 Task: Buy 1 Control Units from Ignition Parts section under best seller category for shipping address: Jon Parker, 4213 Skips Lane, Phoenix, Arizona 85012, Cell Number 9285042162. Pay from credit card ending with 2005, CVV 3321
Action: Mouse moved to (26, 100)
Screenshot: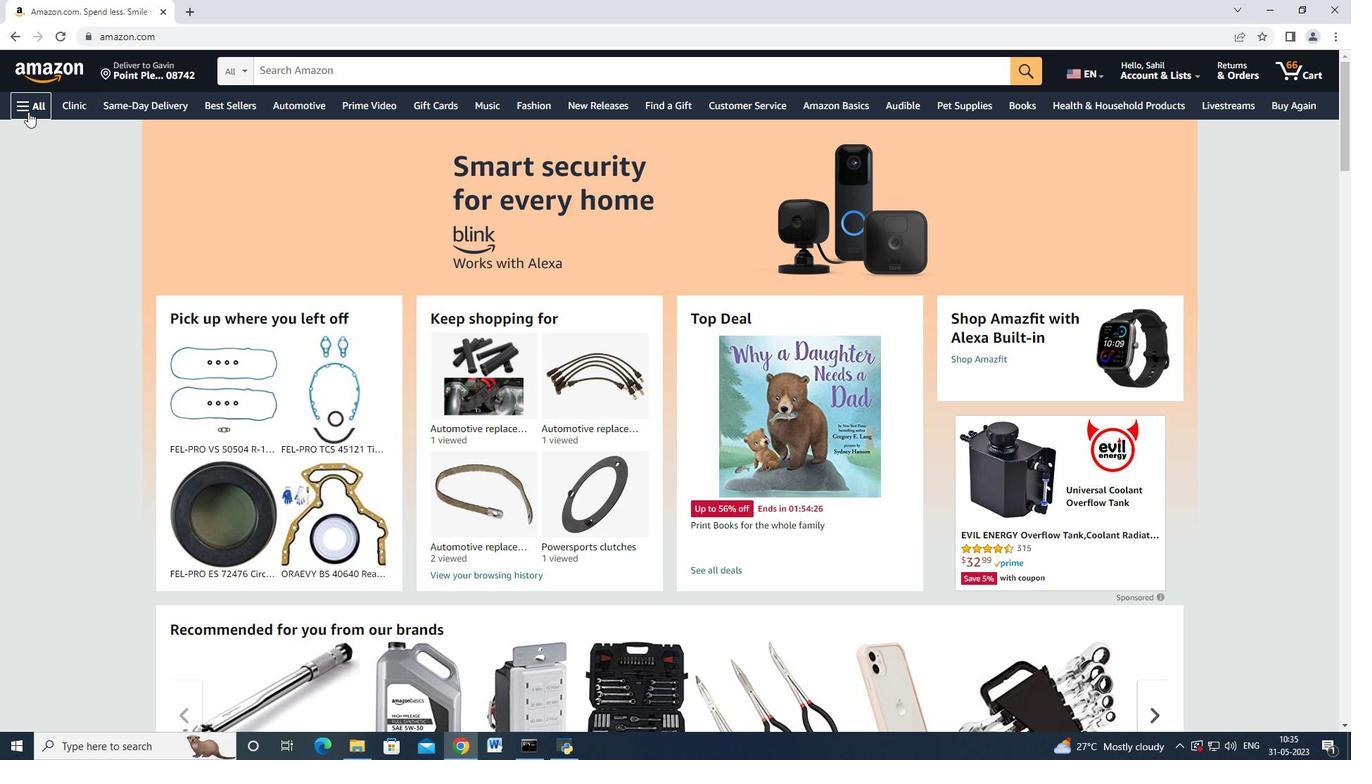 
Action: Mouse pressed left at (26, 100)
Screenshot: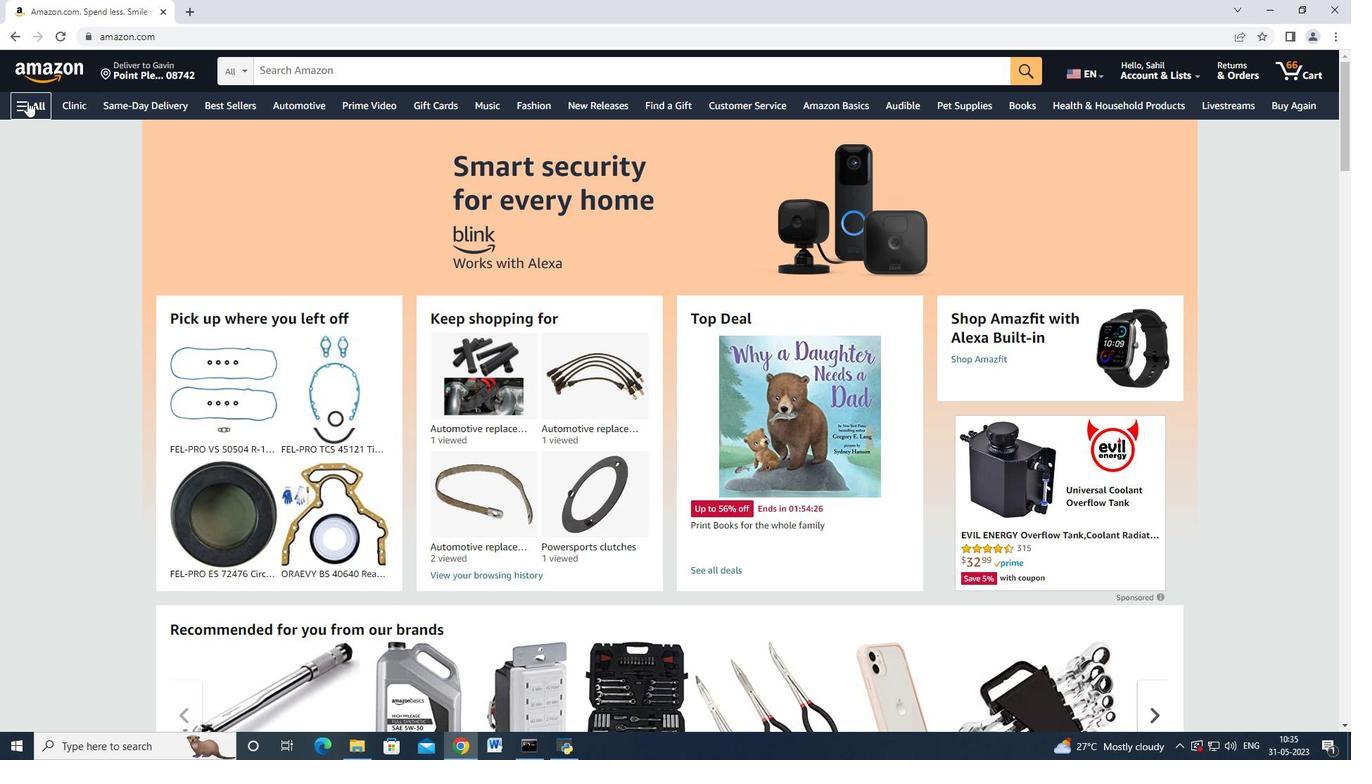 
Action: Mouse moved to (63, 228)
Screenshot: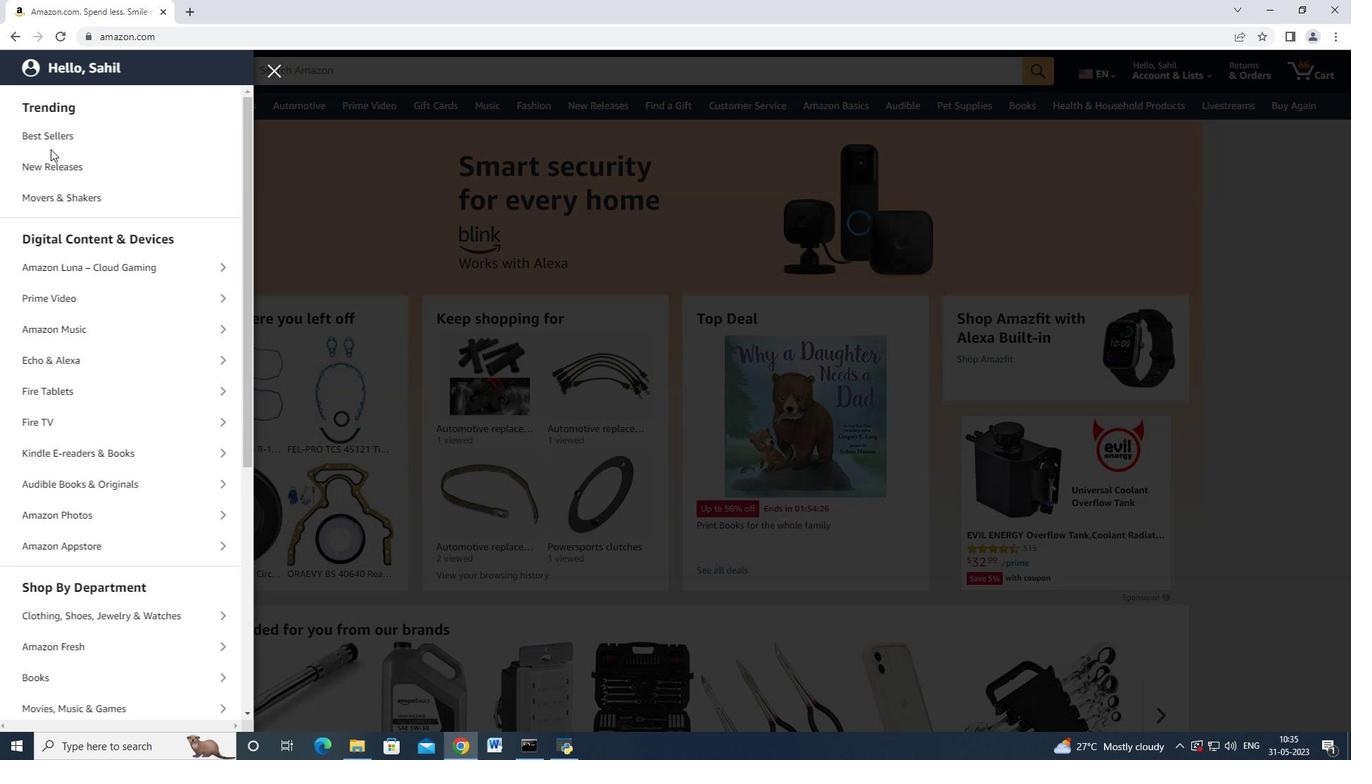 
Action: Mouse scrolled (60, 213) with delta (0, 0)
Screenshot: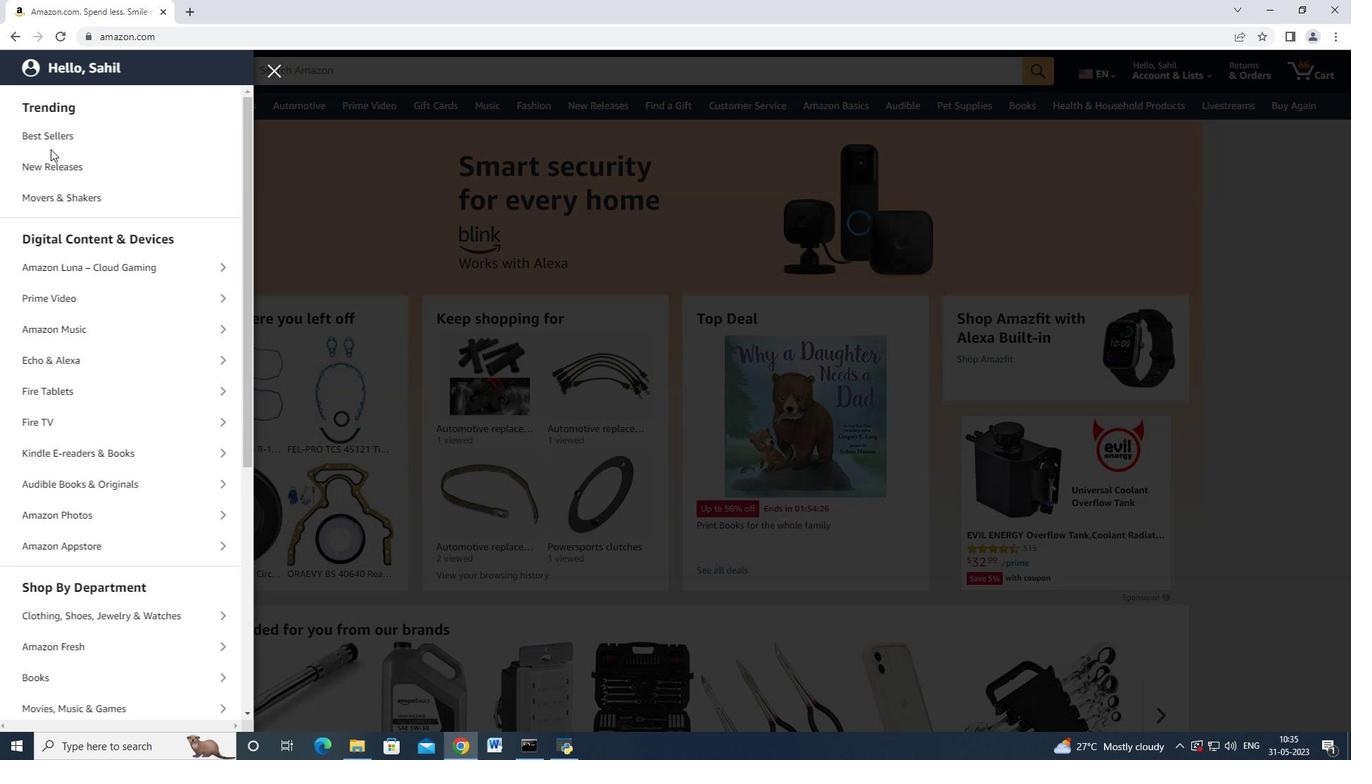 
Action: Mouse moved to (65, 235)
Screenshot: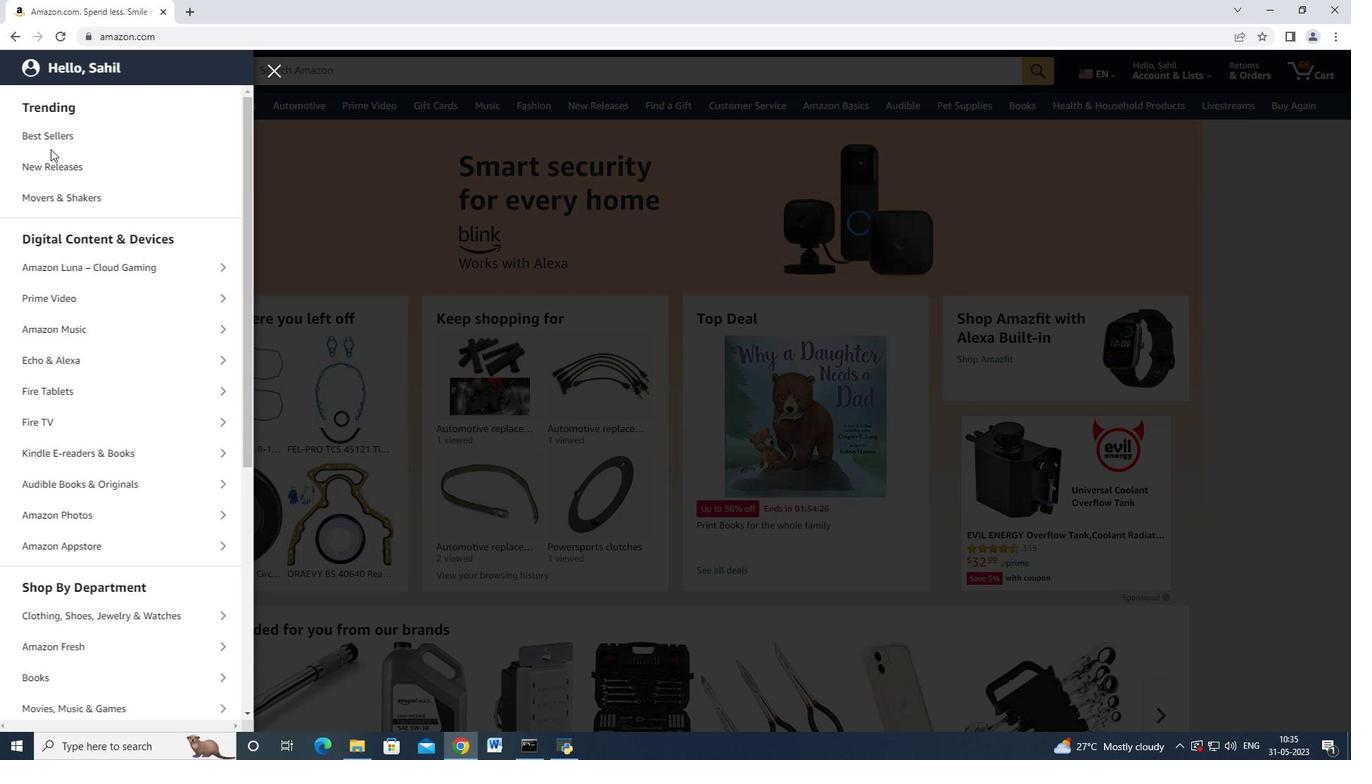 
Action: Mouse scrolled (65, 234) with delta (0, 0)
Screenshot: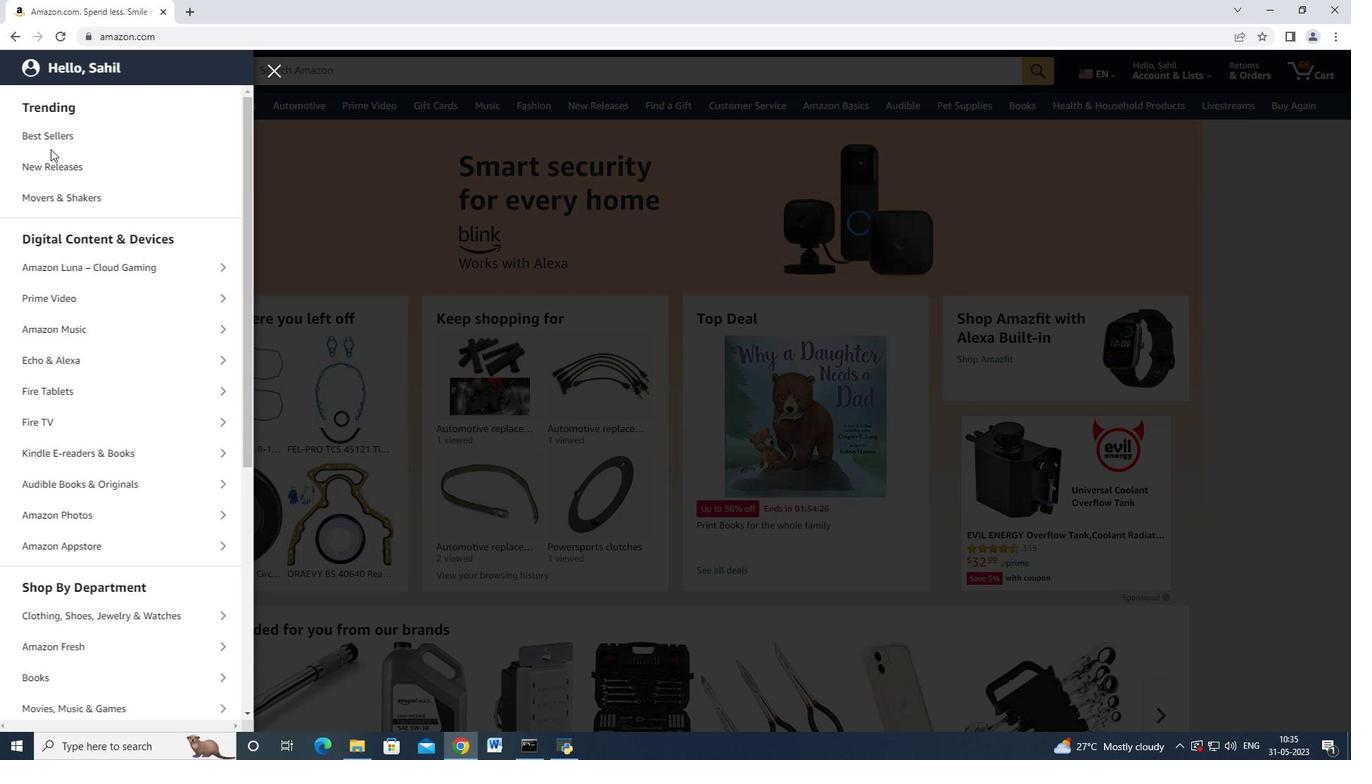 
Action: Mouse moved to (80, 591)
Screenshot: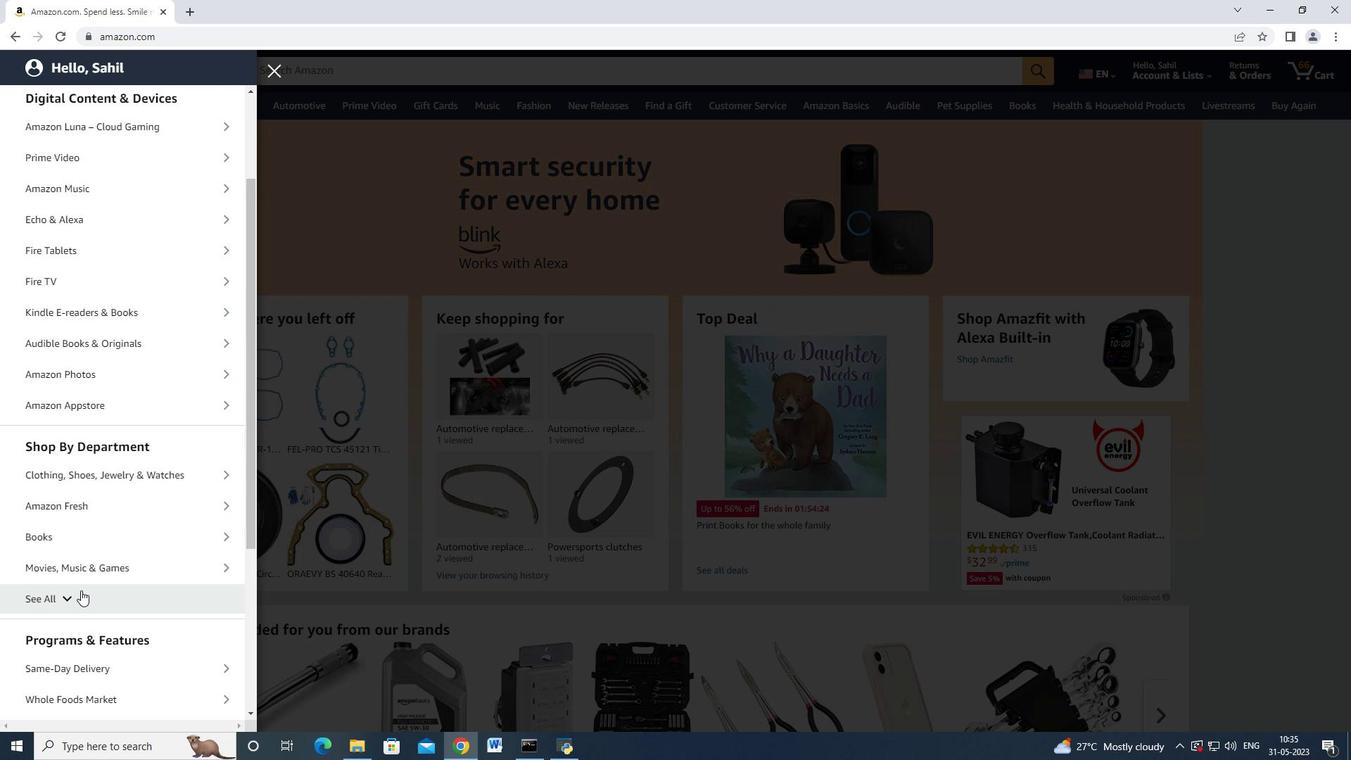 
Action: Mouse pressed left at (80, 591)
Screenshot: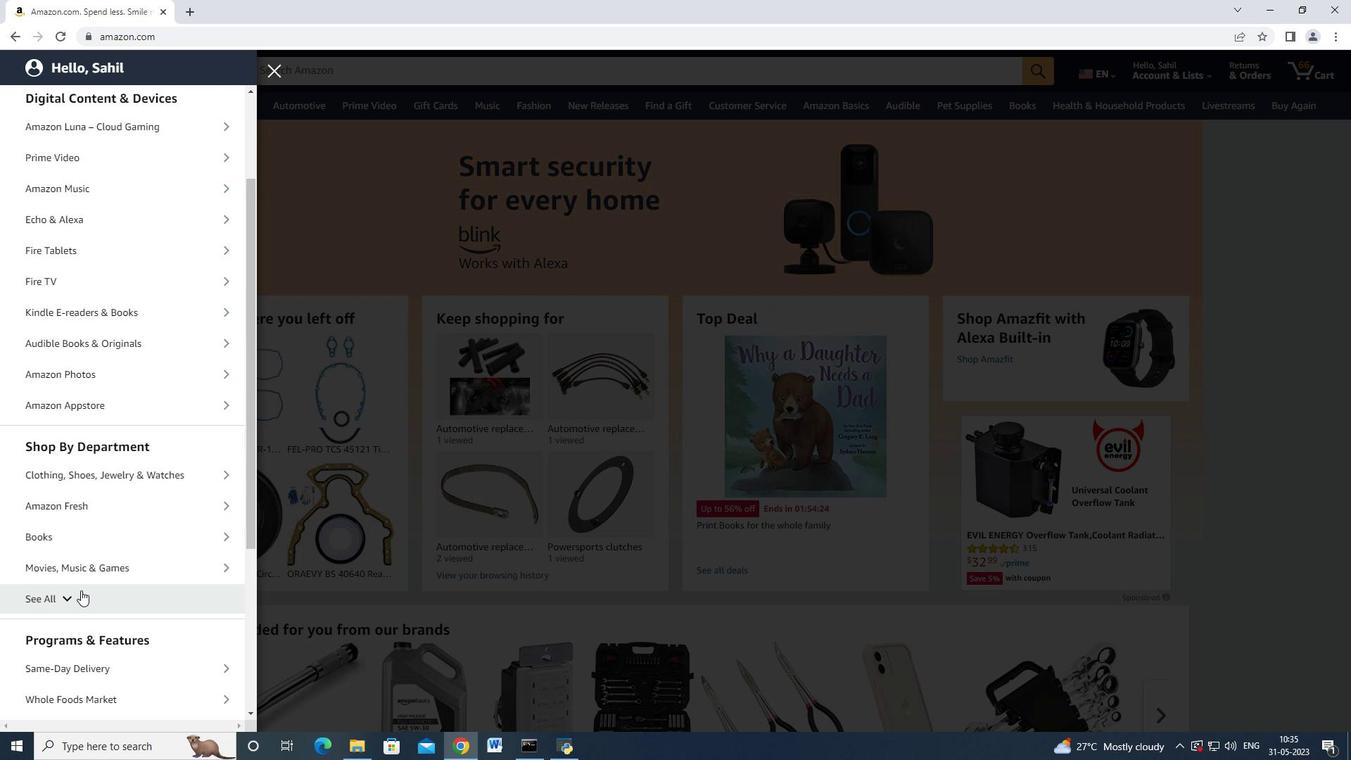 
Action: Mouse moved to (114, 518)
Screenshot: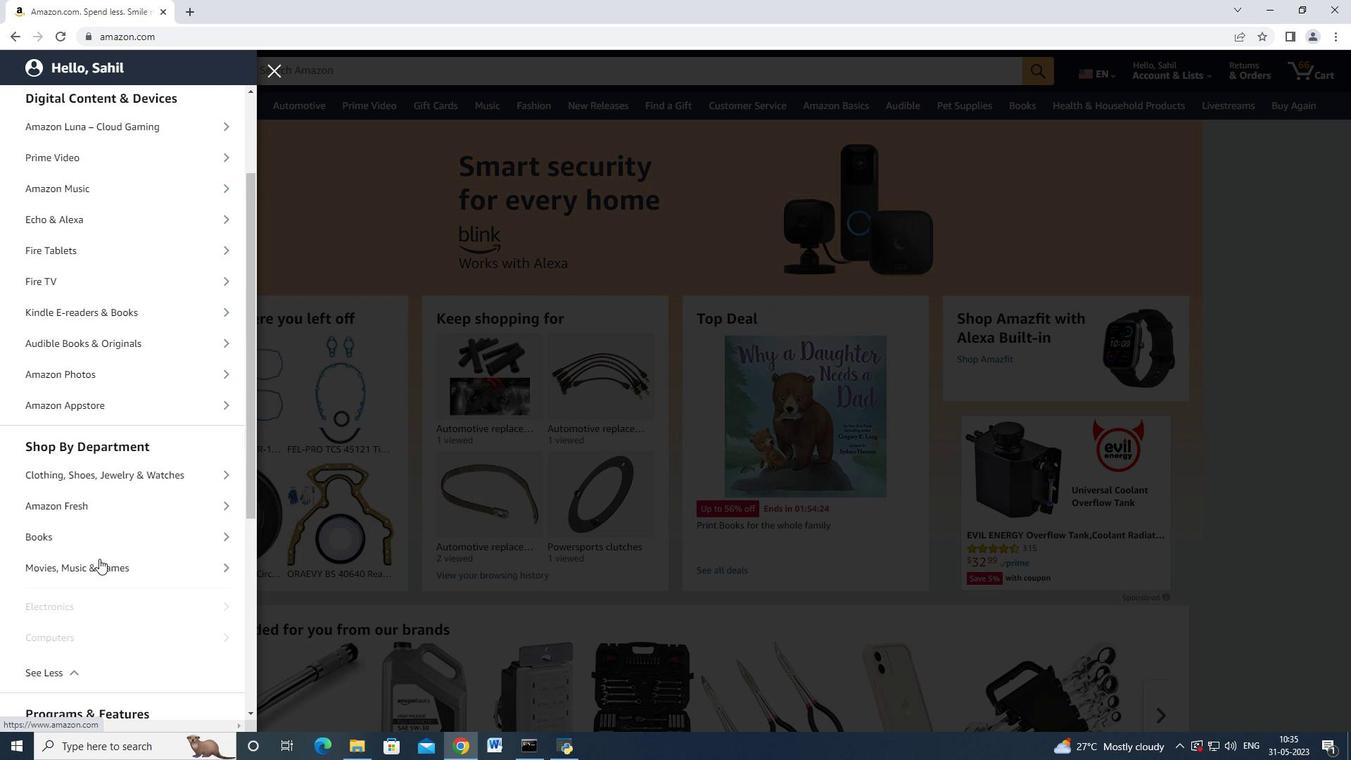 
Action: Mouse scrolled (114, 518) with delta (0, 0)
Screenshot: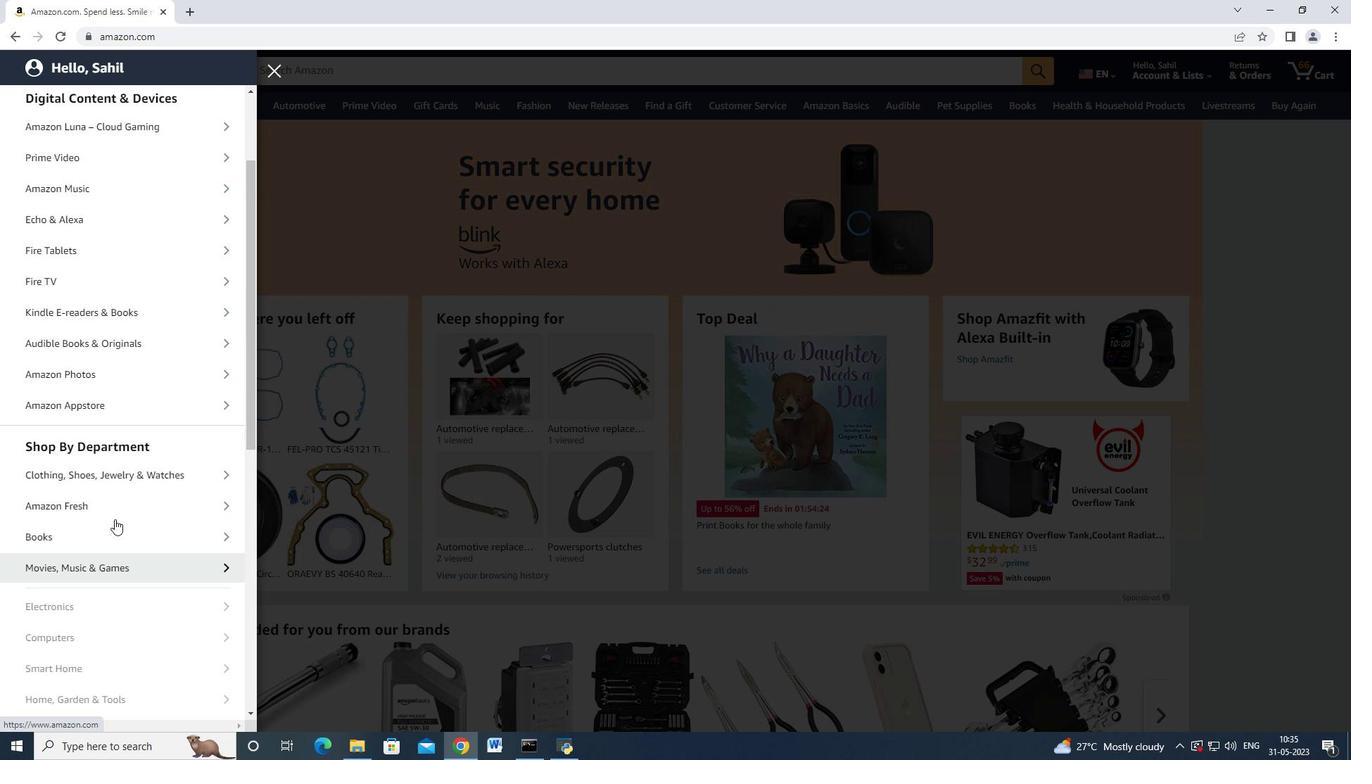 
Action: Mouse scrolled (114, 518) with delta (0, 0)
Screenshot: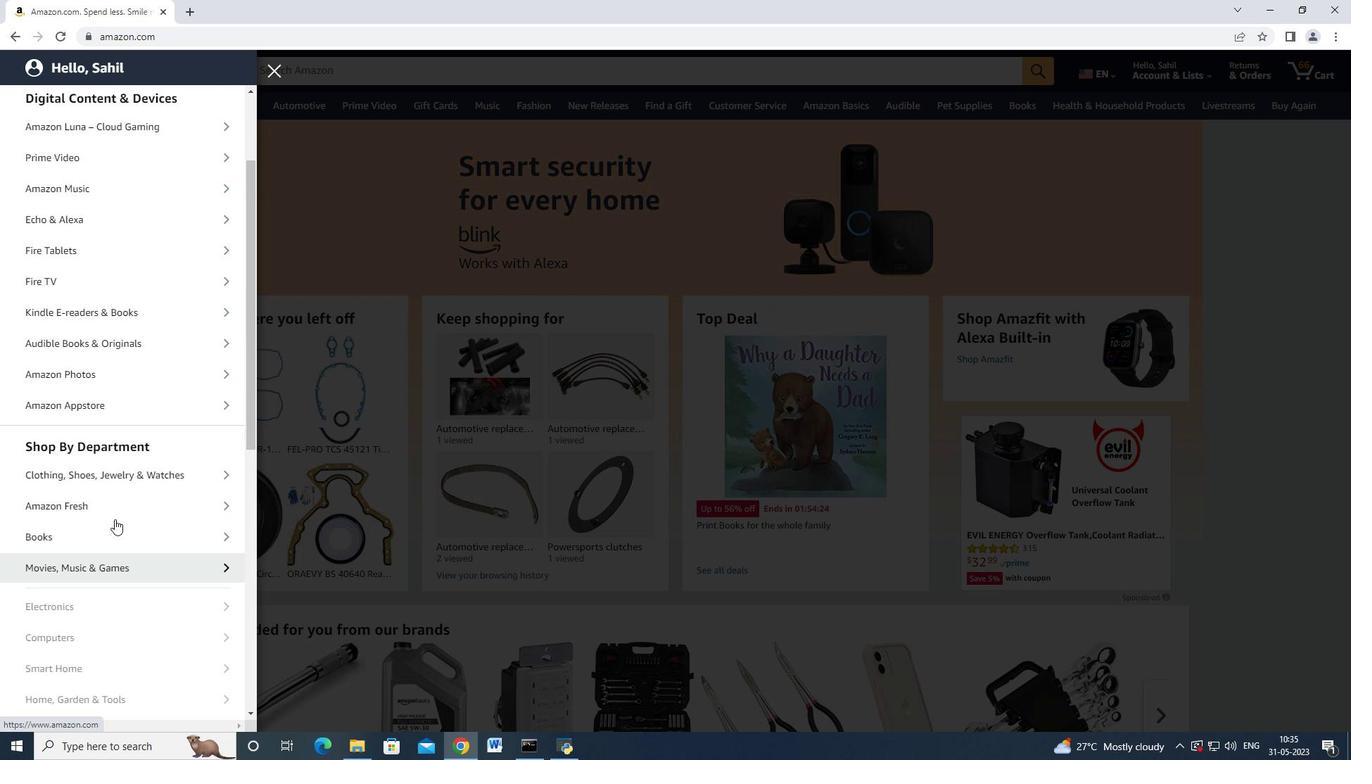
Action: Mouse scrolled (114, 518) with delta (0, 0)
Screenshot: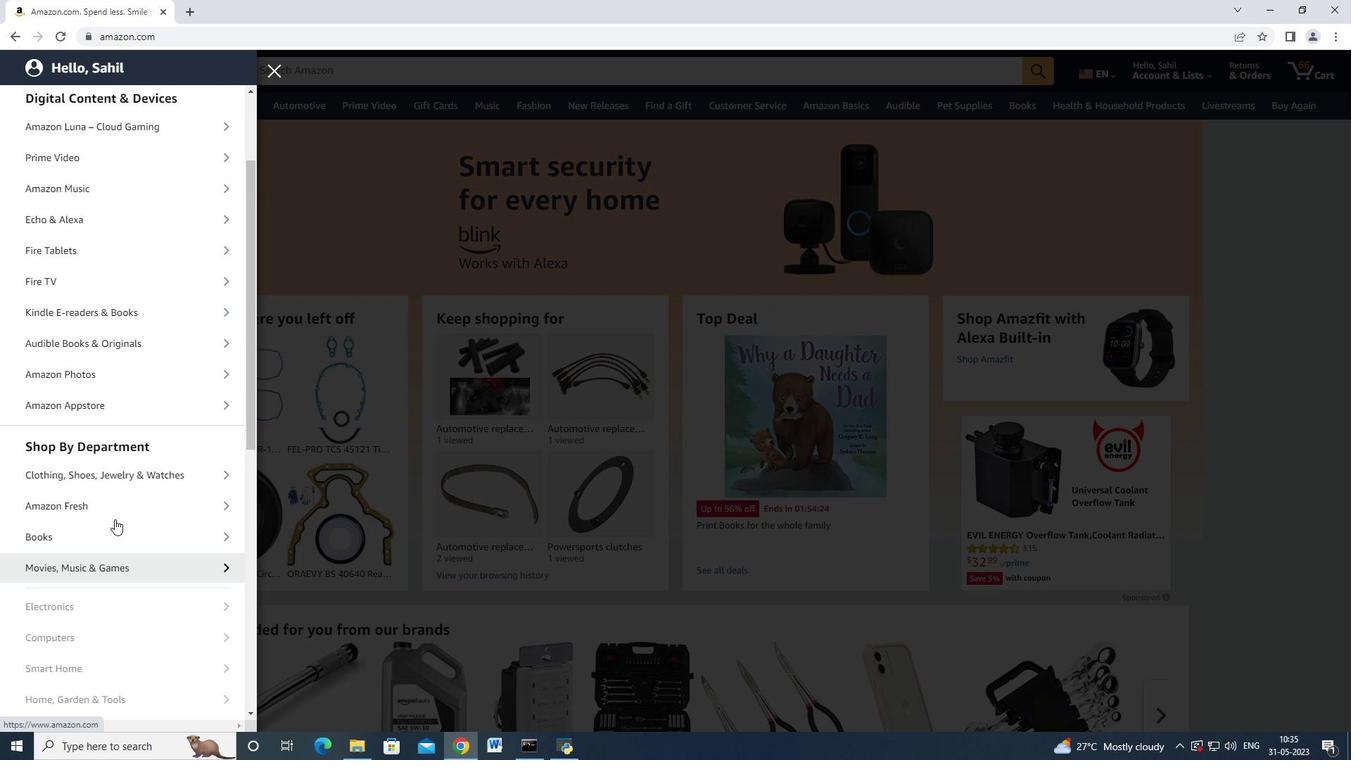 
Action: Mouse scrolled (114, 518) with delta (0, 0)
Screenshot: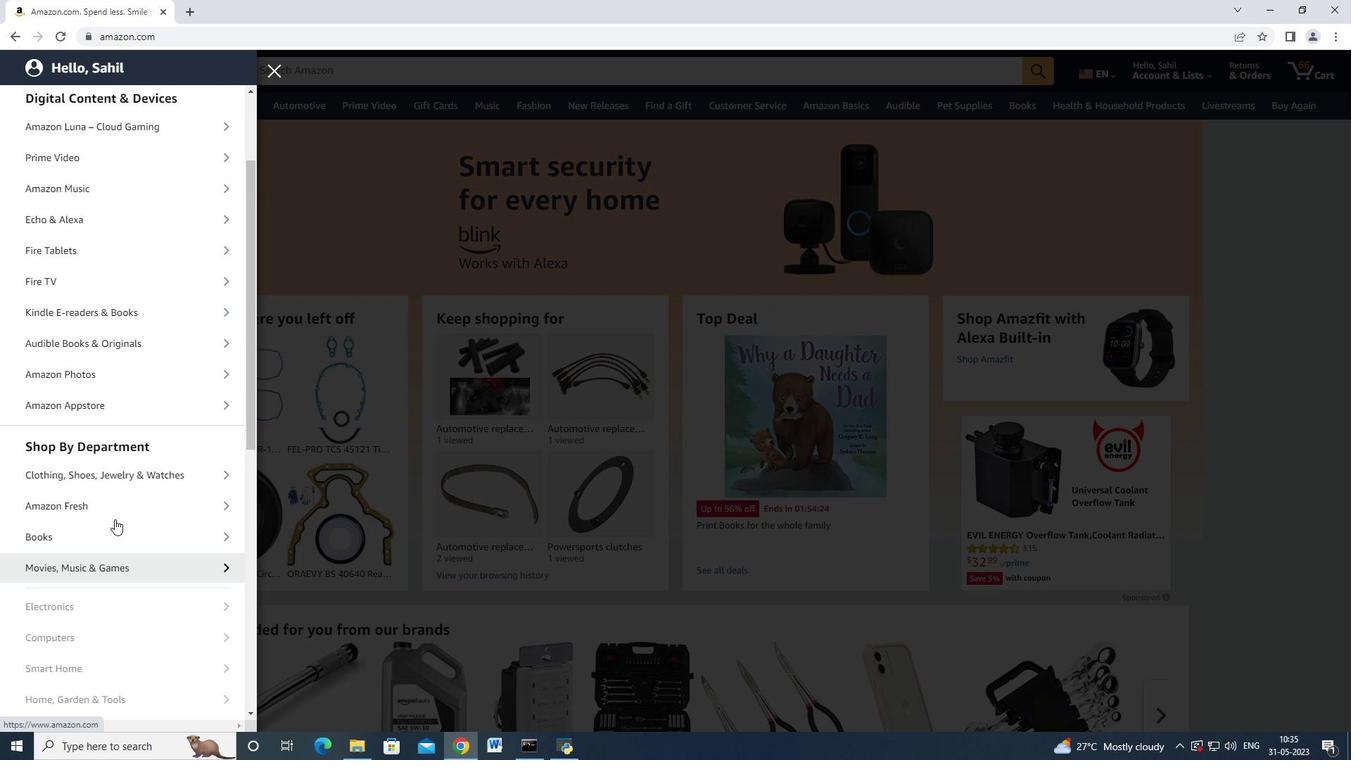 
Action: Mouse scrolled (114, 518) with delta (0, 0)
Screenshot: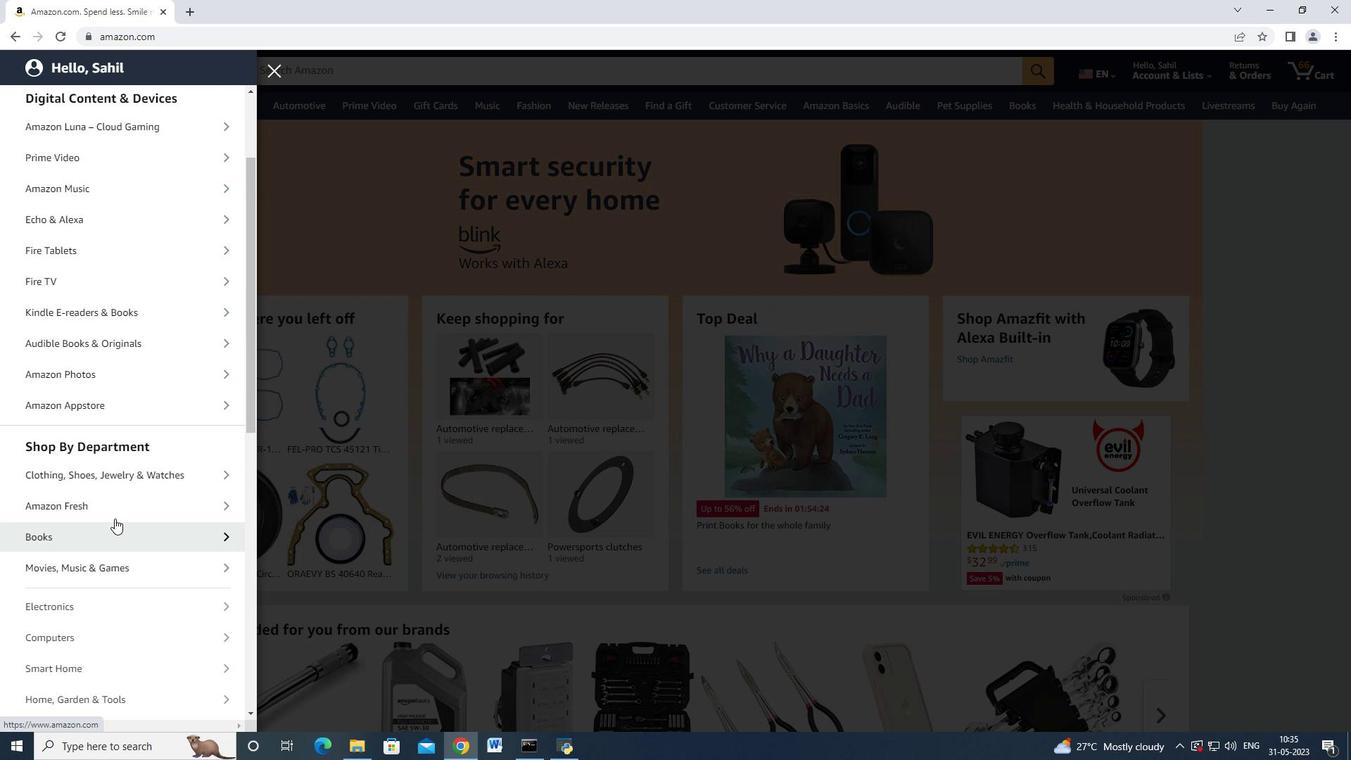 
Action: Mouse scrolled (114, 518) with delta (0, 0)
Screenshot: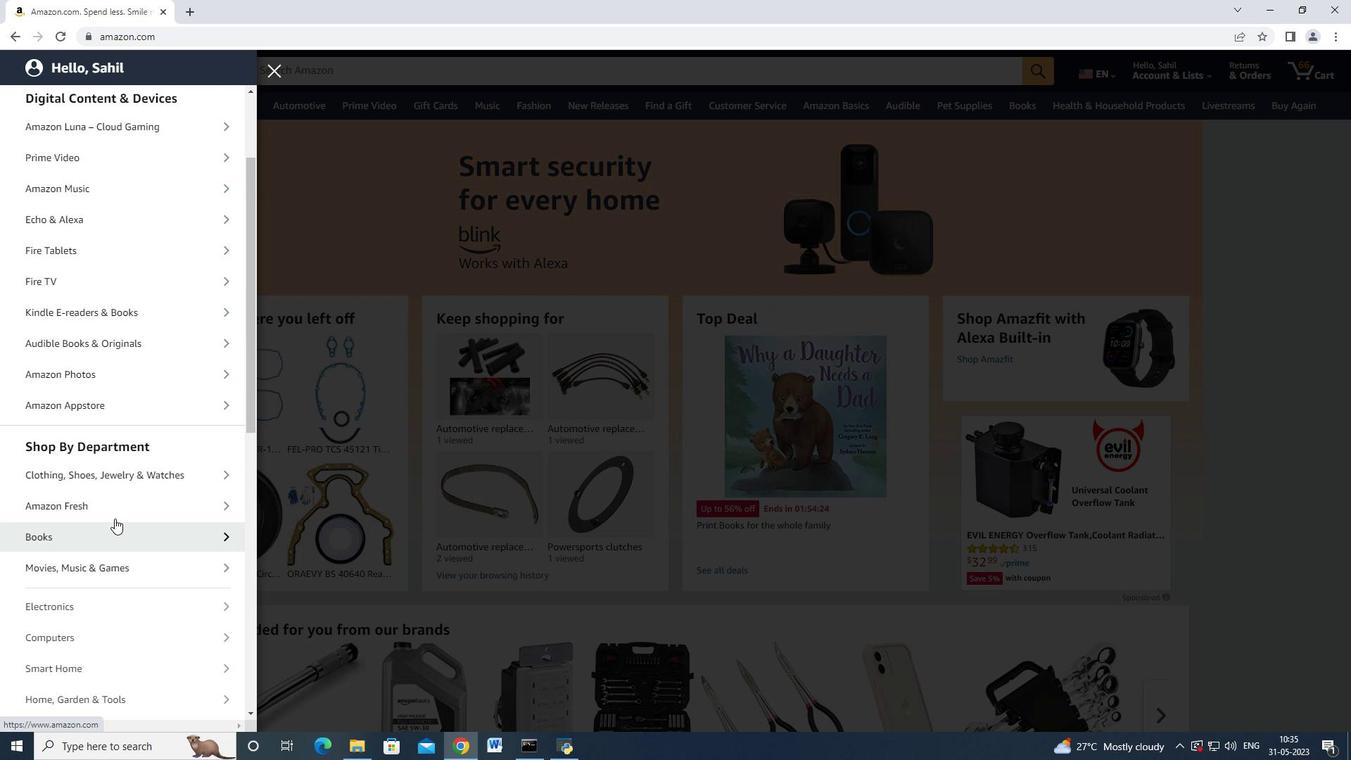 
Action: Mouse moved to (111, 524)
Screenshot: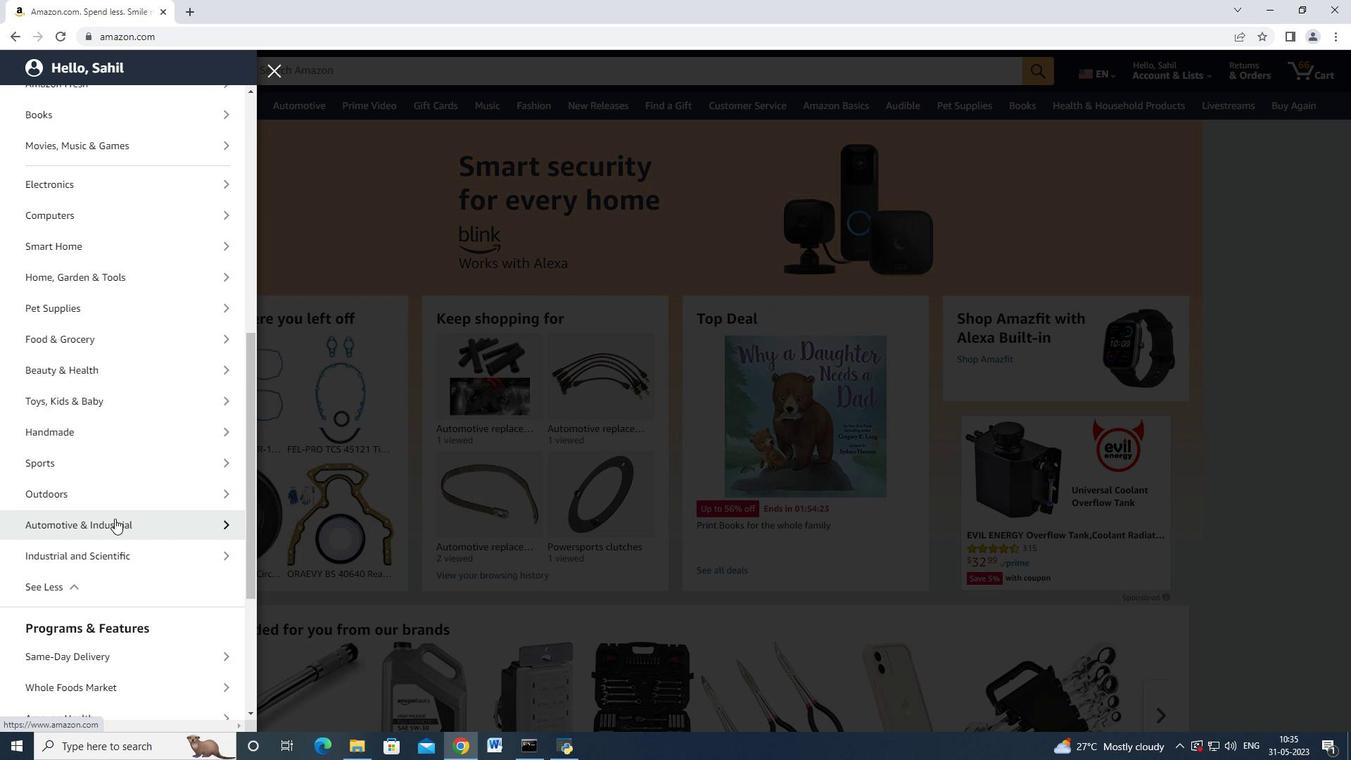 
Action: Mouse pressed left at (111, 524)
Screenshot: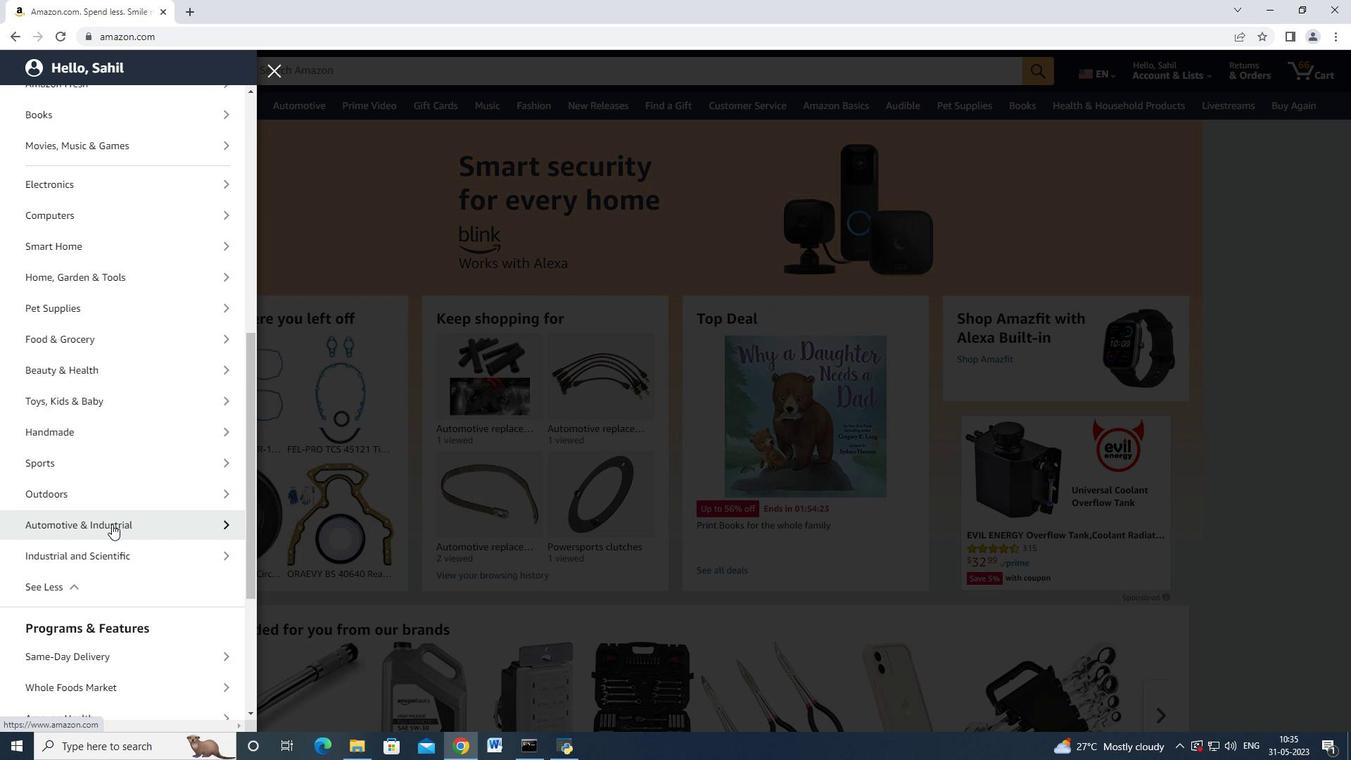 
Action: Mouse moved to (76, 166)
Screenshot: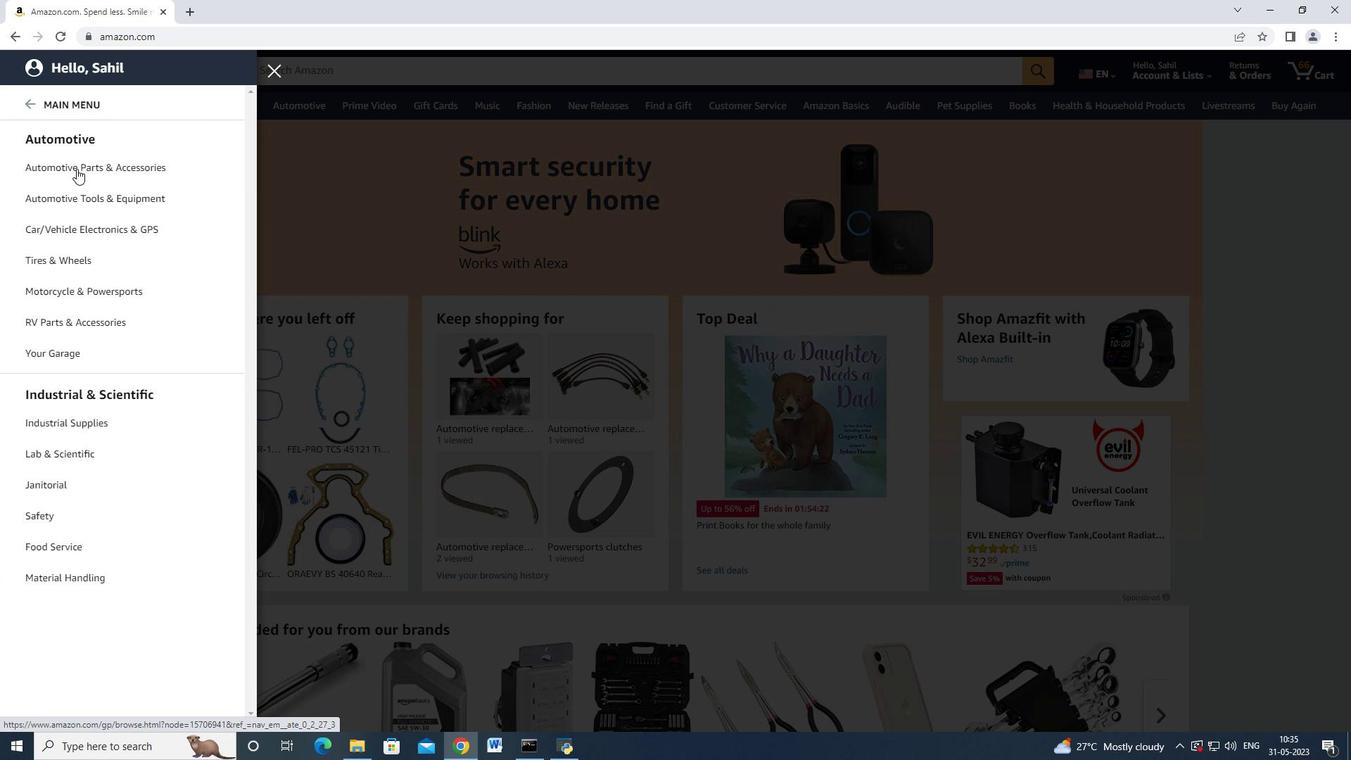 
Action: Mouse pressed left at (76, 166)
Screenshot: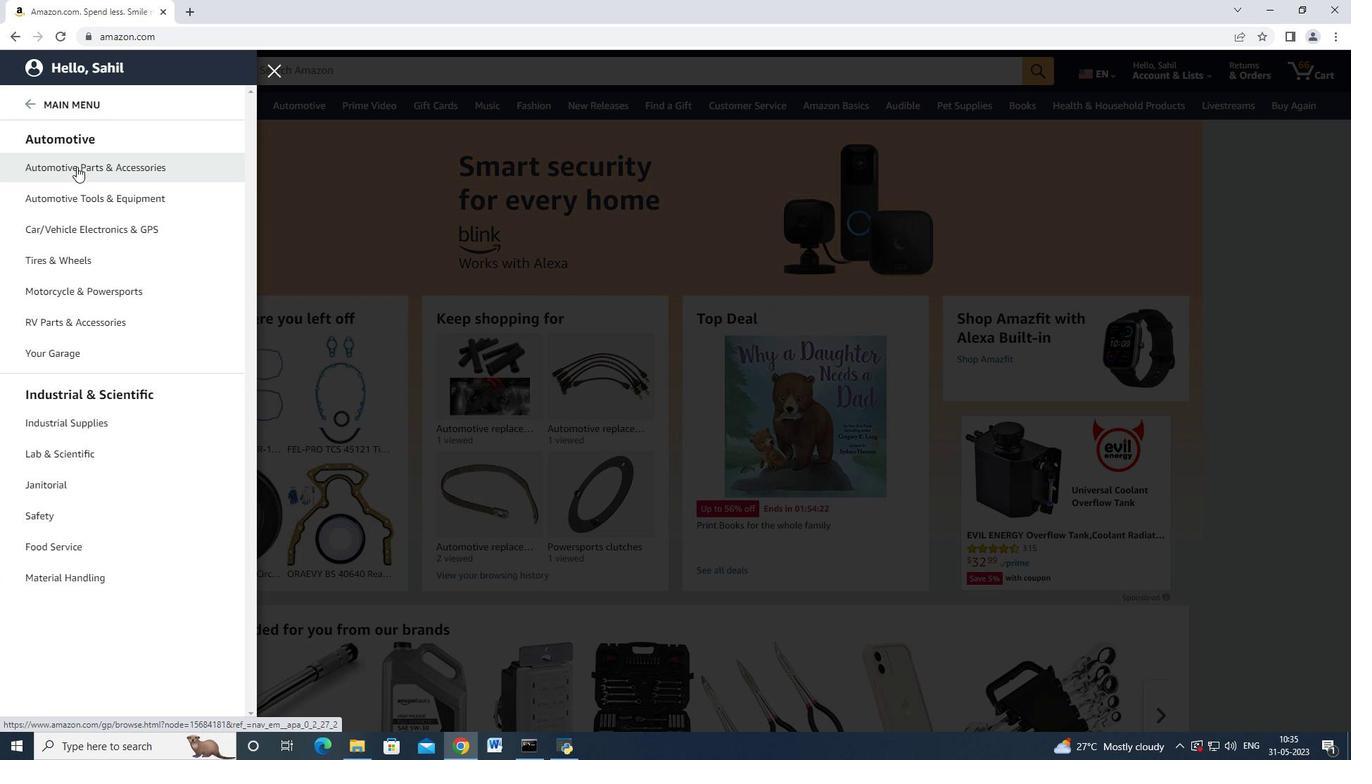 
Action: Mouse moved to (213, 133)
Screenshot: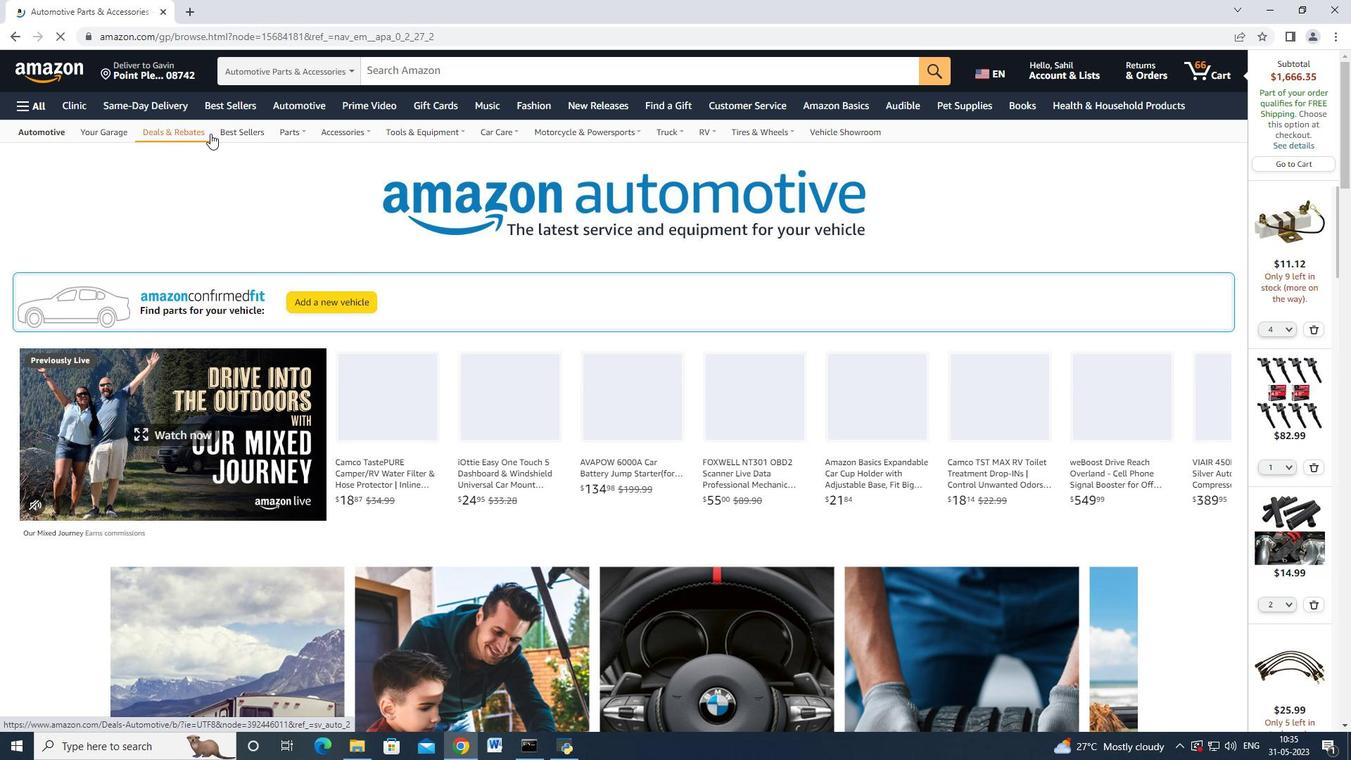 
Action: Mouse pressed left at (213, 133)
Screenshot: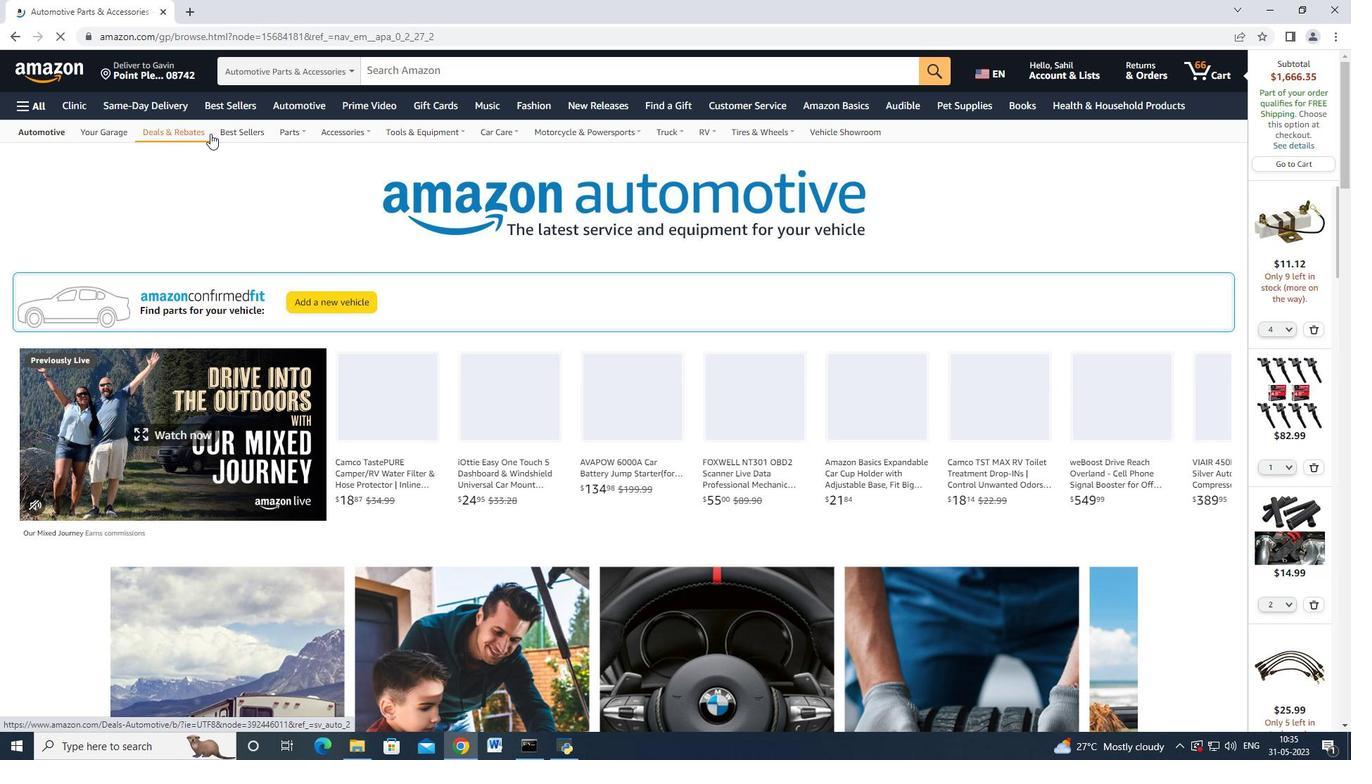 
Action: Mouse moved to (83, 264)
Screenshot: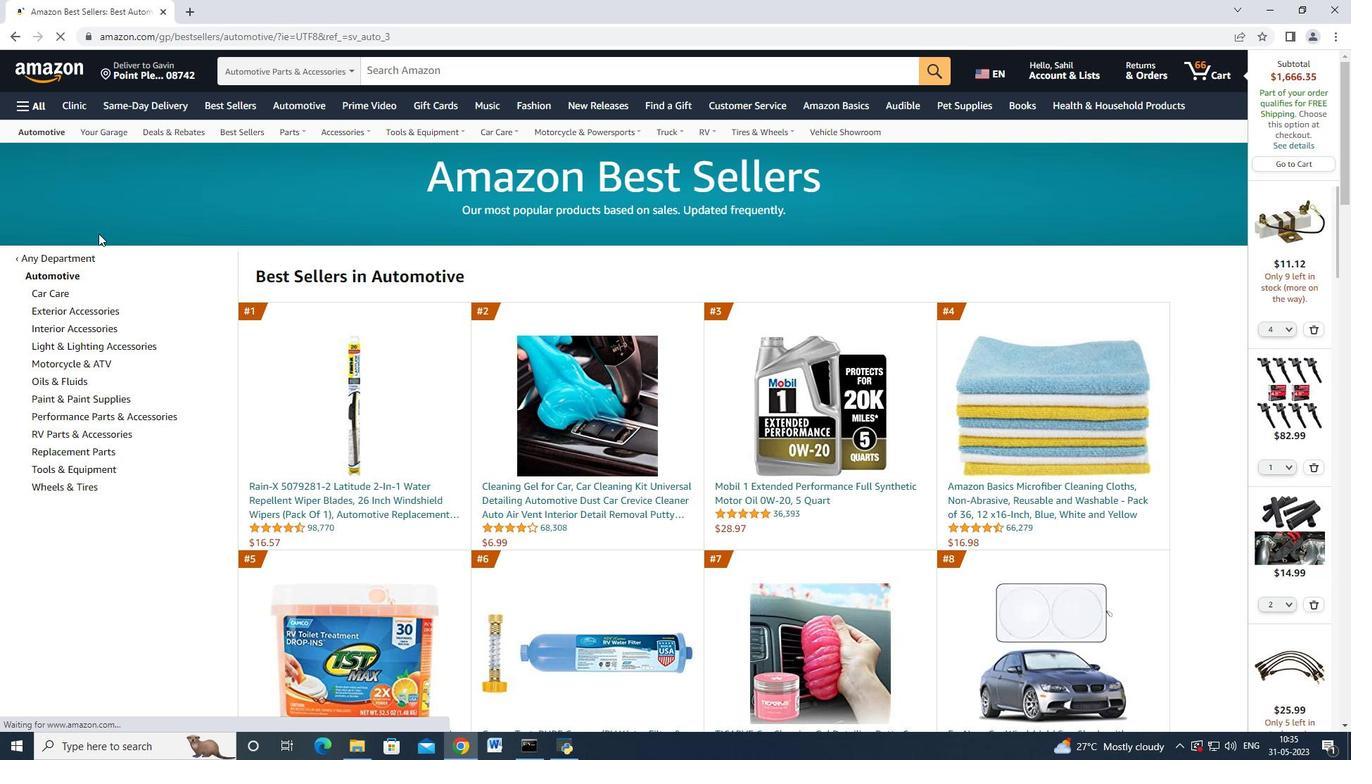 
Action: Mouse scrolled (83, 263) with delta (0, 0)
Screenshot: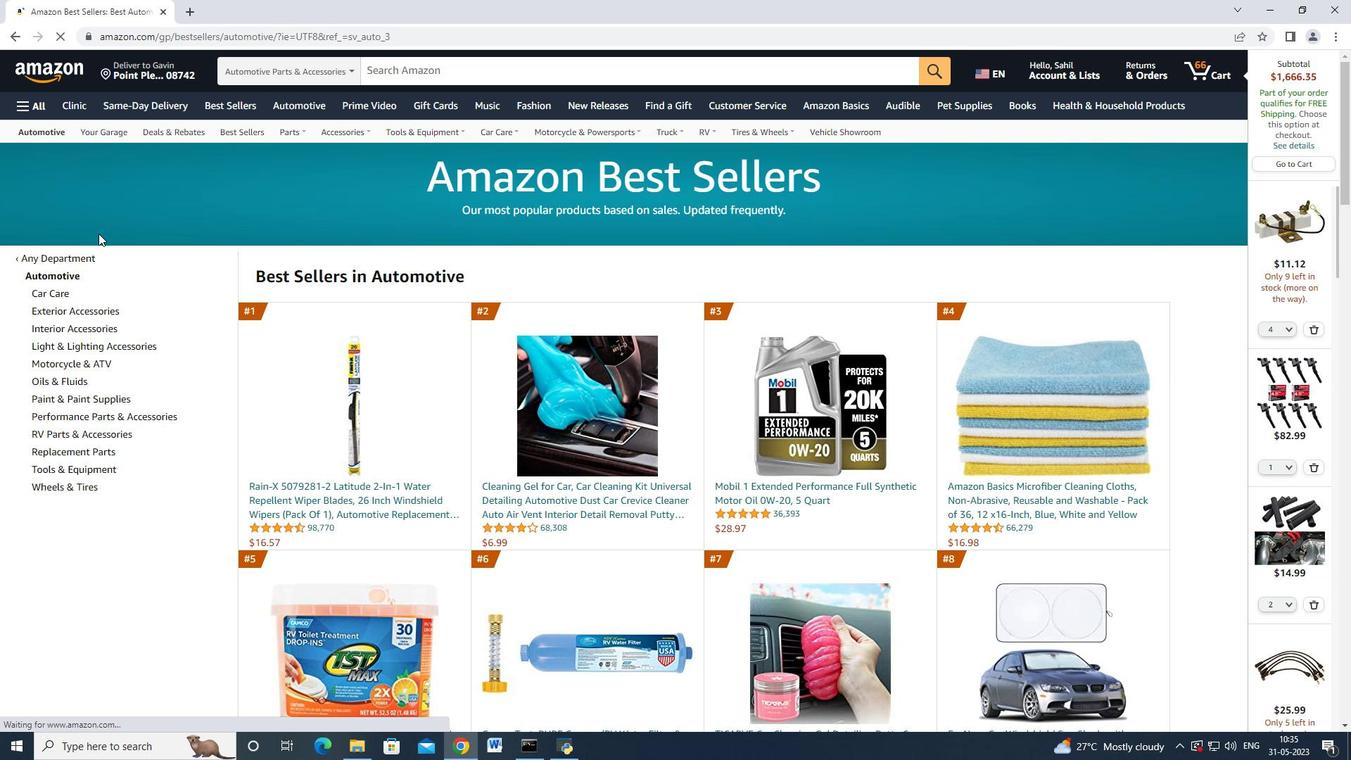 
Action: Mouse moved to (80, 275)
Screenshot: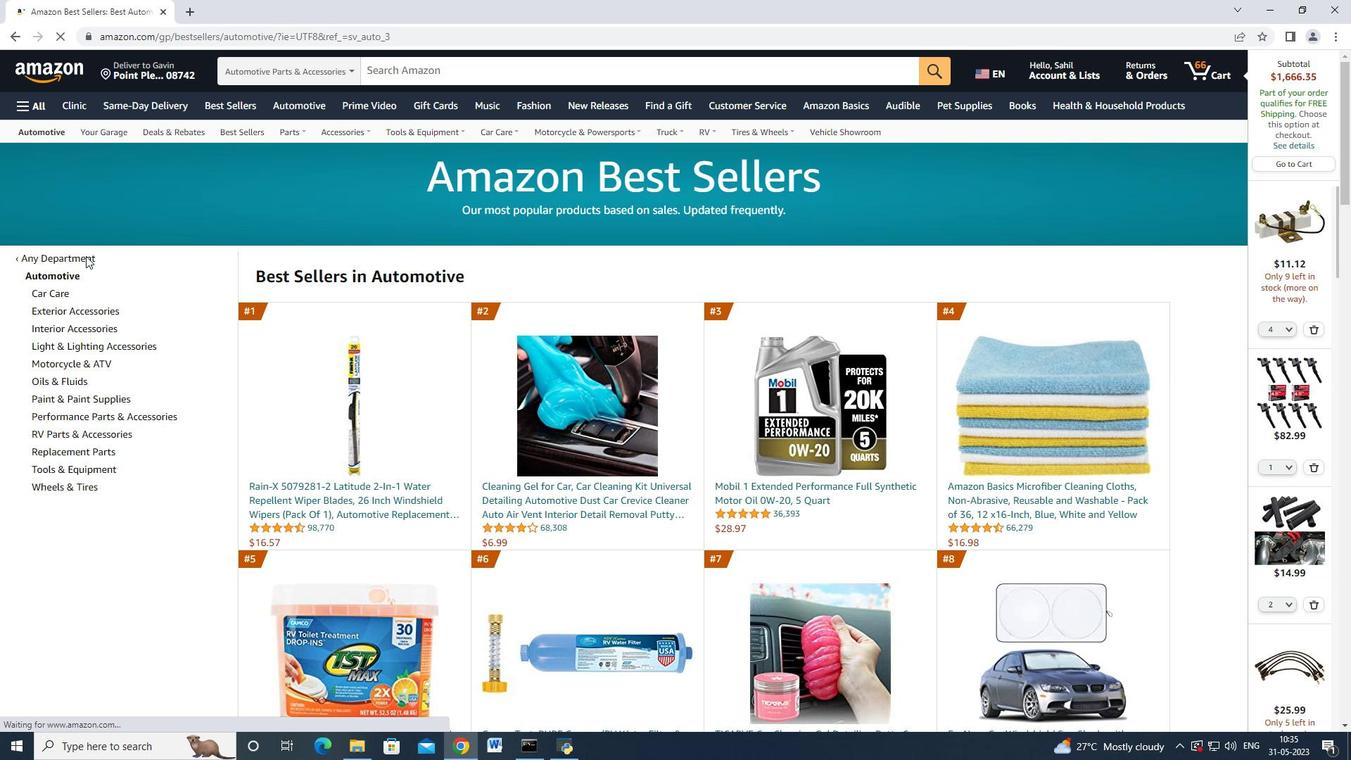 
Action: Mouse scrolled (80, 275) with delta (0, 0)
Screenshot: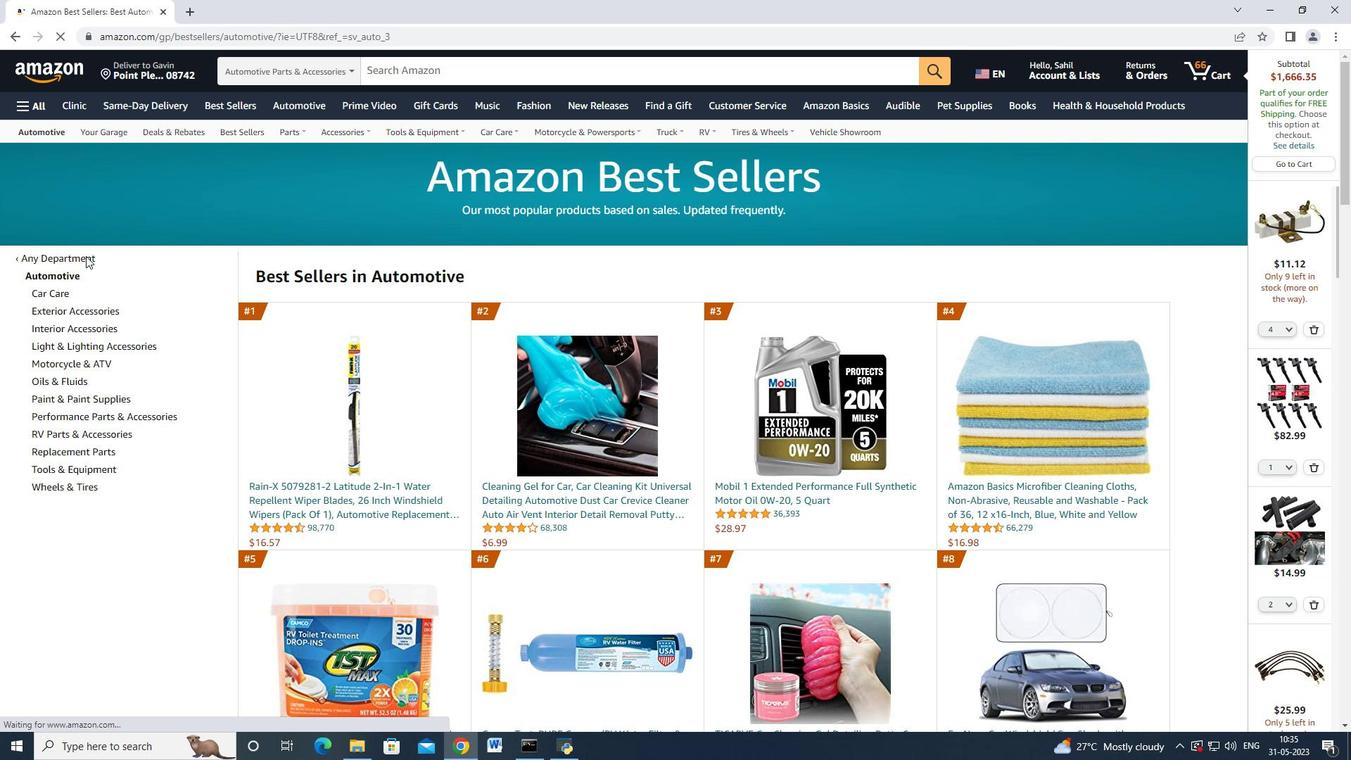 
Action: Mouse moved to (91, 314)
Screenshot: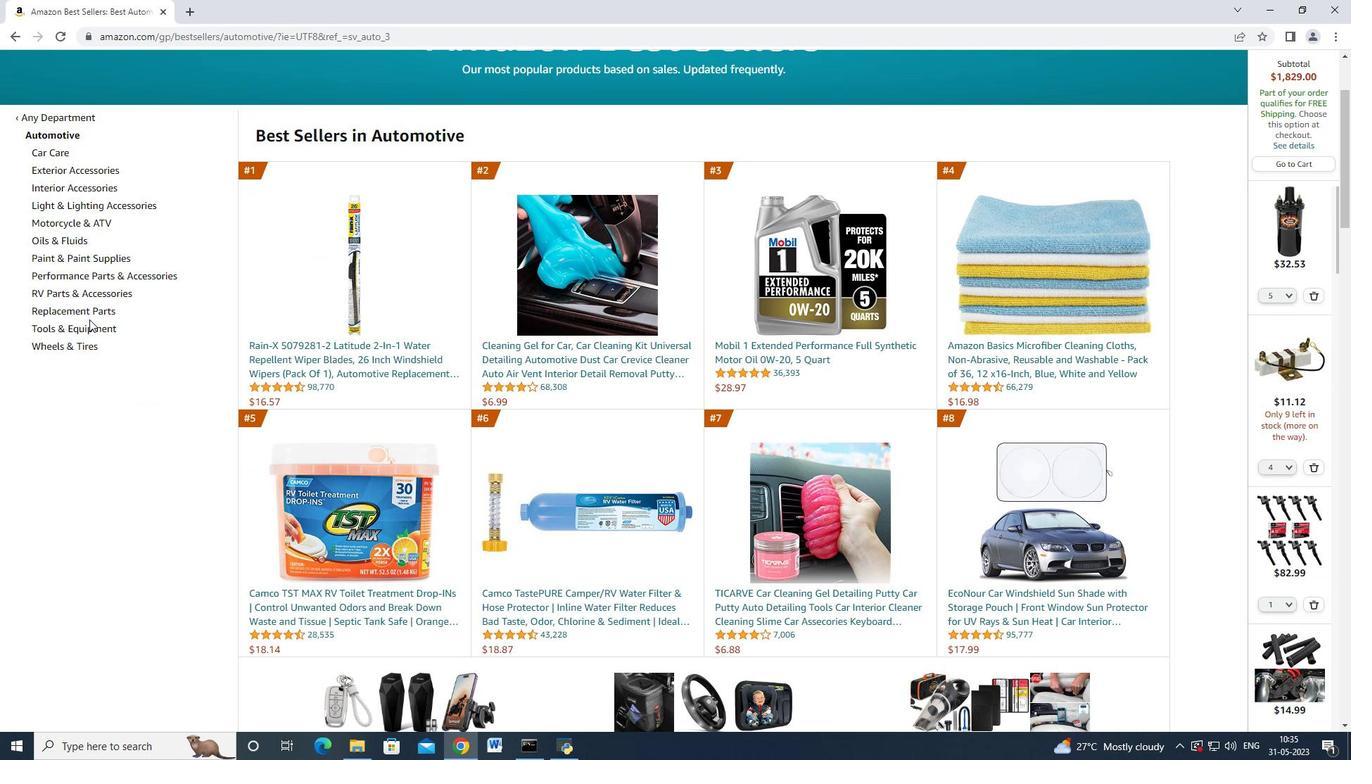 
Action: Mouse pressed left at (91, 314)
Screenshot: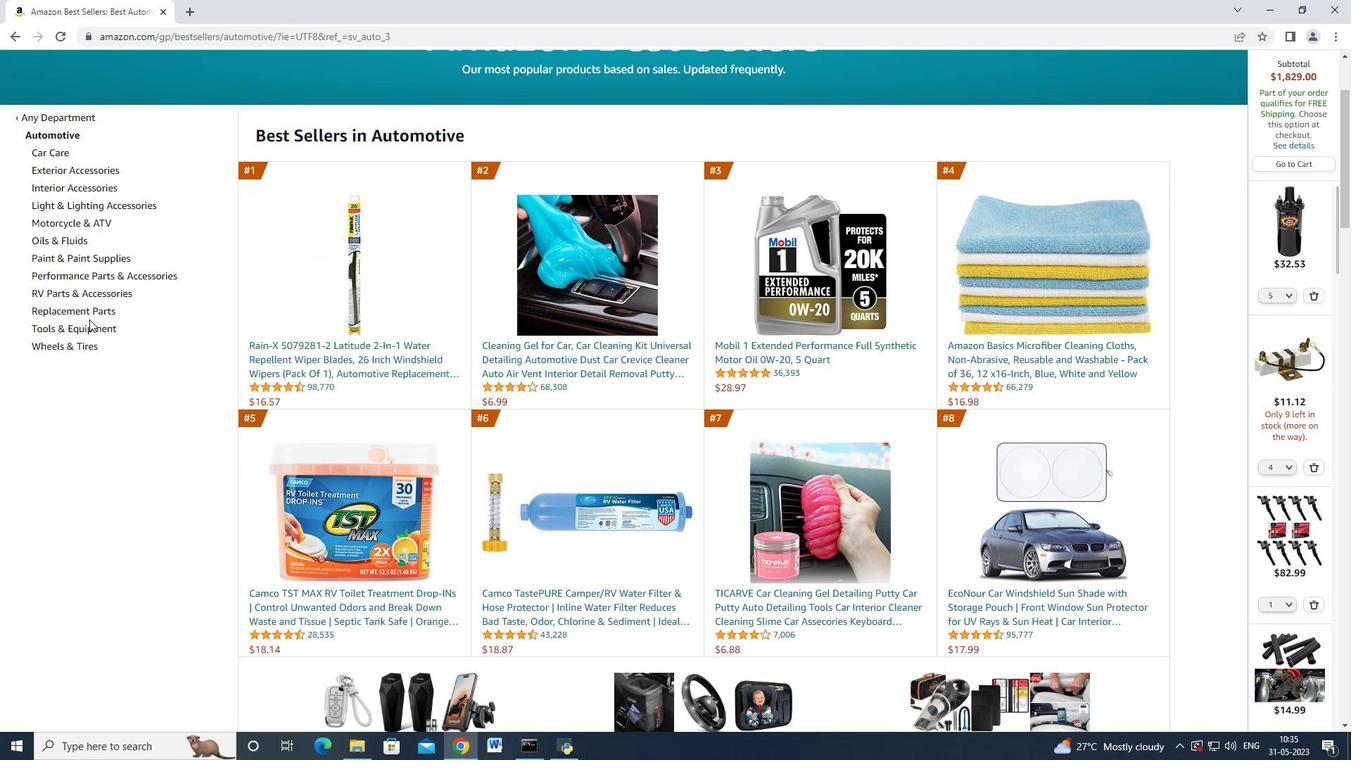 
Action: Mouse moved to (92, 309)
Screenshot: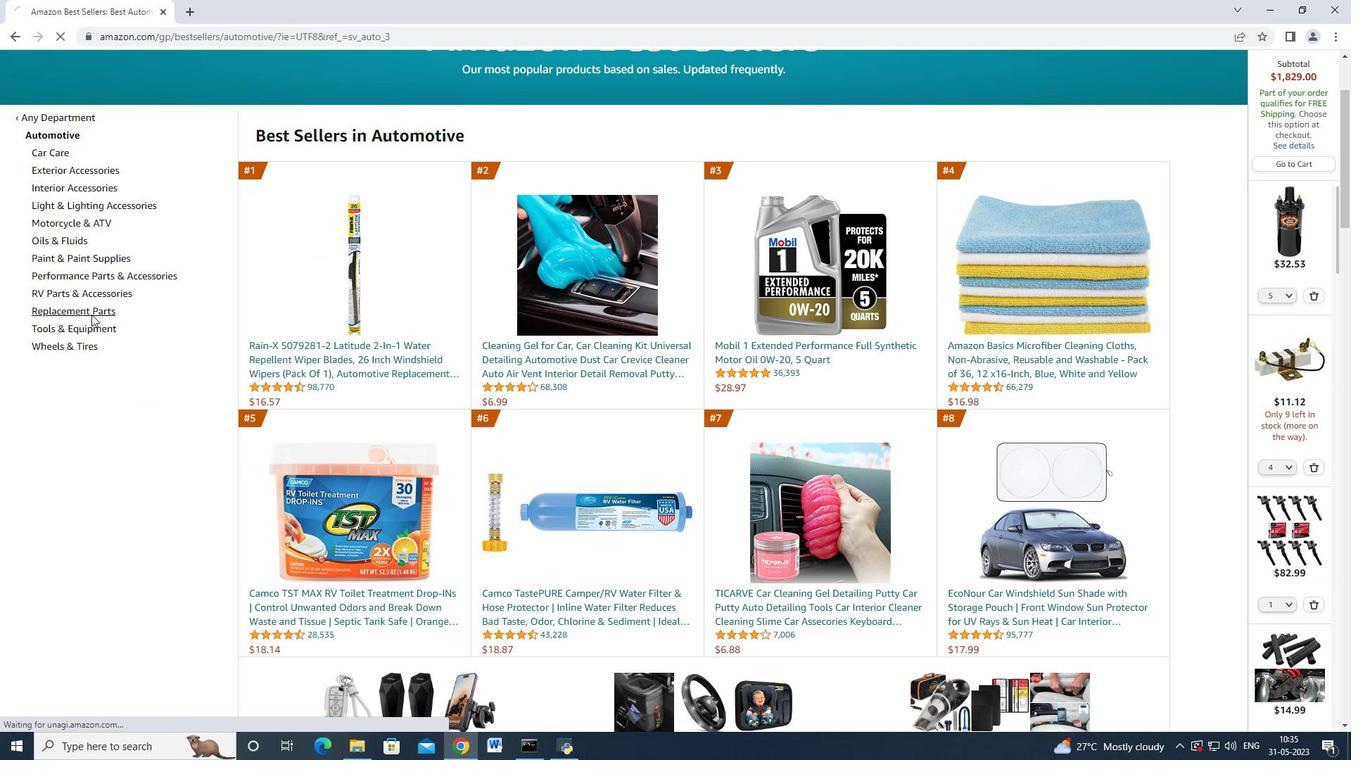 
Action: Mouse pressed left at (92, 309)
Screenshot: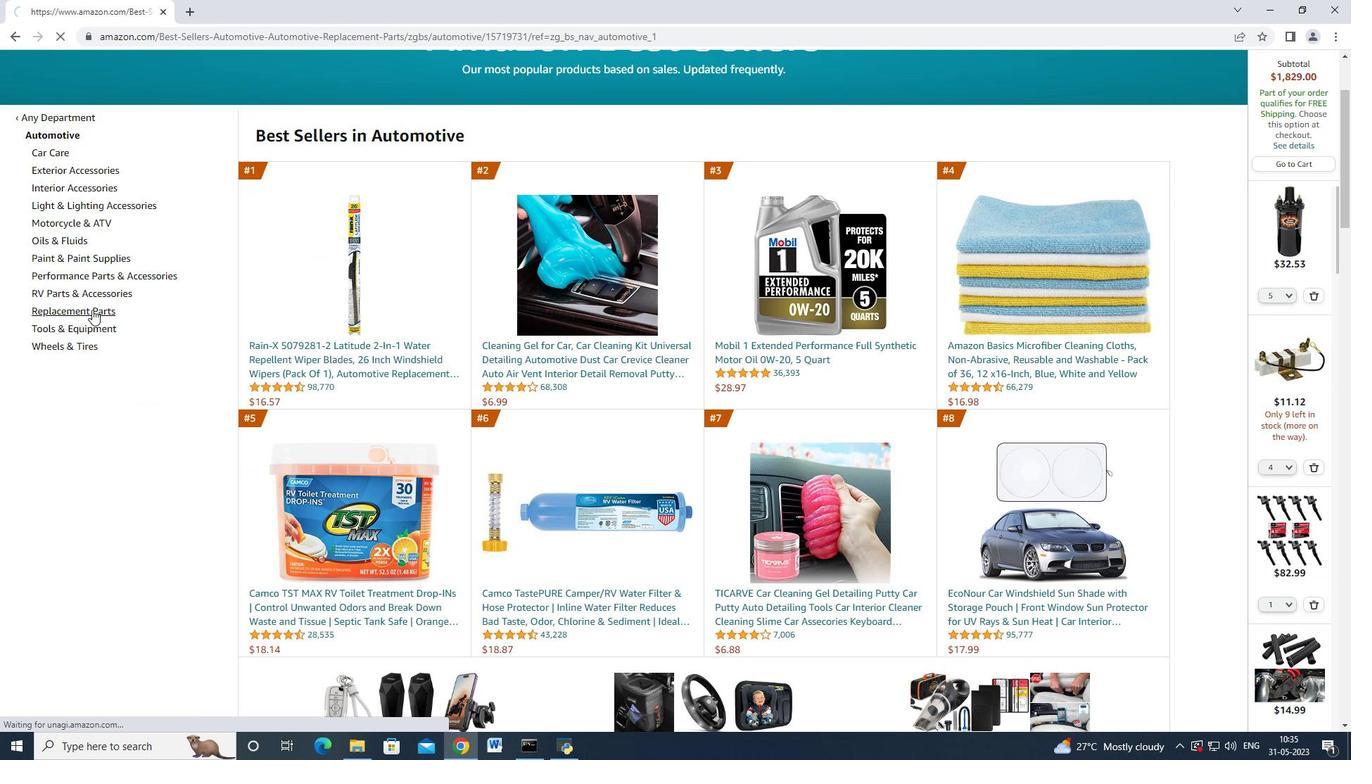 
Action: Mouse moved to (120, 326)
Screenshot: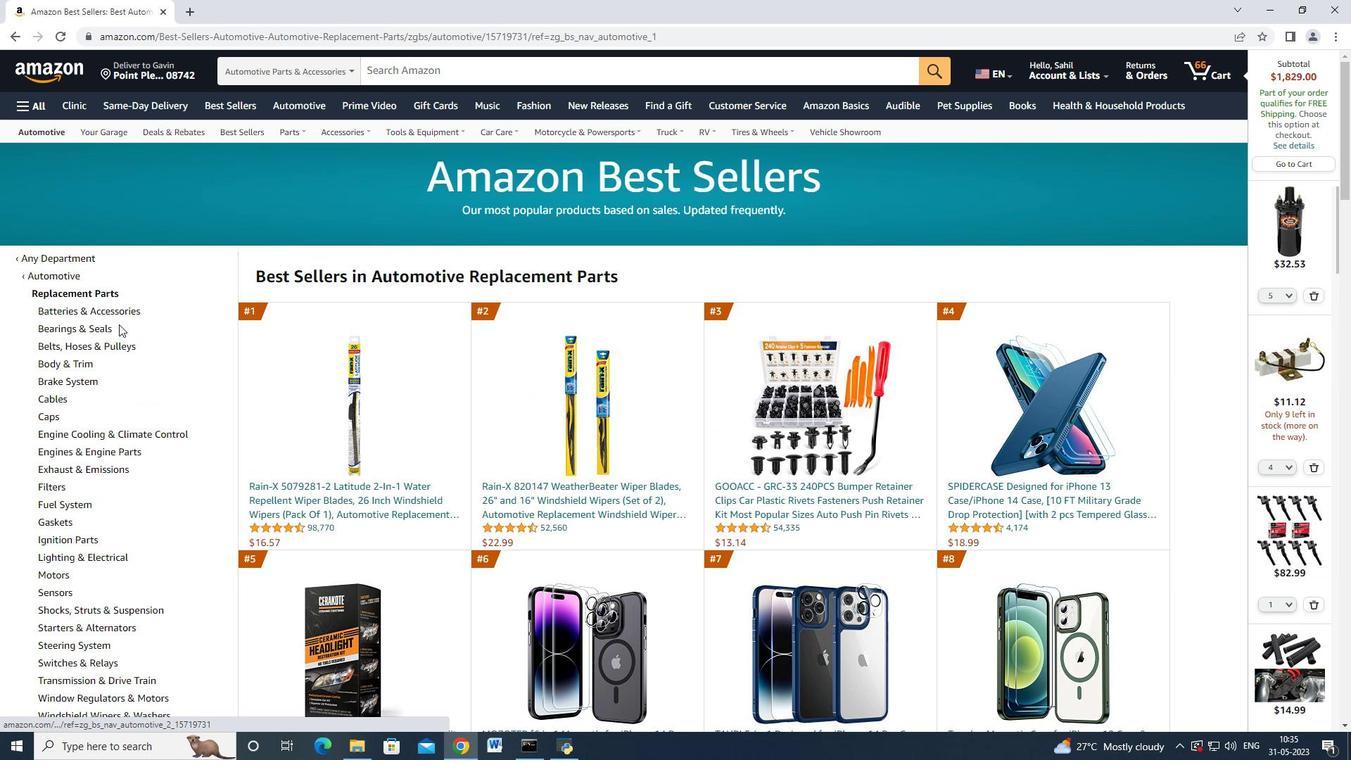 
Action: Mouse scrolled (120, 325) with delta (0, 0)
Screenshot: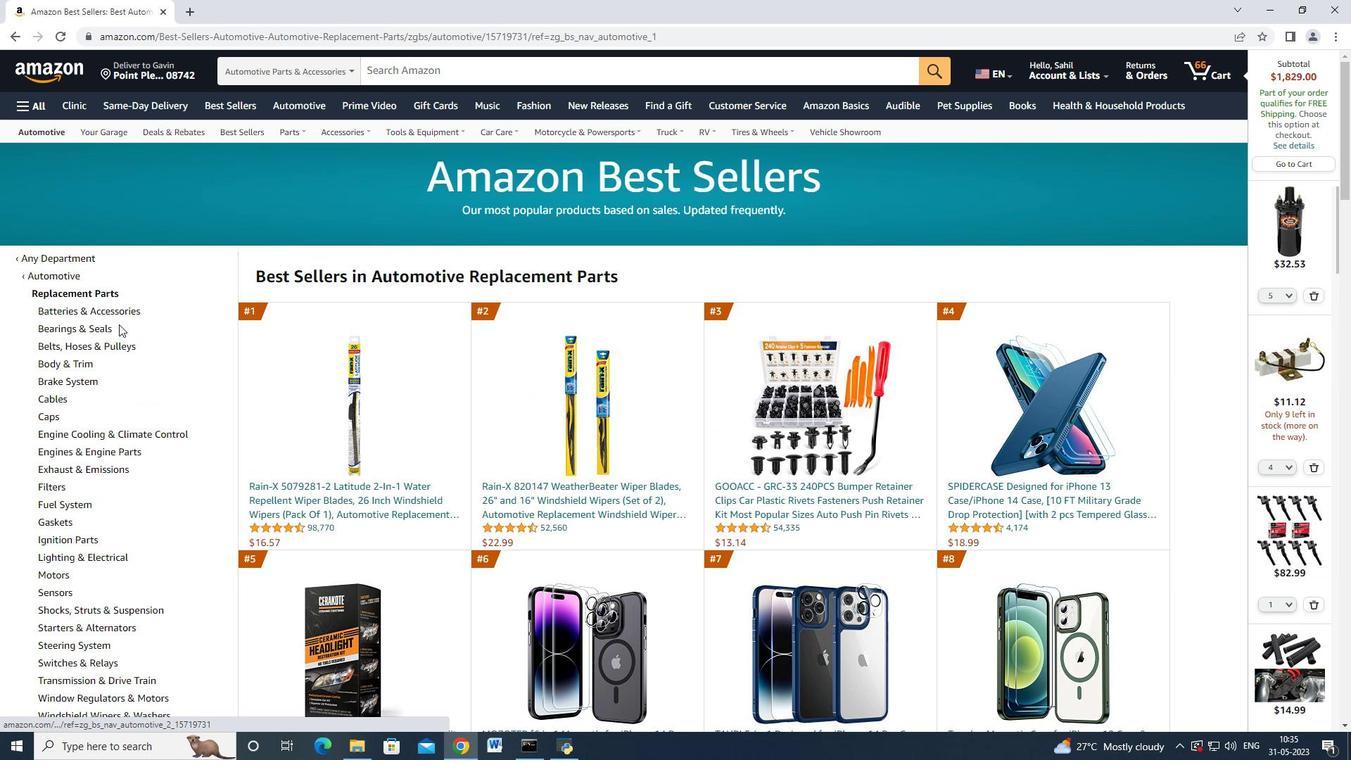 
Action: Mouse moved to (120, 326)
Screenshot: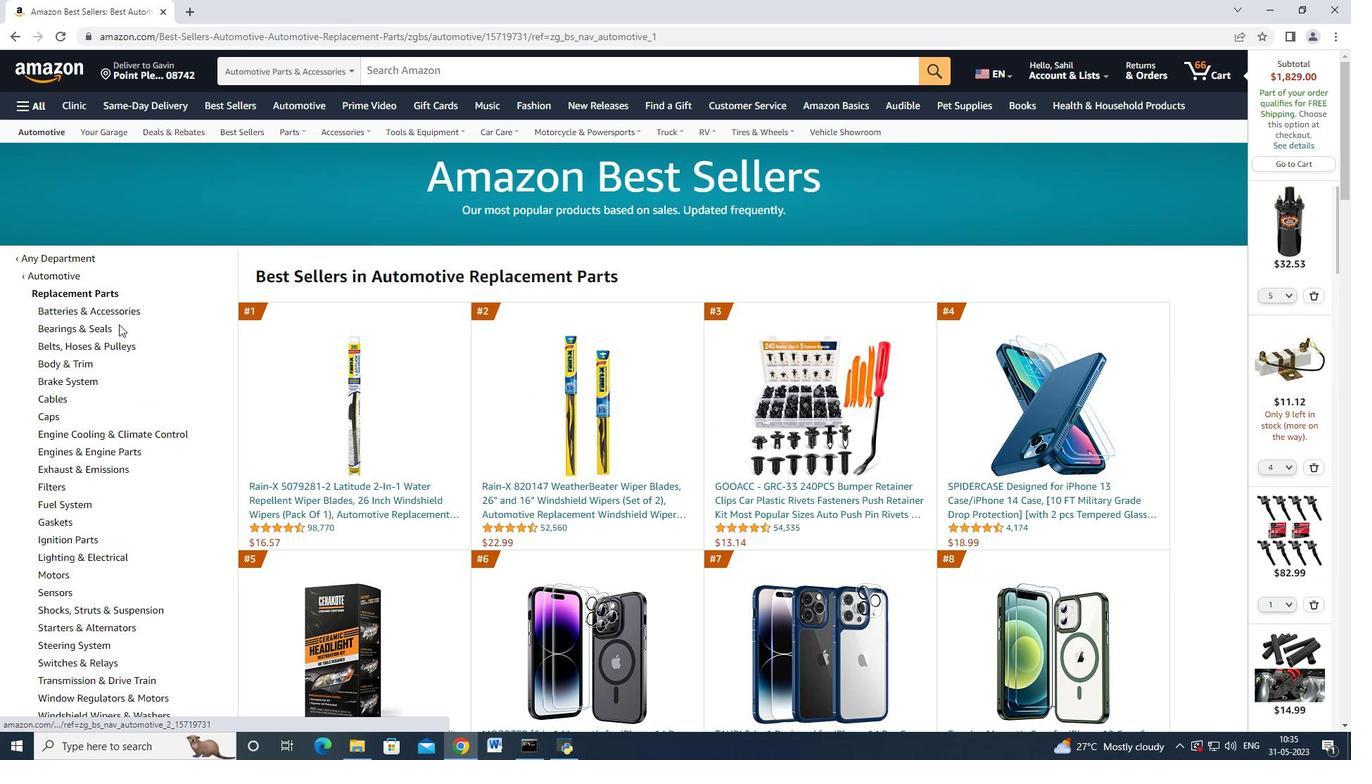 
Action: Mouse scrolled (120, 325) with delta (0, 0)
Screenshot: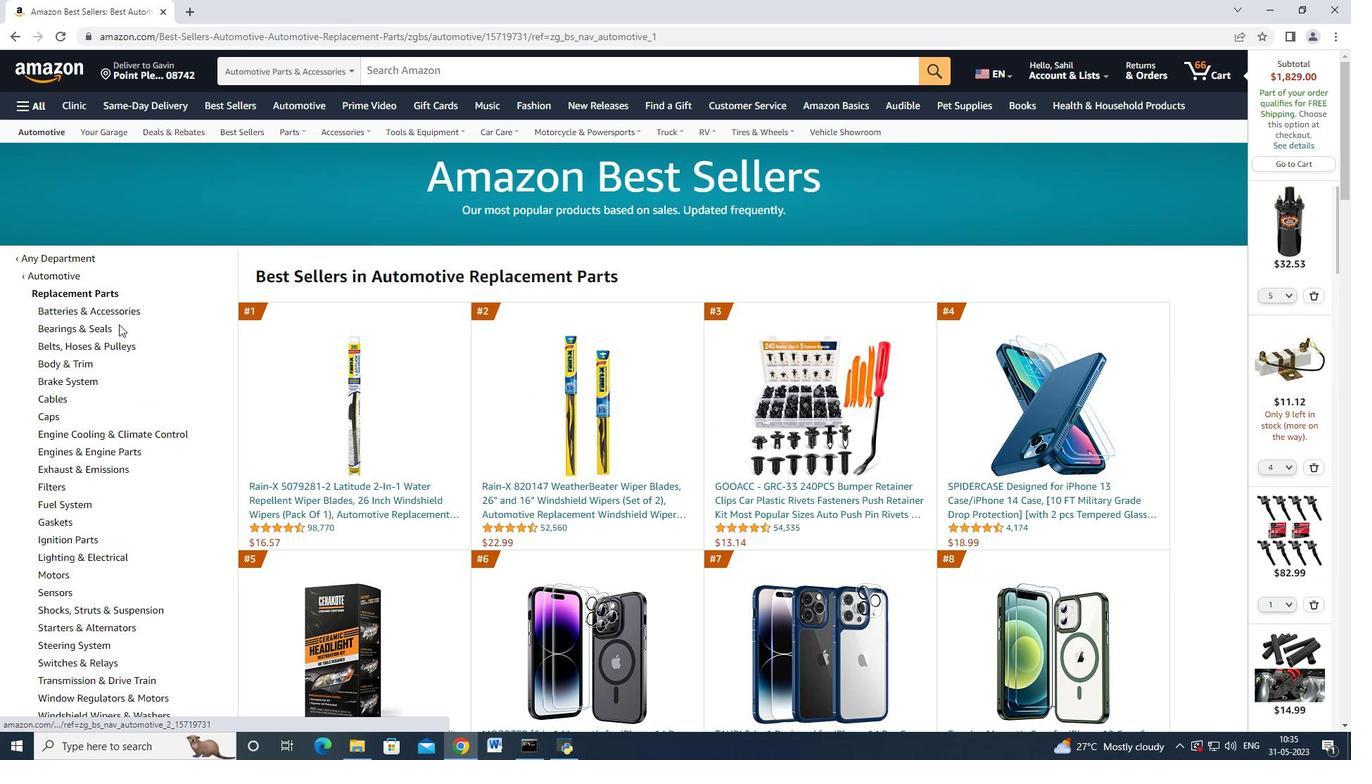
Action: Mouse moved to (120, 327)
Screenshot: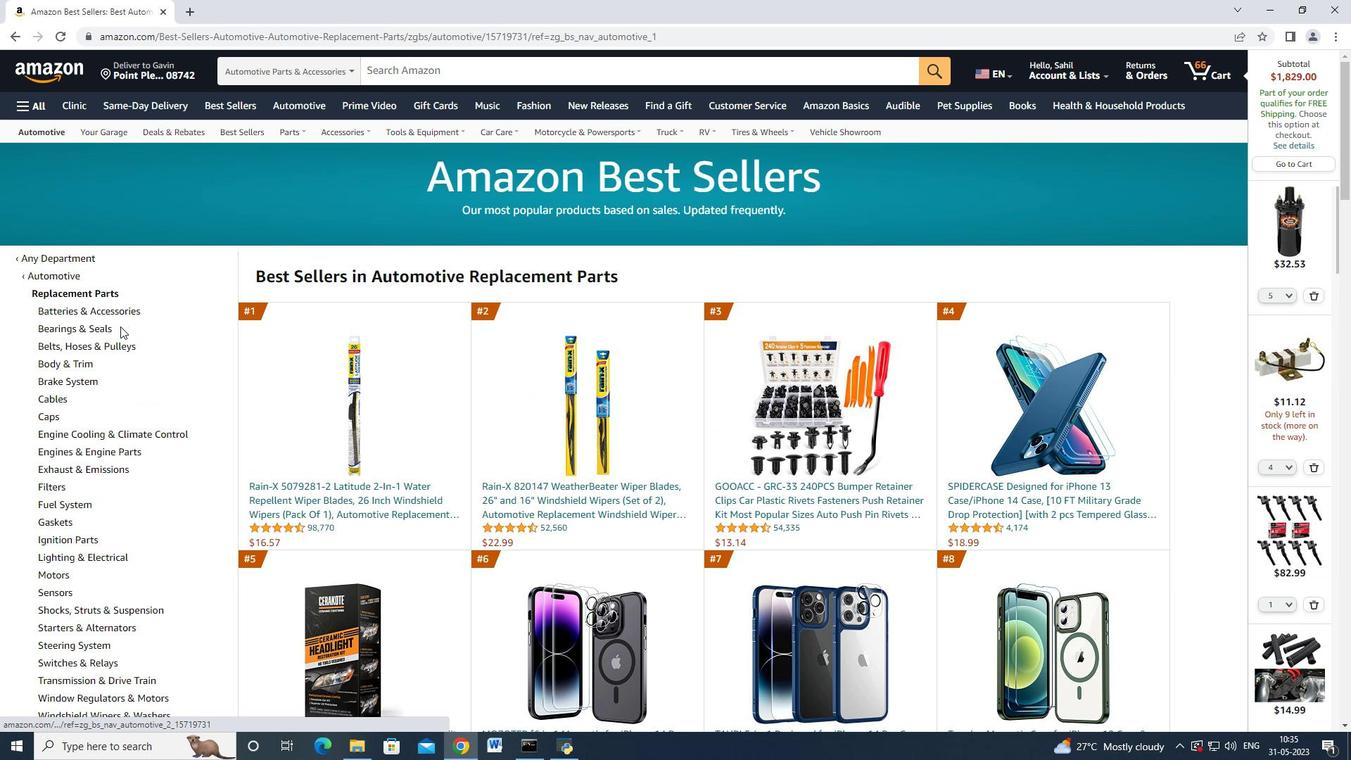 
Action: Mouse scrolled (120, 326) with delta (0, 0)
Screenshot: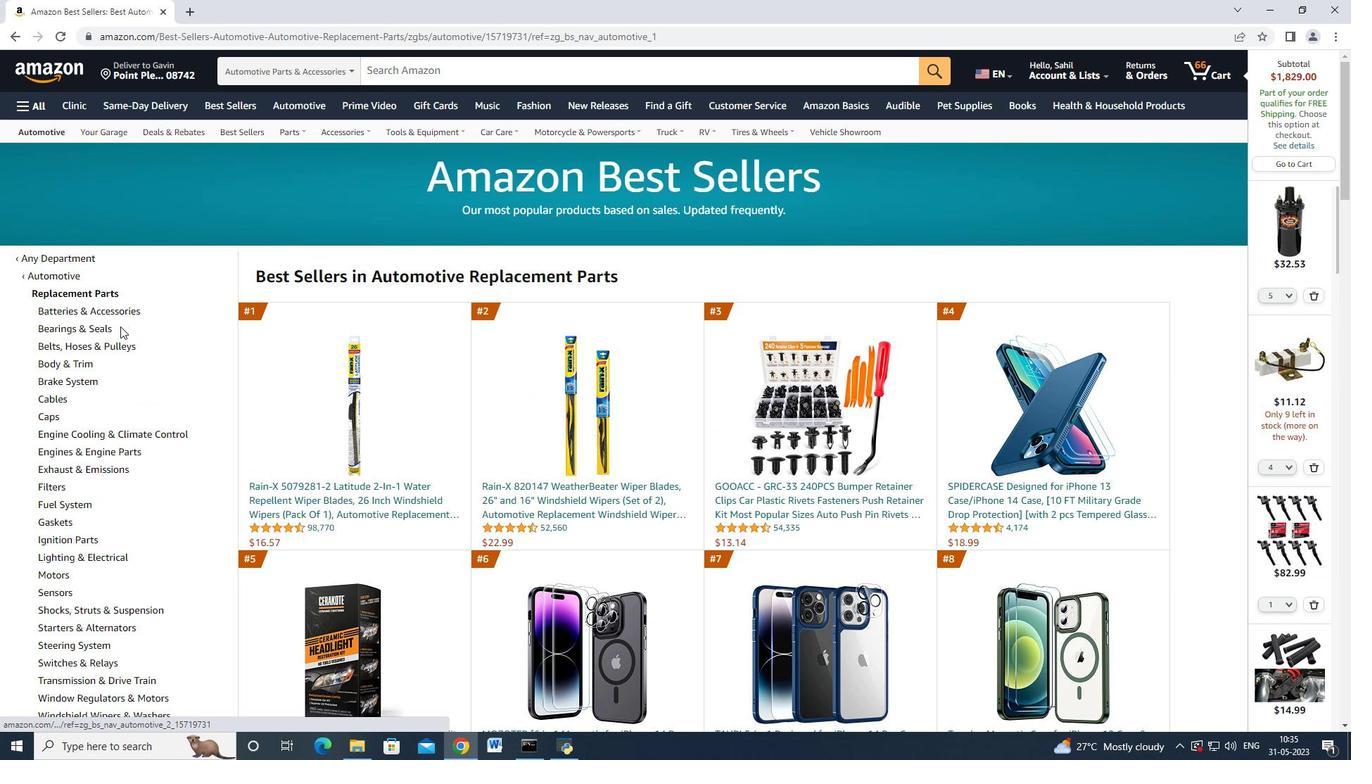 
Action: Mouse moved to (120, 327)
Screenshot: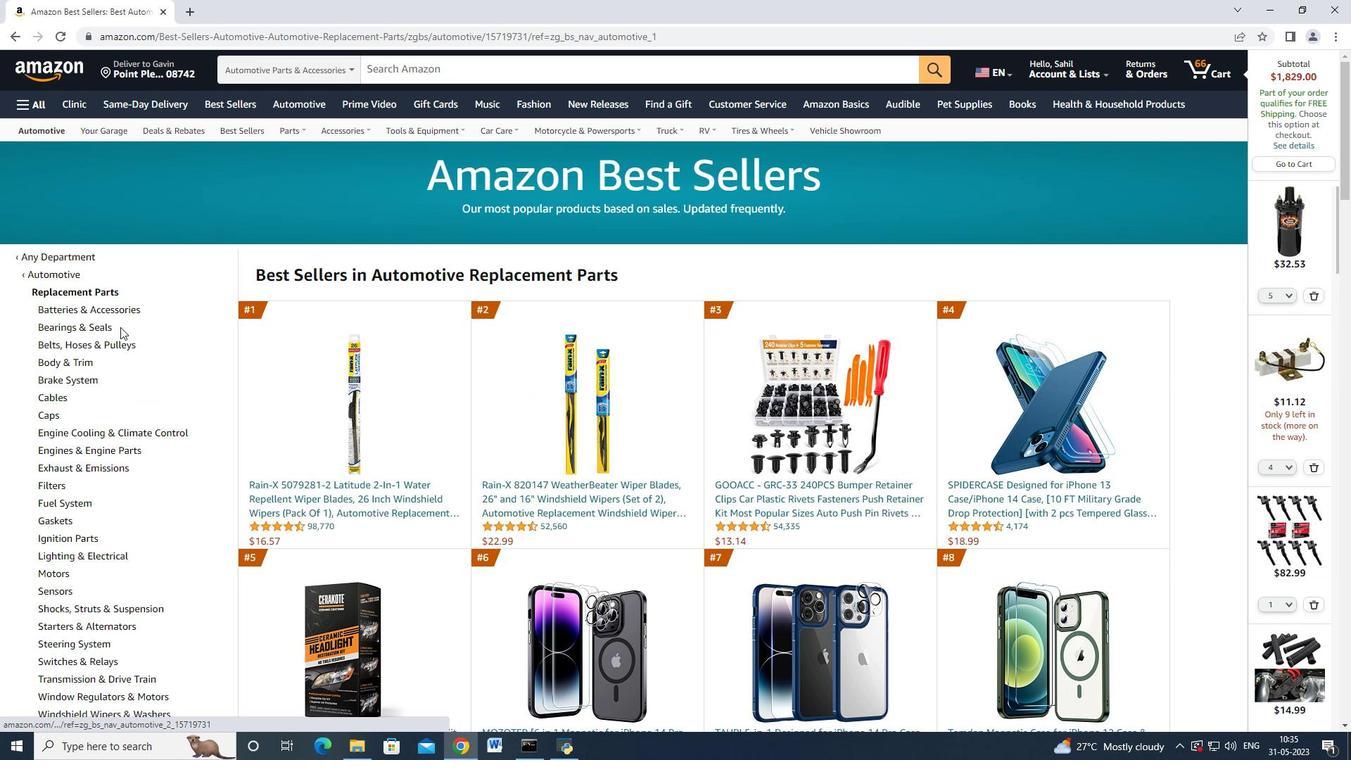 
Action: Mouse scrolled (120, 326) with delta (0, 0)
Screenshot: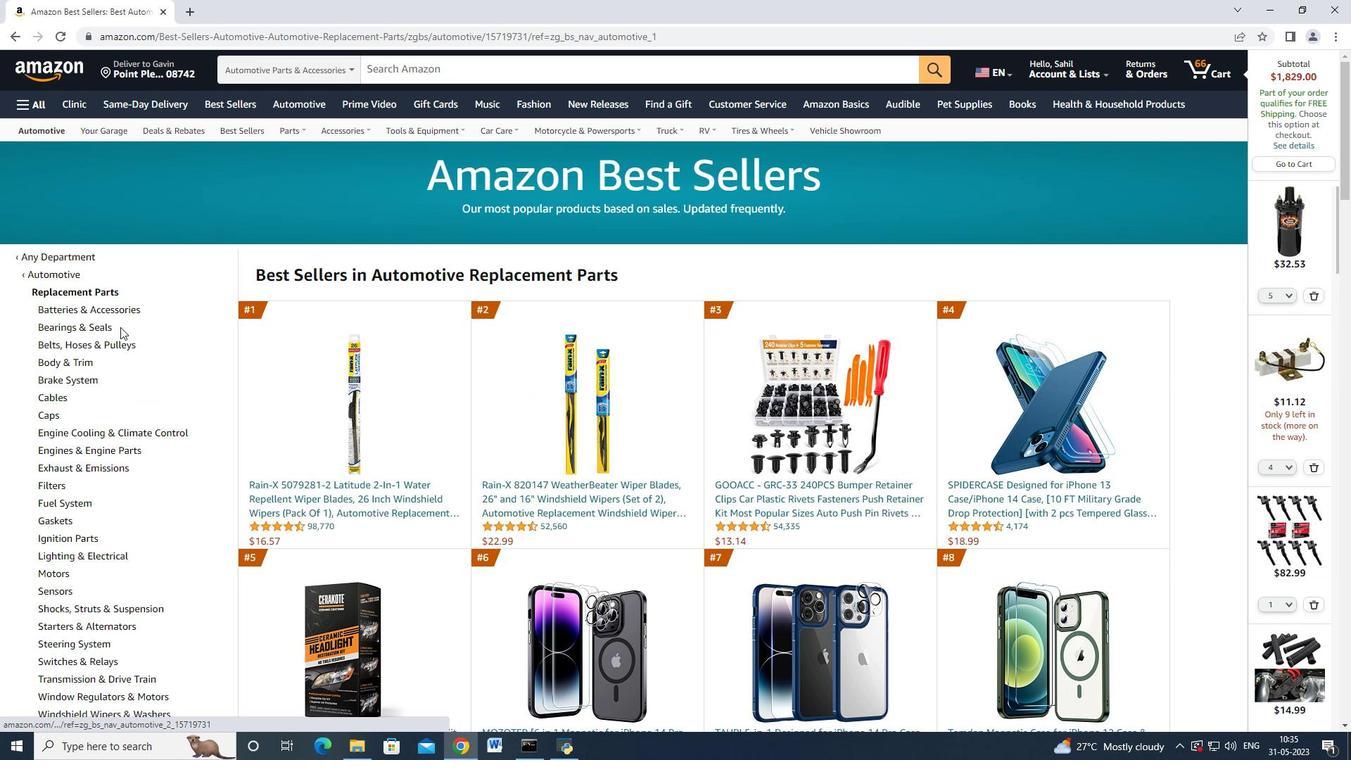 
Action: Mouse moved to (71, 254)
Screenshot: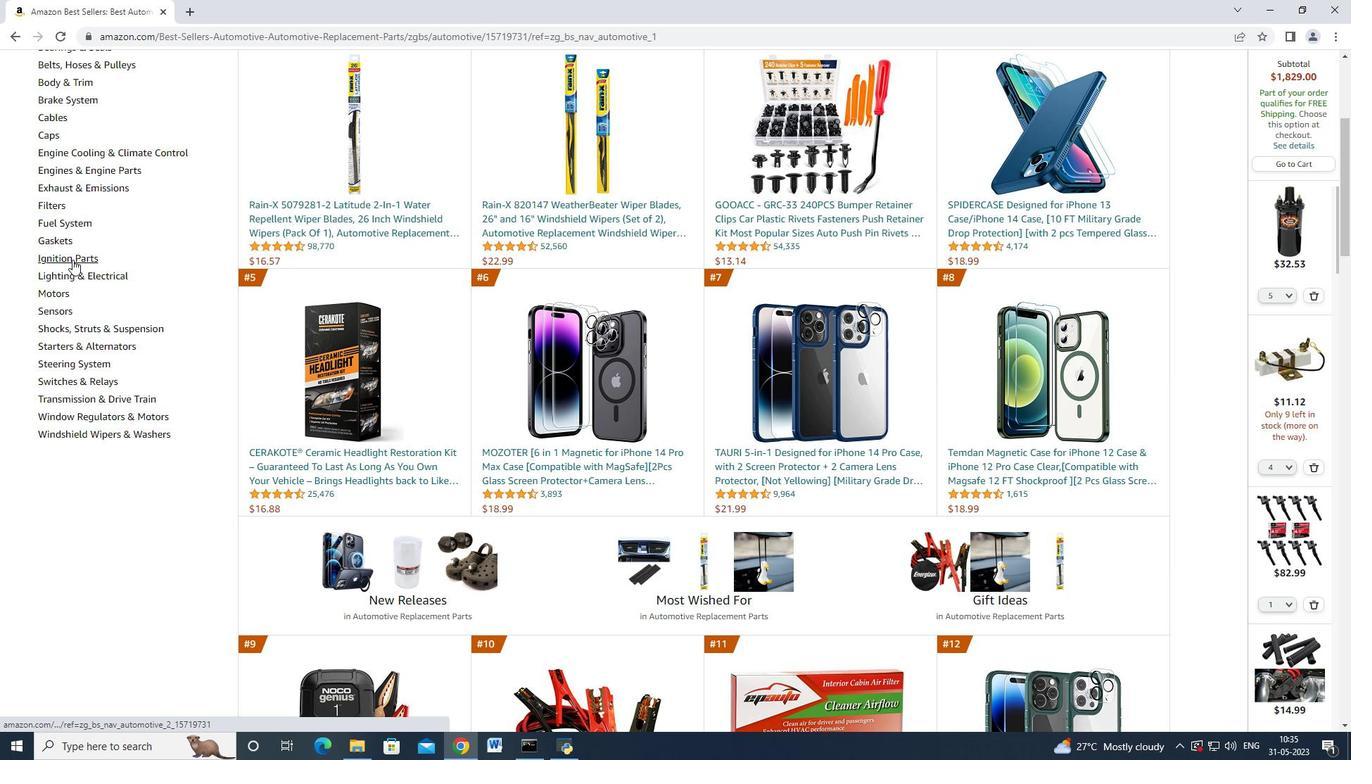 
Action: Mouse pressed left at (71, 254)
Screenshot: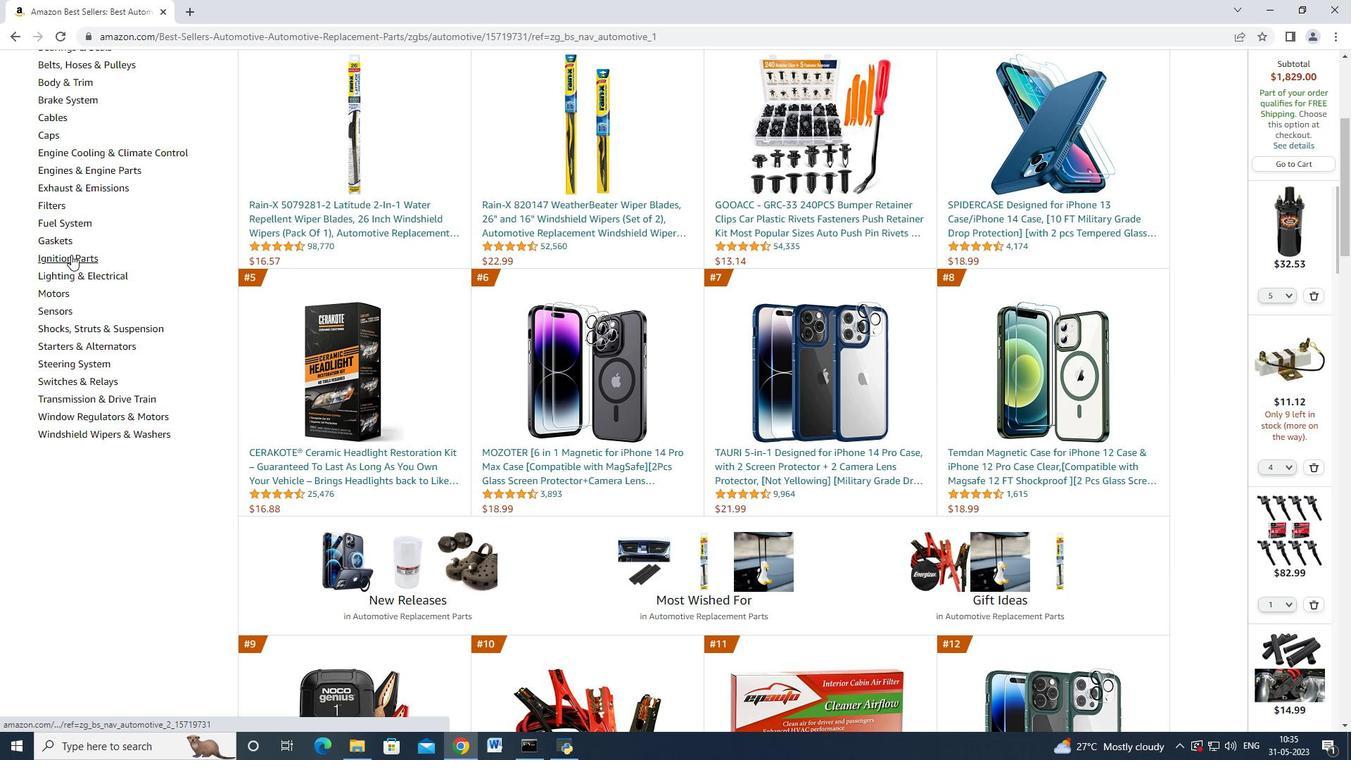 
Action: Mouse moved to (87, 368)
Screenshot: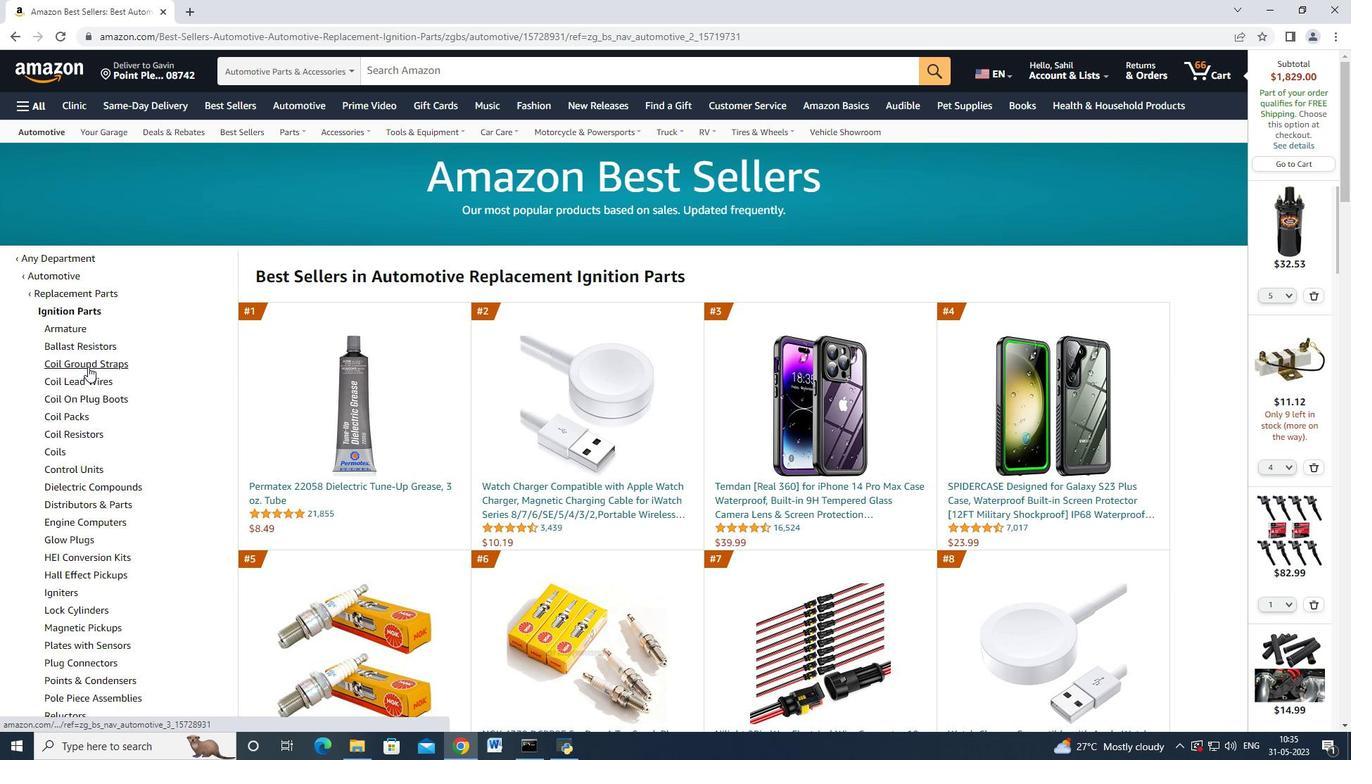 
Action: Mouse scrolled (87, 368) with delta (0, 0)
Screenshot: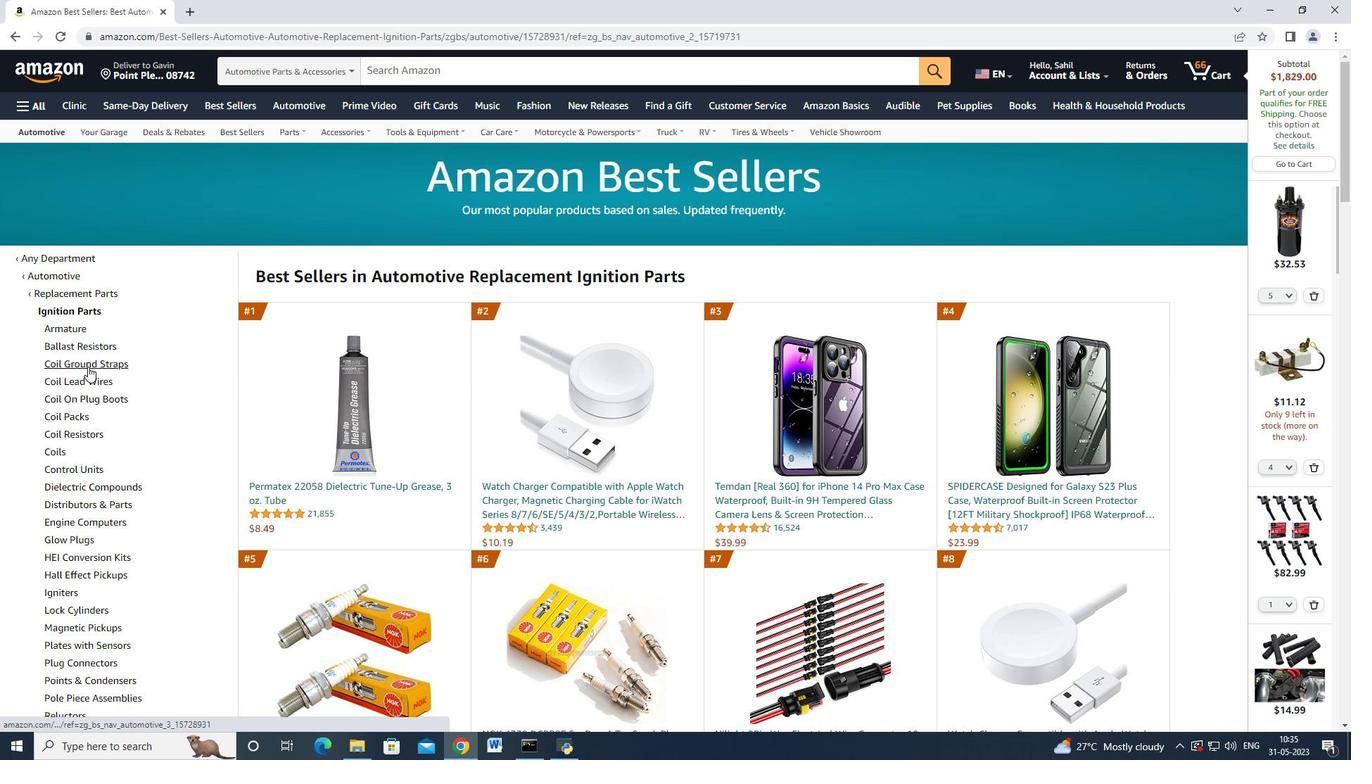 
Action: Mouse moved to (83, 396)
Screenshot: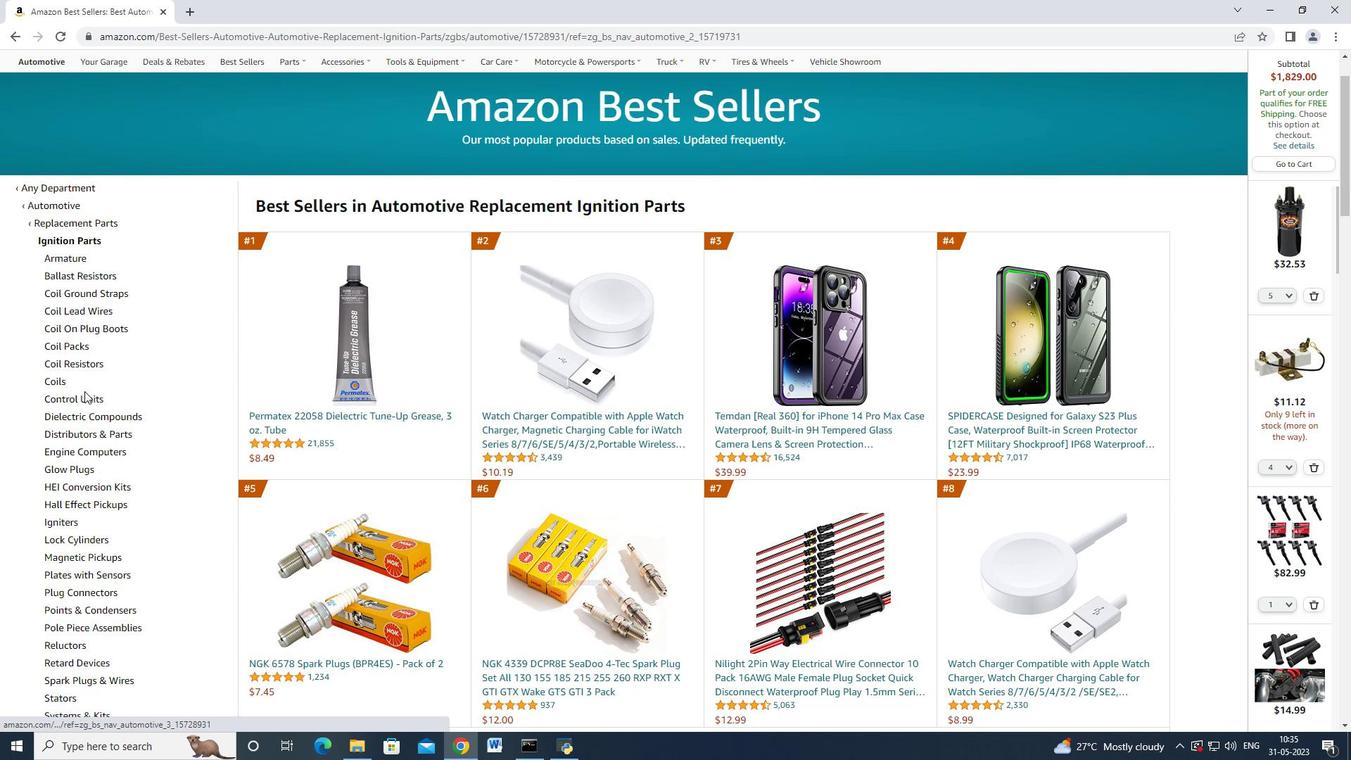 
Action: Mouse pressed left at (83, 396)
Screenshot: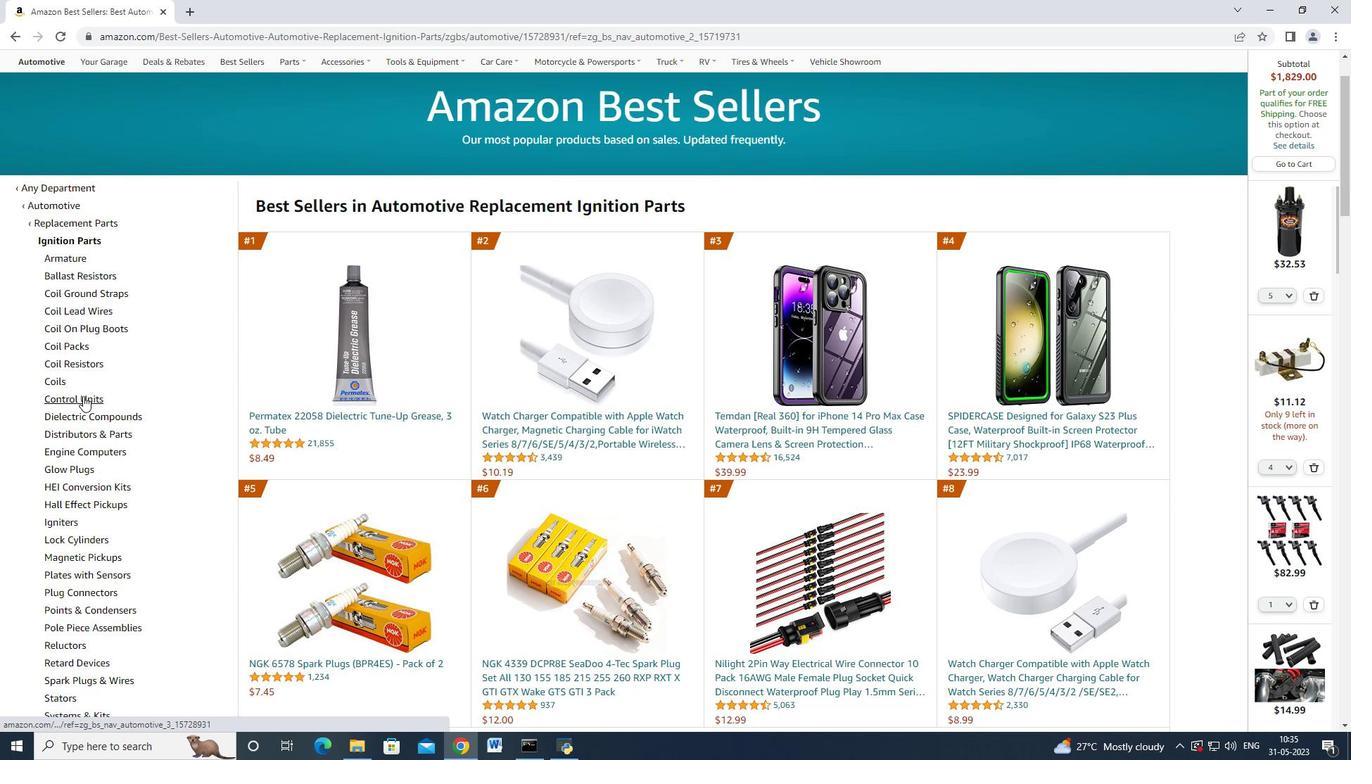 
Action: Mouse moved to (276, 352)
Screenshot: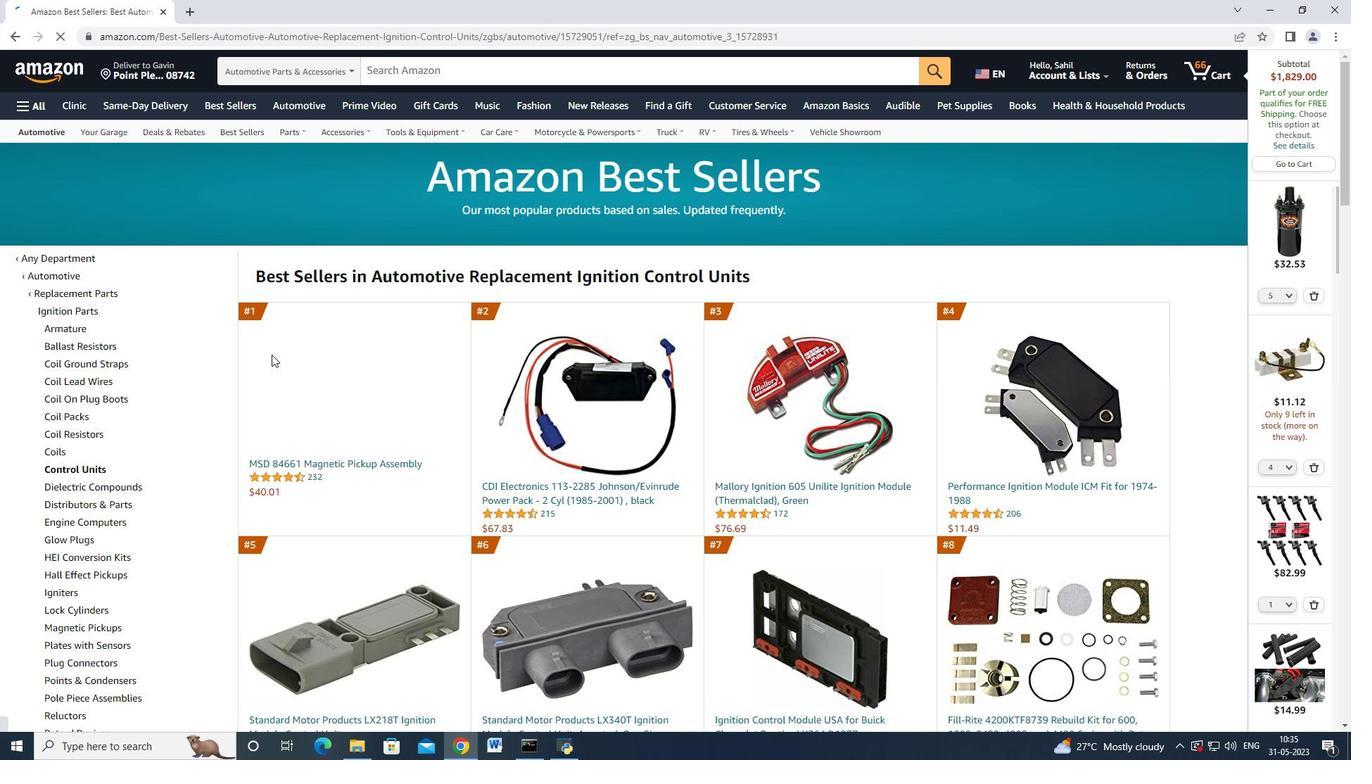 
Action: Mouse scrolled (276, 351) with delta (0, 0)
Screenshot: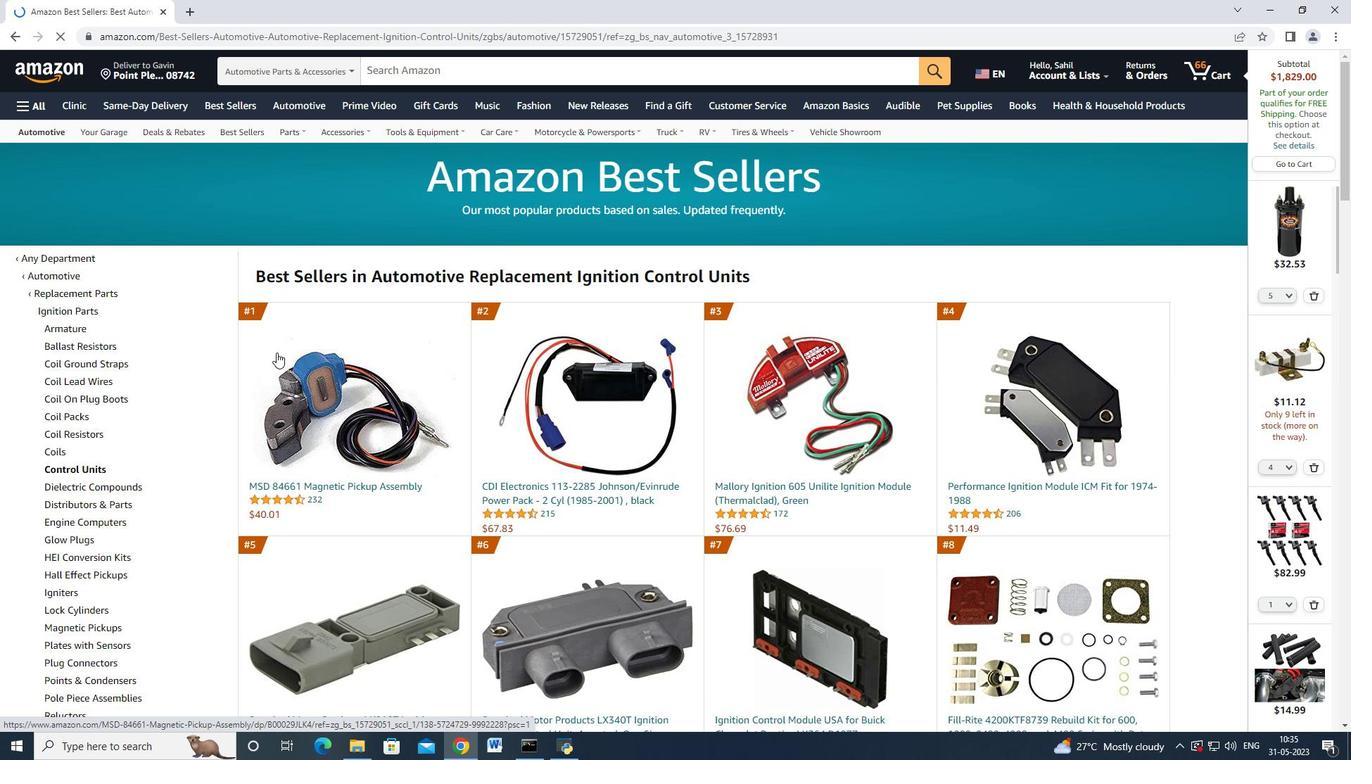 
Action: Mouse scrolled (276, 351) with delta (0, 0)
Screenshot: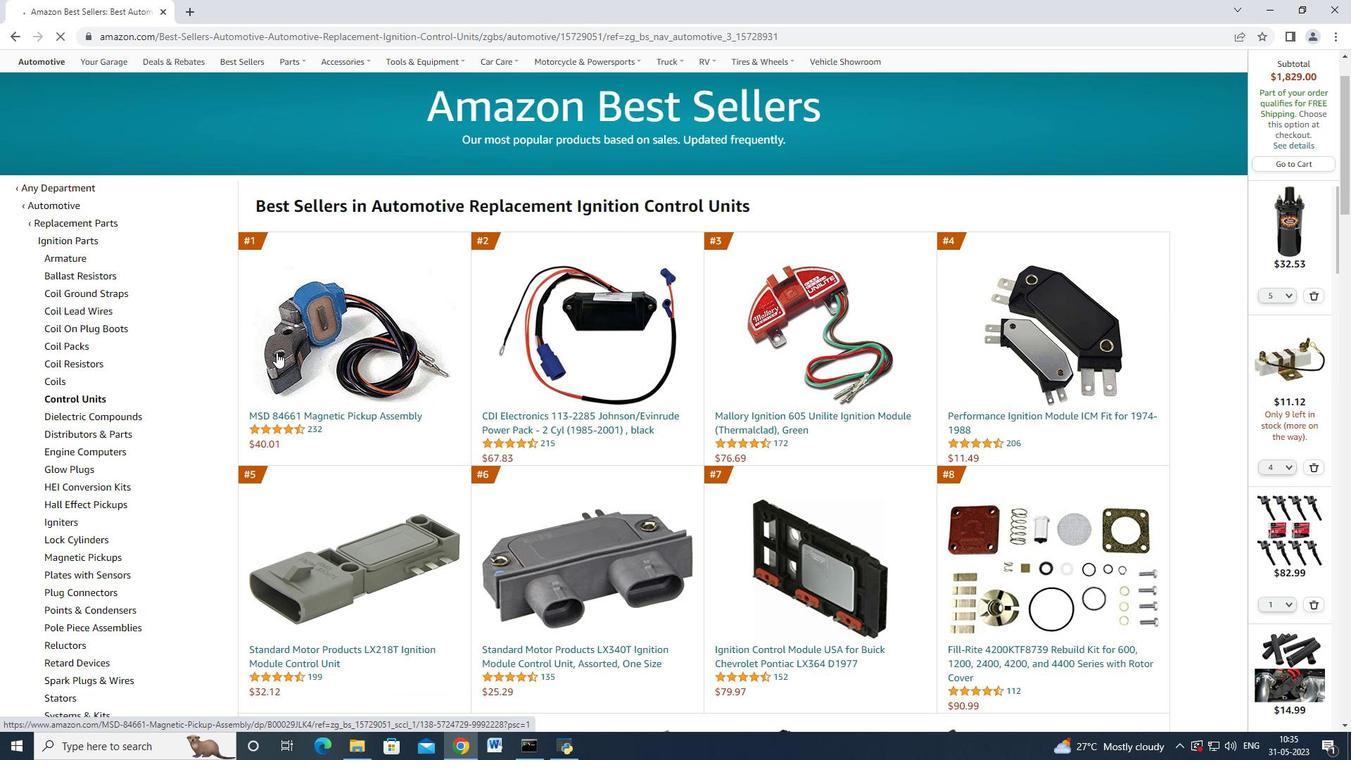 
Action: Mouse moved to (409, 350)
Screenshot: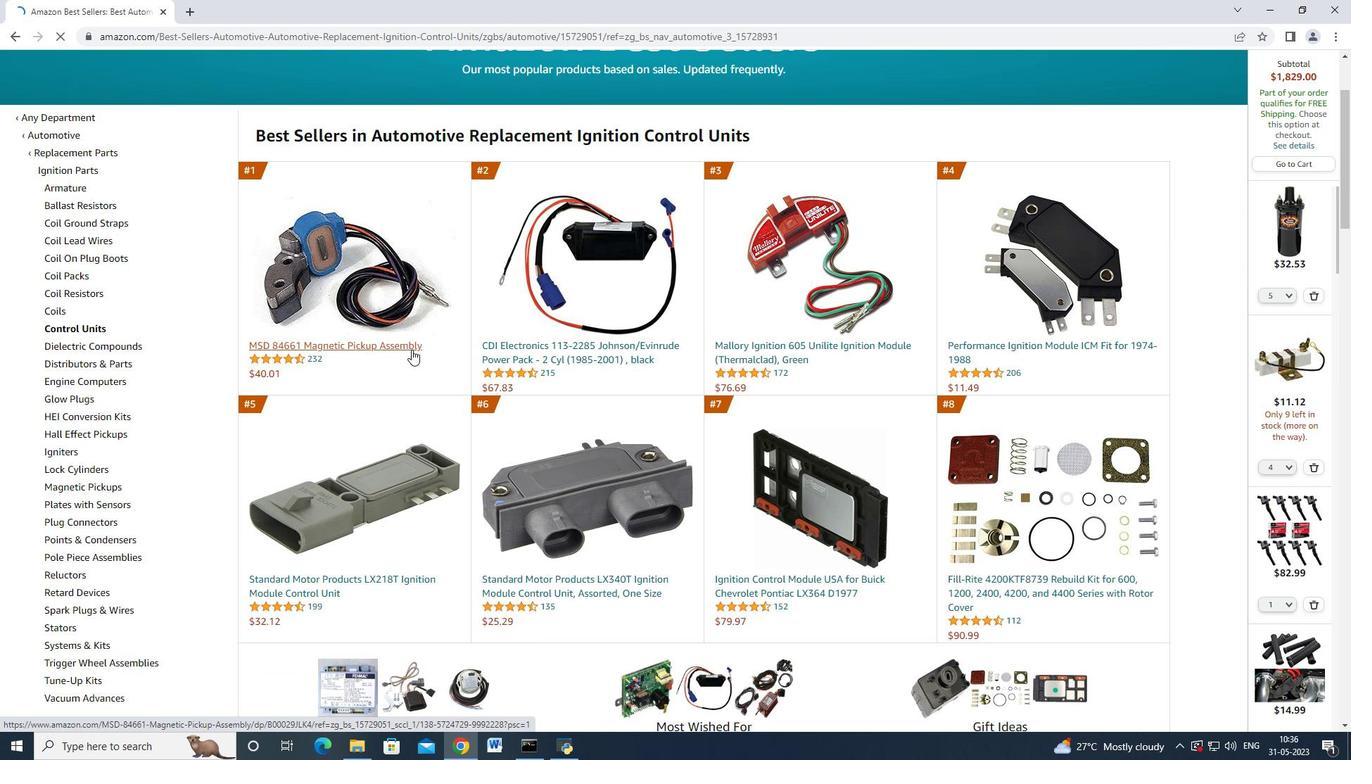 
Action: Mouse pressed left at (409, 350)
Screenshot: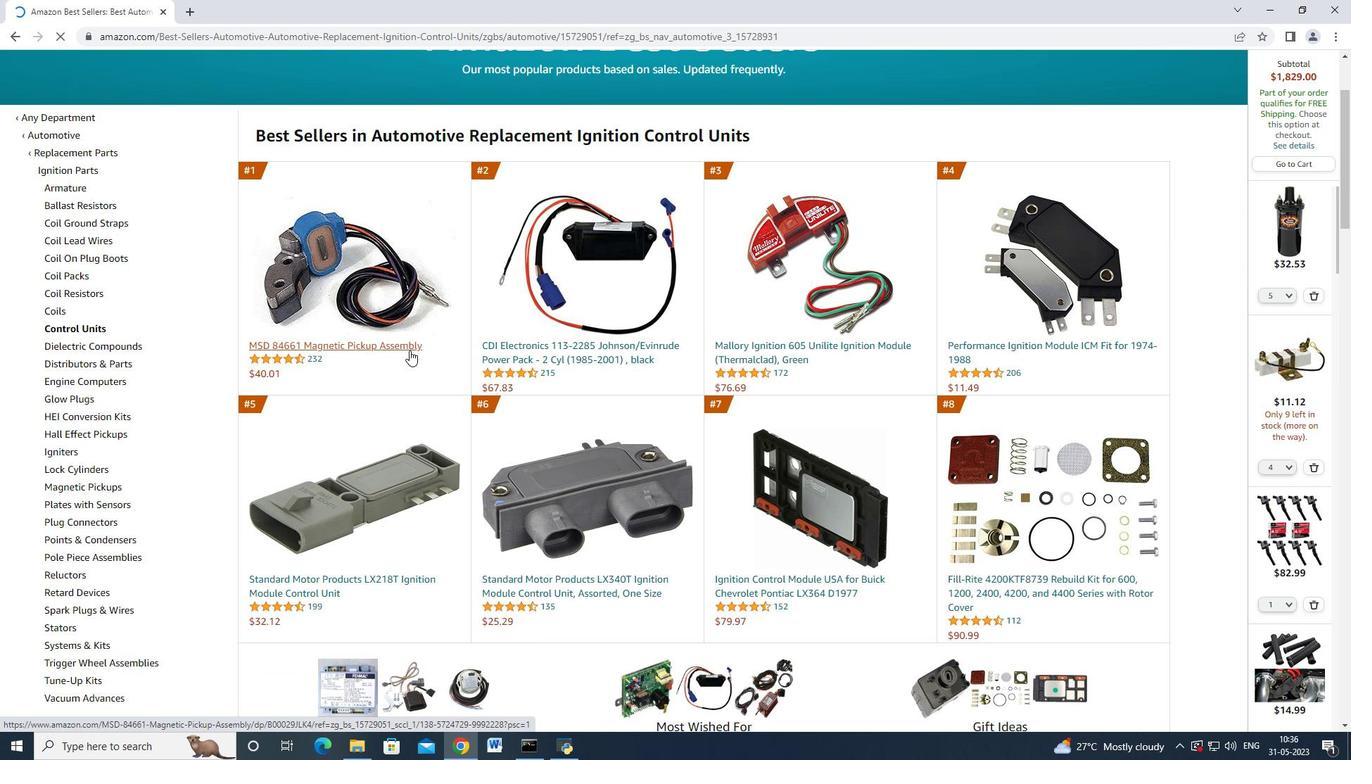
Action: Mouse moved to (665, 339)
Screenshot: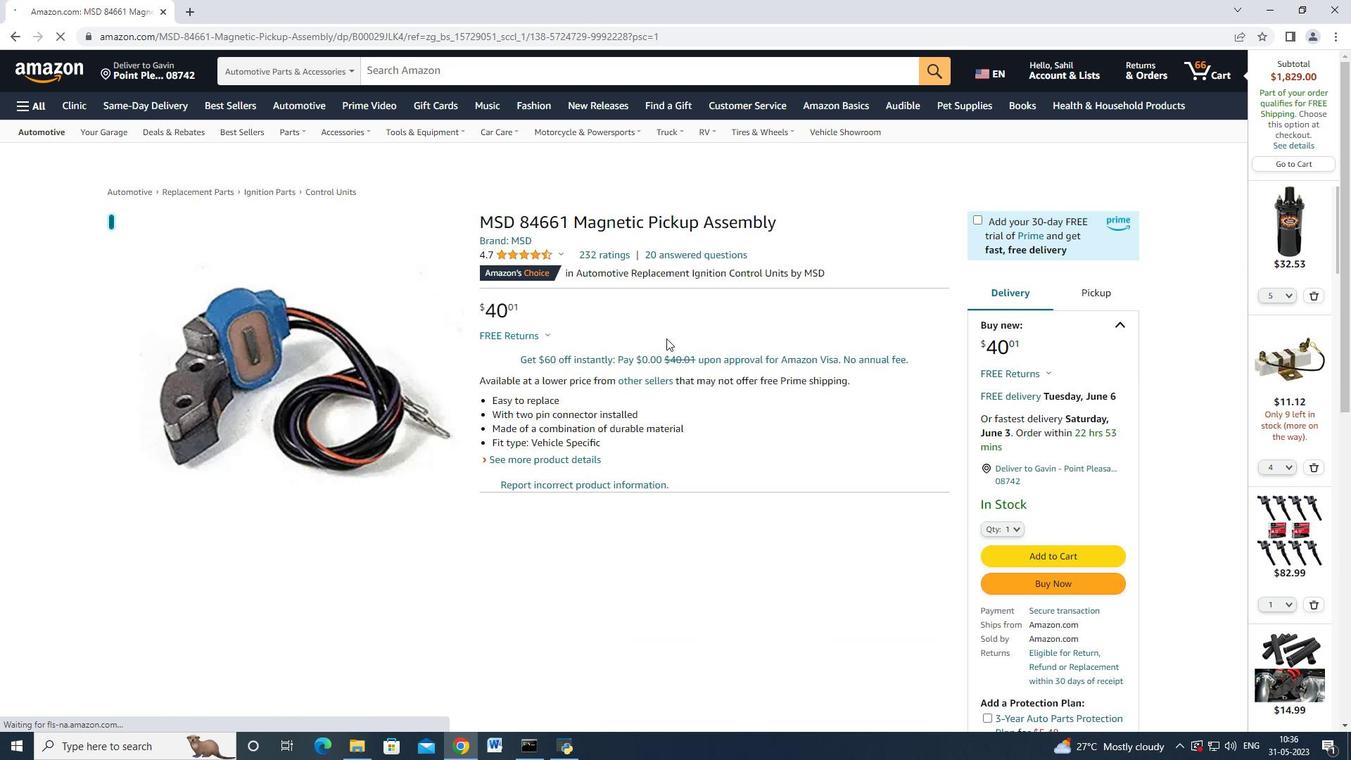 
Action: Mouse scrolled (665, 339) with delta (0, 0)
Screenshot: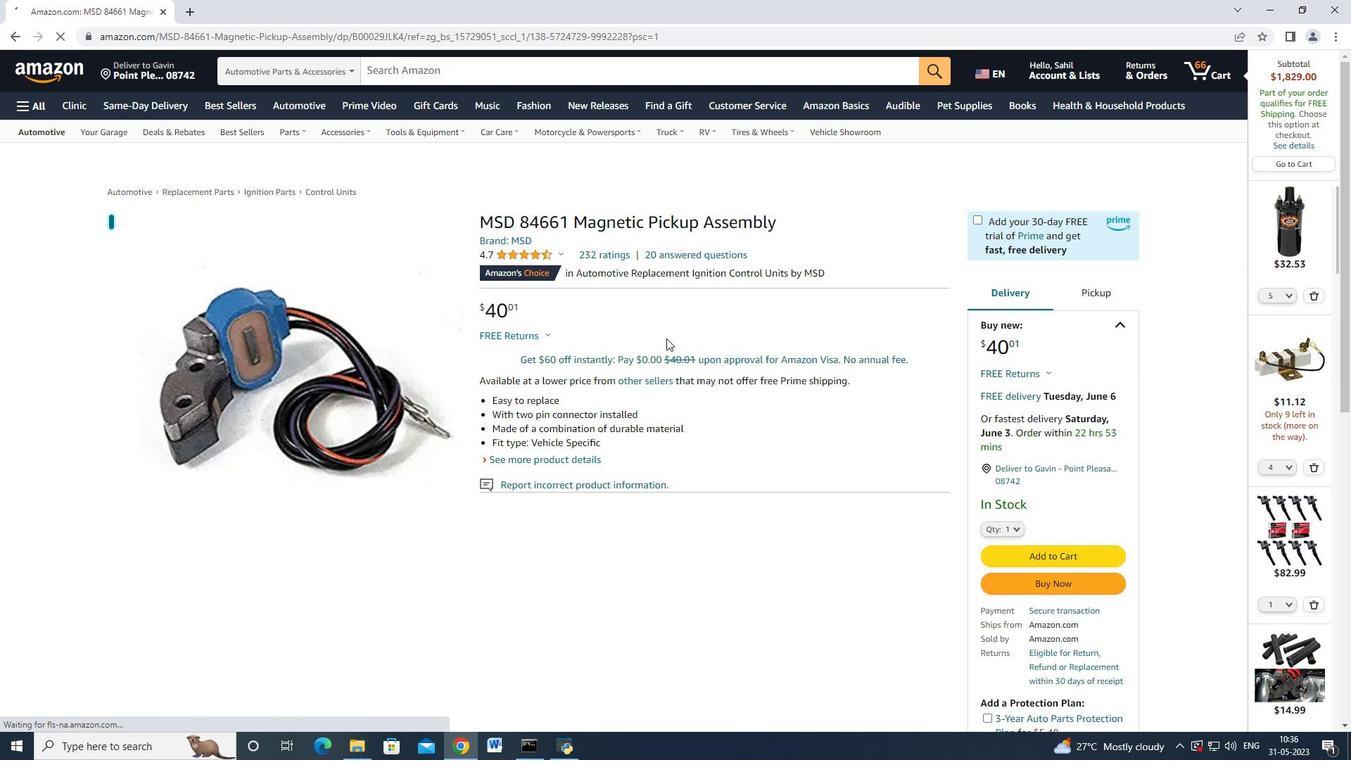
Action: Mouse moved to (1031, 507)
Screenshot: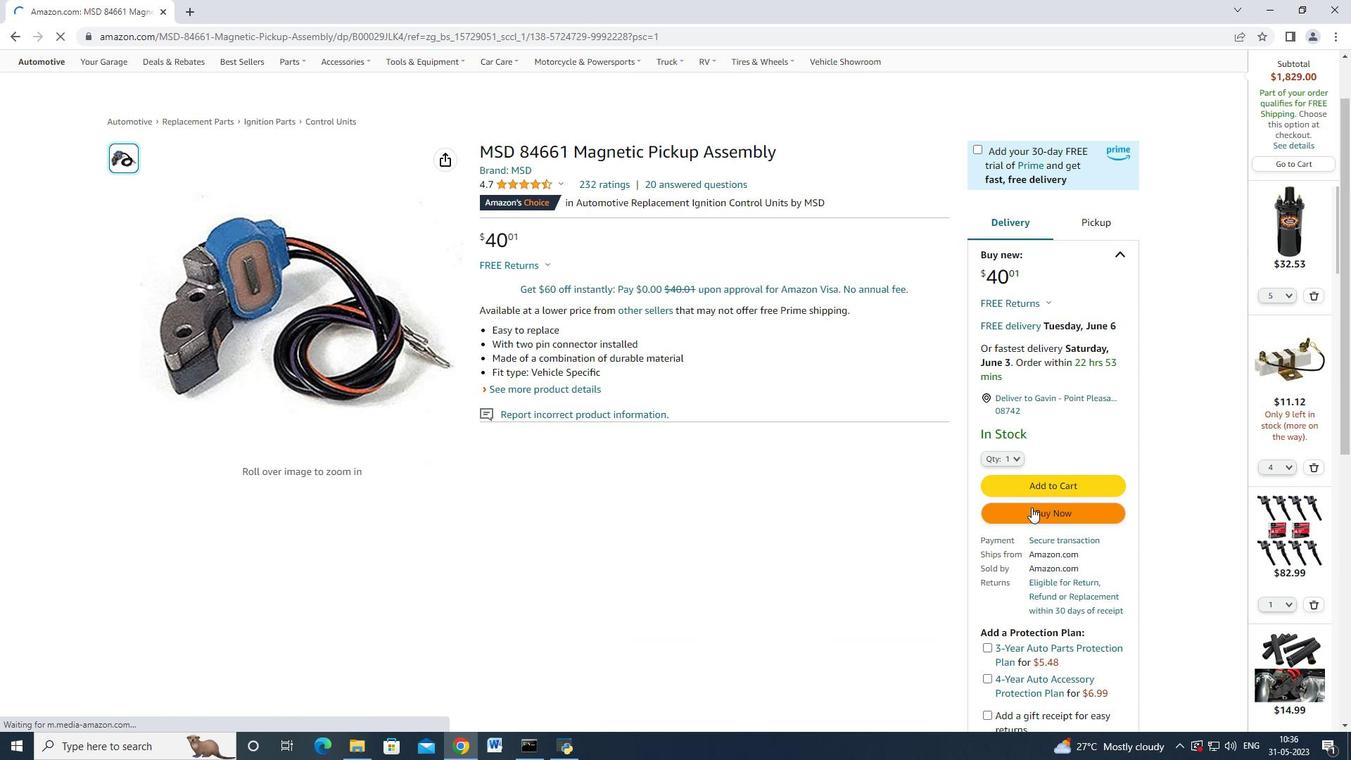 
Action: Mouse pressed left at (1031, 507)
Screenshot: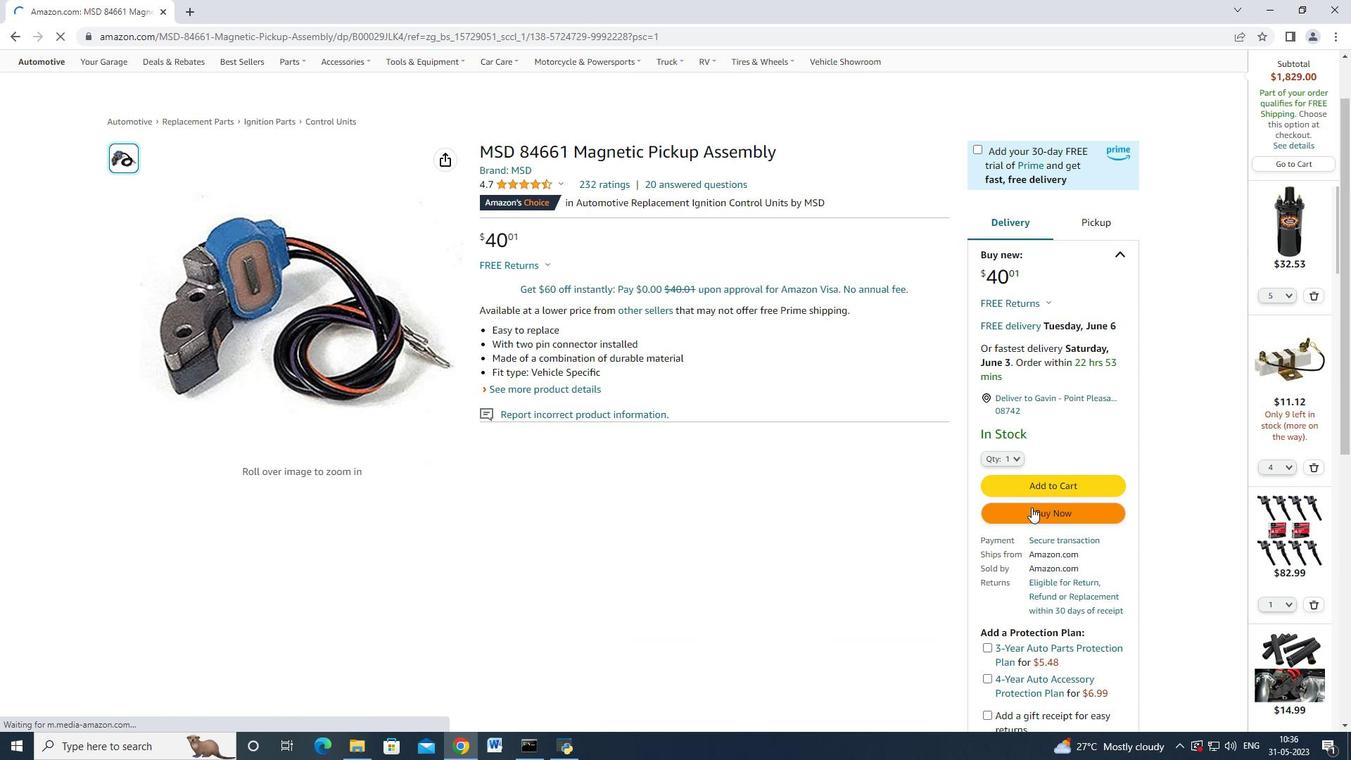 
Action: Mouse moved to (915, 340)
Screenshot: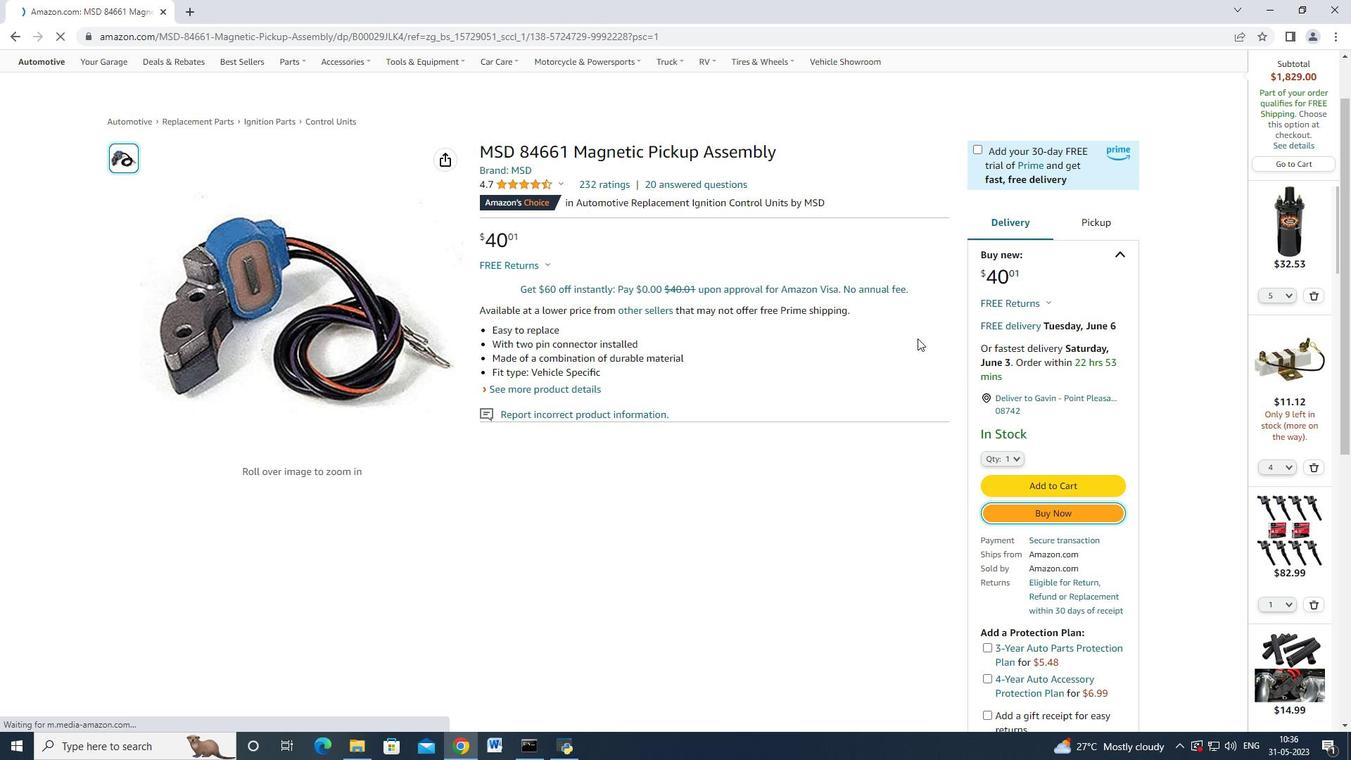 
Action: Mouse scrolled (915, 341) with delta (0, 0)
Screenshot: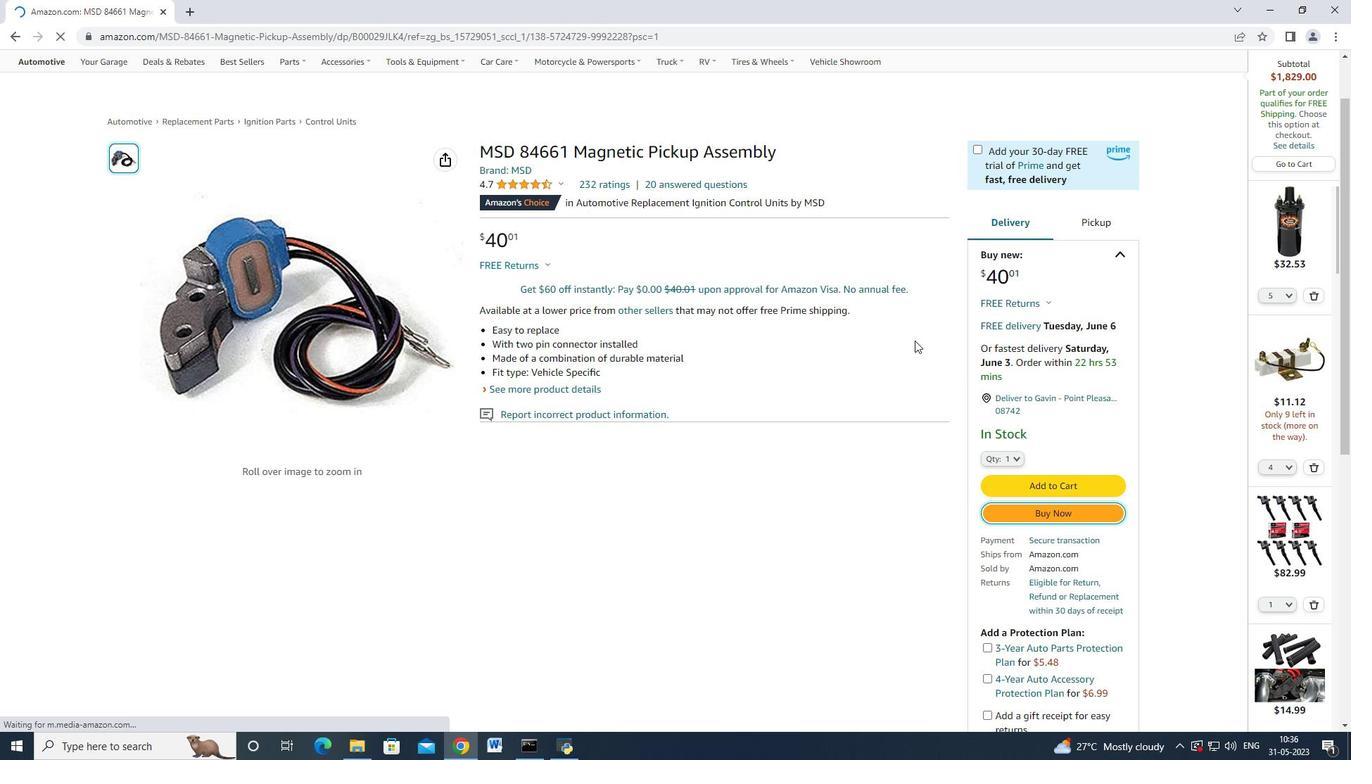 
Action: Mouse moved to (812, 118)
Screenshot: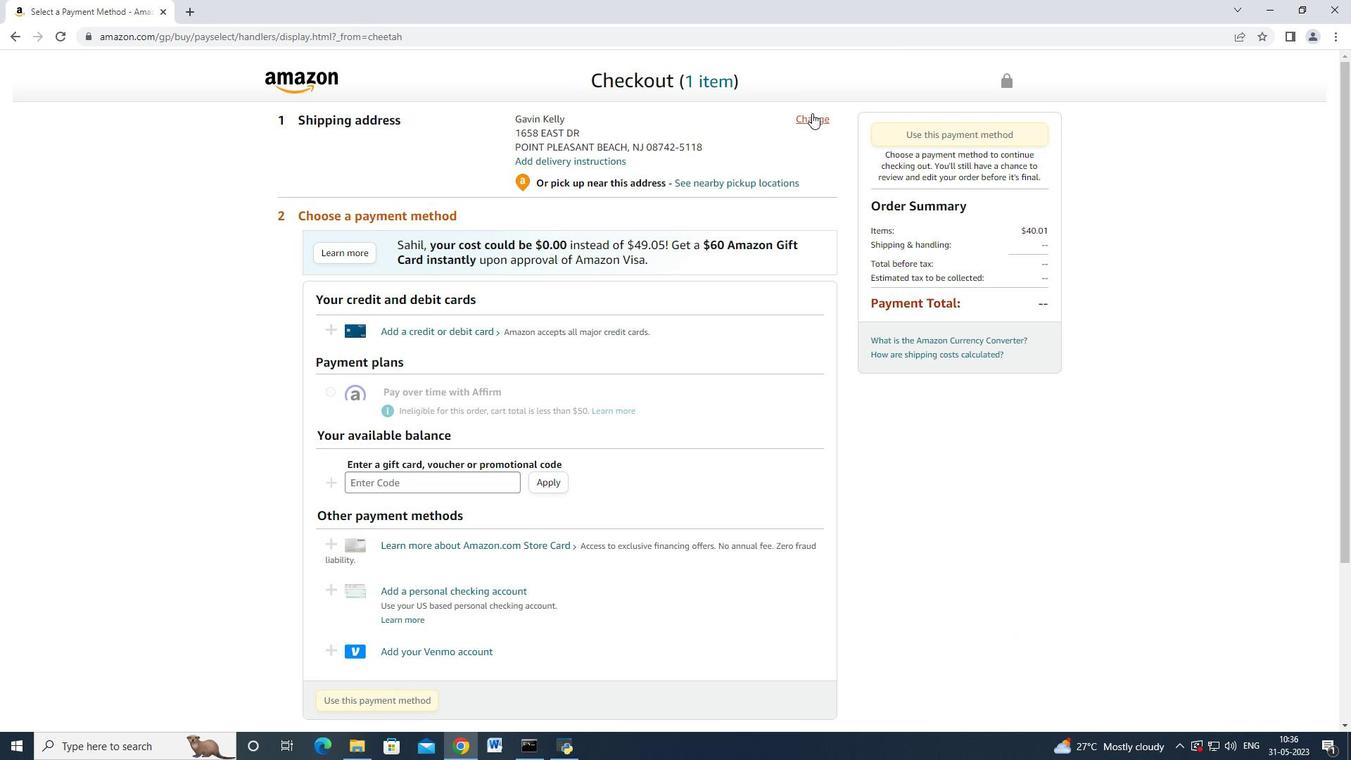
Action: Mouse pressed left at (812, 118)
Screenshot: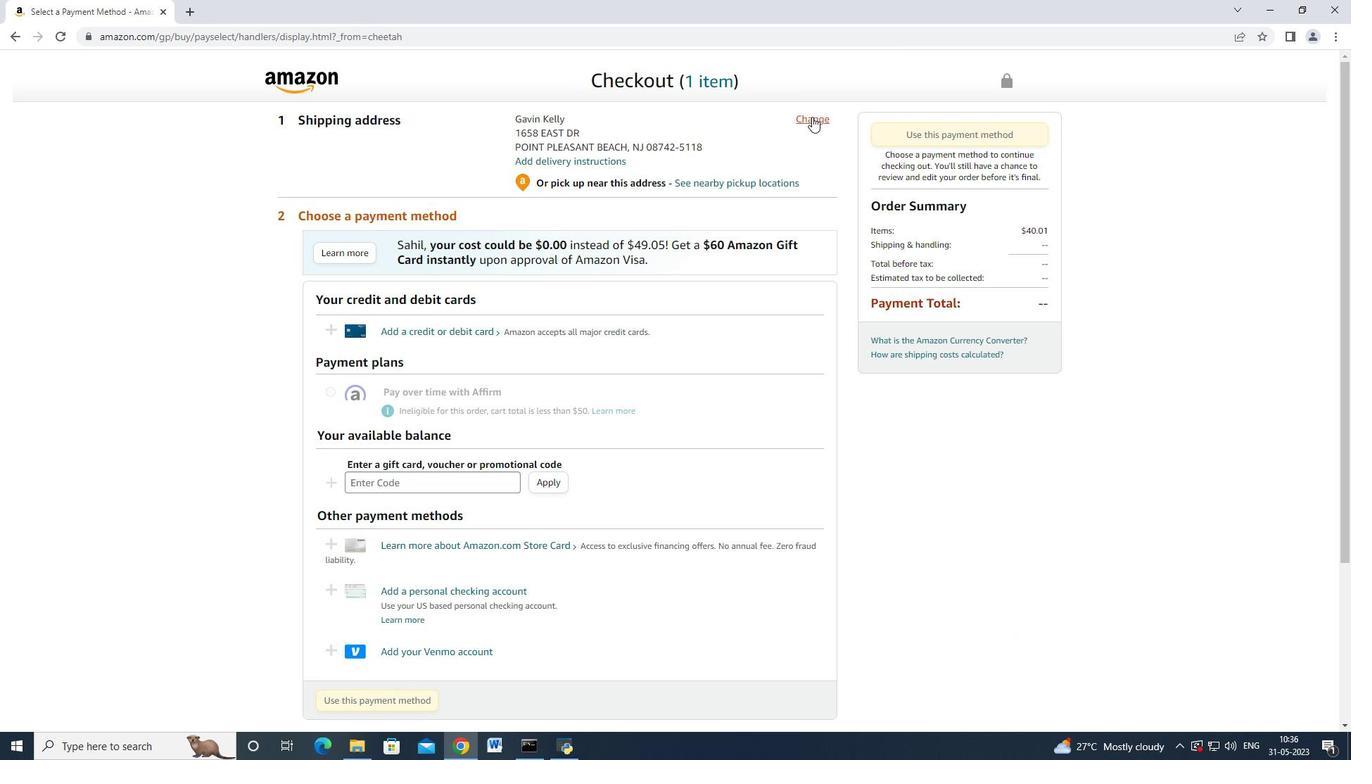 
Action: Mouse moved to (528, 193)
Screenshot: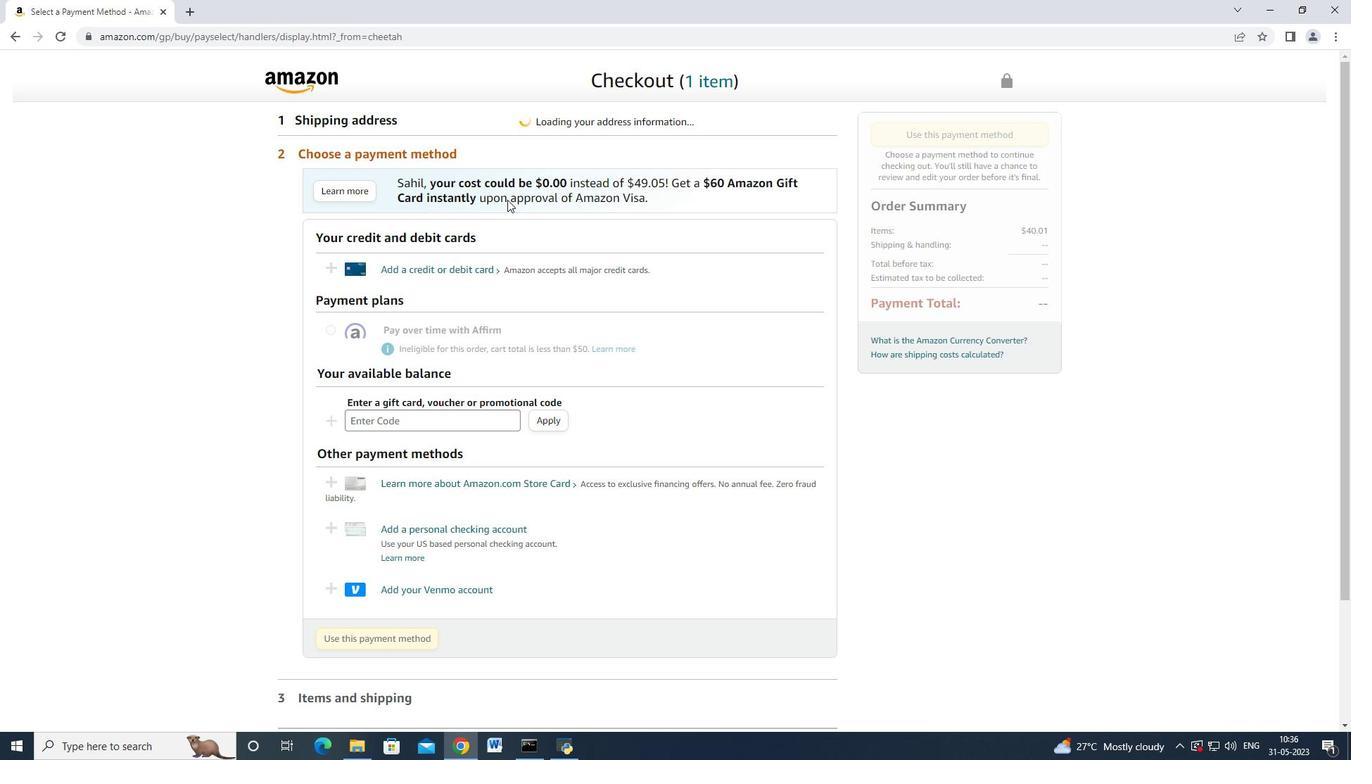 
Action: Mouse scrolled (528, 191) with delta (0, 0)
Screenshot: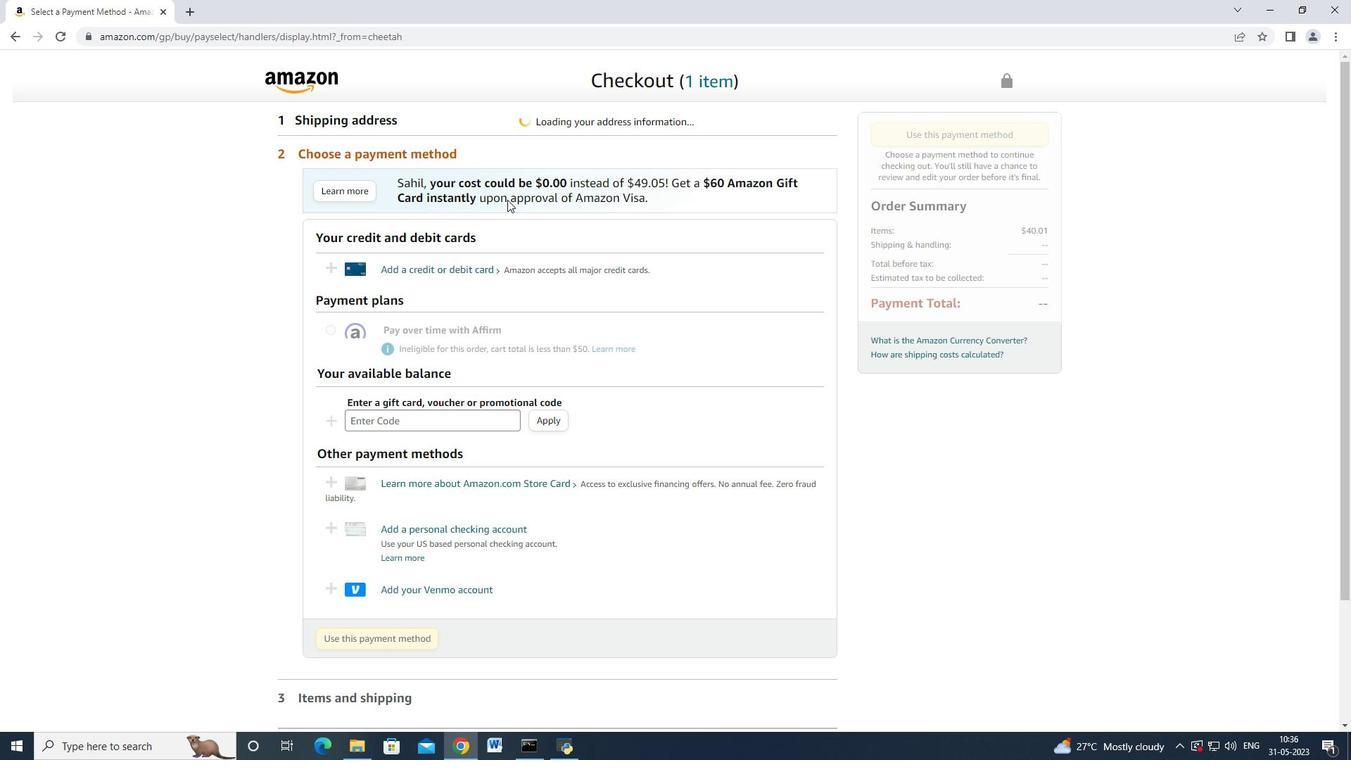 
Action: Mouse moved to (528, 193)
Screenshot: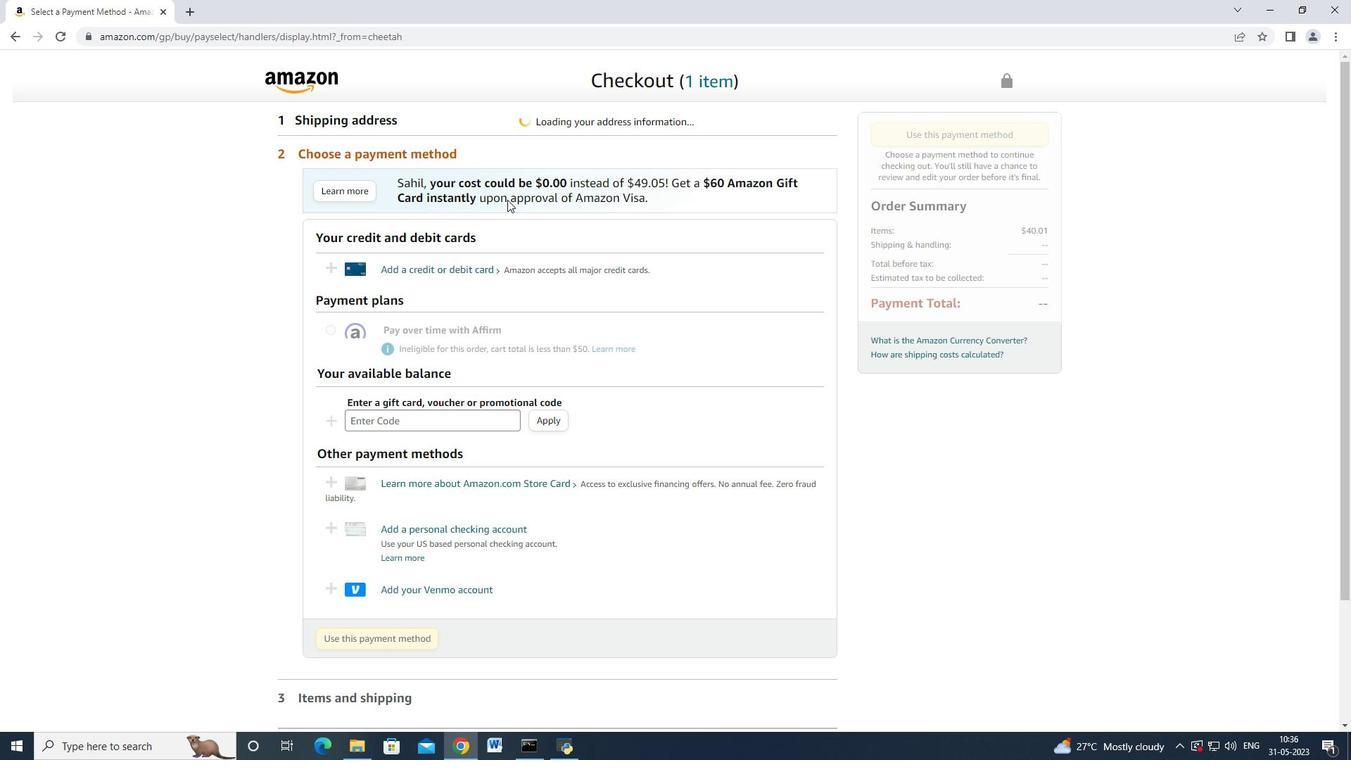 
Action: Mouse scrolled (528, 192) with delta (0, 0)
Screenshot: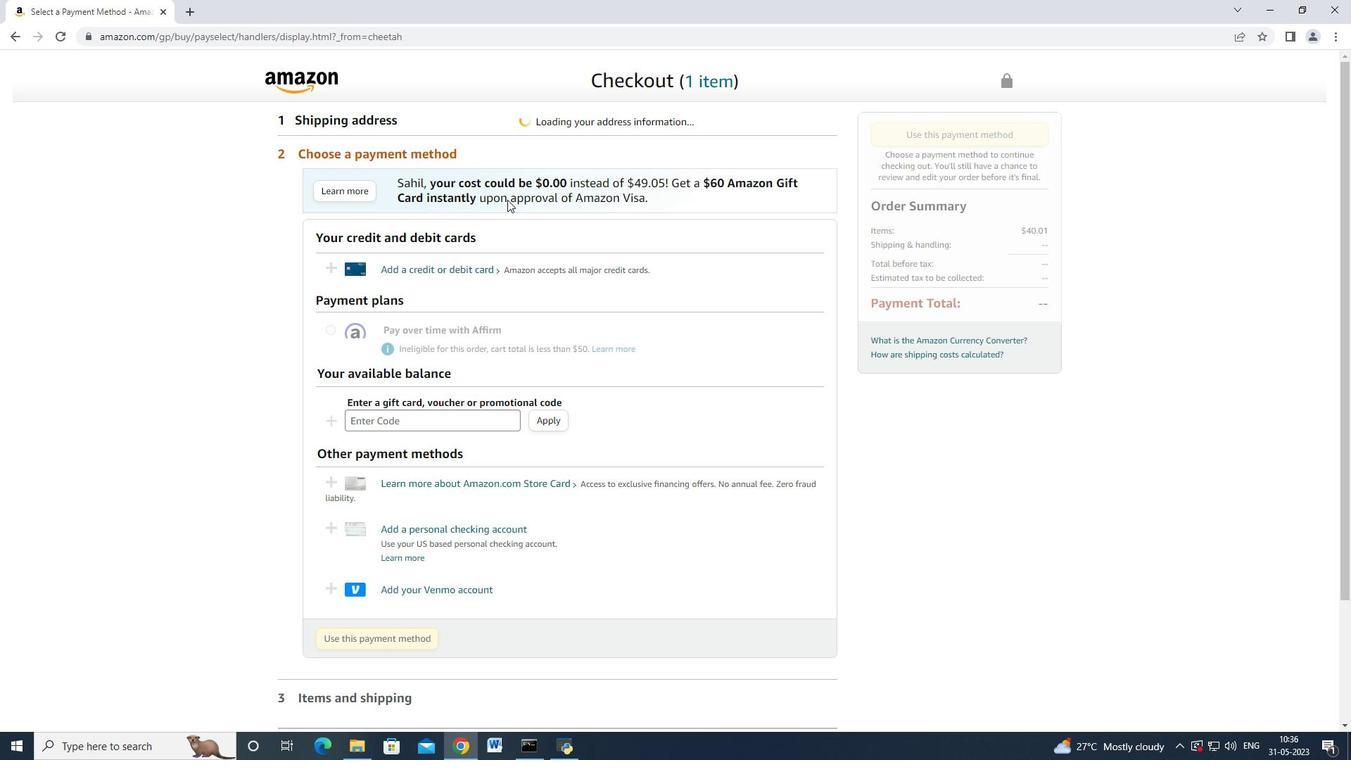 
Action: Mouse moved to (528, 197)
Screenshot: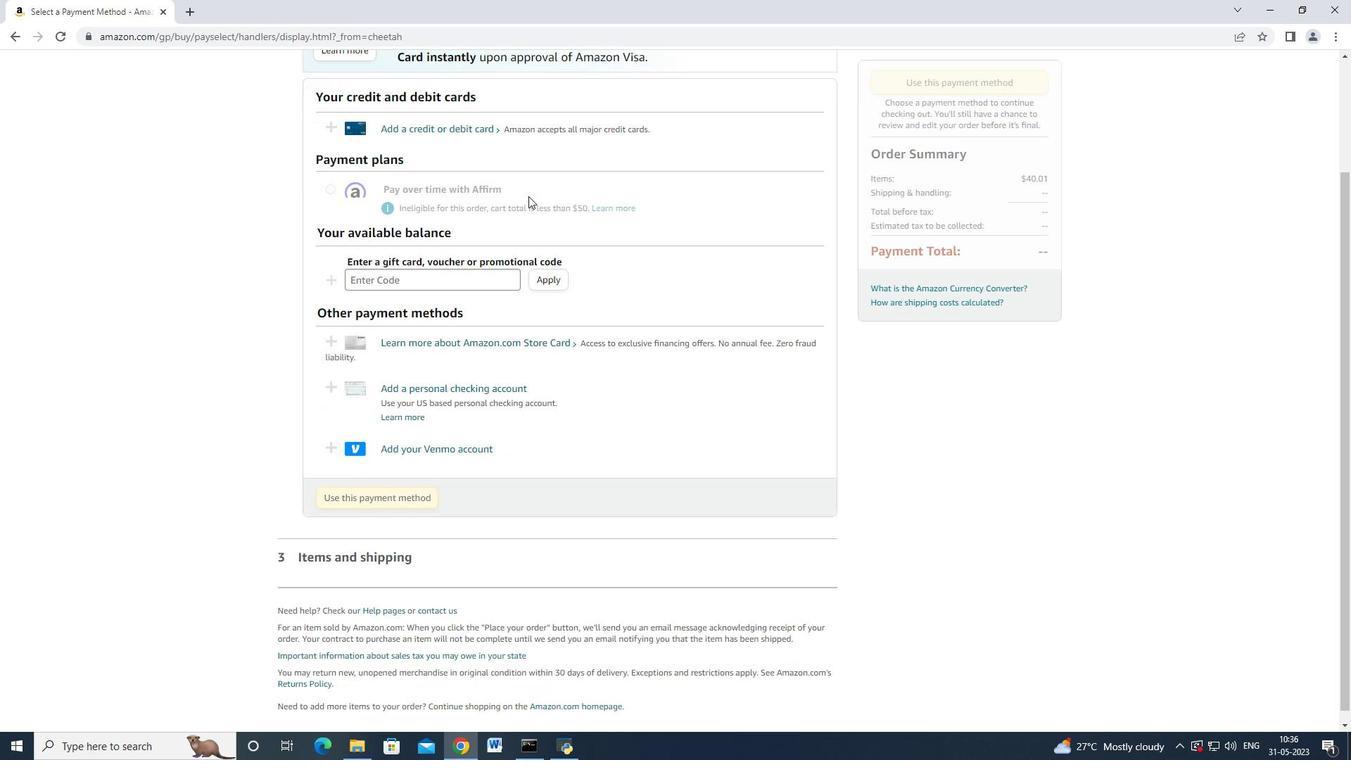 
Action: Mouse scrolled (528, 197) with delta (0, 0)
Screenshot: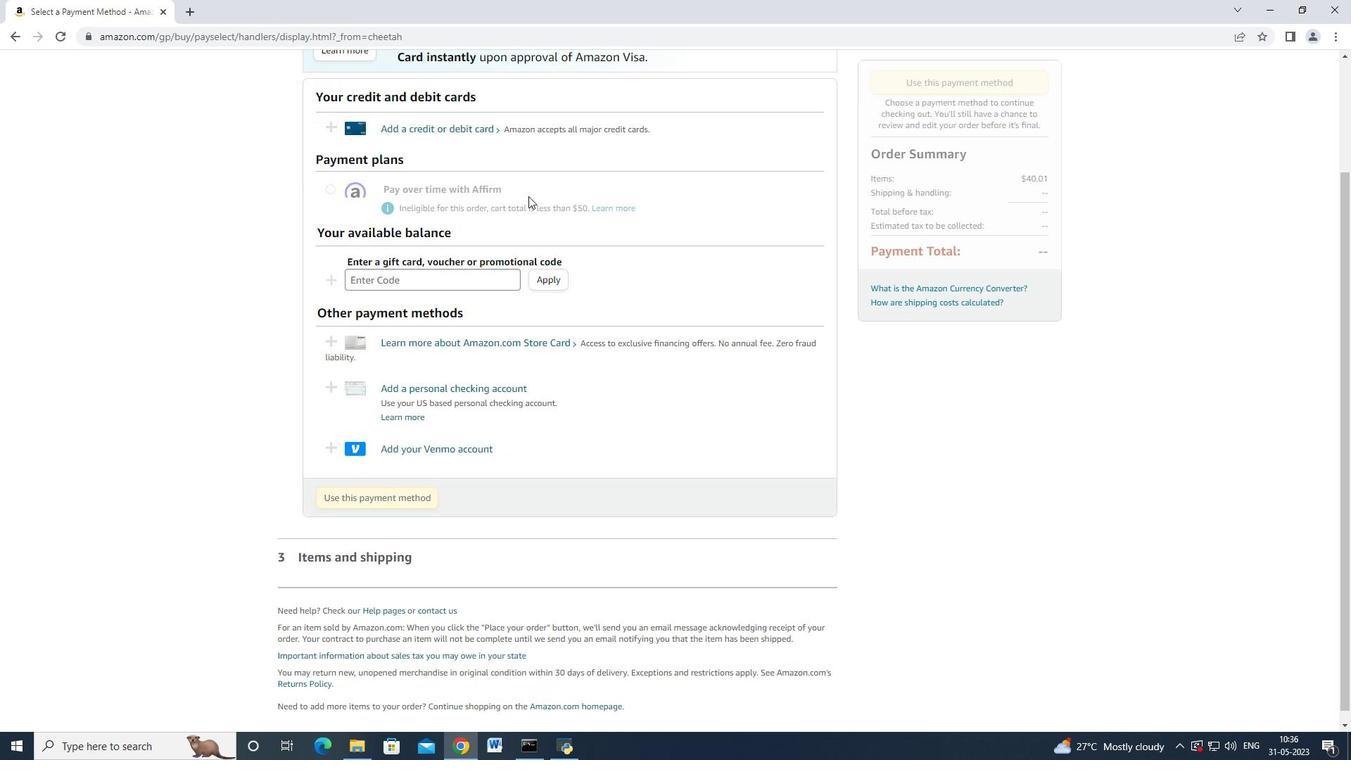 
Action: Mouse moved to (533, 197)
Screenshot: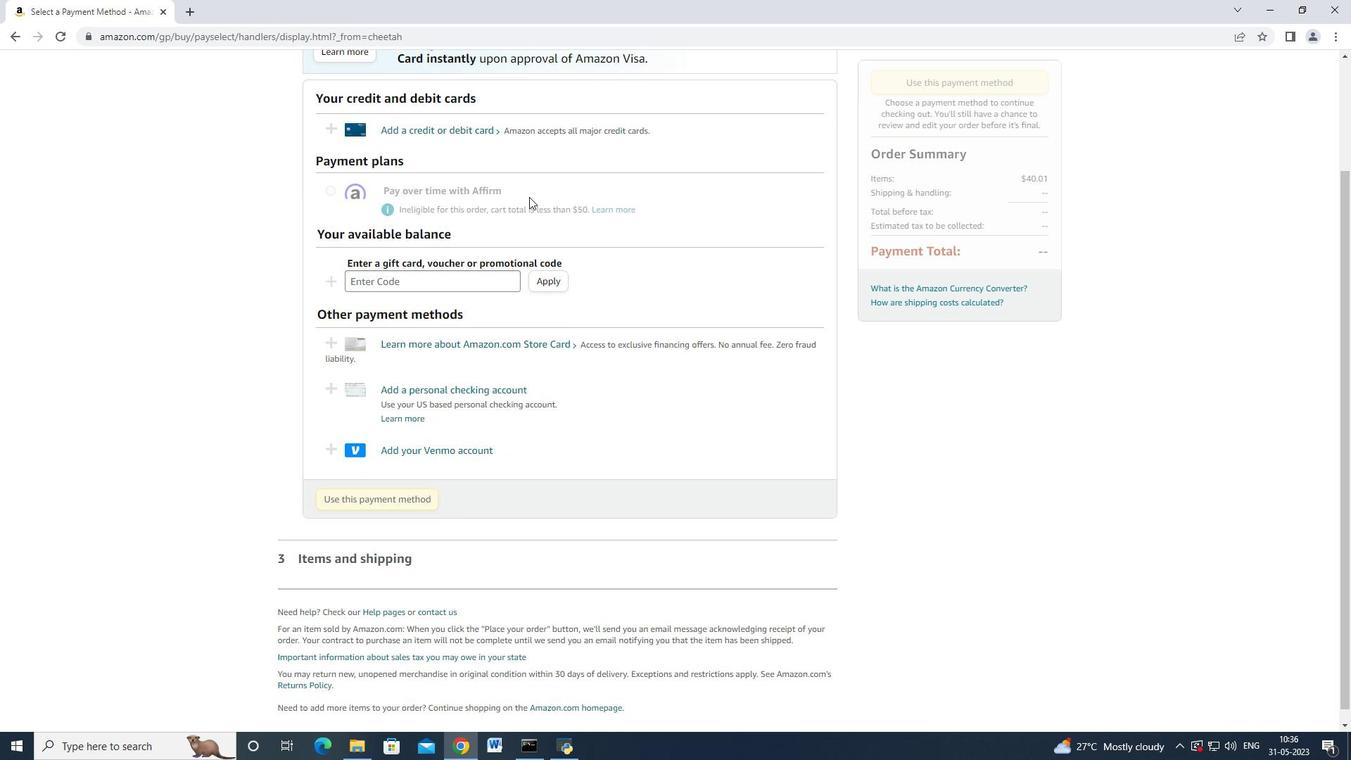
Action: Mouse scrolled (533, 197) with delta (0, 0)
Screenshot: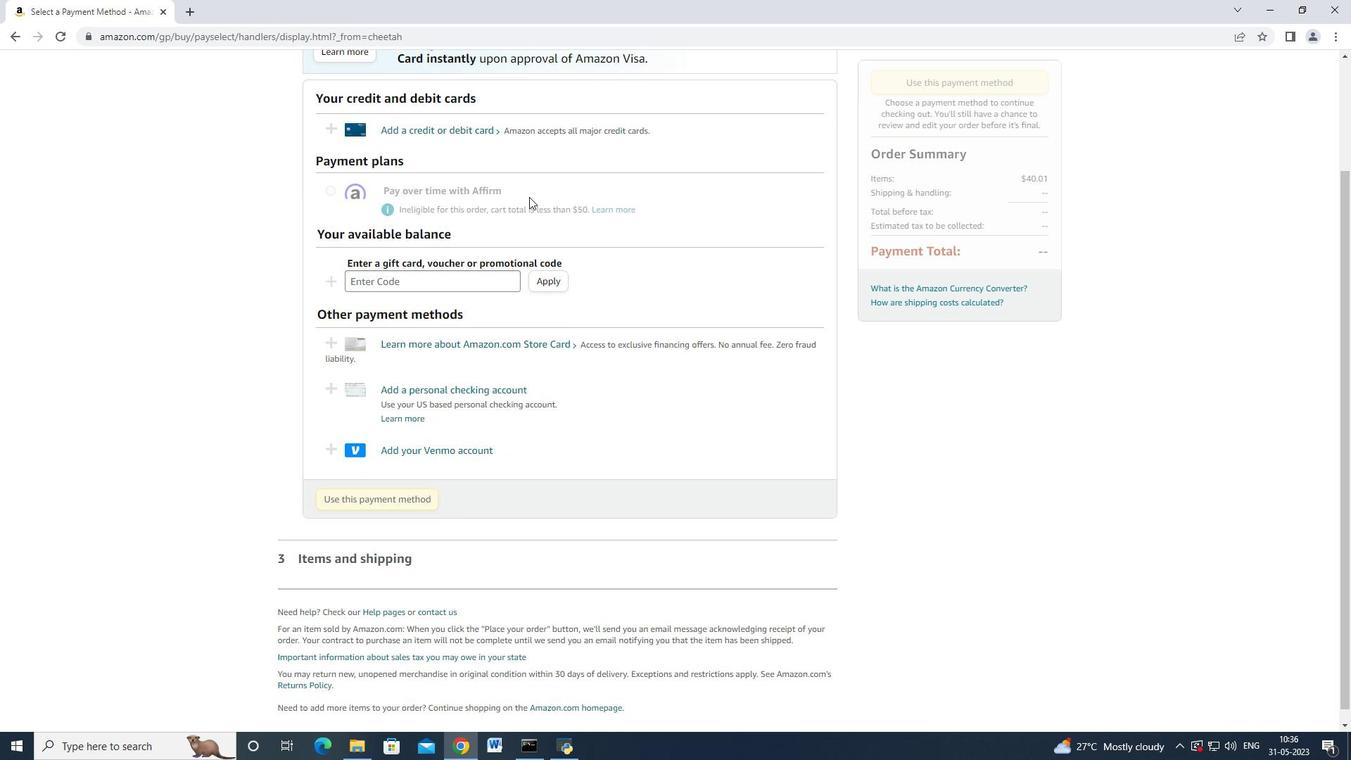 
Action: Mouse moved to (537, 197)
Screenshot: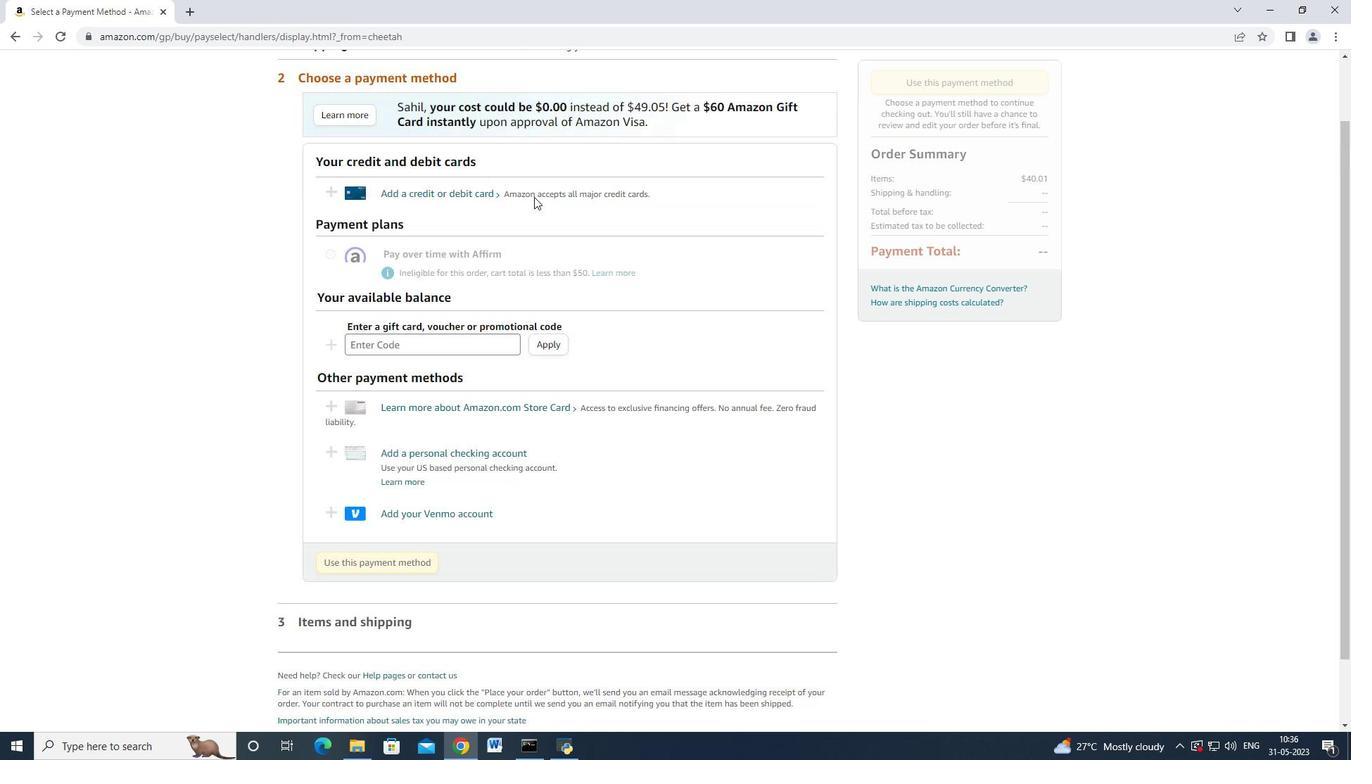 
Action: Mouse scrolled (537, 197) with delta (0, 0)
Screenshot: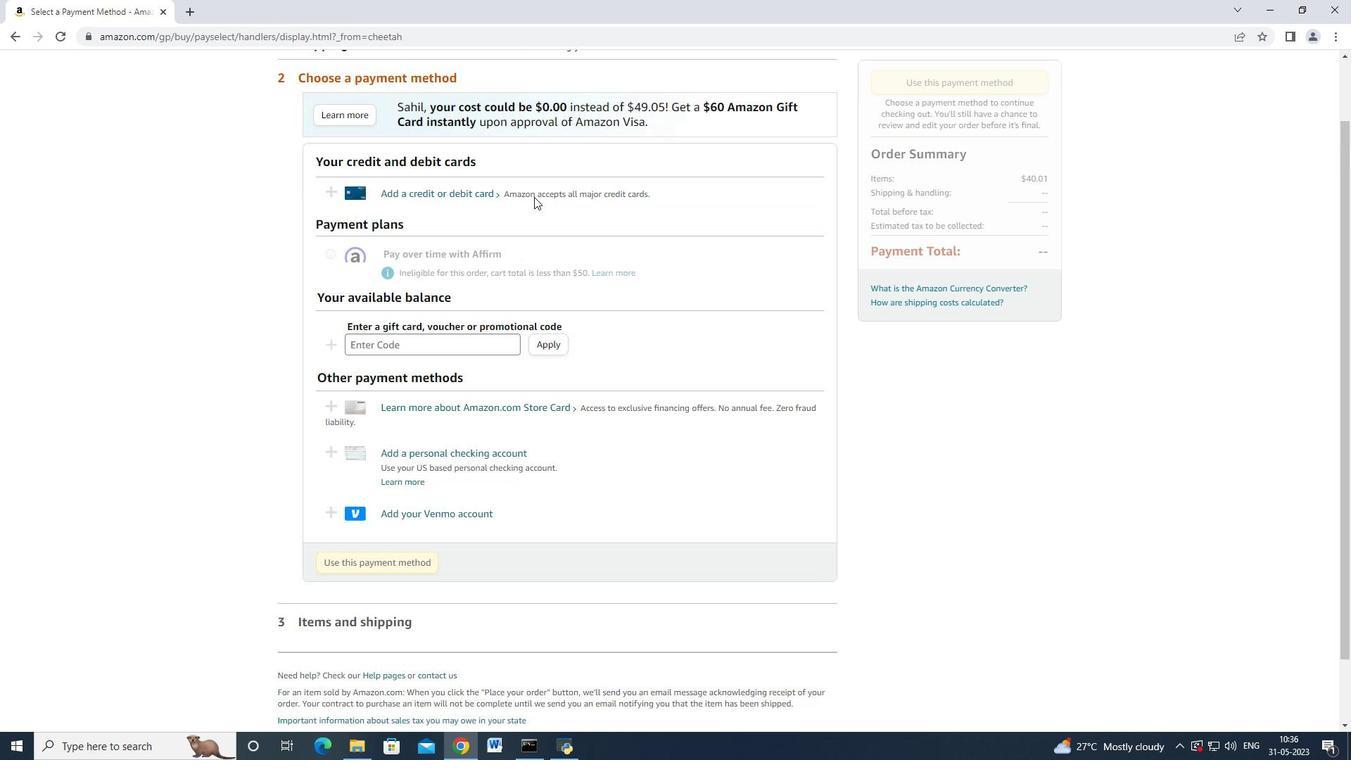 
Action: Mouse moved to (537, 229)
Screenshot: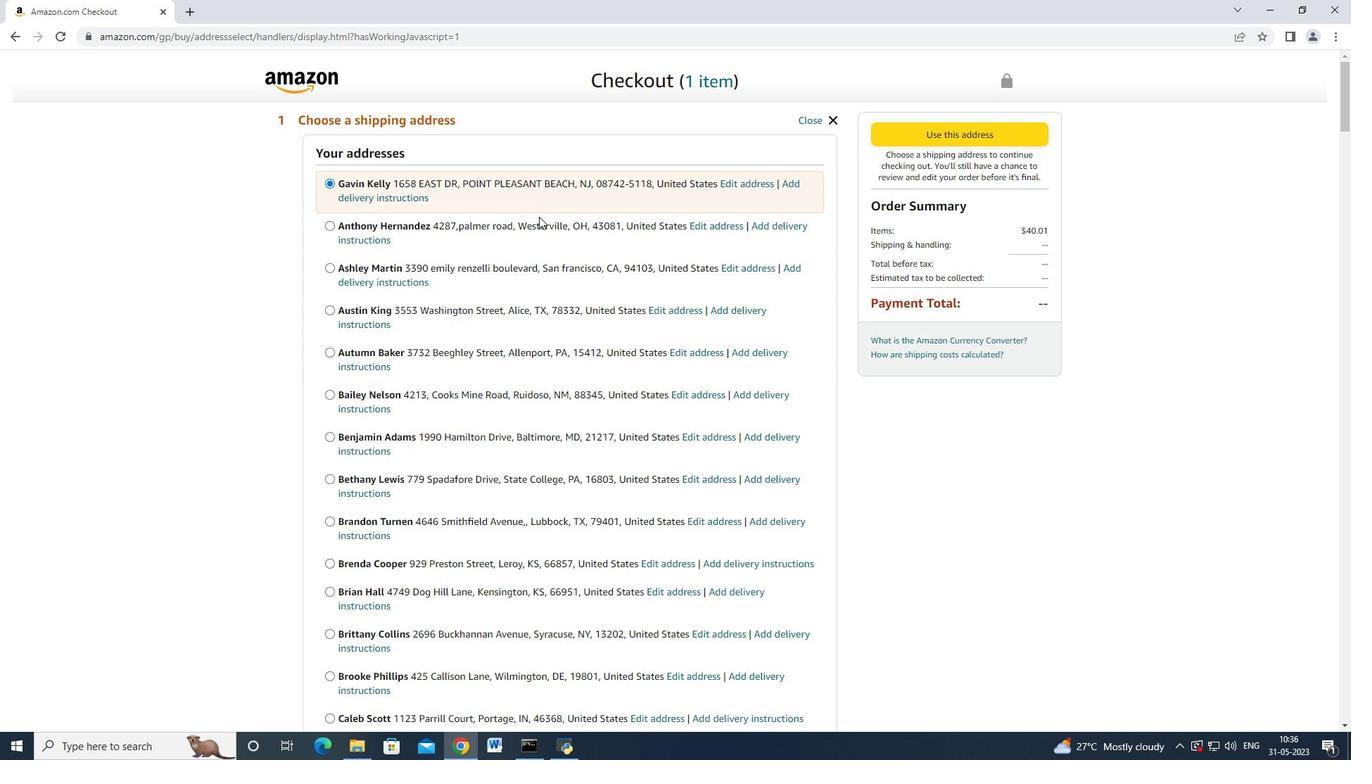 
Action: Mouse scrolled (537, 228) with delta (0, 0)
Screenshot: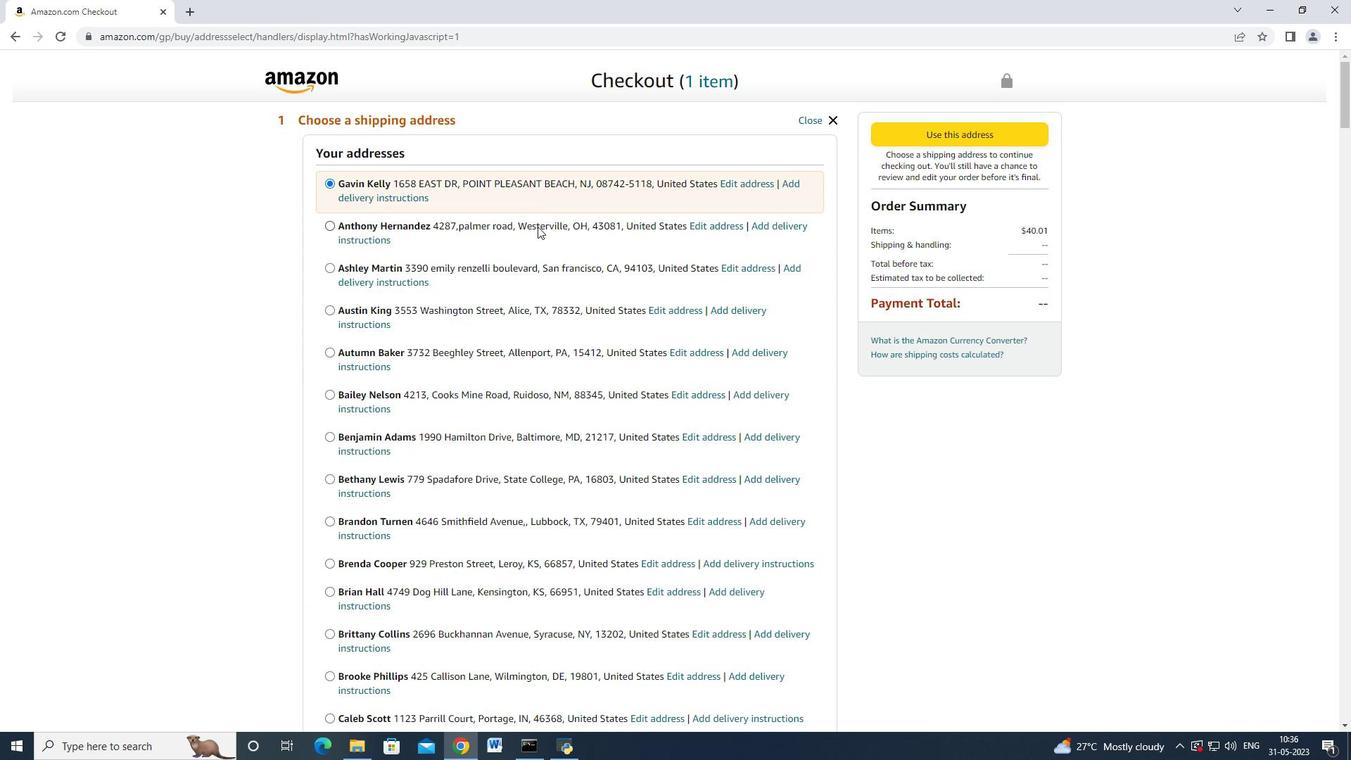 
Action: Mouse moved to (537, 230)
Screenshot: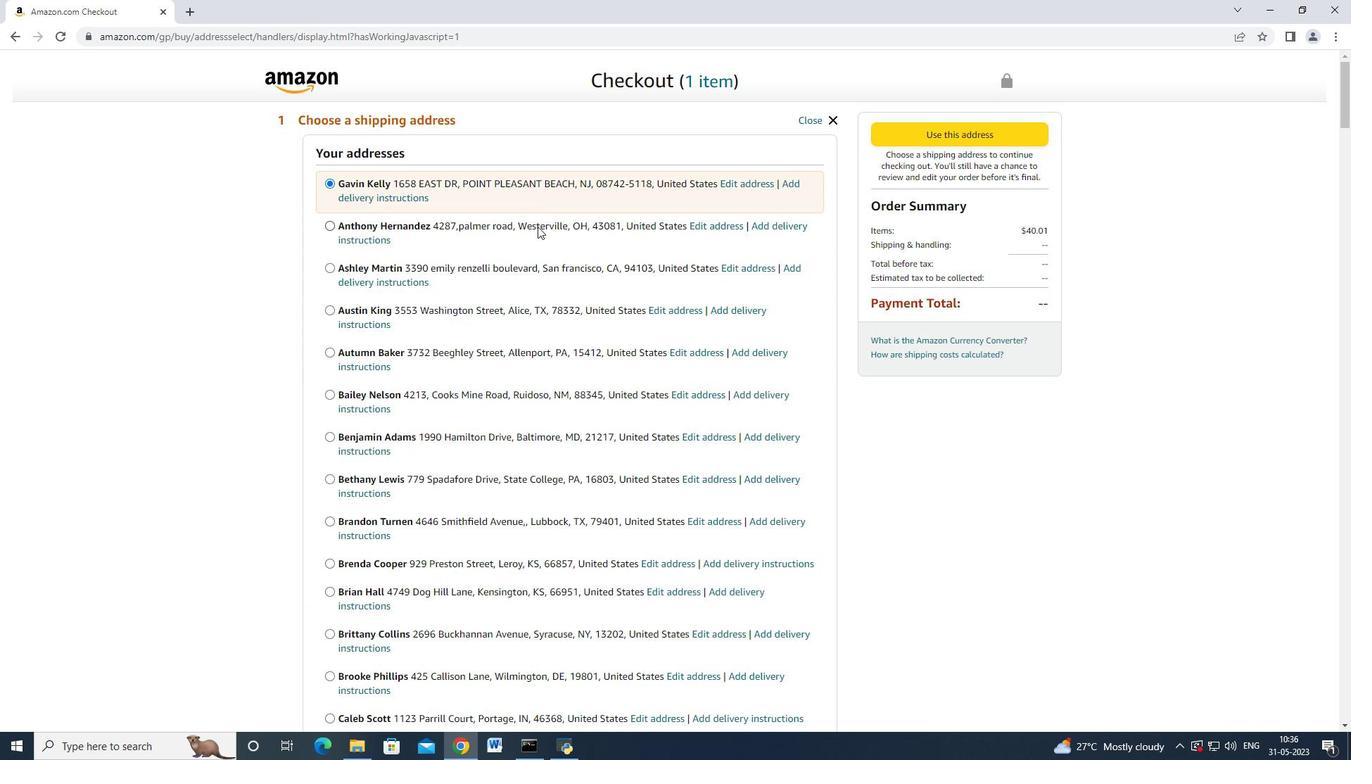 
Action: Mouse scrolled (537, 229) with delta (0, 0)
Screenshot: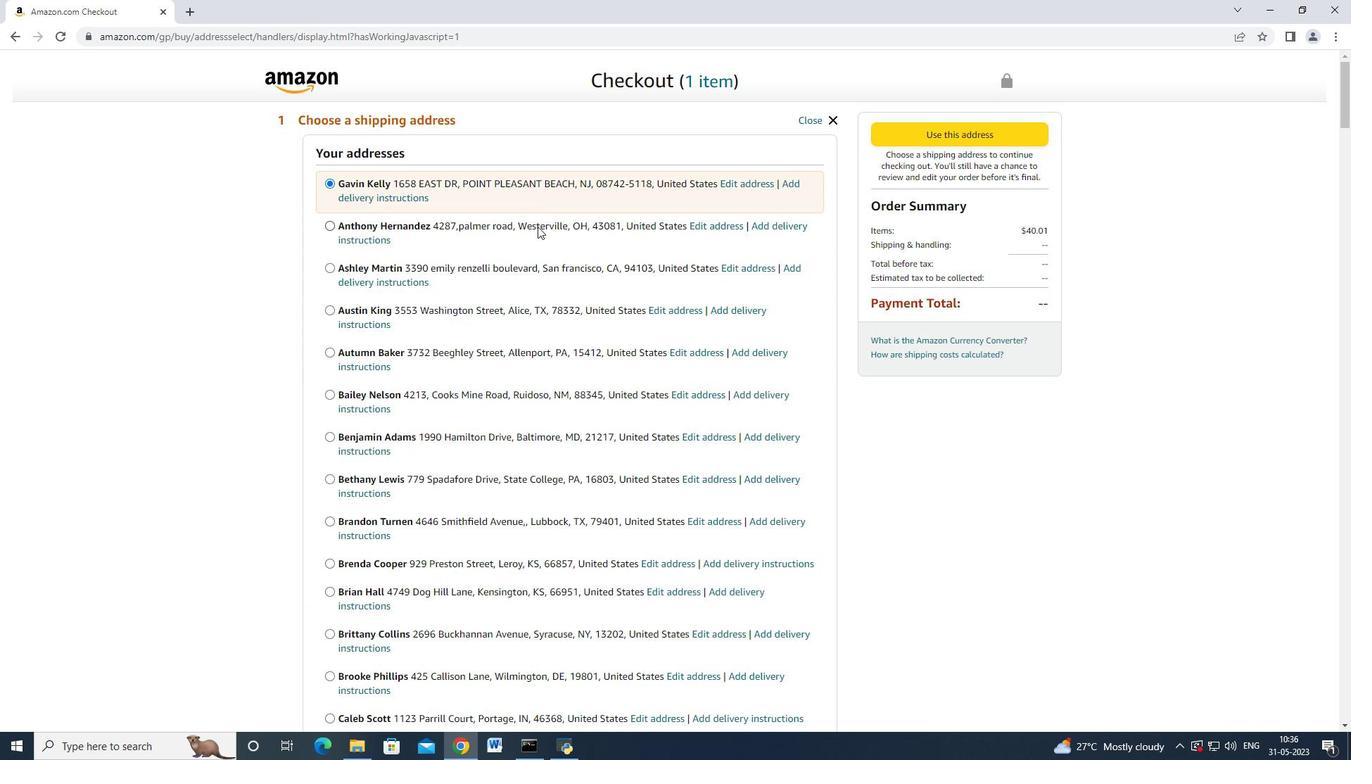 
Action: Mouse moved to (533, 239)
Screenshot: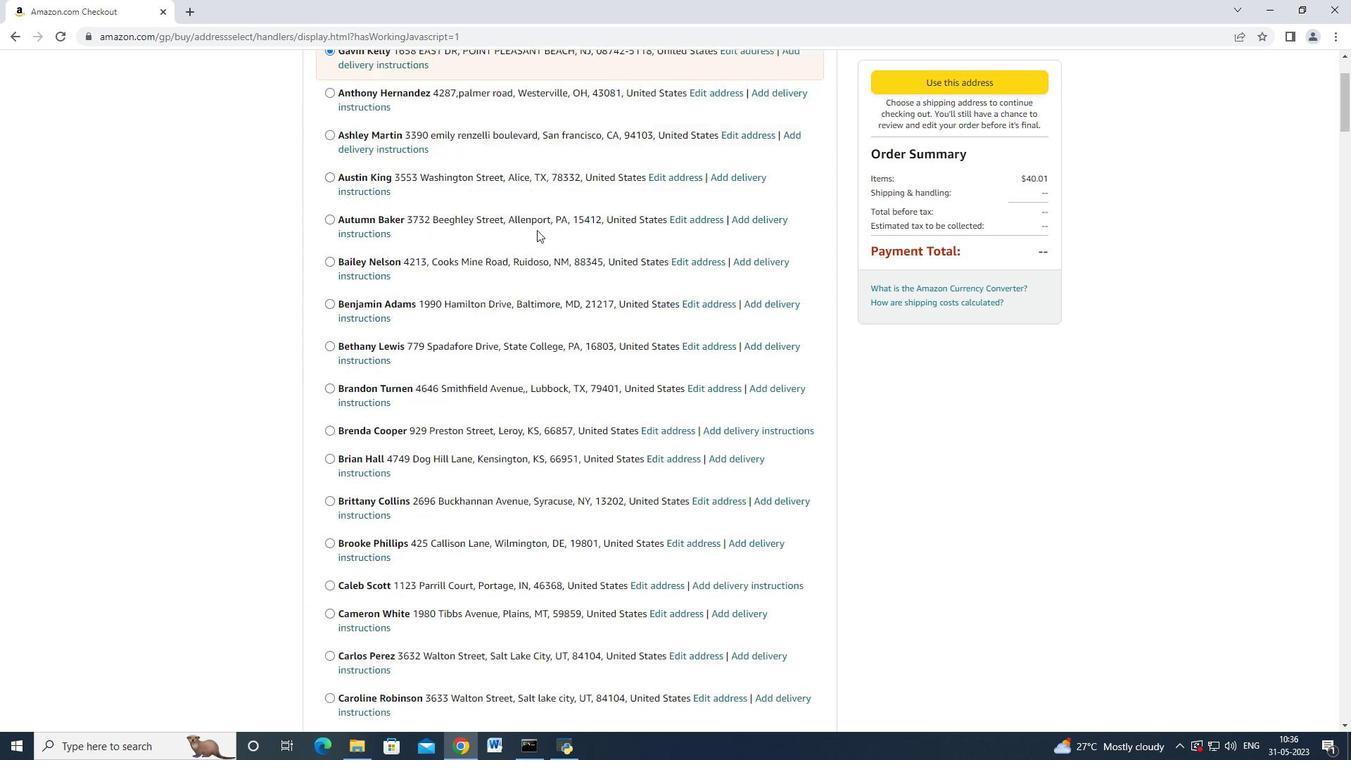 
Action: Mouse scrolled (536, 230) with delta (0, 0)
Screenshot: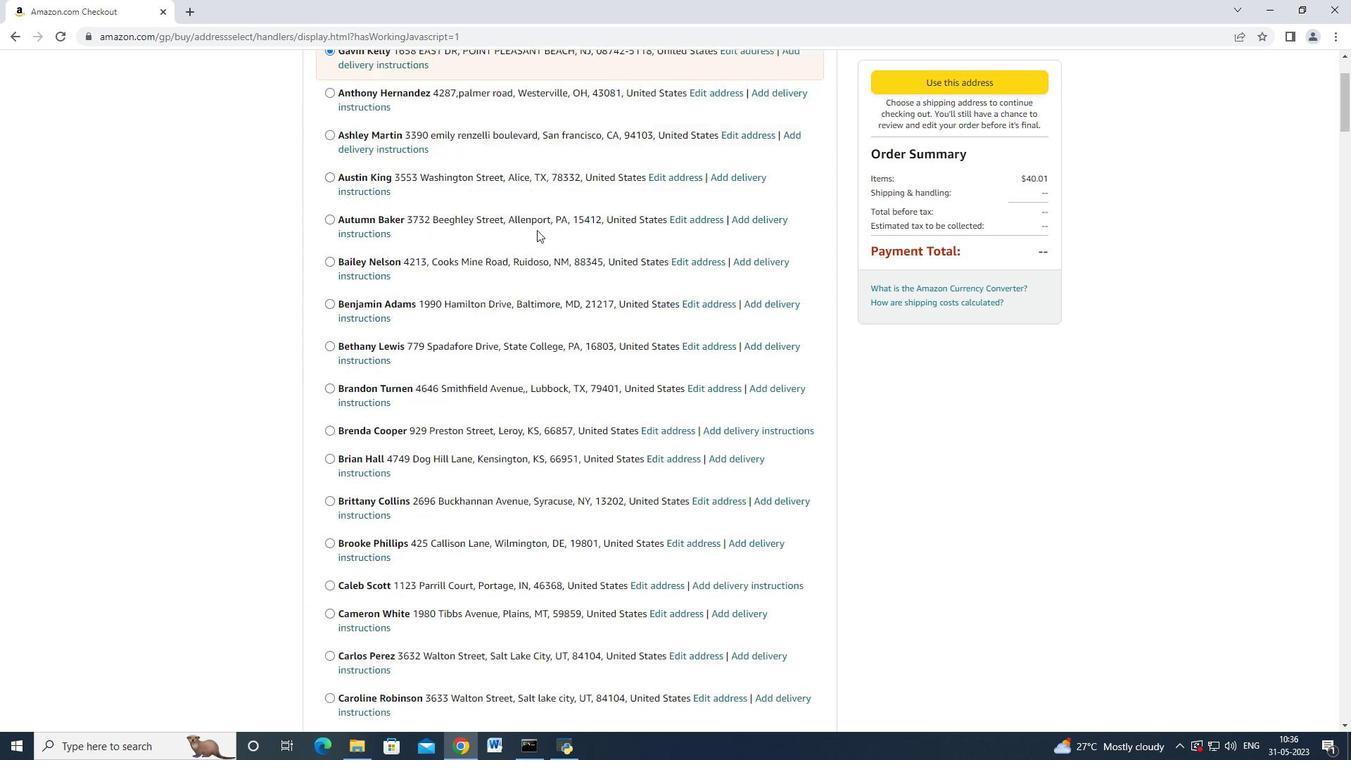 
Action: Mouse moved to (532, 240)
Screenshot: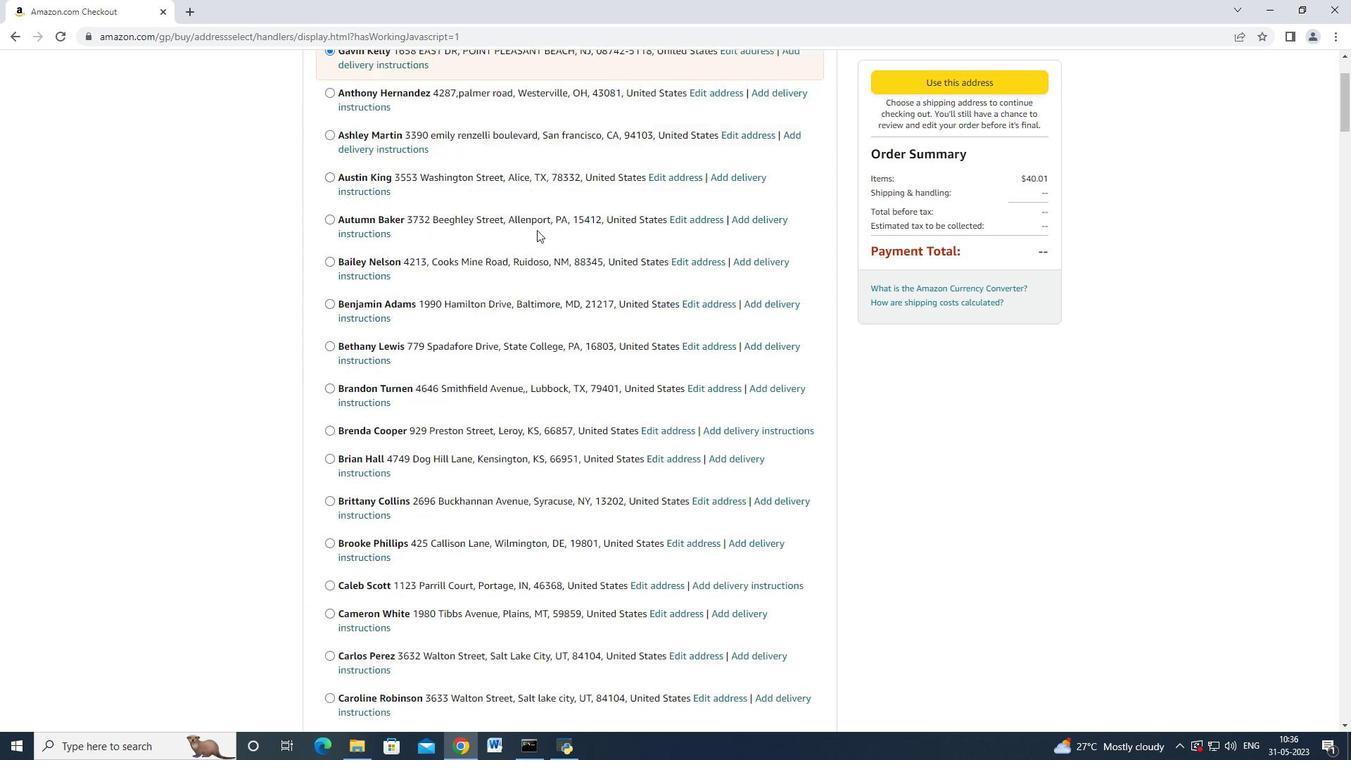 
Action: Mouse scrolled (536, 232) with delta (0, 0)
Screenshot: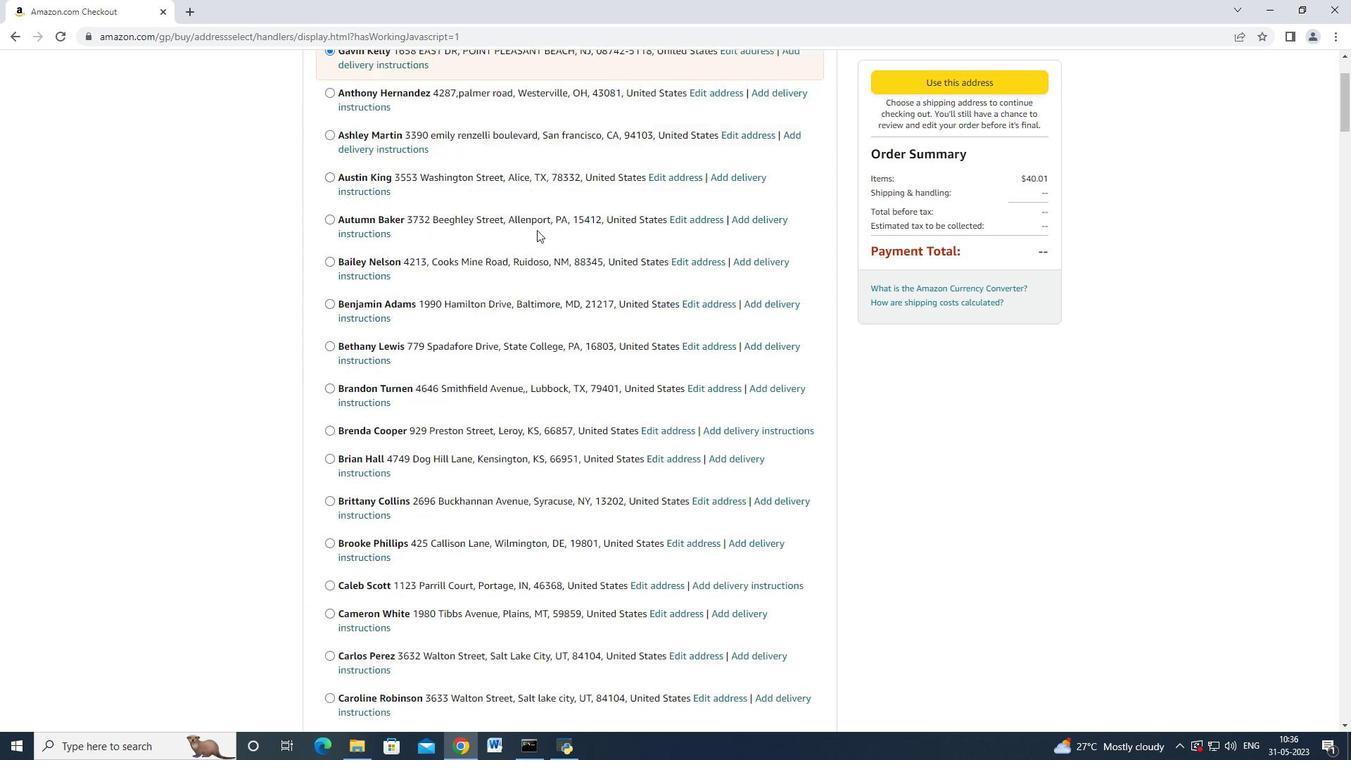
Action: Mouse moved to (532, 240)
Screenshot: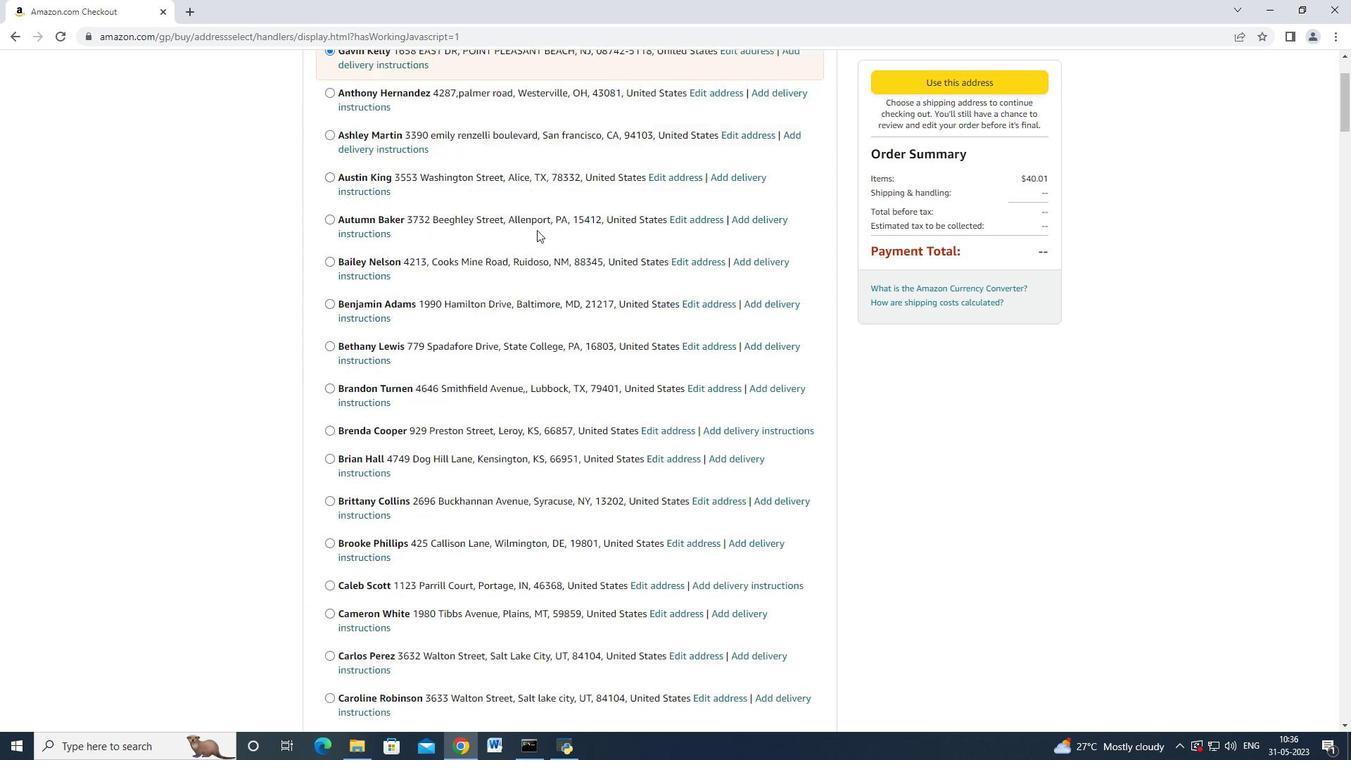 
Action: Mouse scrolled (536, 232) with delta (0, 0)
Screenshot: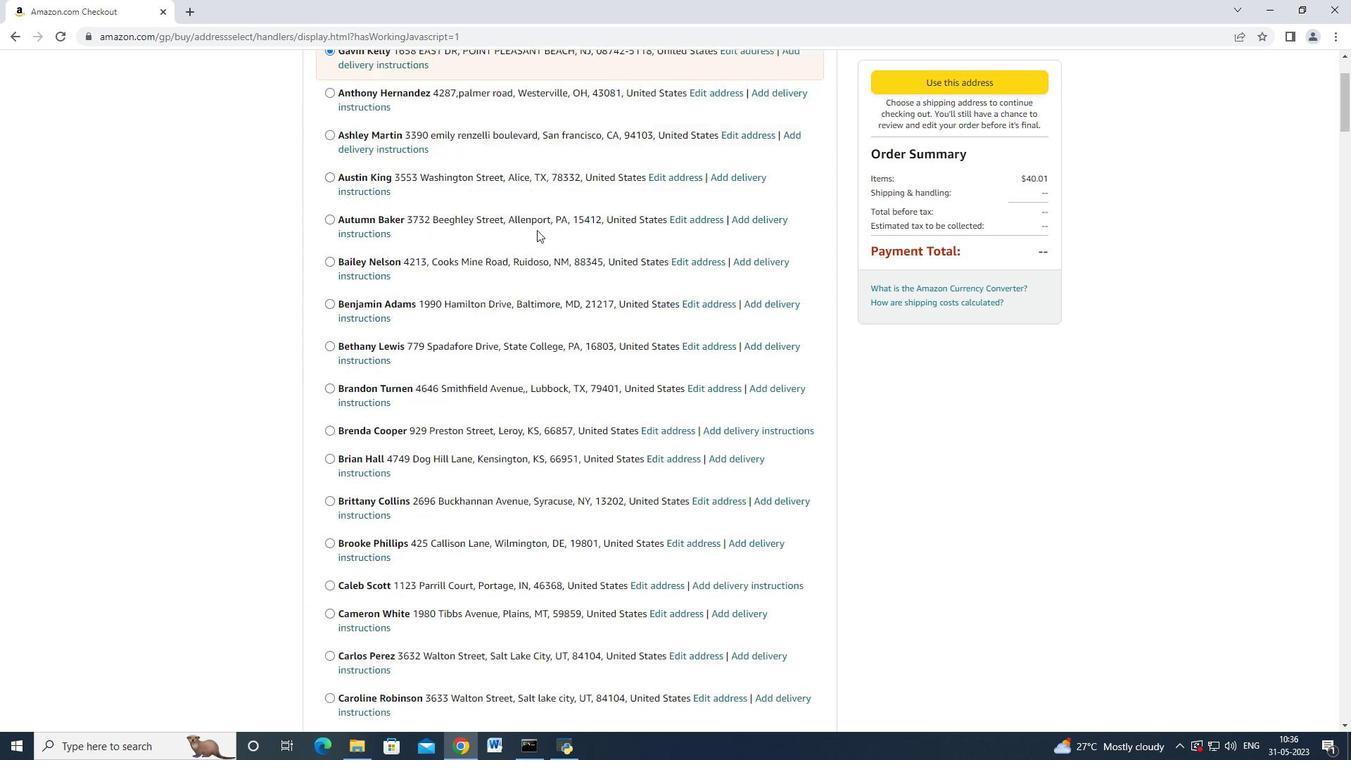 
Action: Mouse scrolled (536, 232) with delta (0, 0)
Screenshot: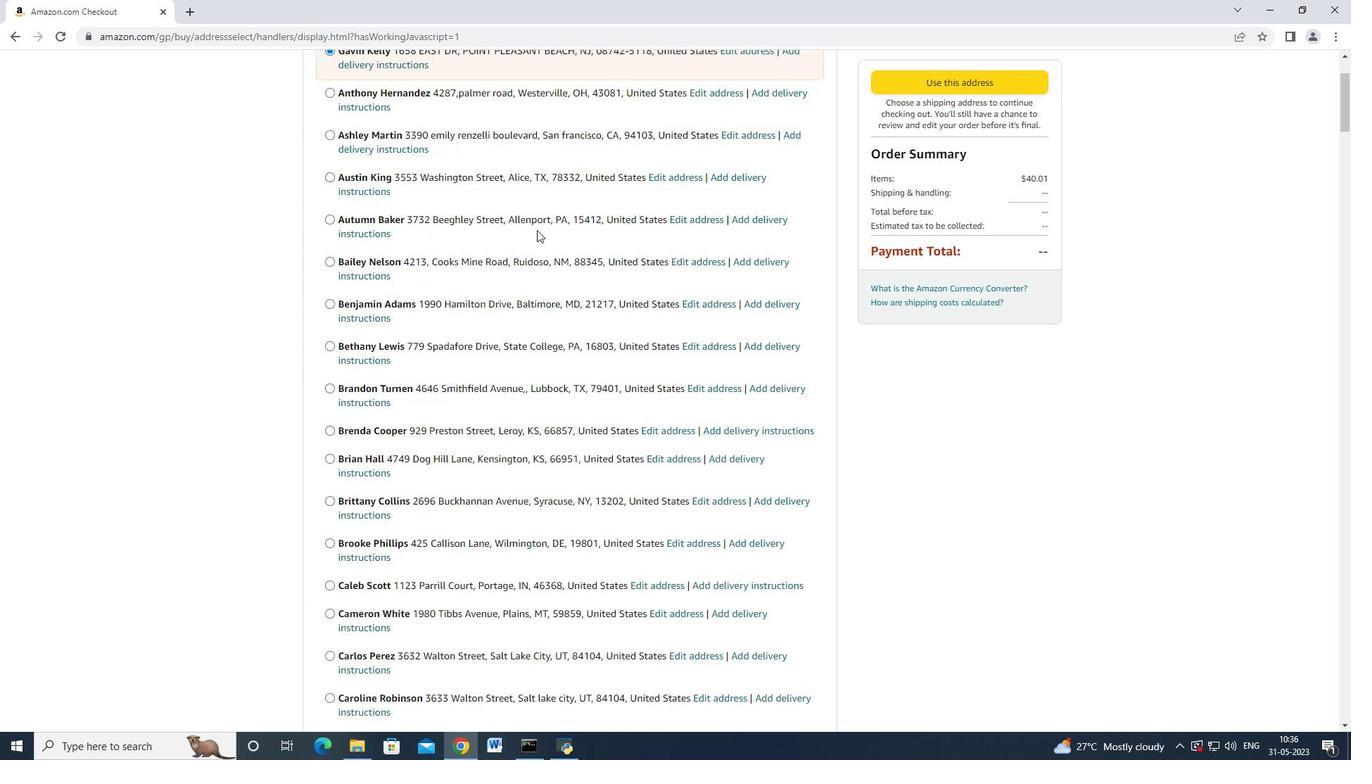 
Action: Mouse moved to (532, 241)
Screenshot: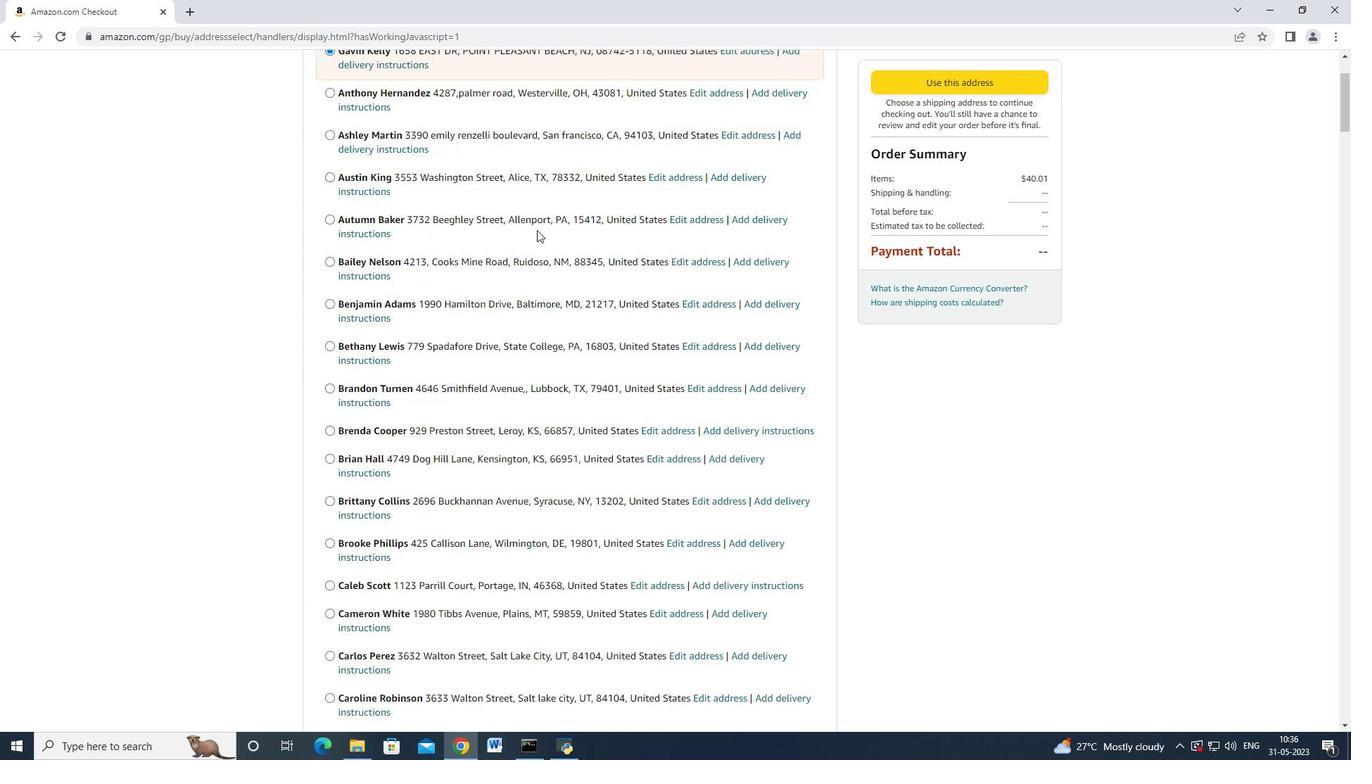 
Action: Mouse scrolled (535, 233) with delta (0, 0)
Screenshot: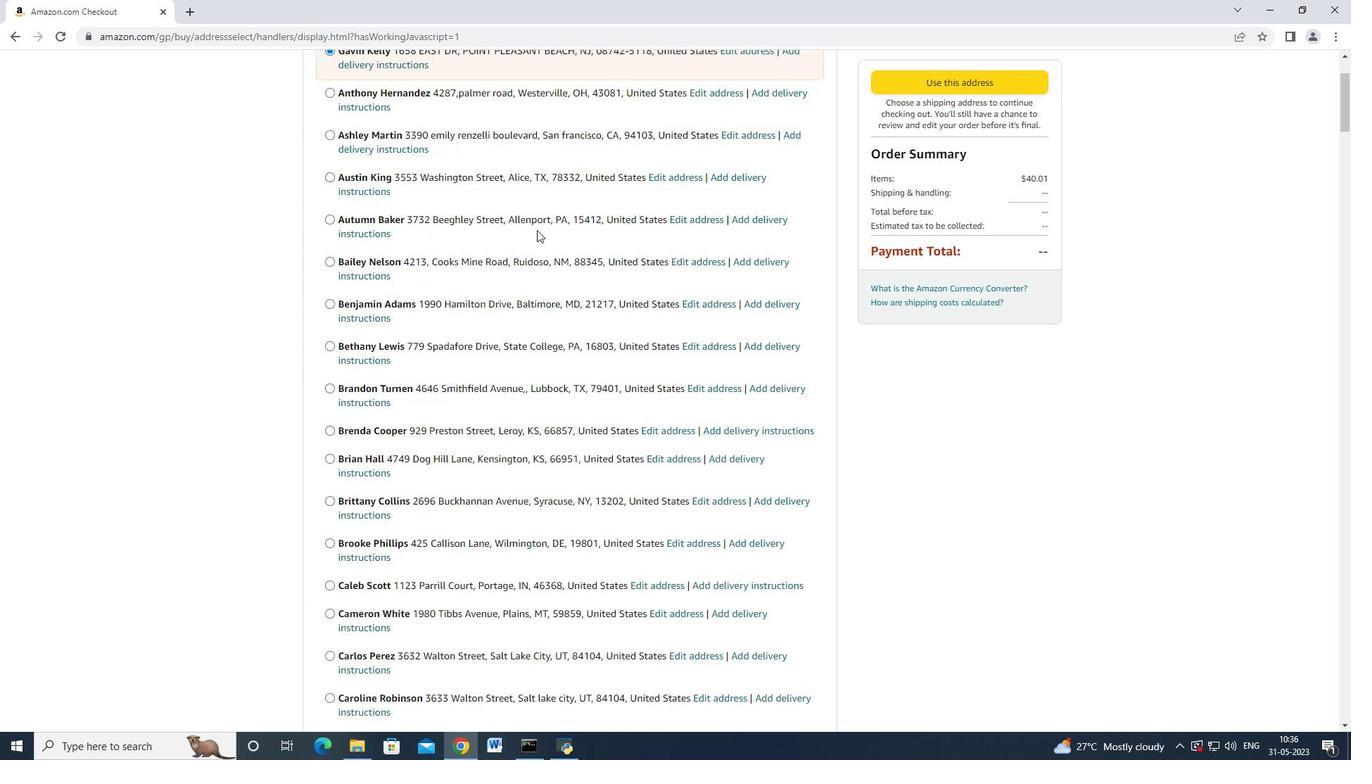 
Action: Mouse moved to (530, 242)
Screenshot: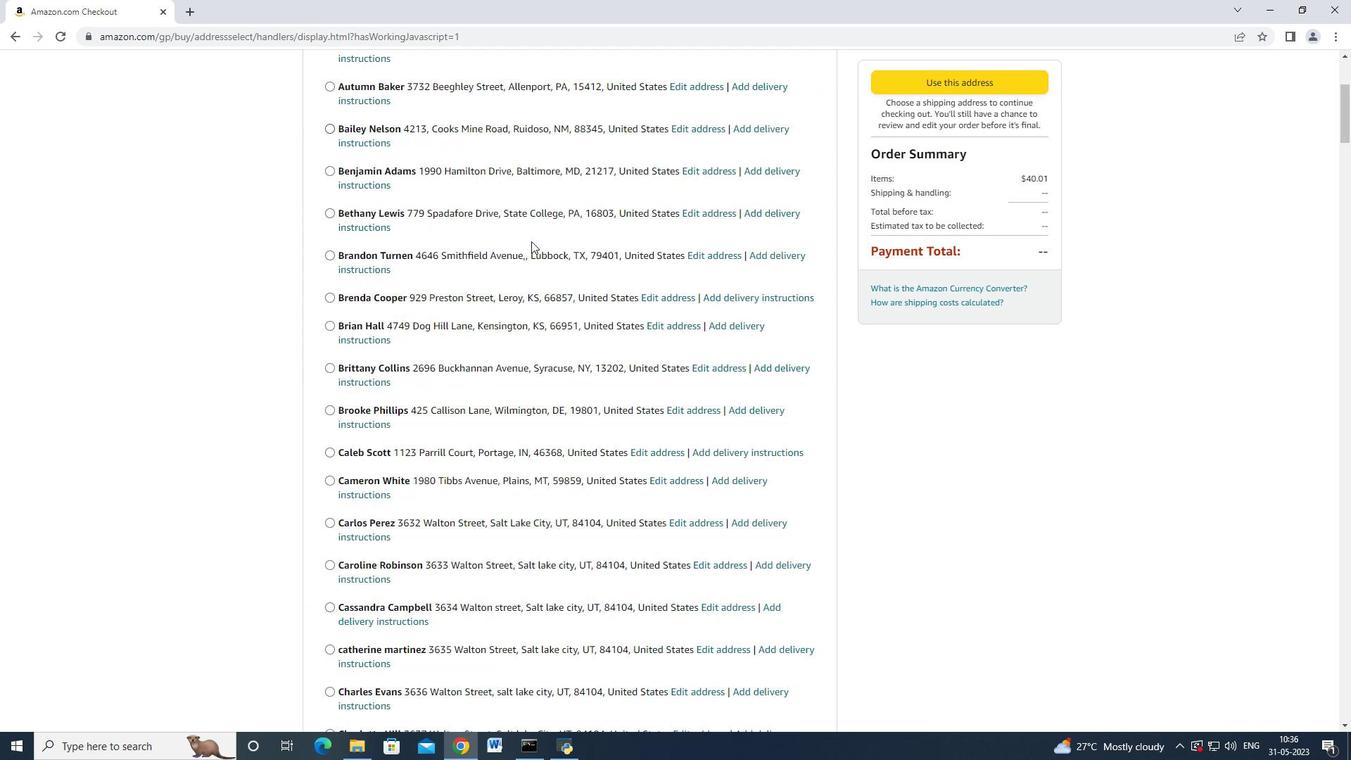 
Action: Mouse scrolled (530, 242) with delta (0, 0)
Screenshot: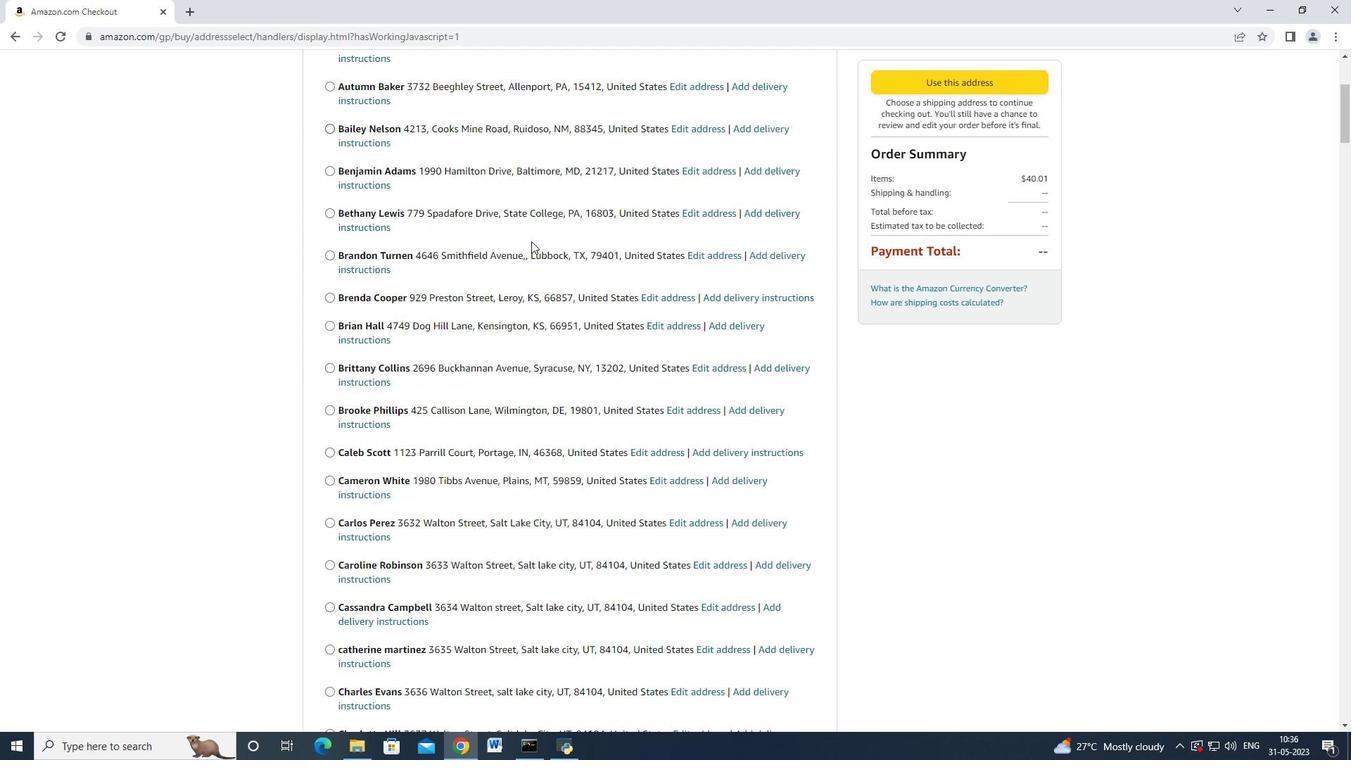 
Action: Mouse moved to (529, 243)
Screenshot: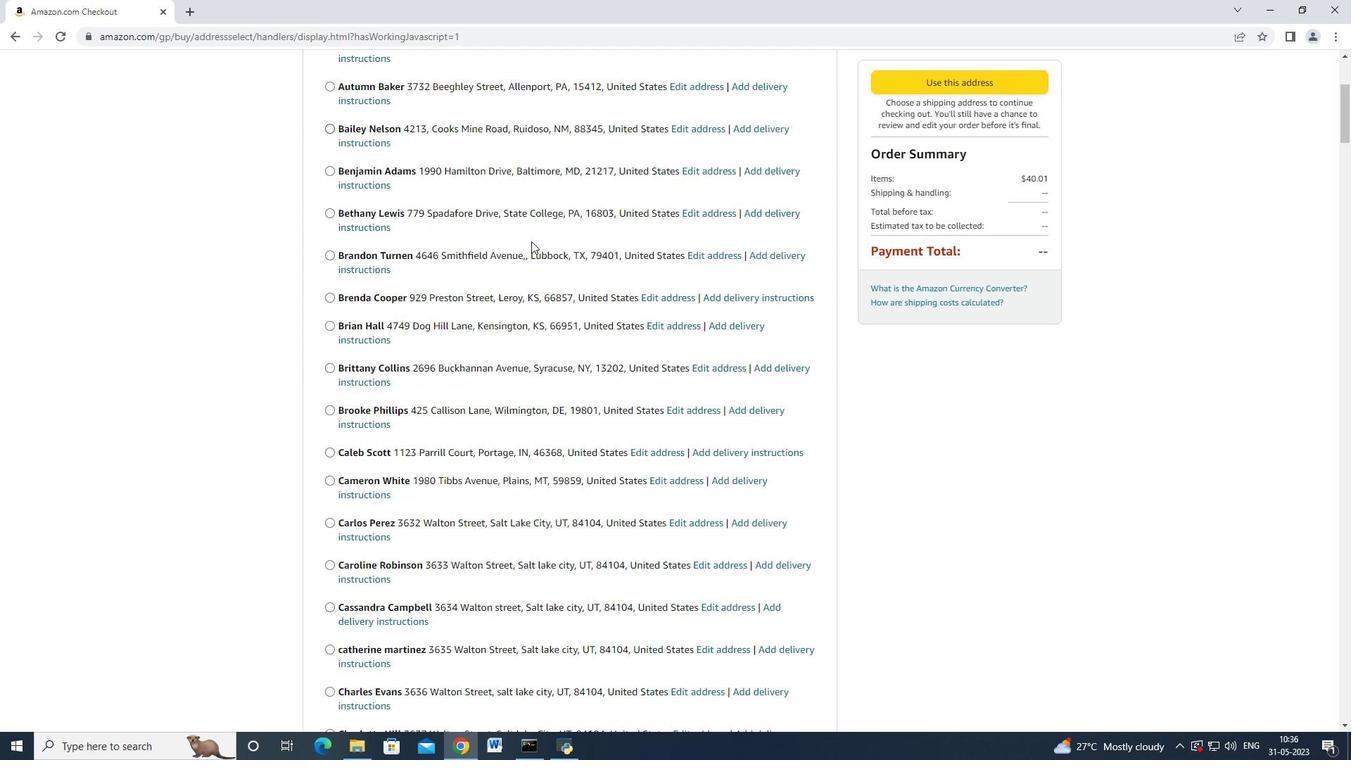 
Action: Mouse scrolled (529, 242) with delta (0, 0)
Screenshot: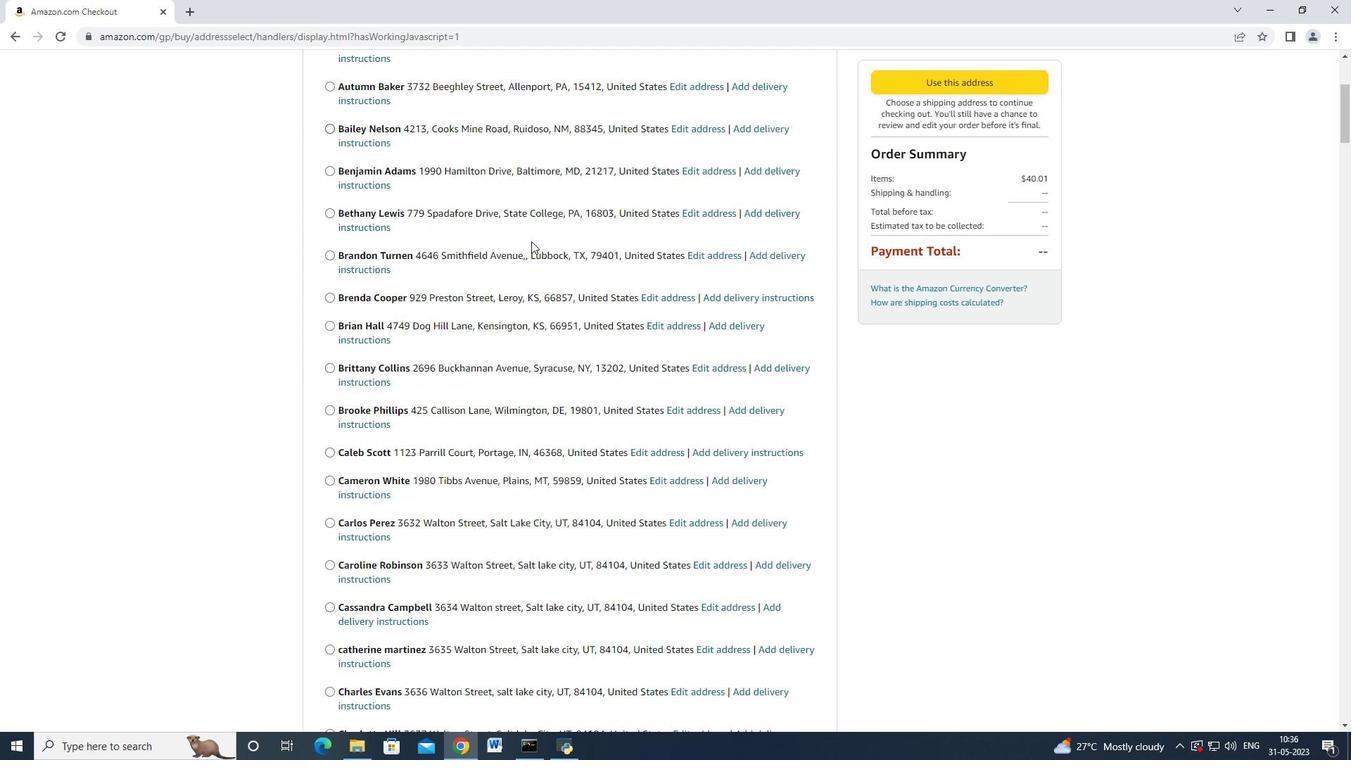 
Action: Mouse scrolled (529, 242) with delta (0, 0)
Screenshot: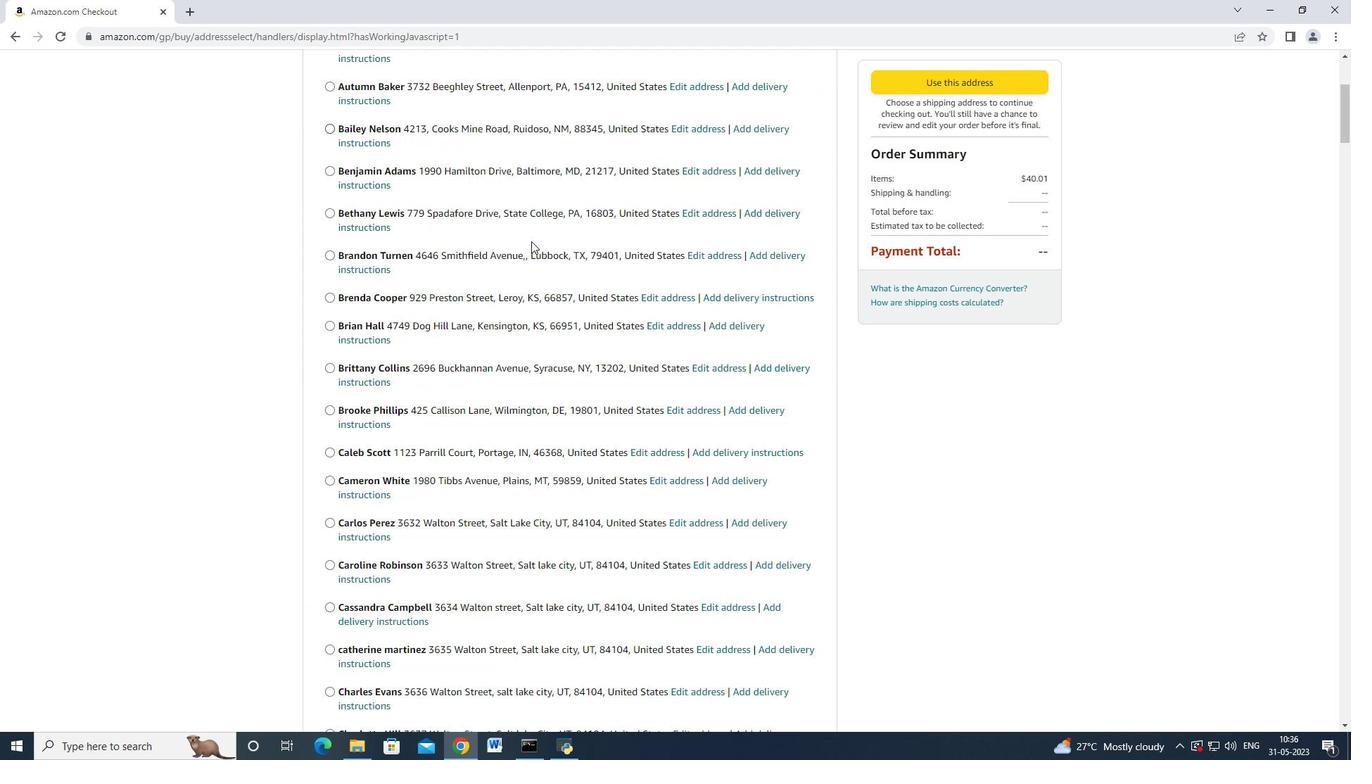 
Action: Mouse moved to (529, 244)
Screenshot: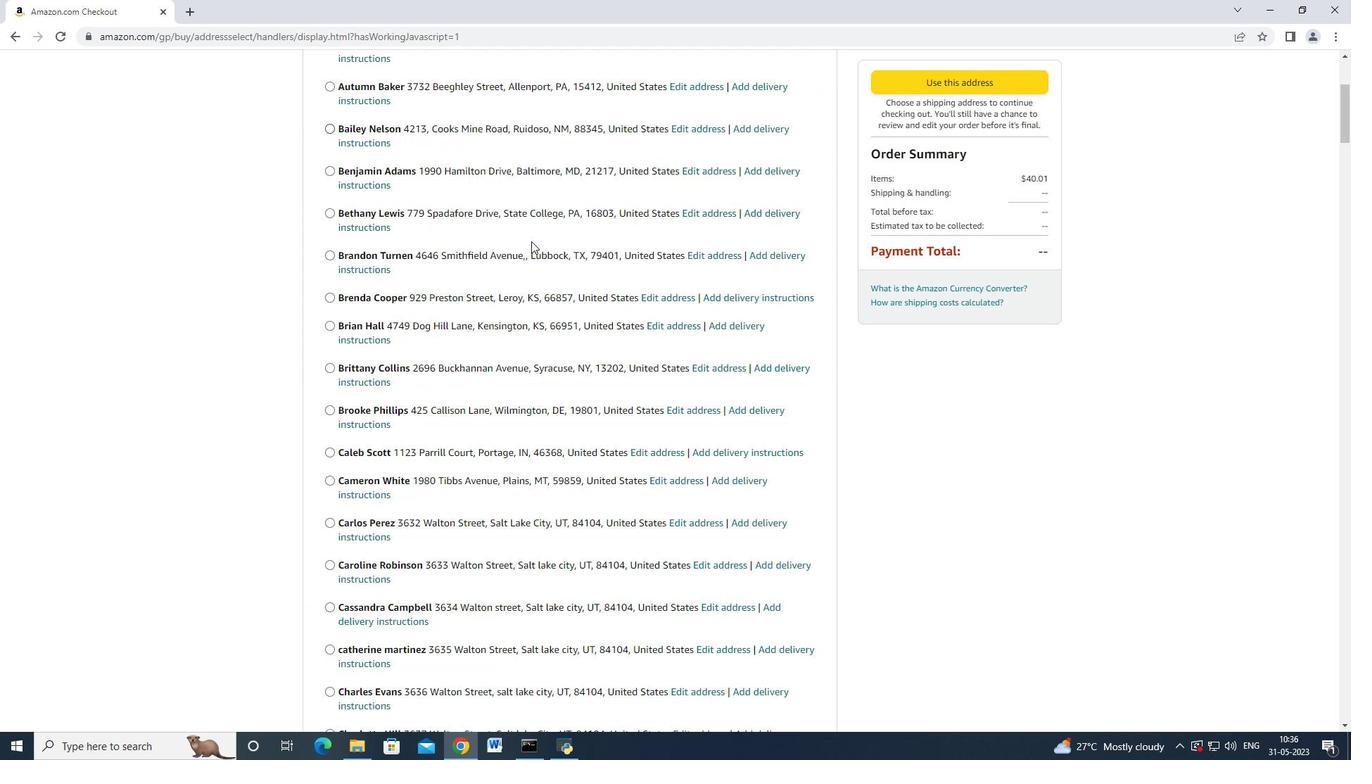 
Action: Mouse scrolled (529, 243) with delta (0, 0)
Screenshot: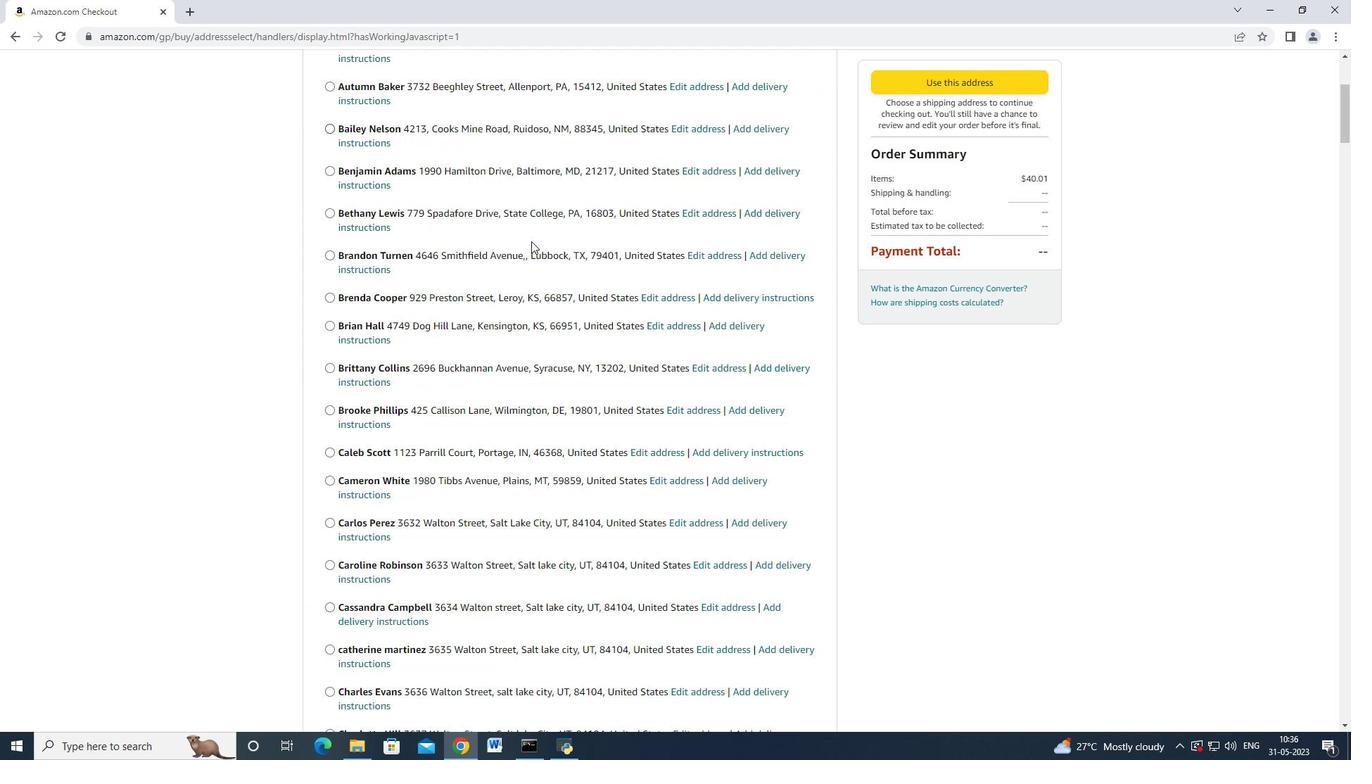 
Action: Mouse scrolled (529, 243) with delta (0, 0)
Screenshot: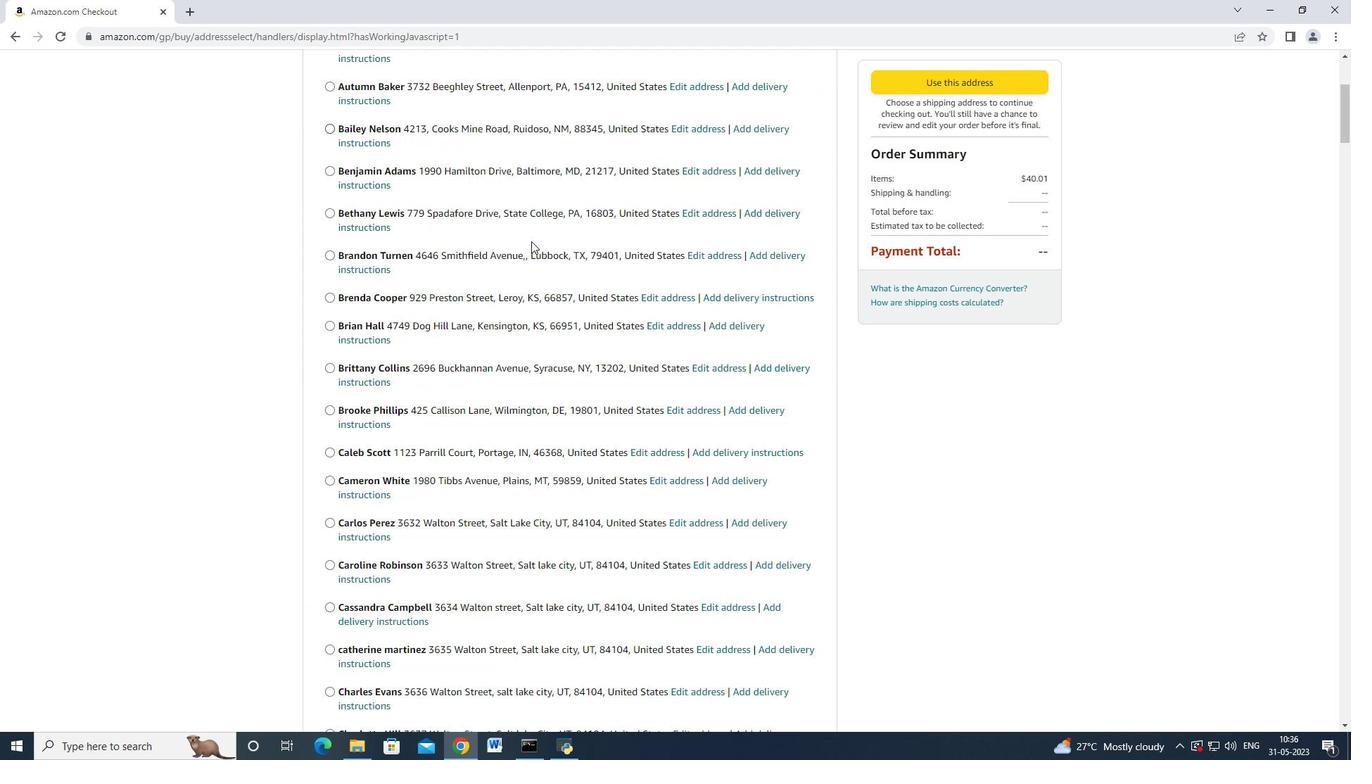 
Action: Mouse moved to (529, 244)
Screenshot: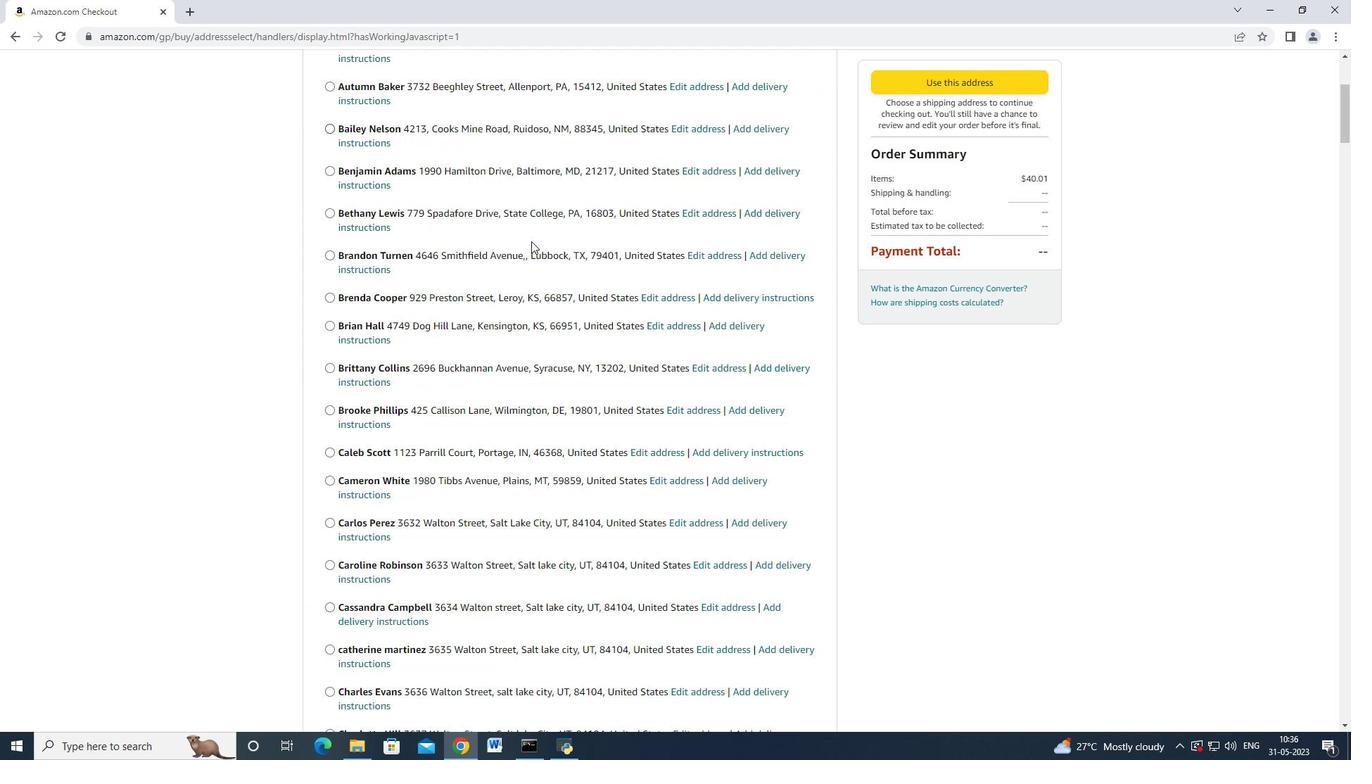 
Action: Mouse scrolled (529, 243) with delta (0, 0)
Screenshot: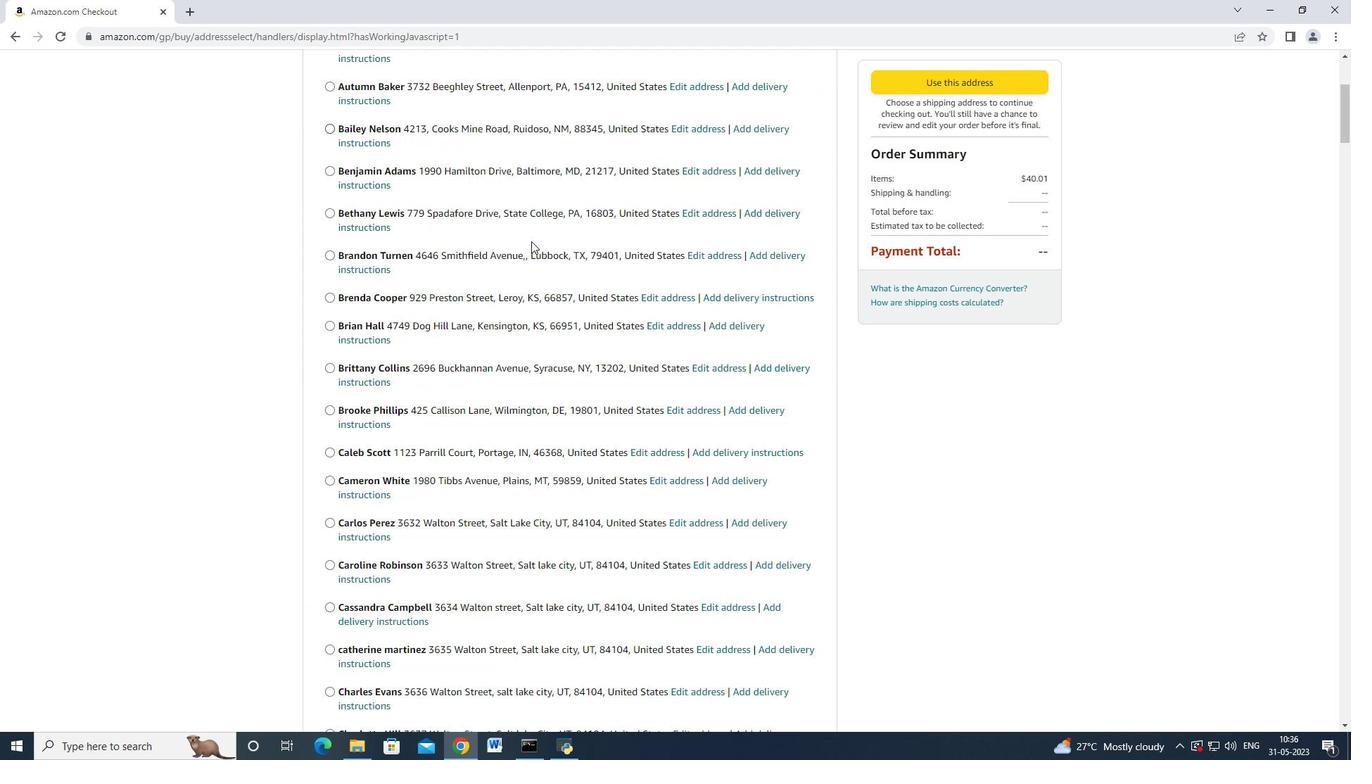 
Action: Mouse scrolled (529, 243) with delta (0, 0)
Screenshot: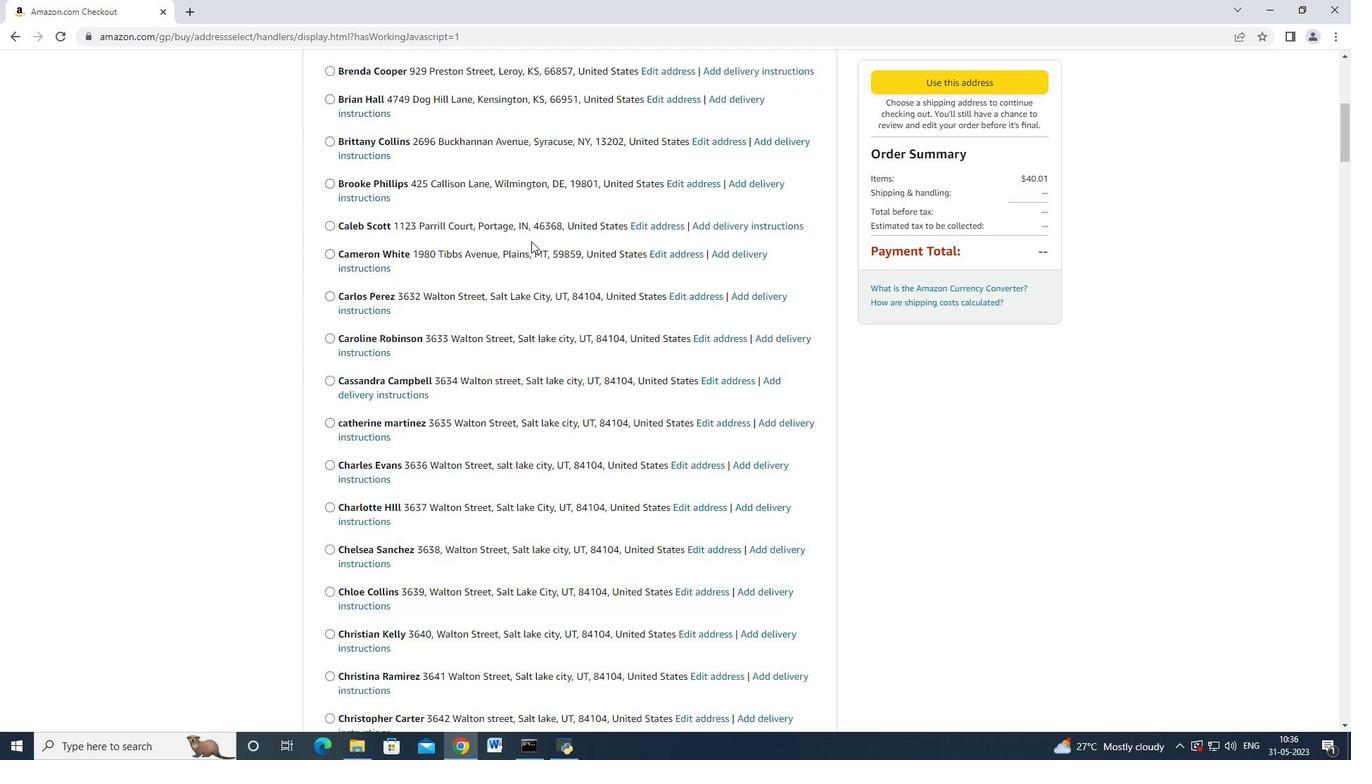
Action: Mouse moved to (528, 244)
Screenshot: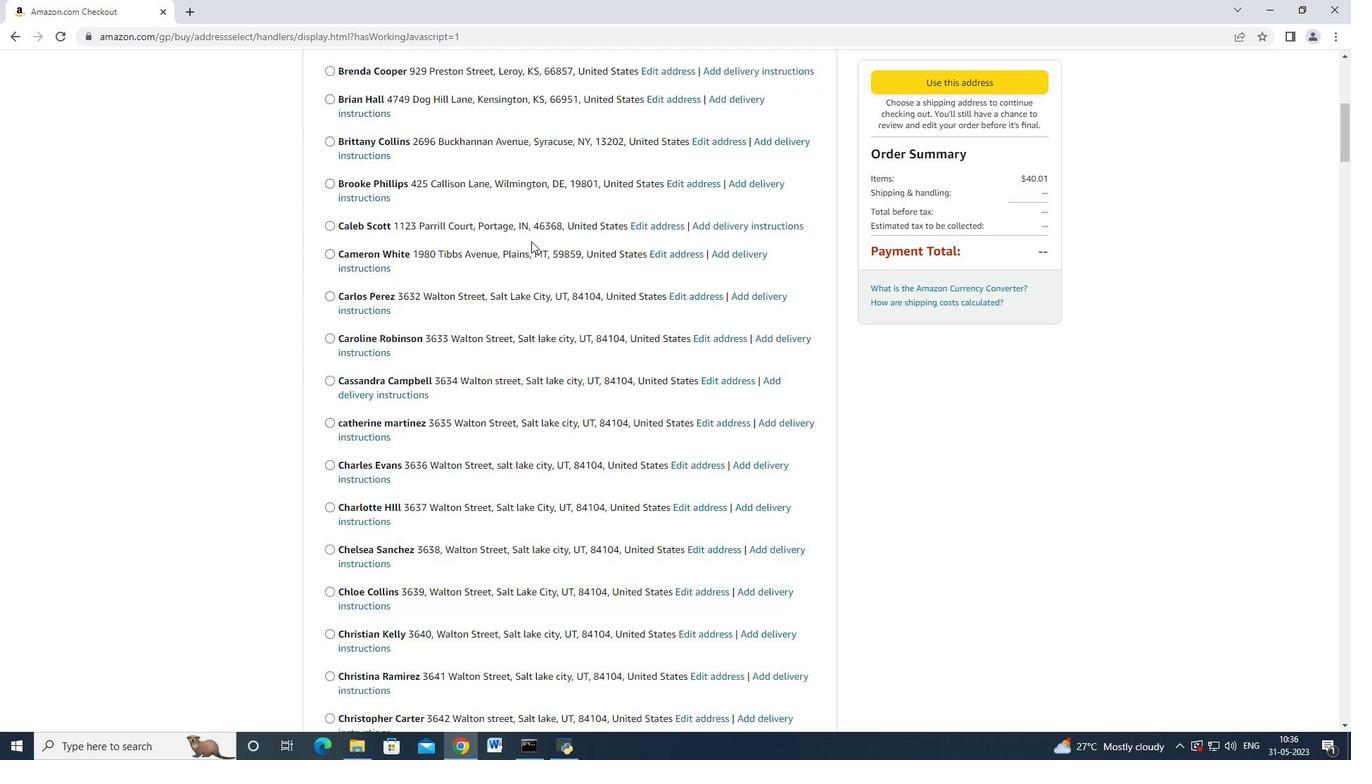 
Action: Mouse scrolled (528, 243) with delta (0, 0)
Screenshot: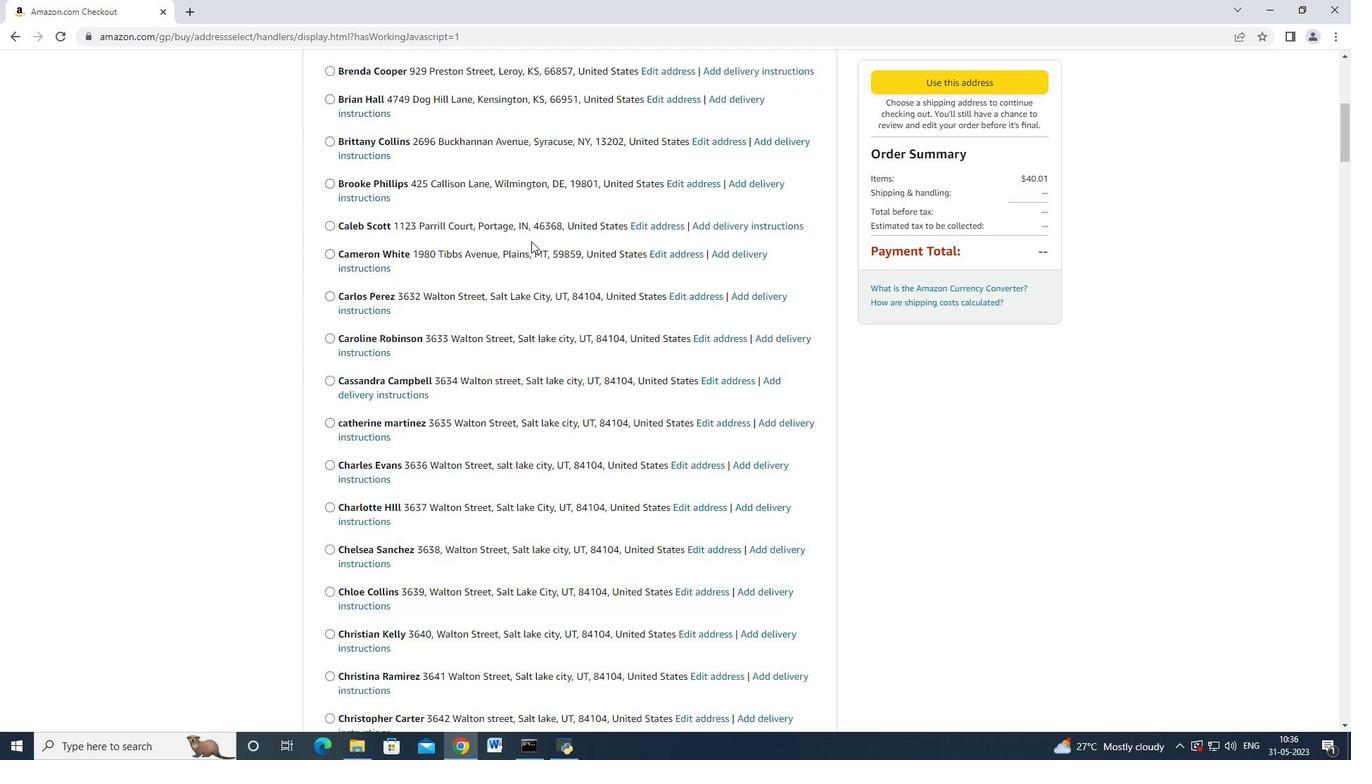 
Action: Mouse moved to (528, 244)
Screenshot: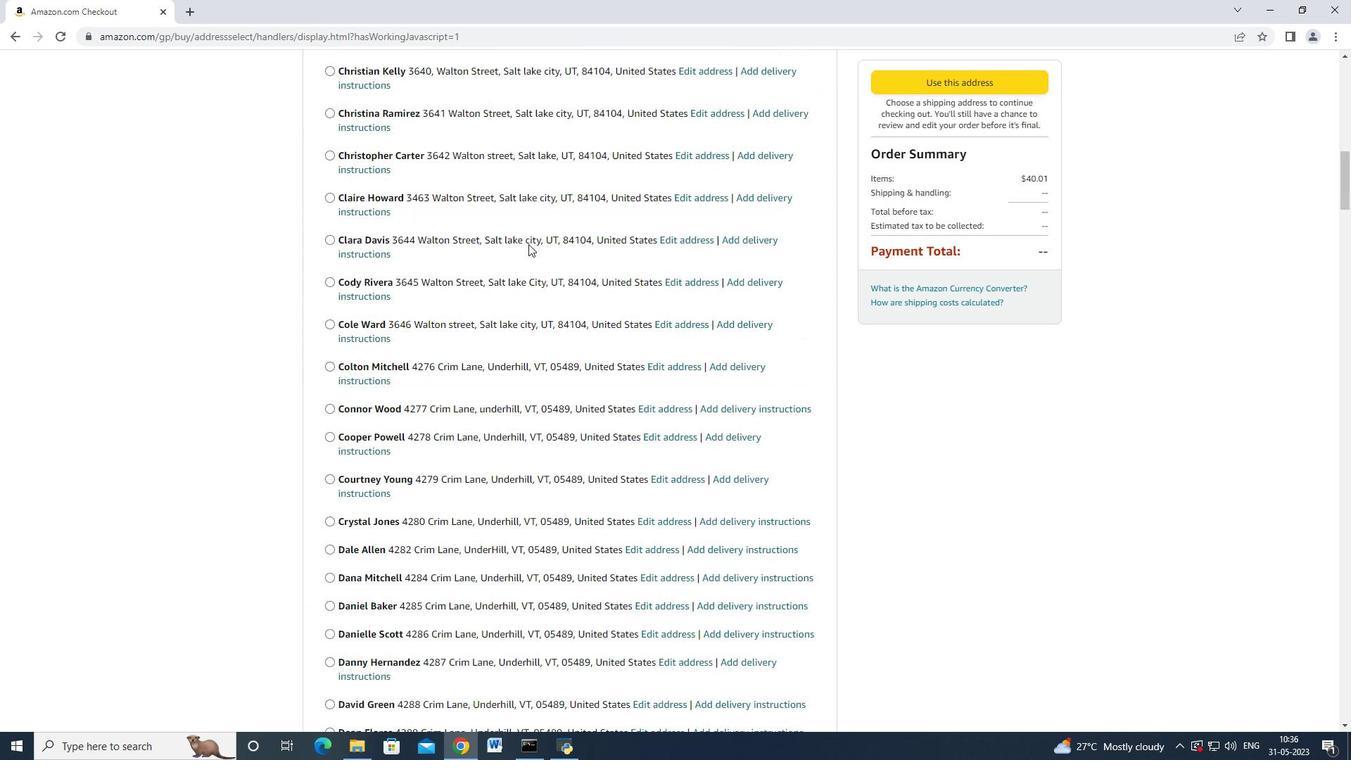 
Action: Mouse scrolled (528, 243) with delta (0, 0)
Screenshot: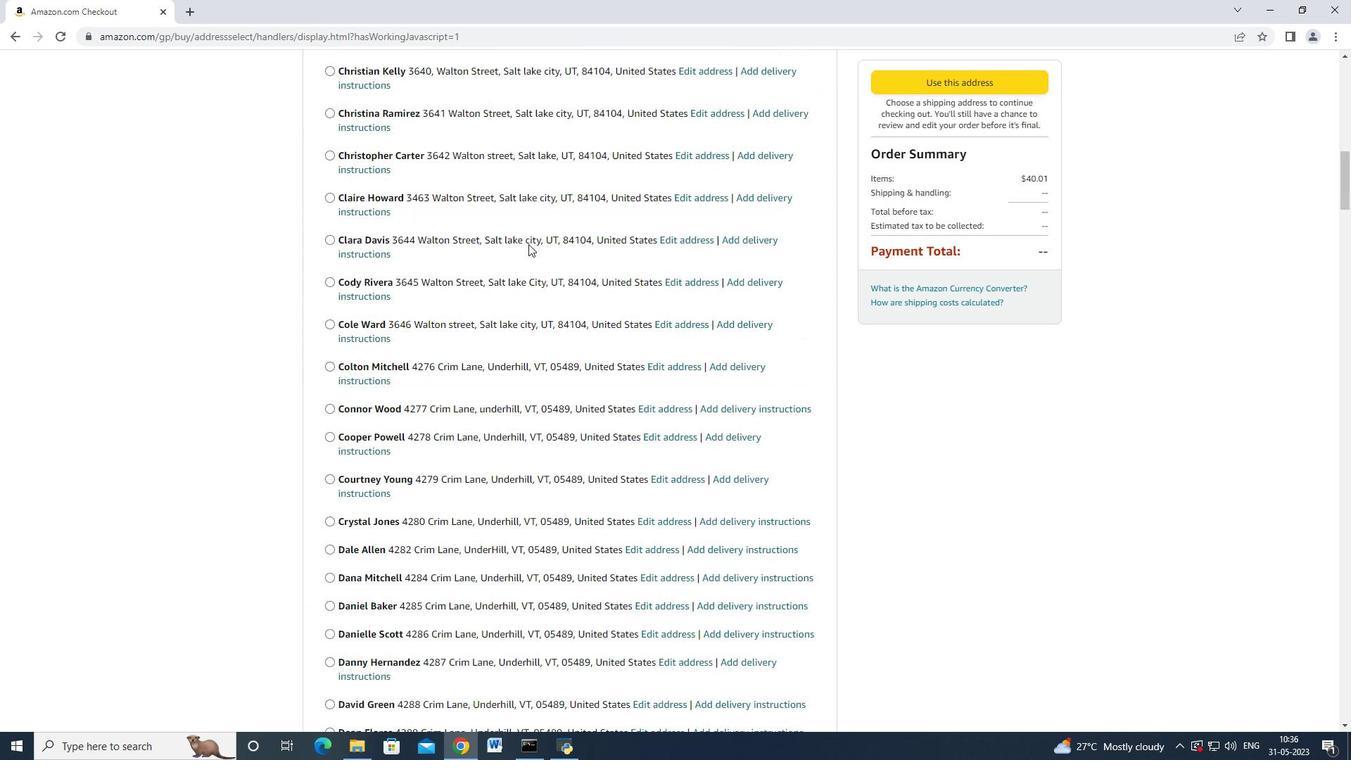 
Action: Mouse moved to (528, 244)
Screenshot: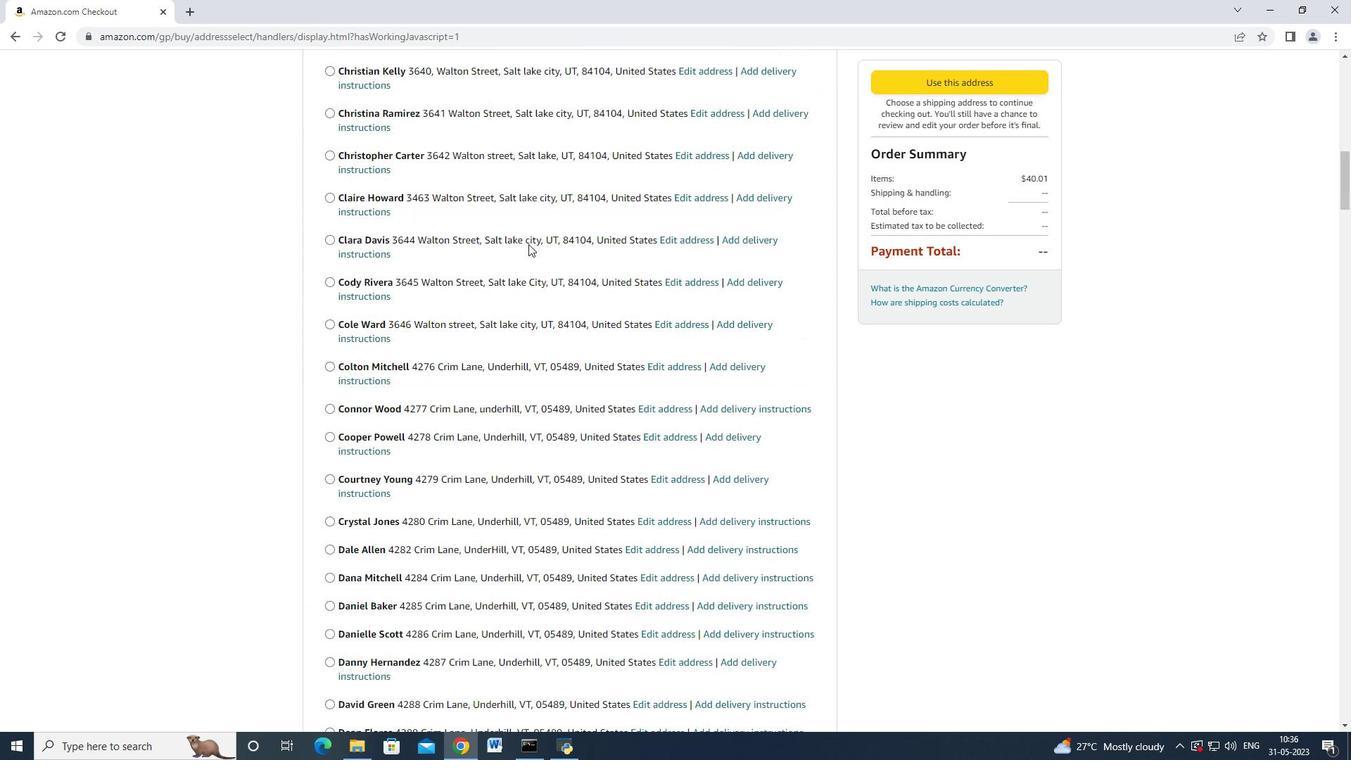 
Action: Mouse scrolled (528, 244) with delta (0, 0)
Screenshot: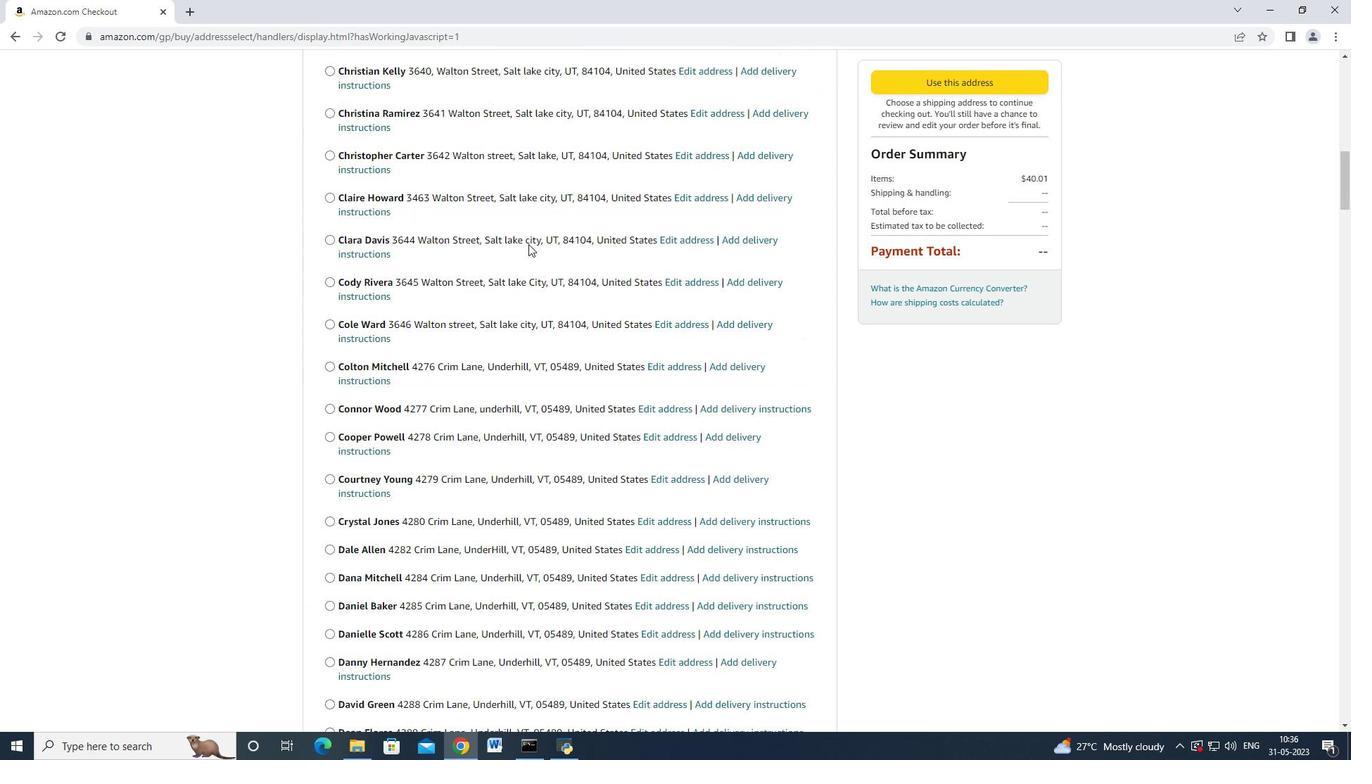 
Action: Mouse moved to (528, 244)
Screenshot: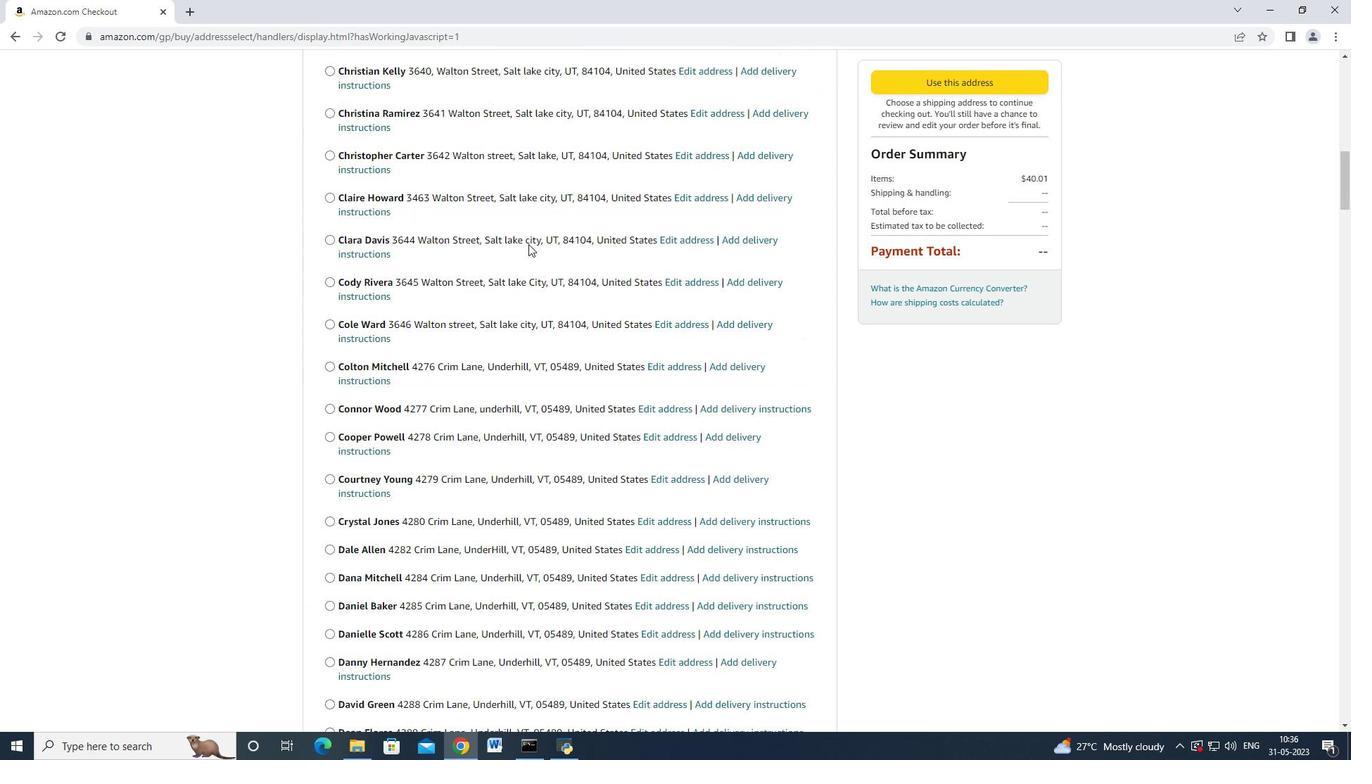 
Action: Mouse scrolled (528, 244) with delta (0, 0)
Screenshot: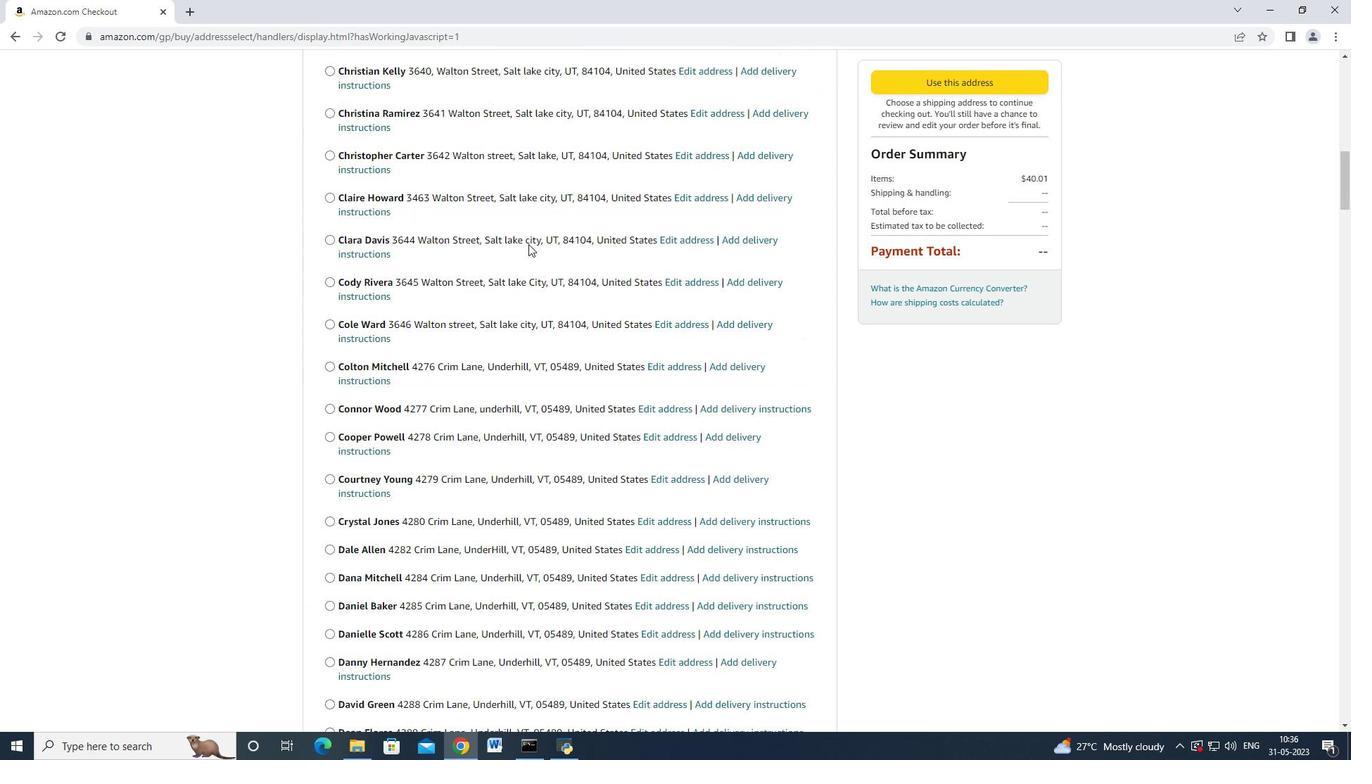 
Action: Mouse scrolled (528, 243) with delta (0, -1)
Screenshot: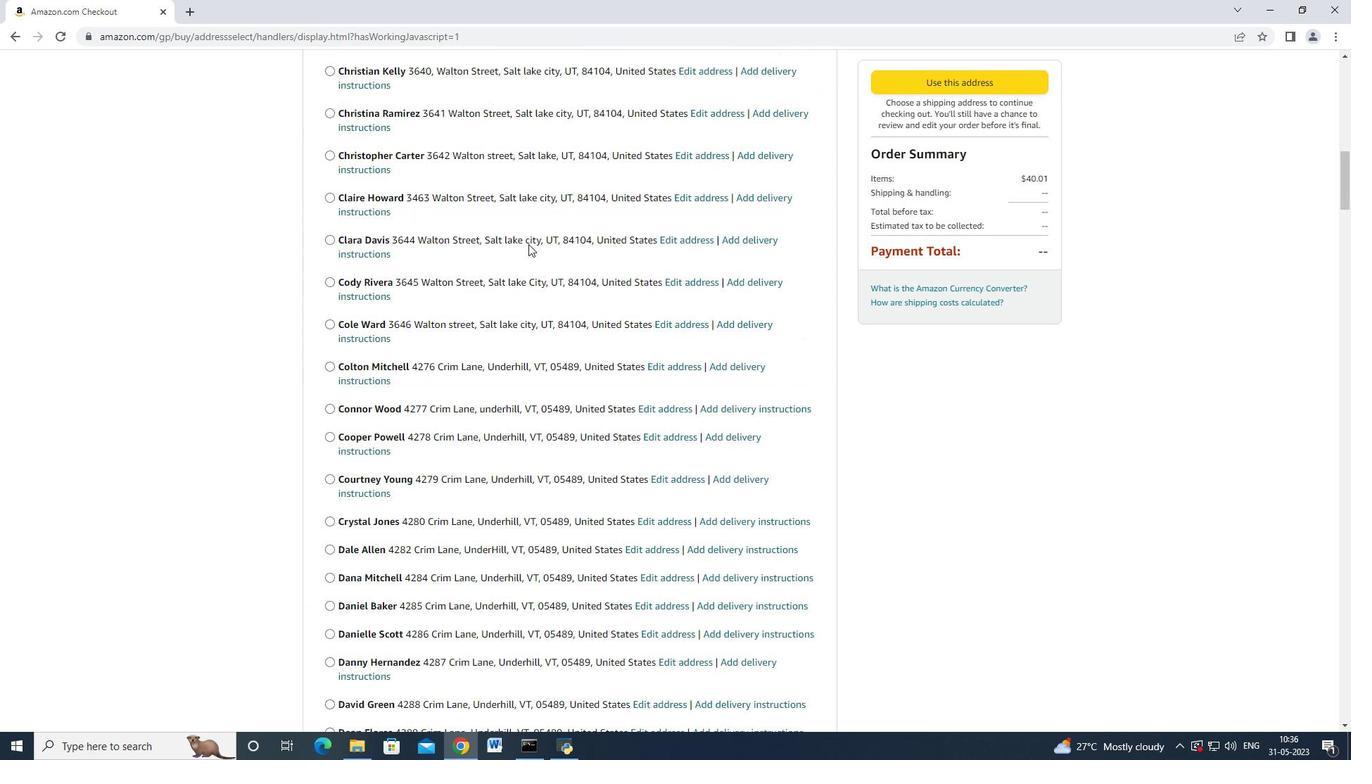 
Action: Mouse scrolled (528, 244) with delta (0, 0)
Screenshot: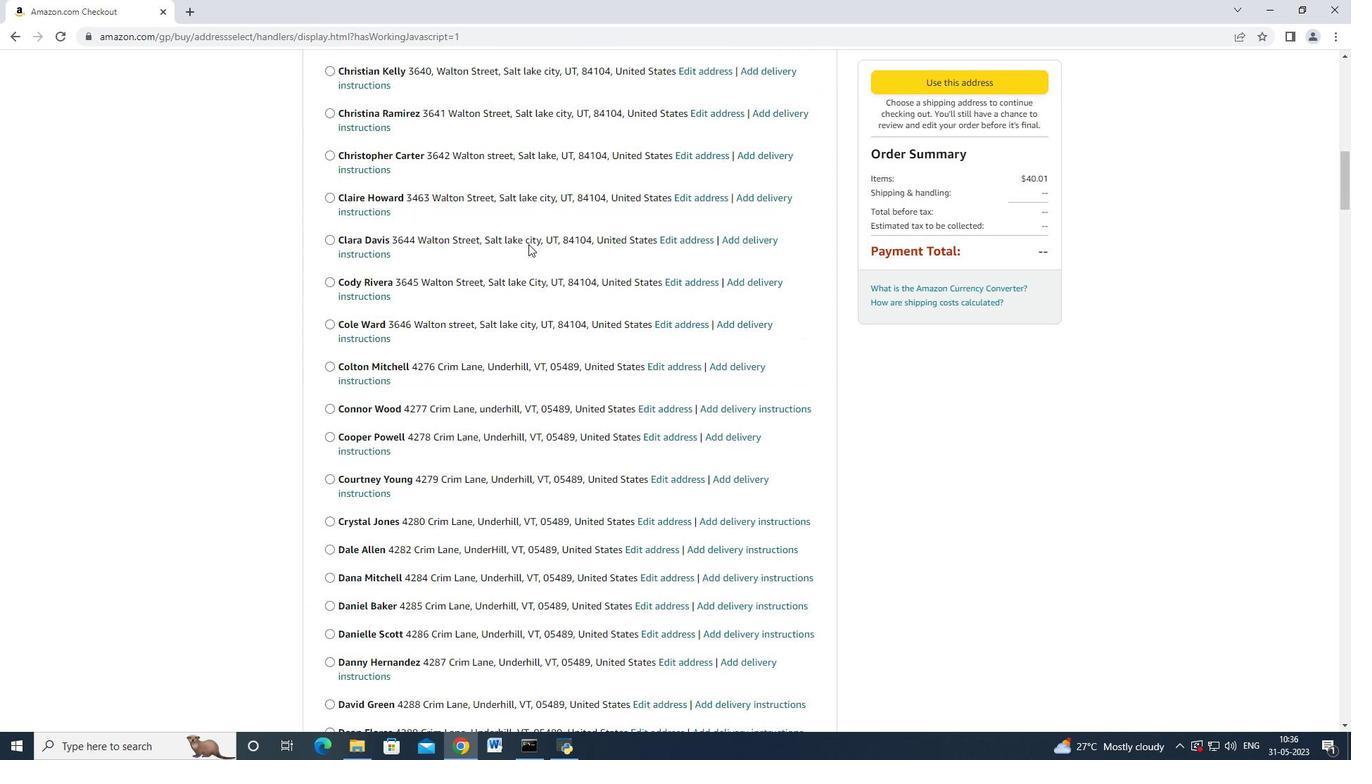 
Action: Mouse scrolled (528, 244) with delta (0, 0)
Screenshot: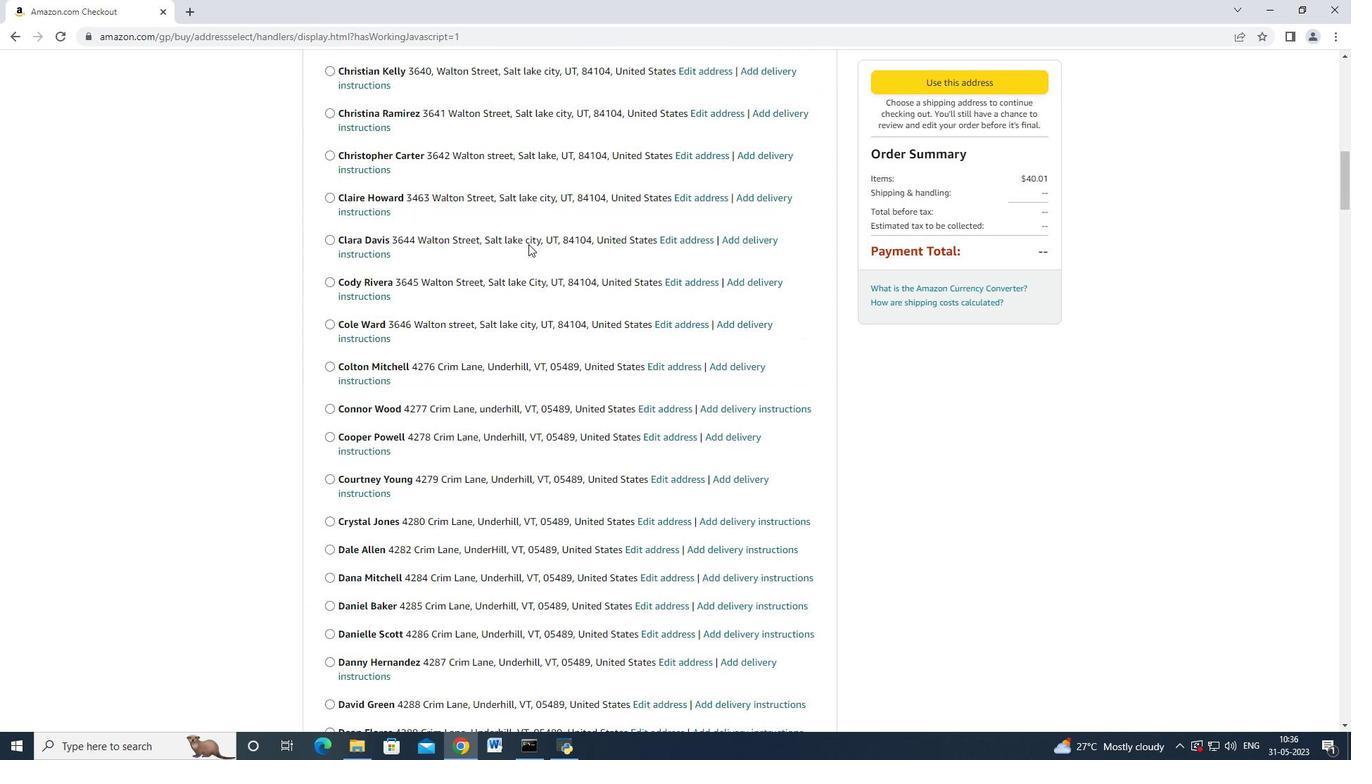 
Action: Mouse moved to (528, 246)
Screenshot: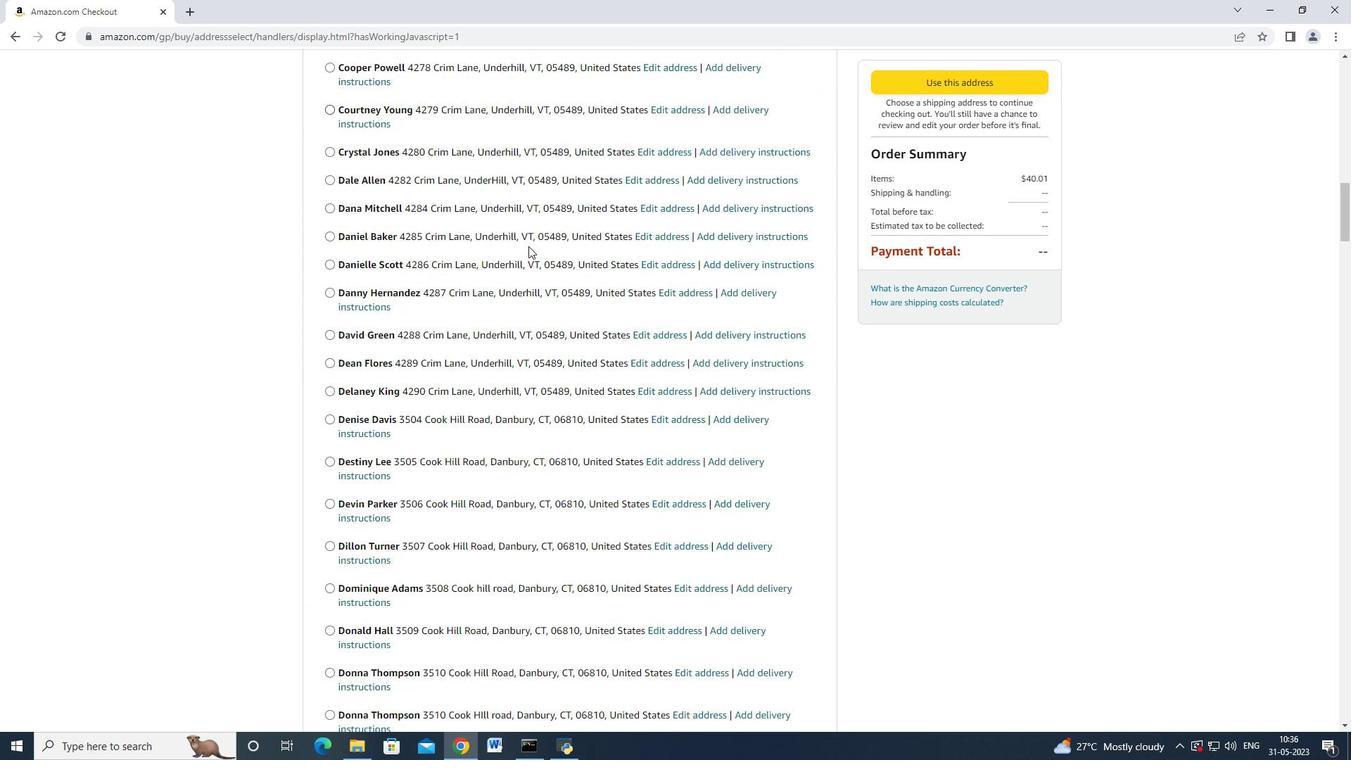 
Action: Mouse scrolled (528, 245) with delta (0, 0)
Screenshot: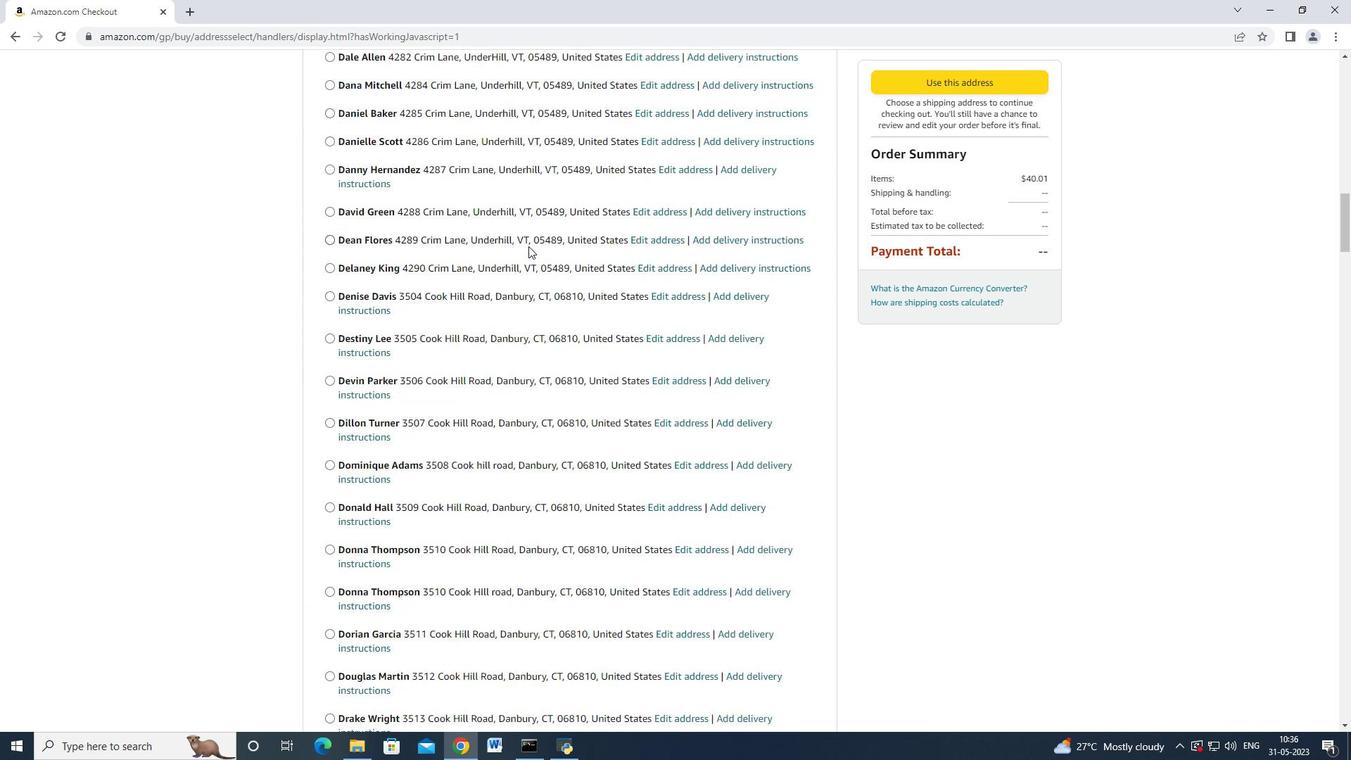 
Action: Mouse moved to (528, 246)
Screenshot: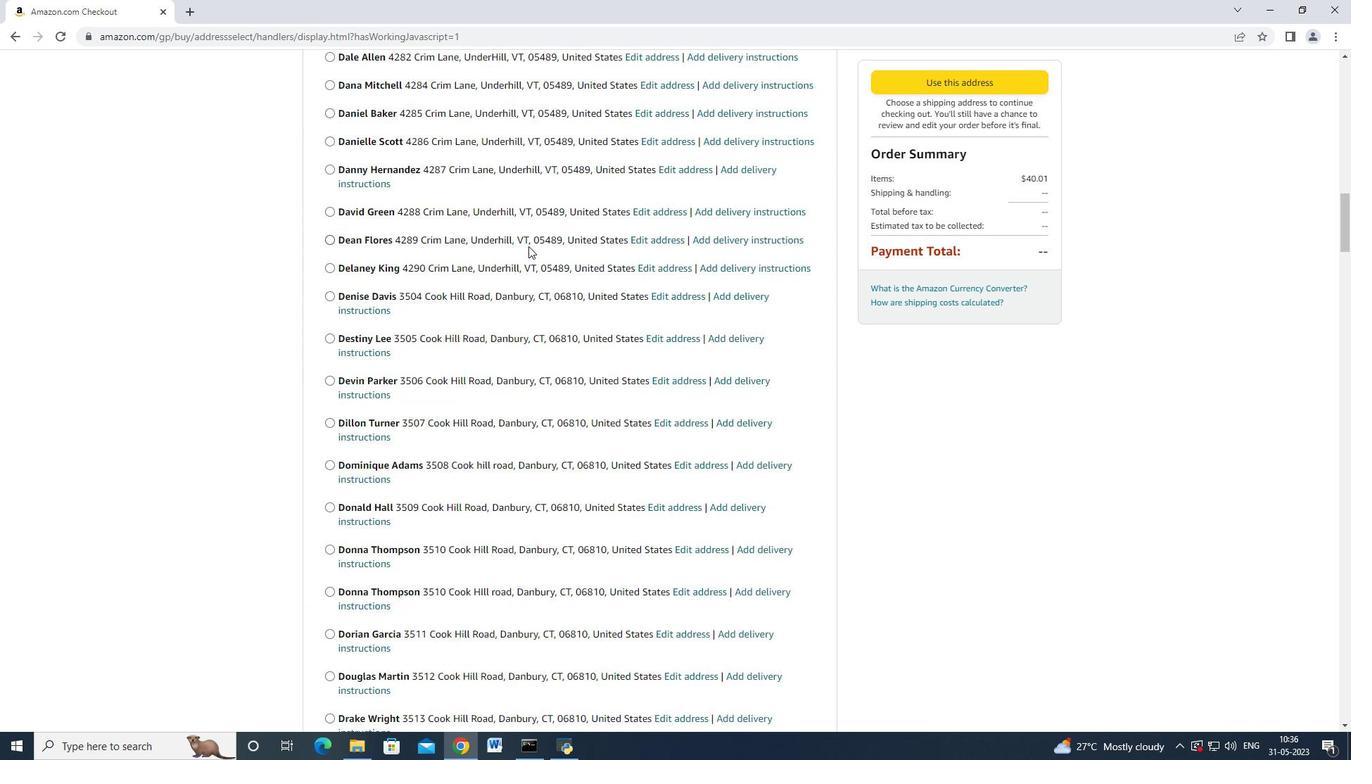 
Action: Mouse scrolled (528, 245) with delta (0, 0)
Screenshot: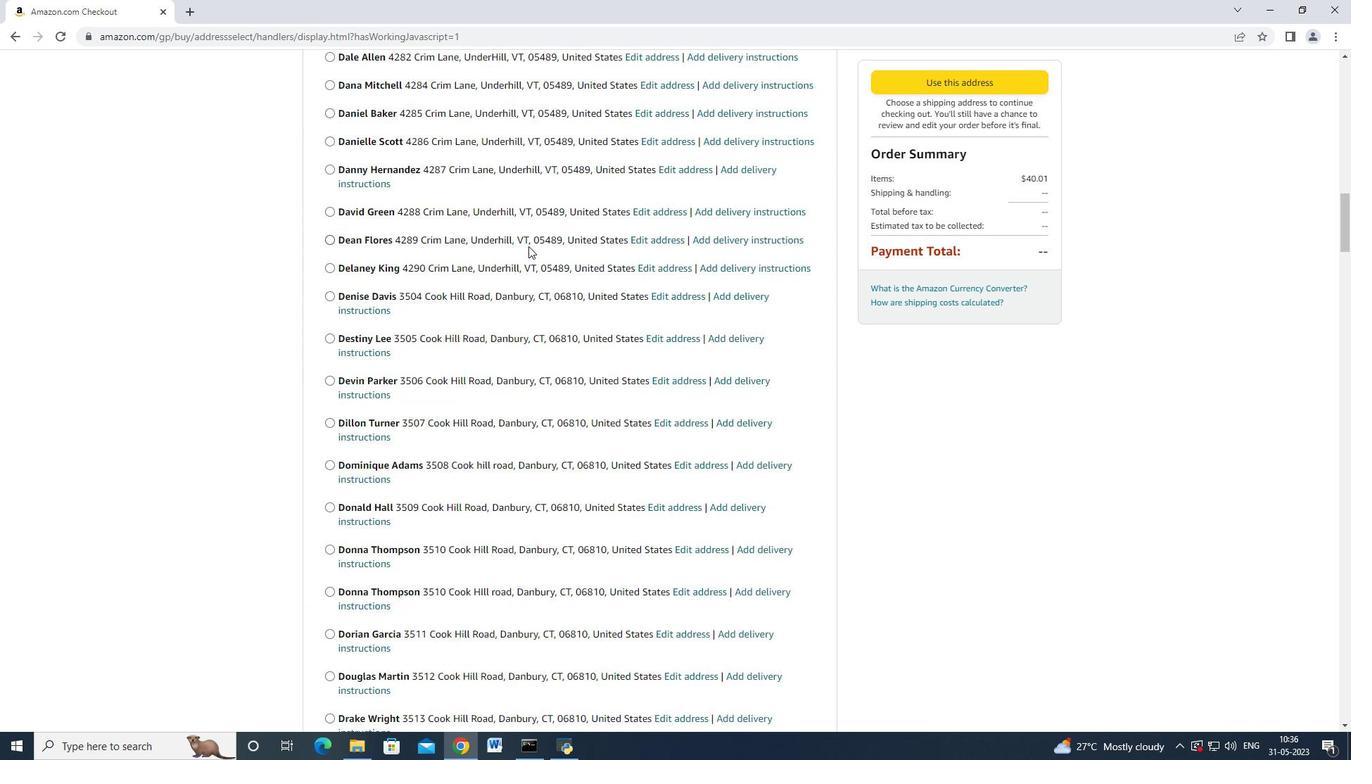 
Action: Mouse moved to (528, 246)
Screenshot: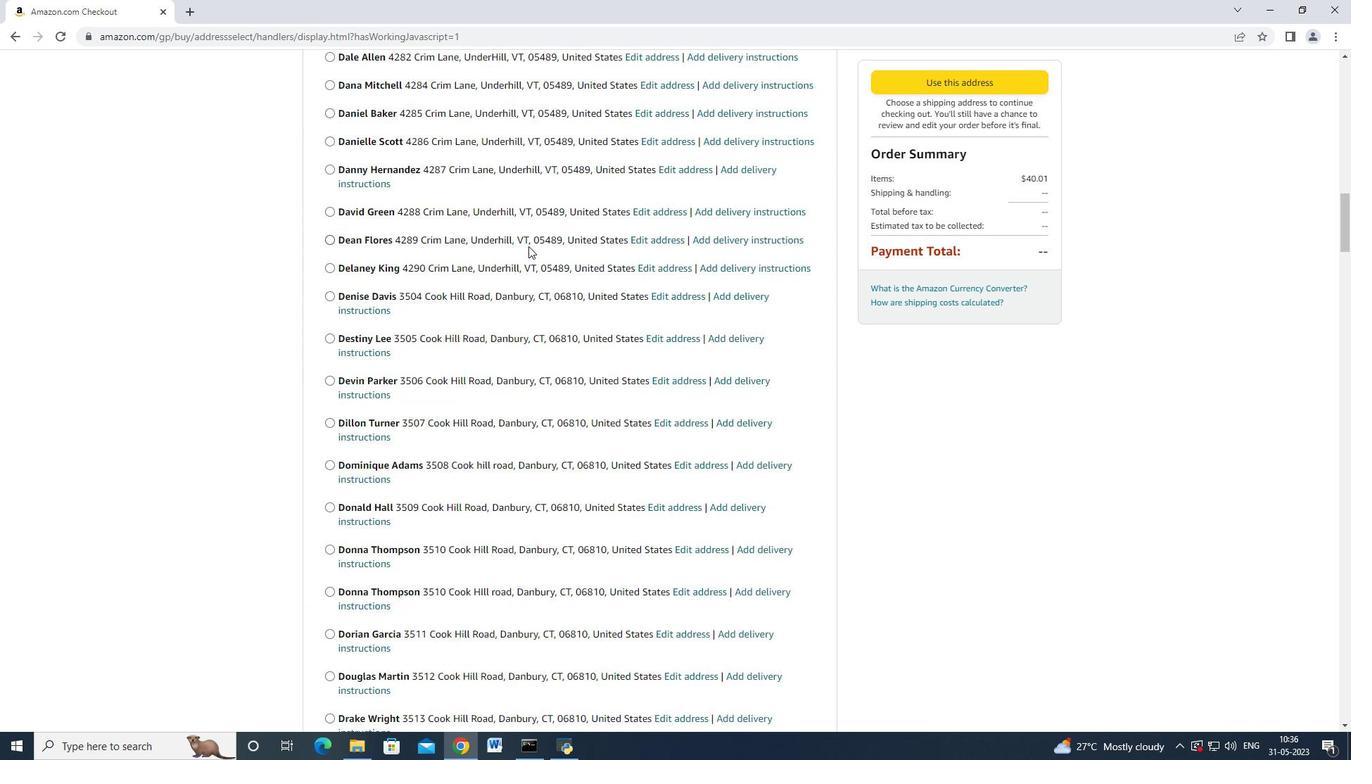 
Action: Mouse scrolled (528, 245) with delta (0, 0)
Screenshot: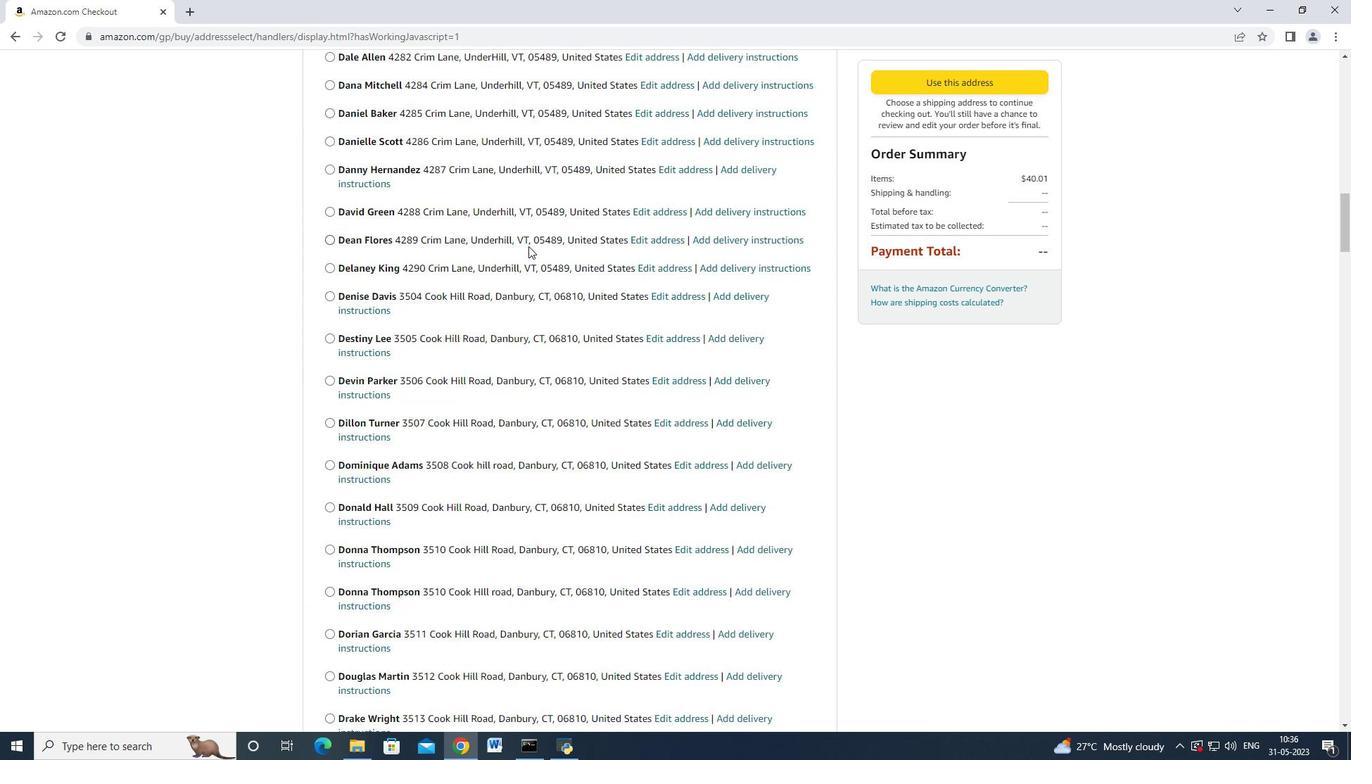 
Action: Mouse scrolled (528, 245) with delta (0, 0)
Screenshot: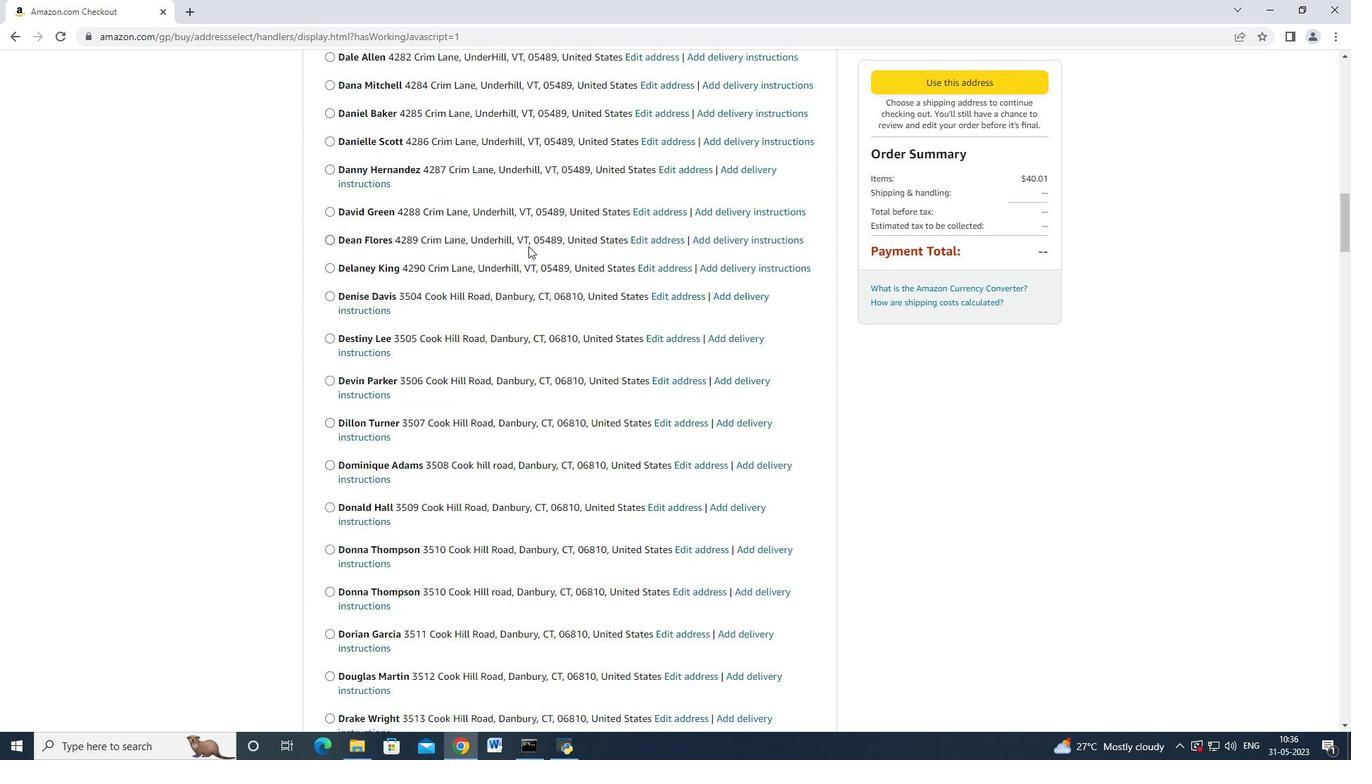 
Action: Mouse scrolled (528, 245) with delta (0, 0)
Screenshot: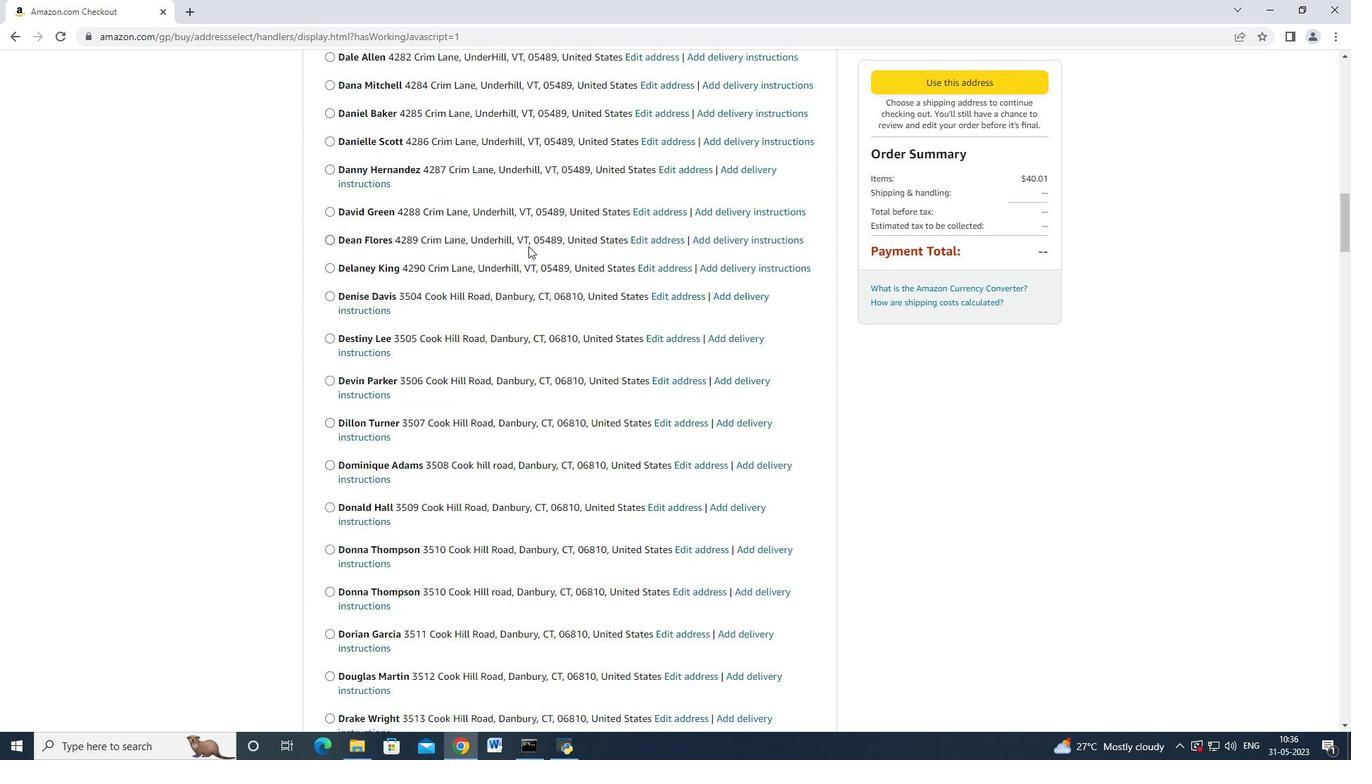 
Action: Mouse scrolled (528, 245) with delta (0, 0)
Screenshot: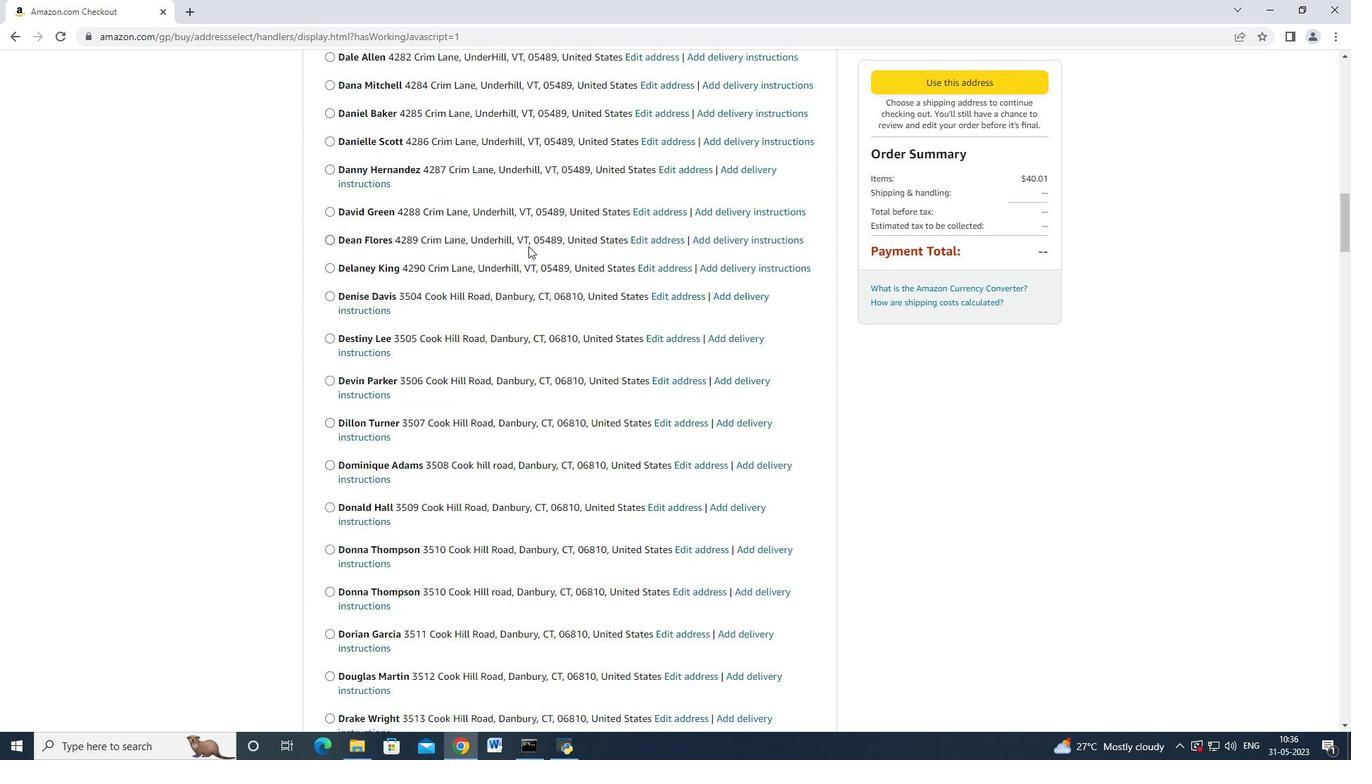 
Action: Mouse scrolled (528, 245) with delta (0, 0)
Screenshot: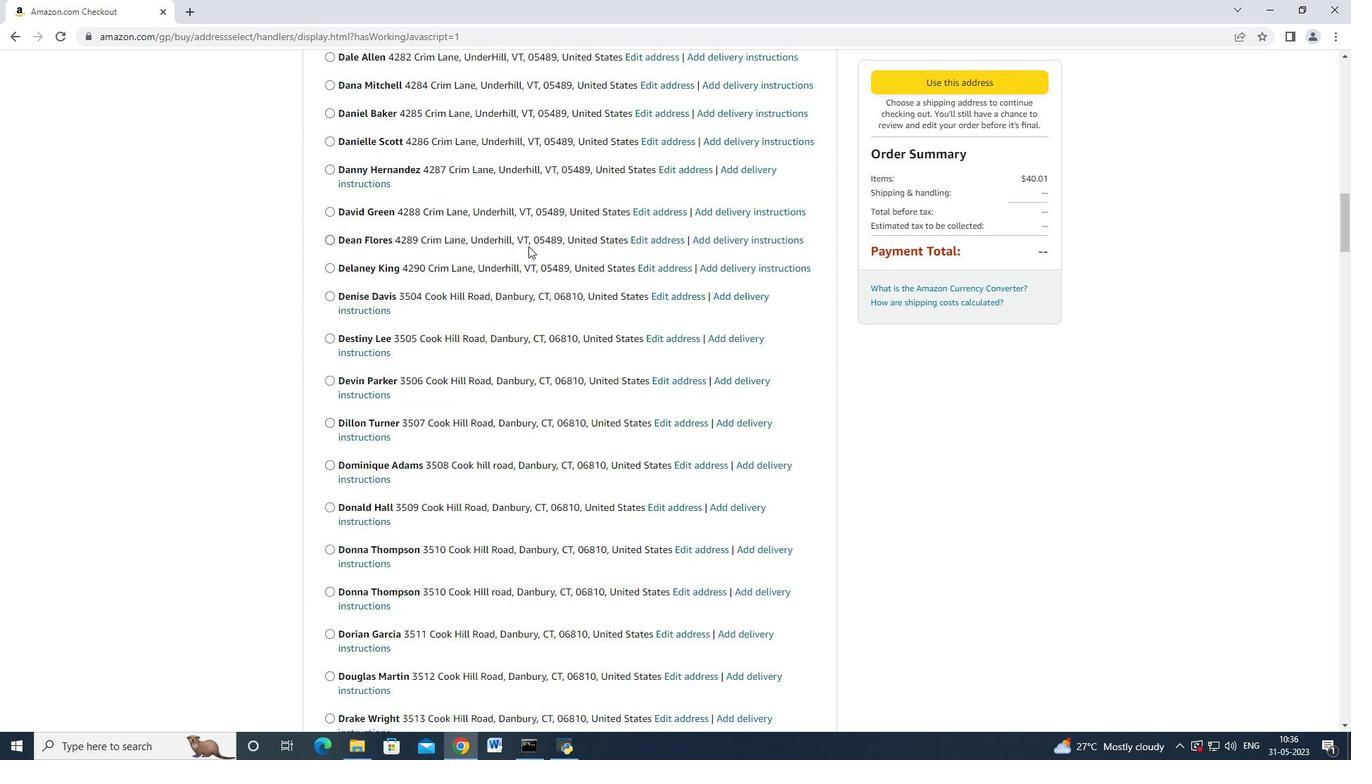 
Action: Mouse scrolled (528, 245) with delta (0, 0)
Screenshot: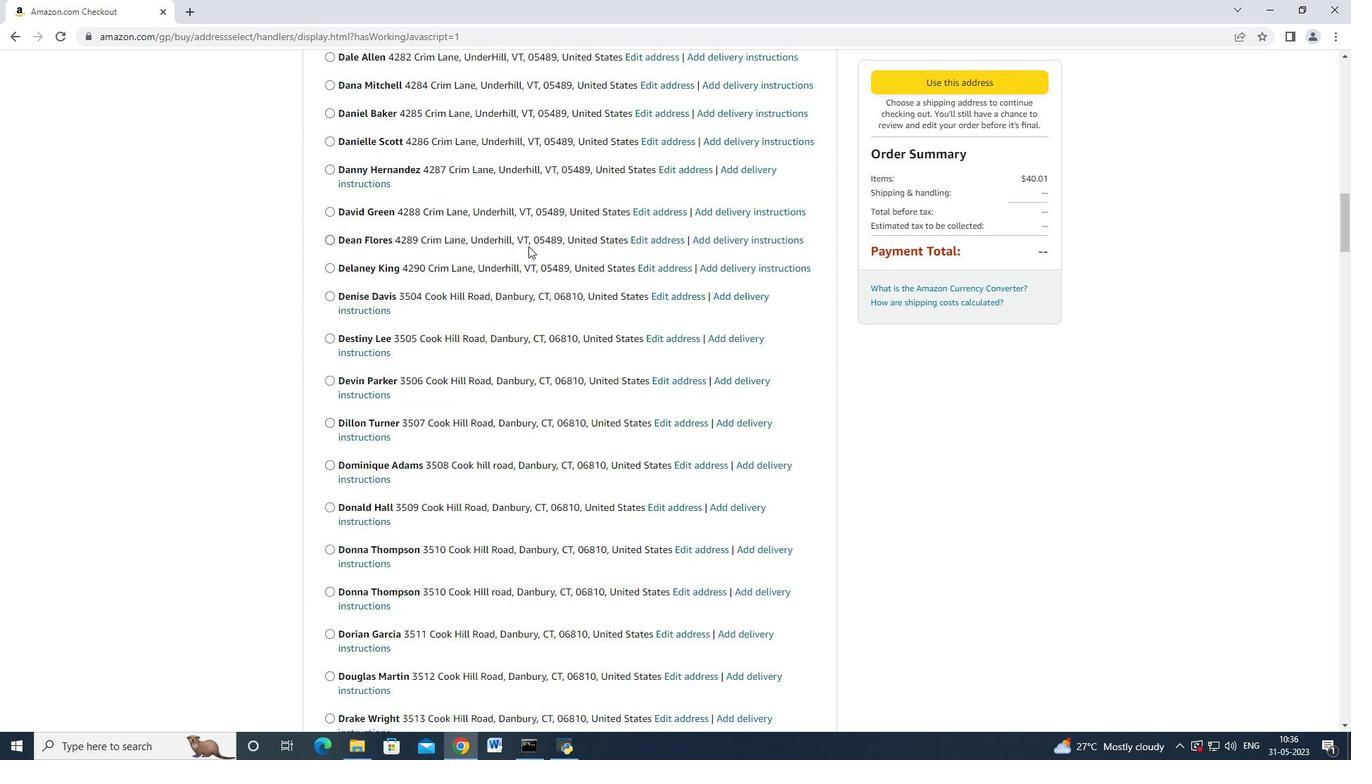 
Action: Mouse moved to (525, 248)
Screenshot: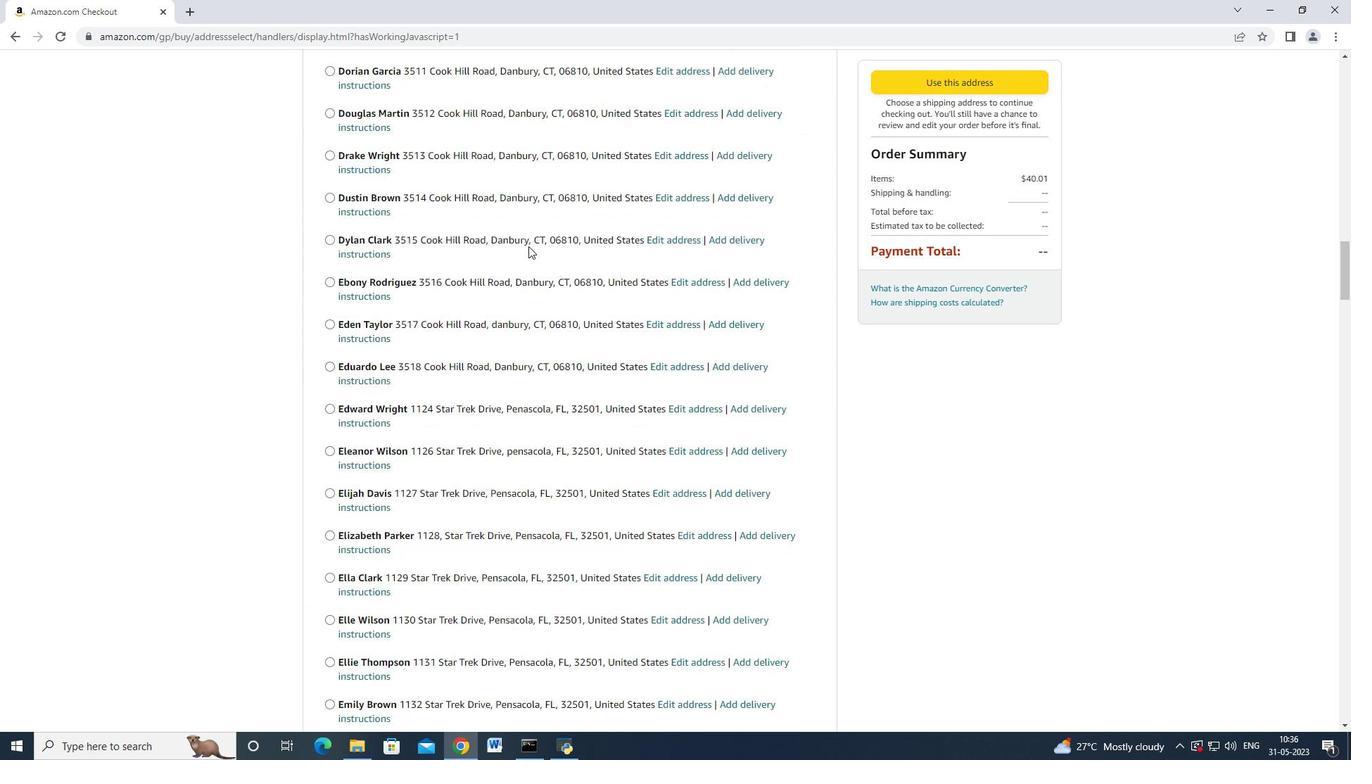 
Action: Mouse scrolled (525, 247) with delta (0, 0)
Screenshot: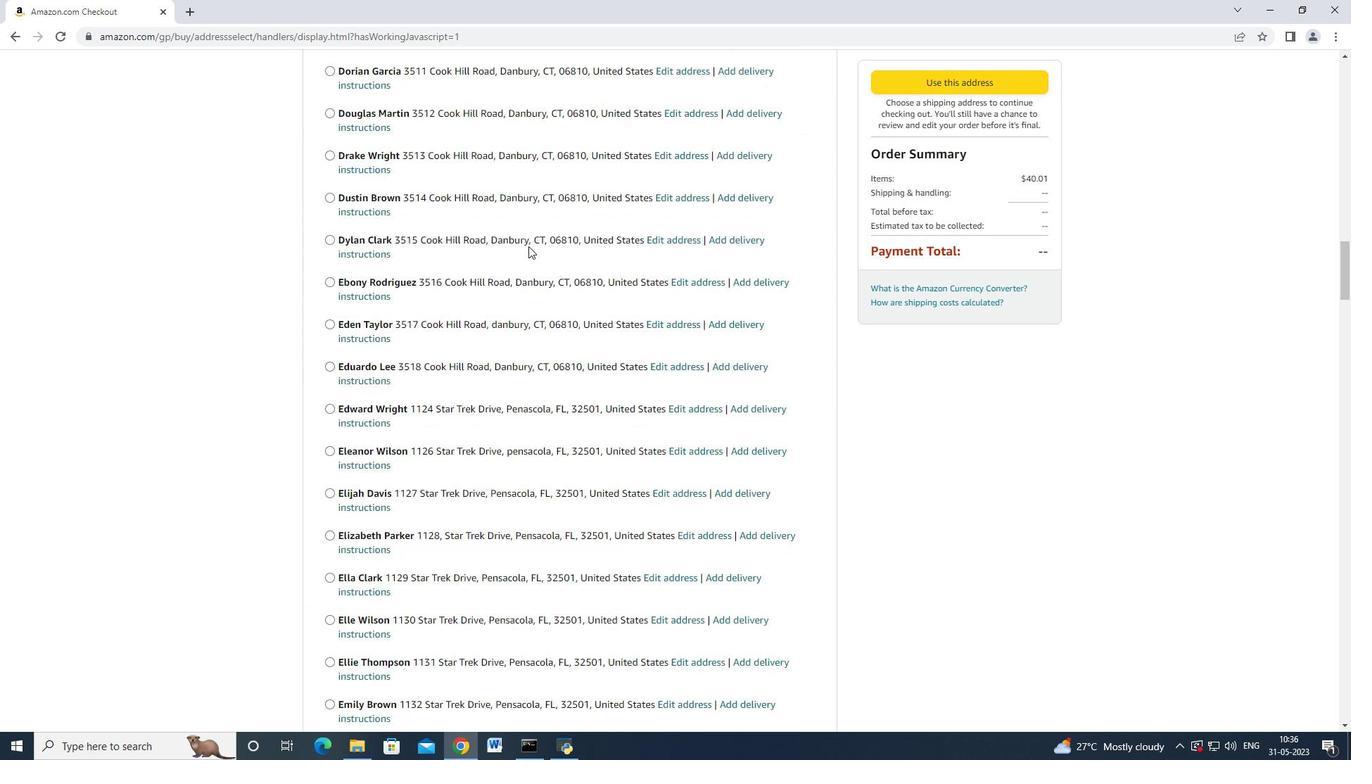 
Action: Mouse scrolled (525, 247) with delta (0, 0)
Screenshot: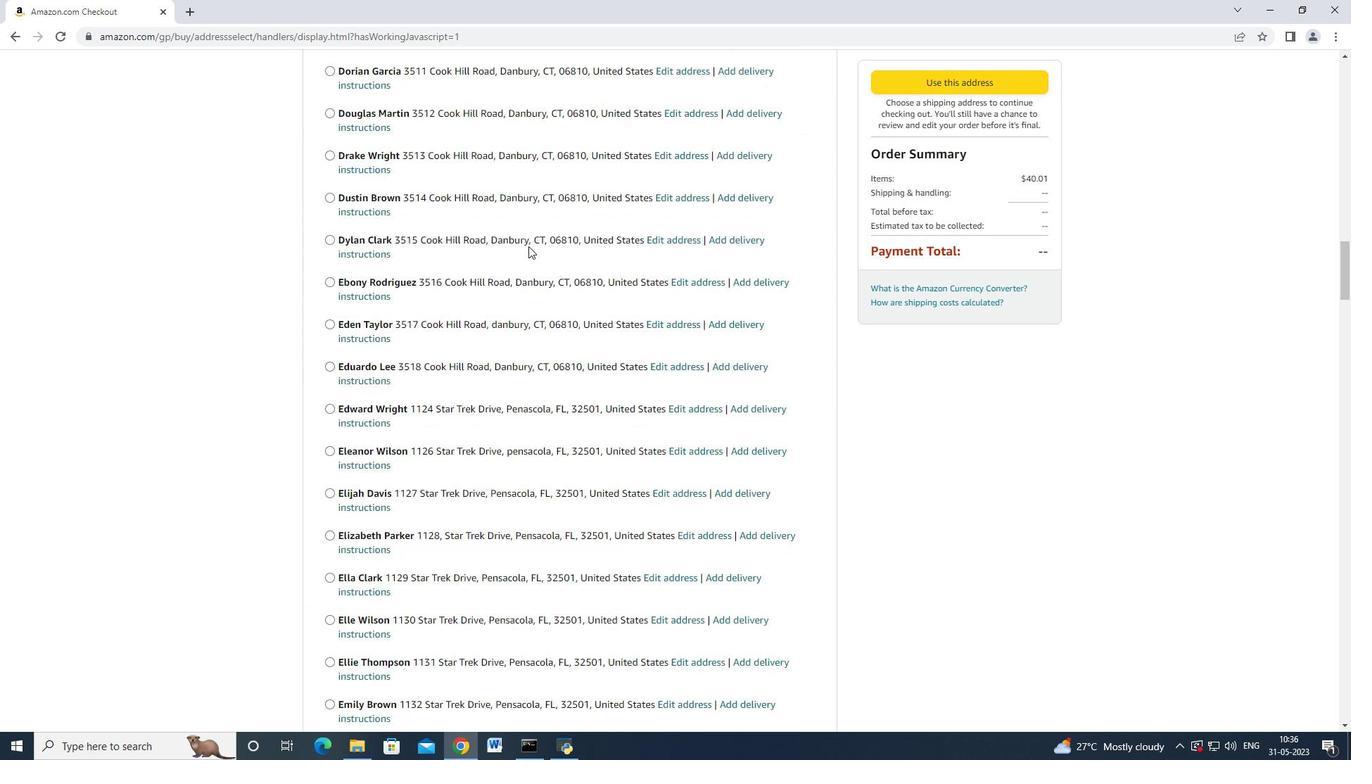 
Action: Mouse scrolled (525, 247) with delta (0, 0)
Screenshot: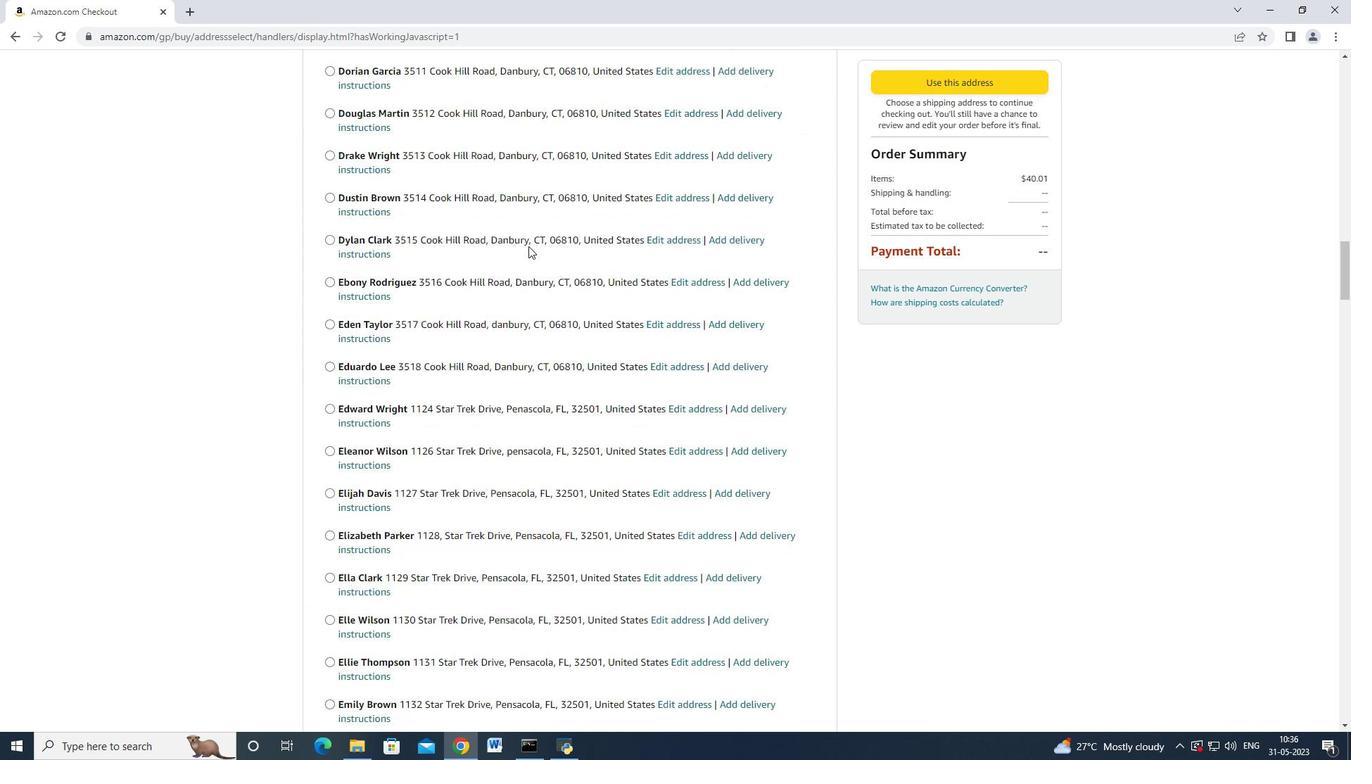 
Action: Mouse scrolled (525, 247) with delta (0, 0)
Screenshot: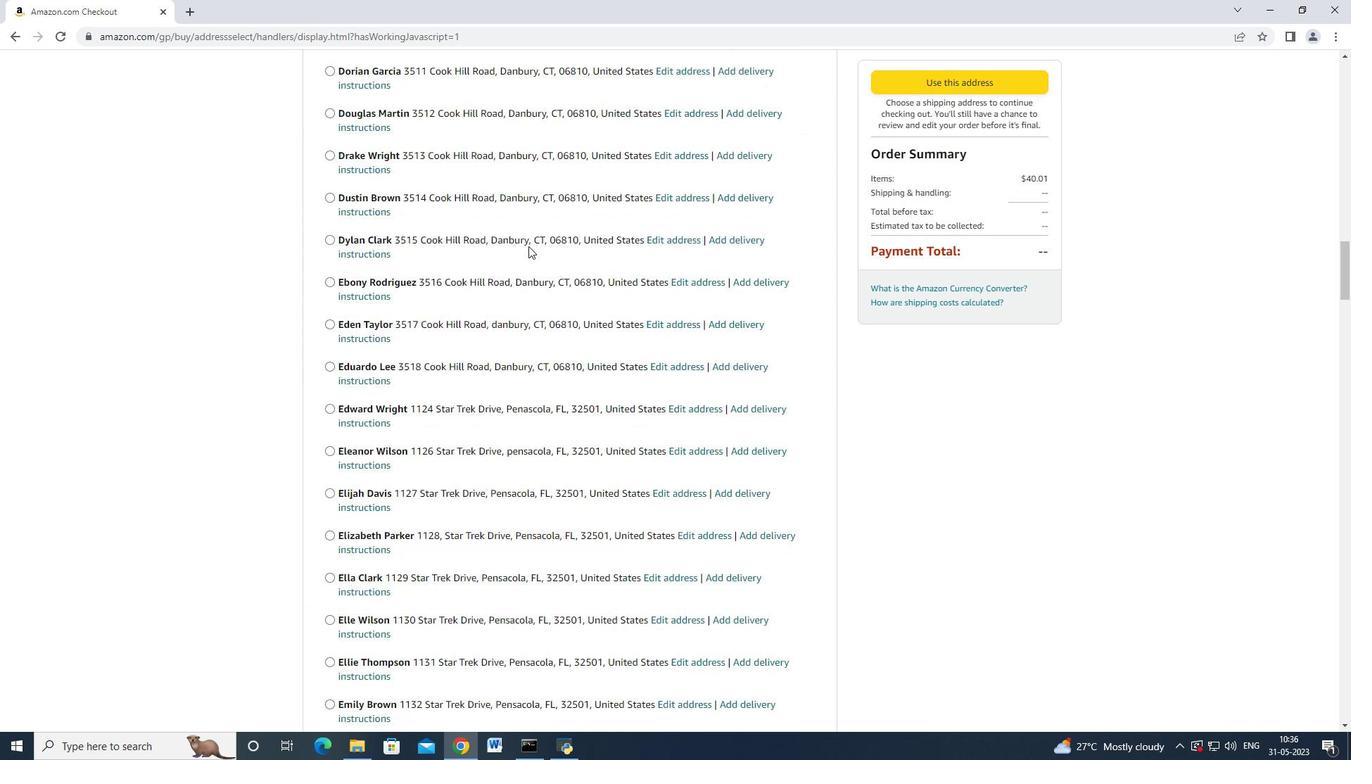 
Action: Mouse moved to (525, 248)
Screenshot: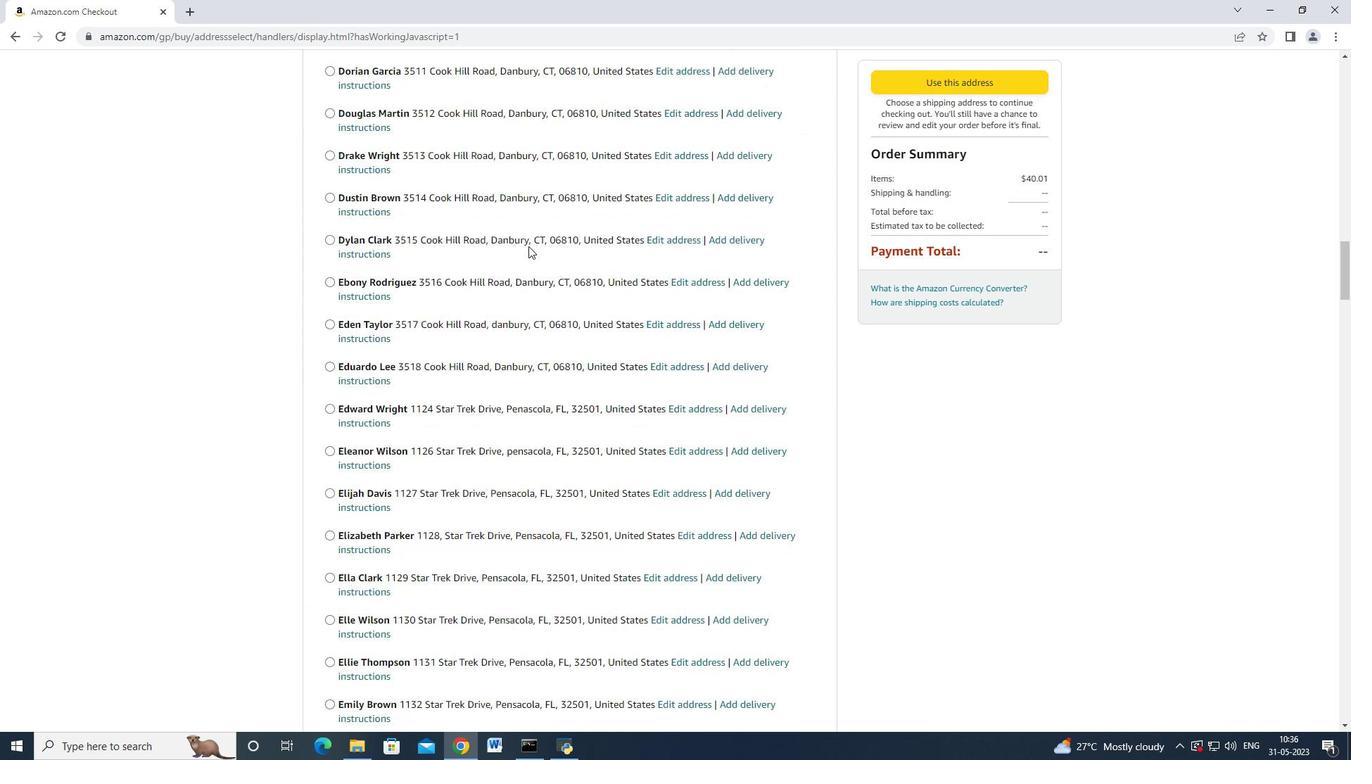 
Action: Mouse scrolled (525, 247) with delta (0, -1)
Screenshot: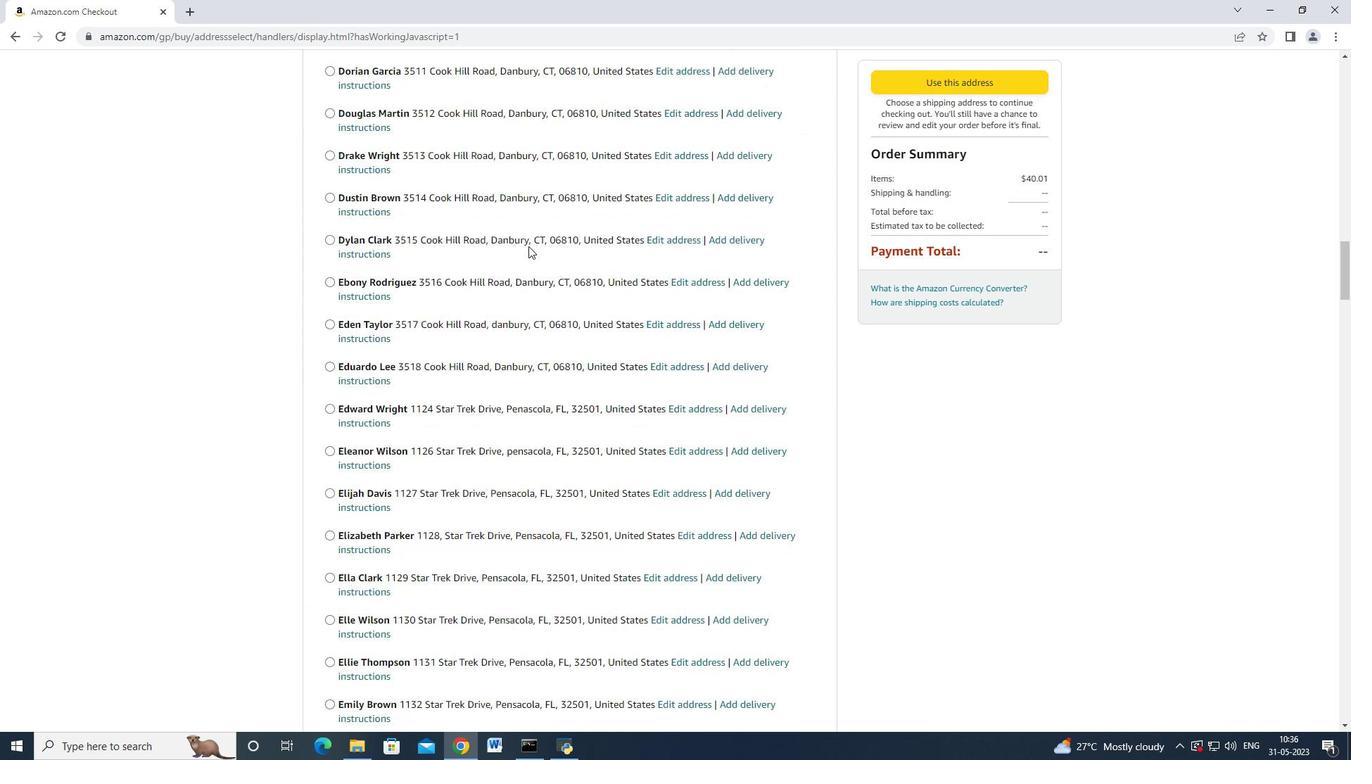 
Action: Mouse moved to (525, 248)
Screenshot: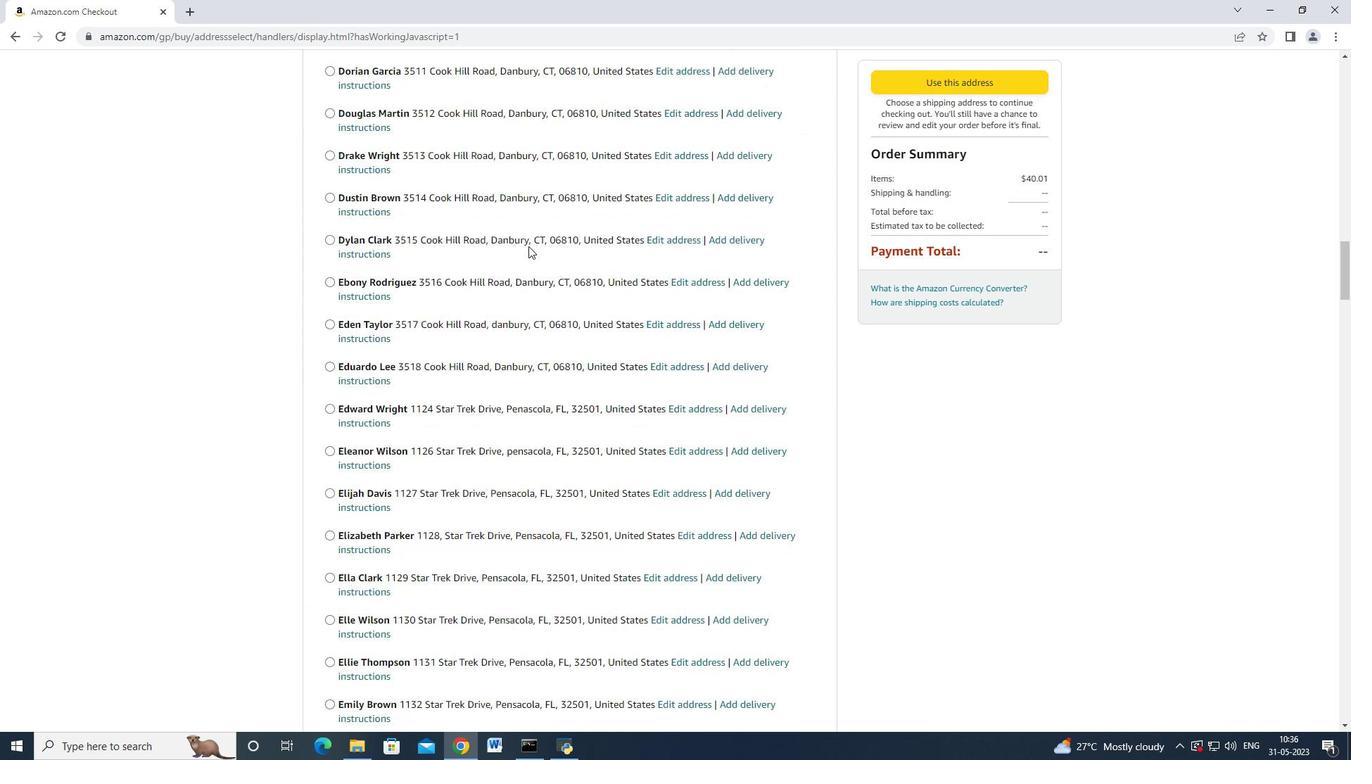 
Action: Mouse scrolled (525, 247) with delta (0, 0)
Screenshot: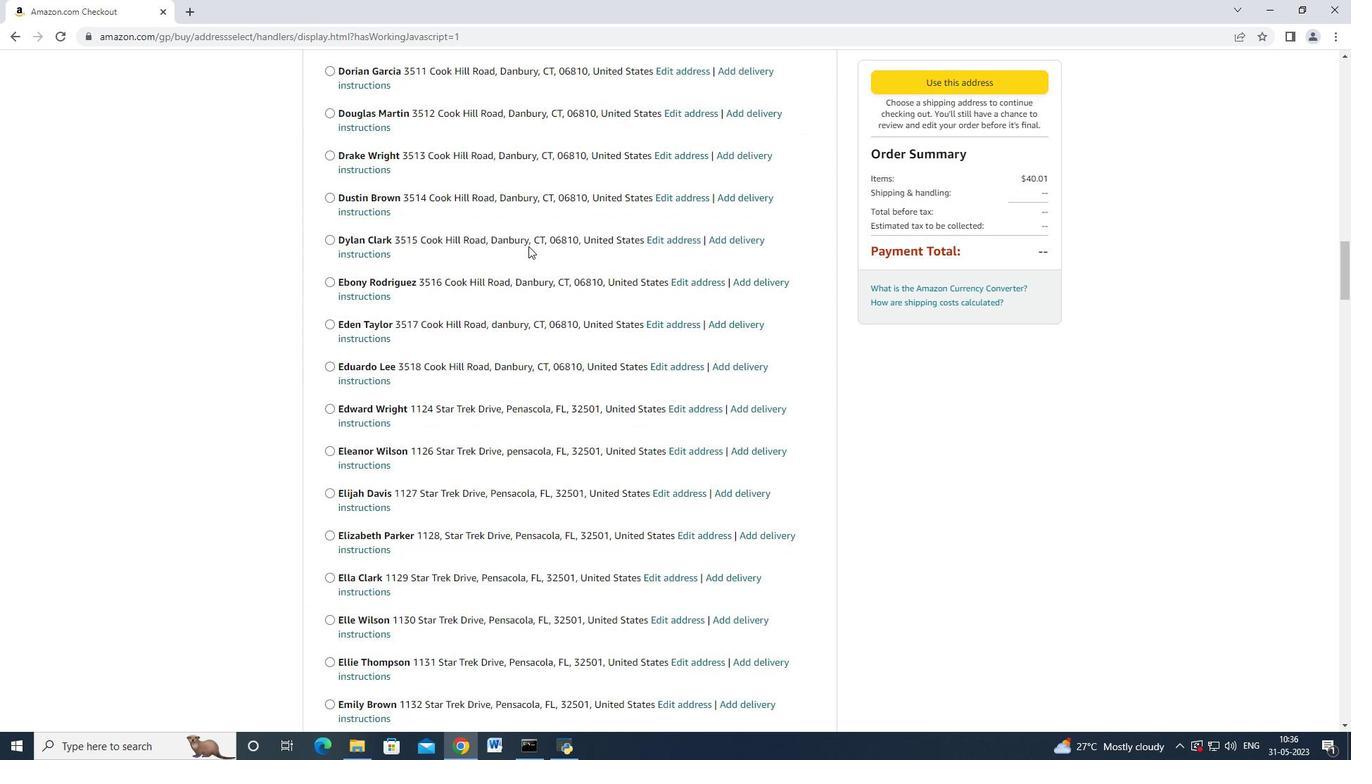 
Action: Mouse moved to (525, 246)
Screenshot: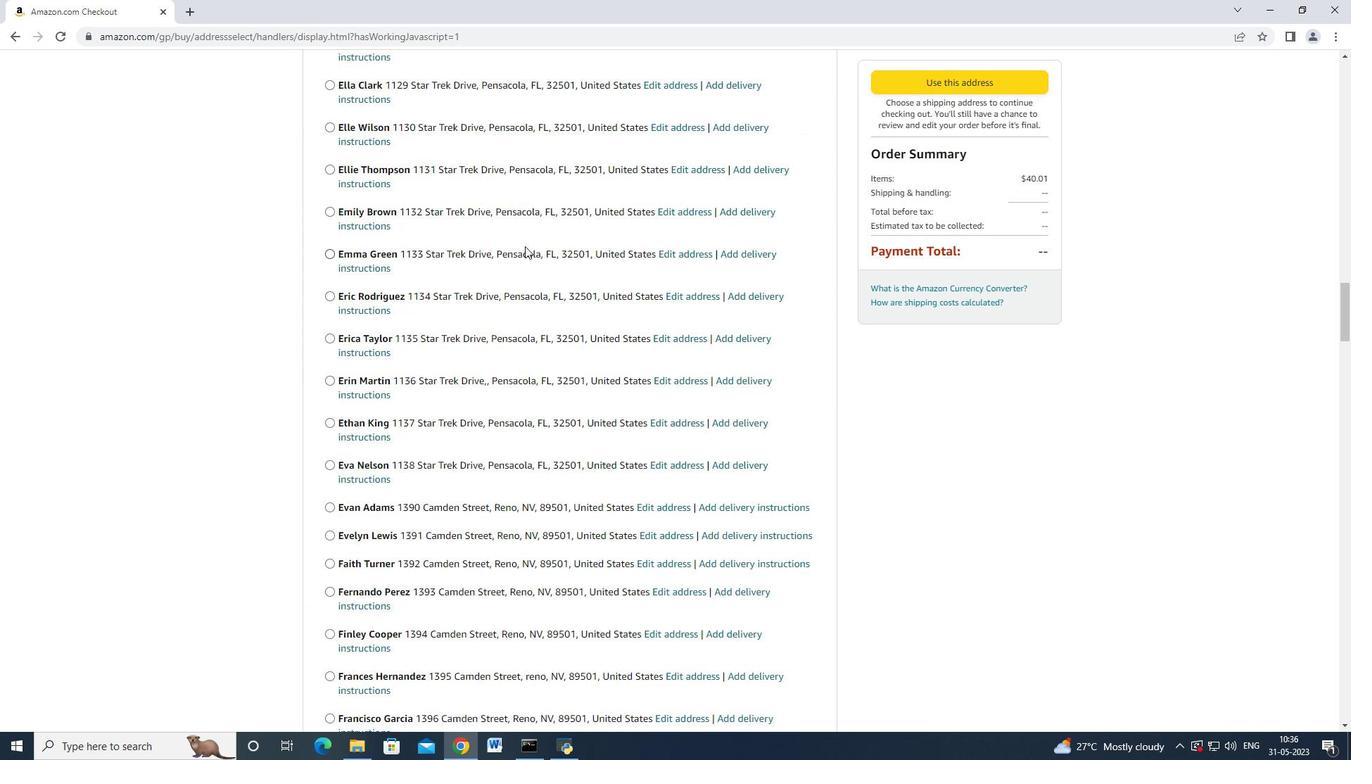 
Action: Mouse scrolled (525, 245) with delta (0, 0)
Screenshot: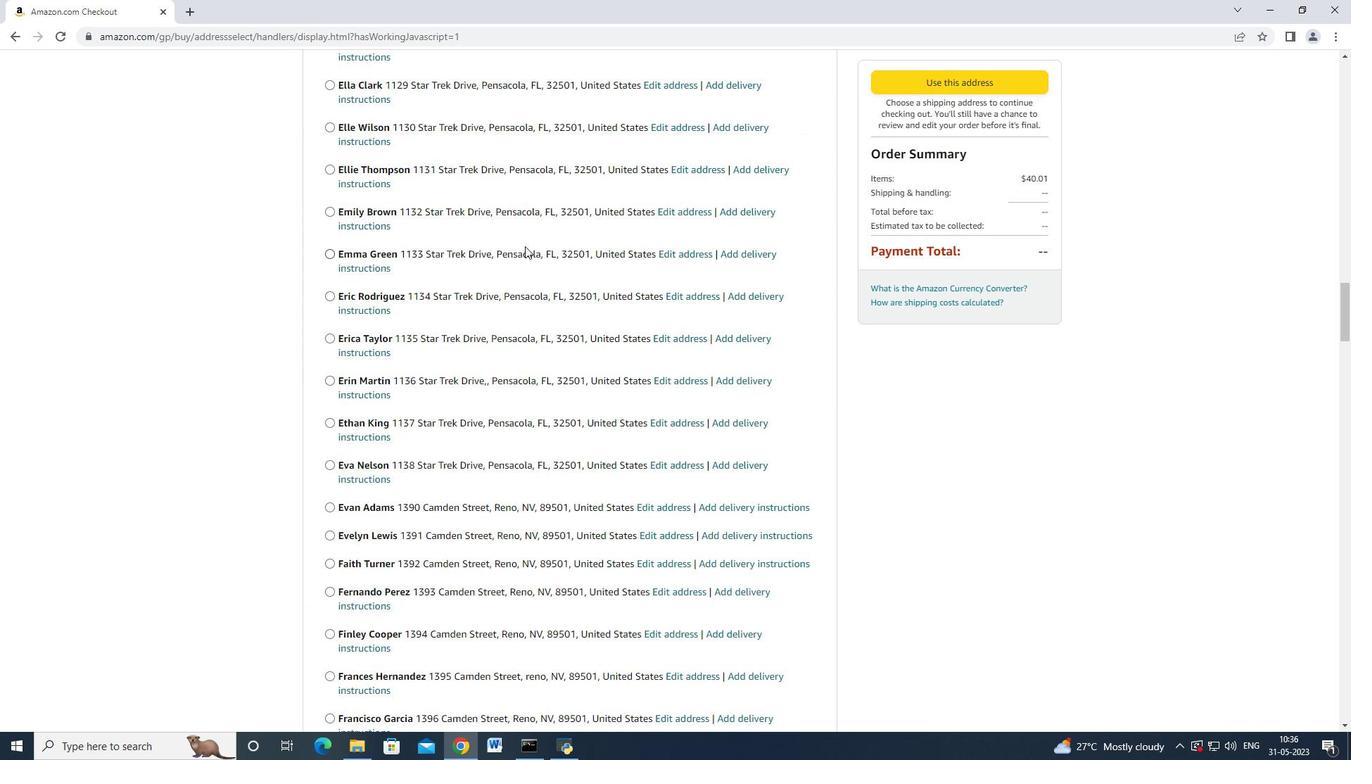 
Action: Mouse moved to (525, 247)
Screenshot: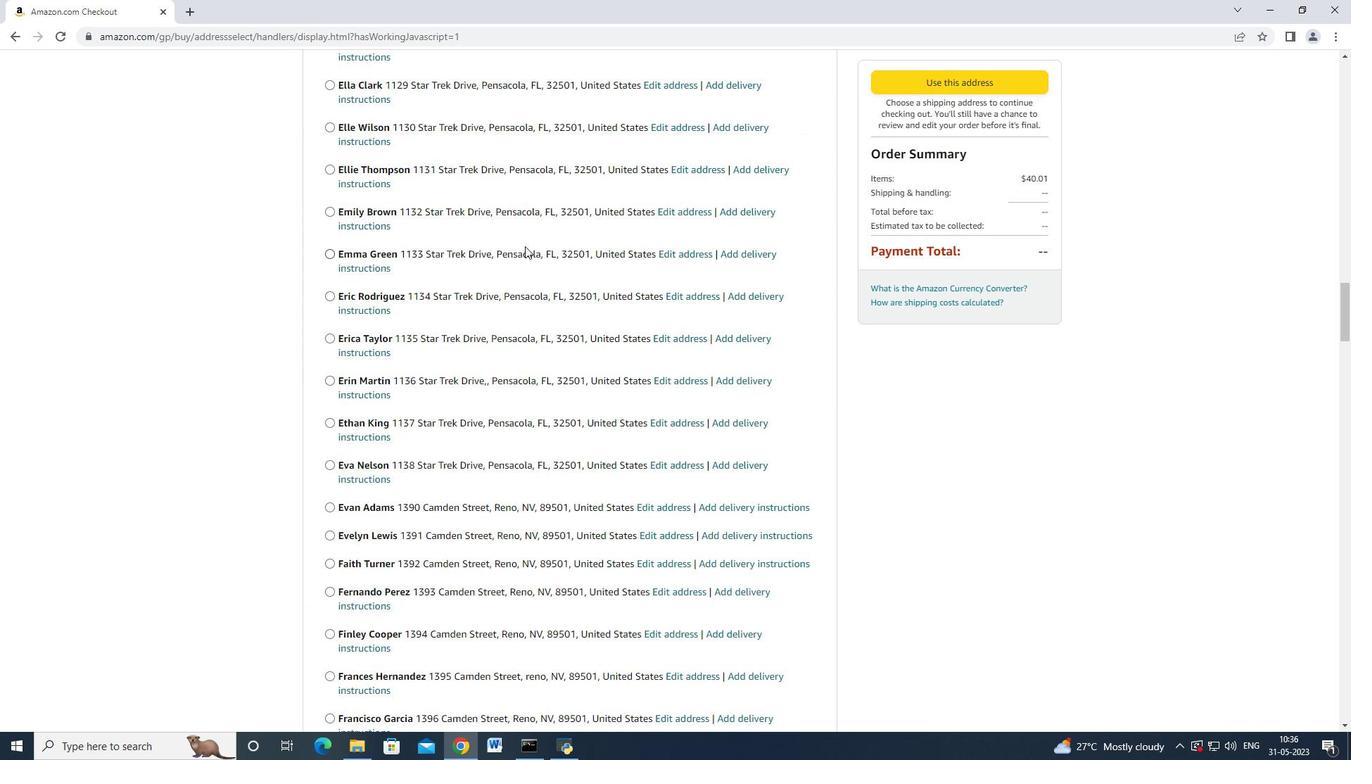 
Action: Mouse scrolled (525, 246) with delta (0, 0)
Screenshot: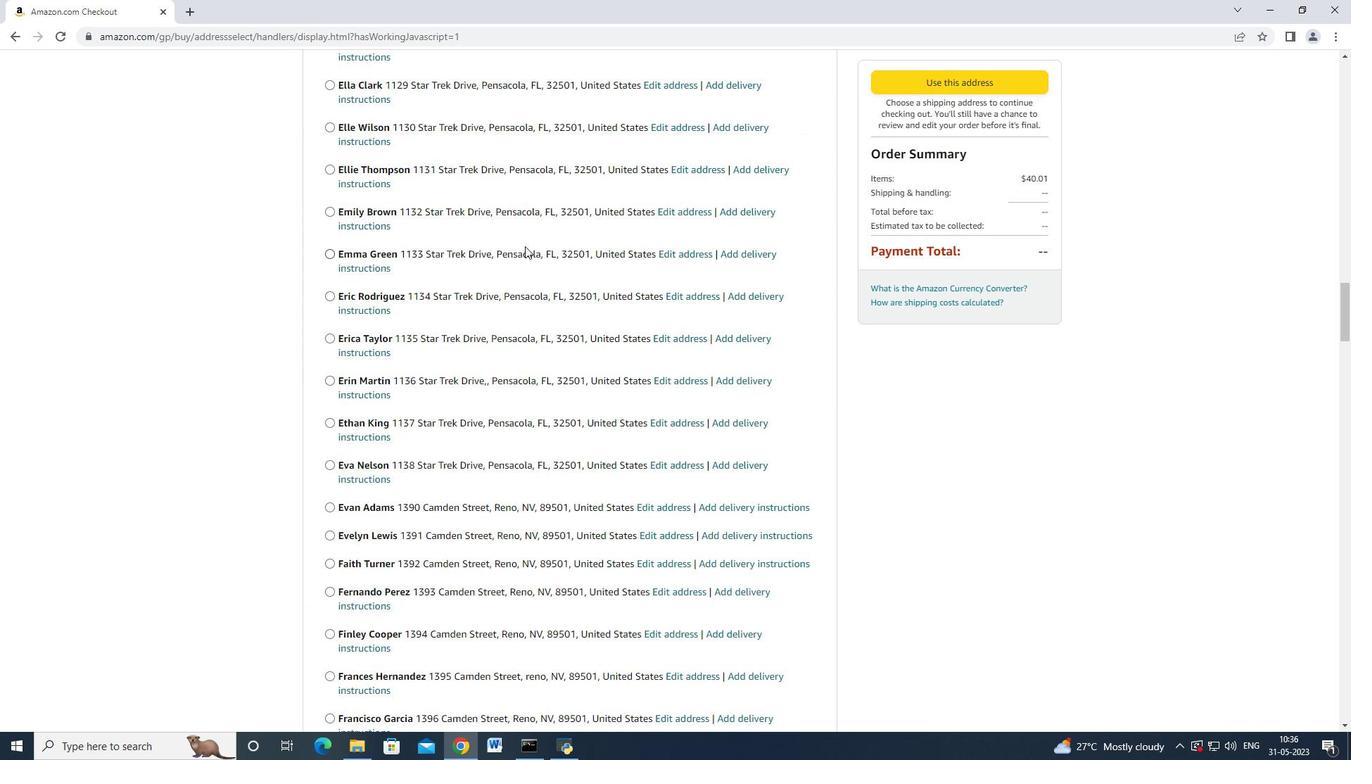 
Action: Mouse scrolled (525, 246) with delta (0, 0)
Screenshot: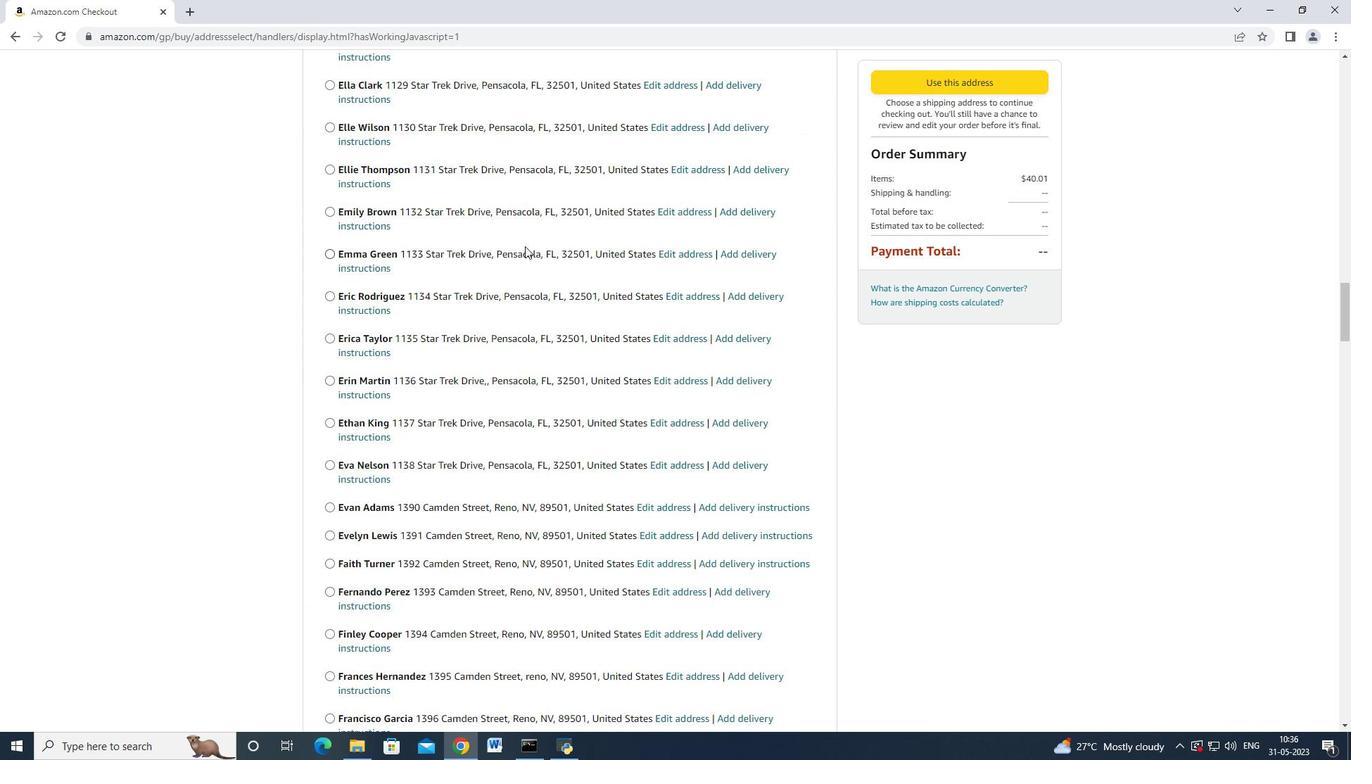 
Action: Mouse scrolled (525, 246) with delta (0, 0)
Screenshot: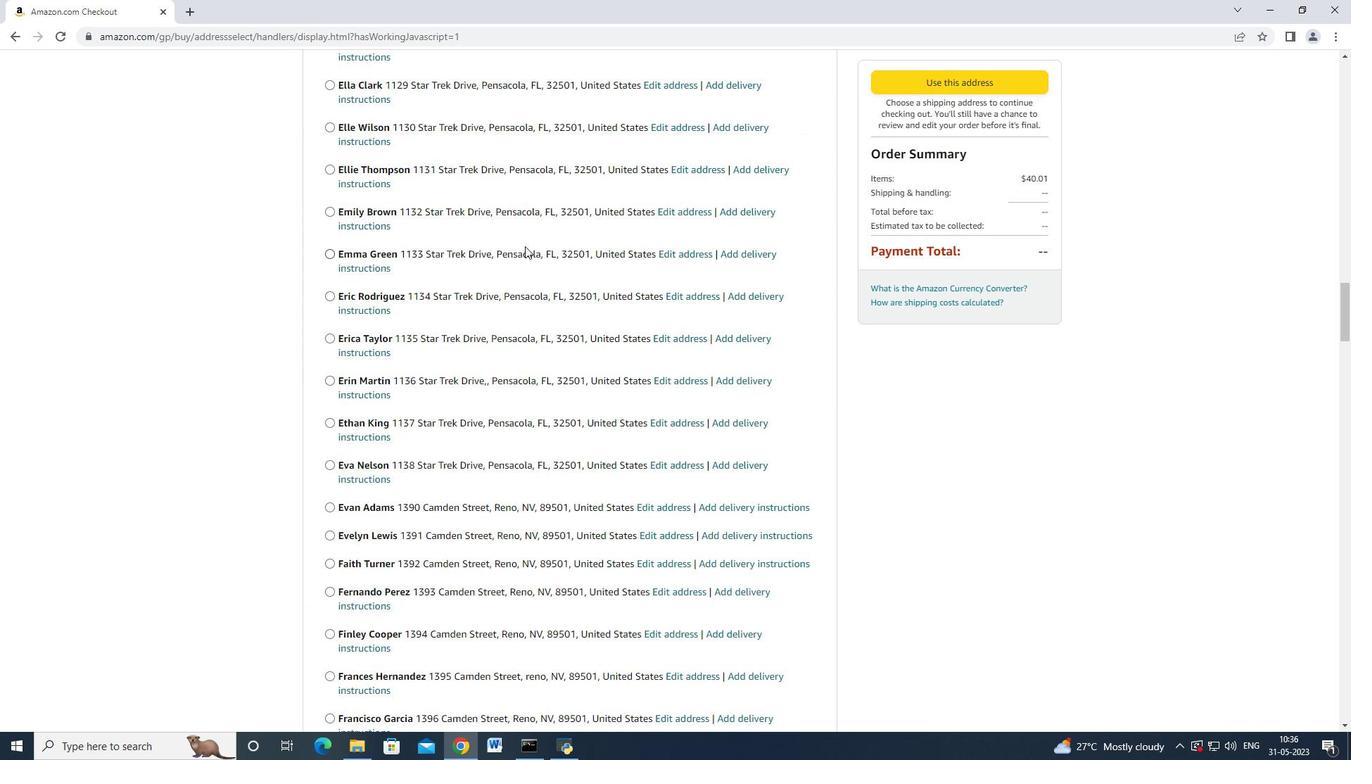 
Action: Mouse scrolled (525, 246) with delta (0, 0)
Screenshot: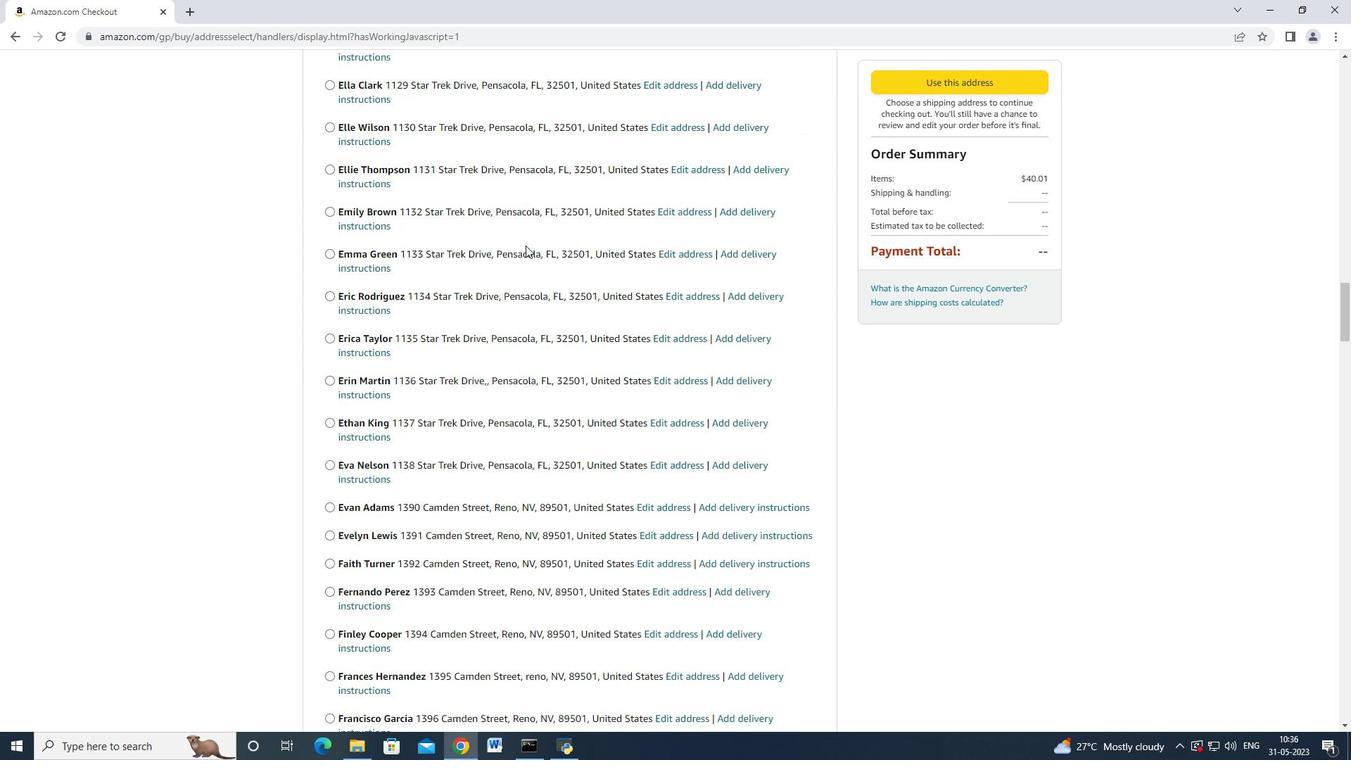 
Action: Mouse scrolled (525, 246) with delta (0, 0)
Screenshot: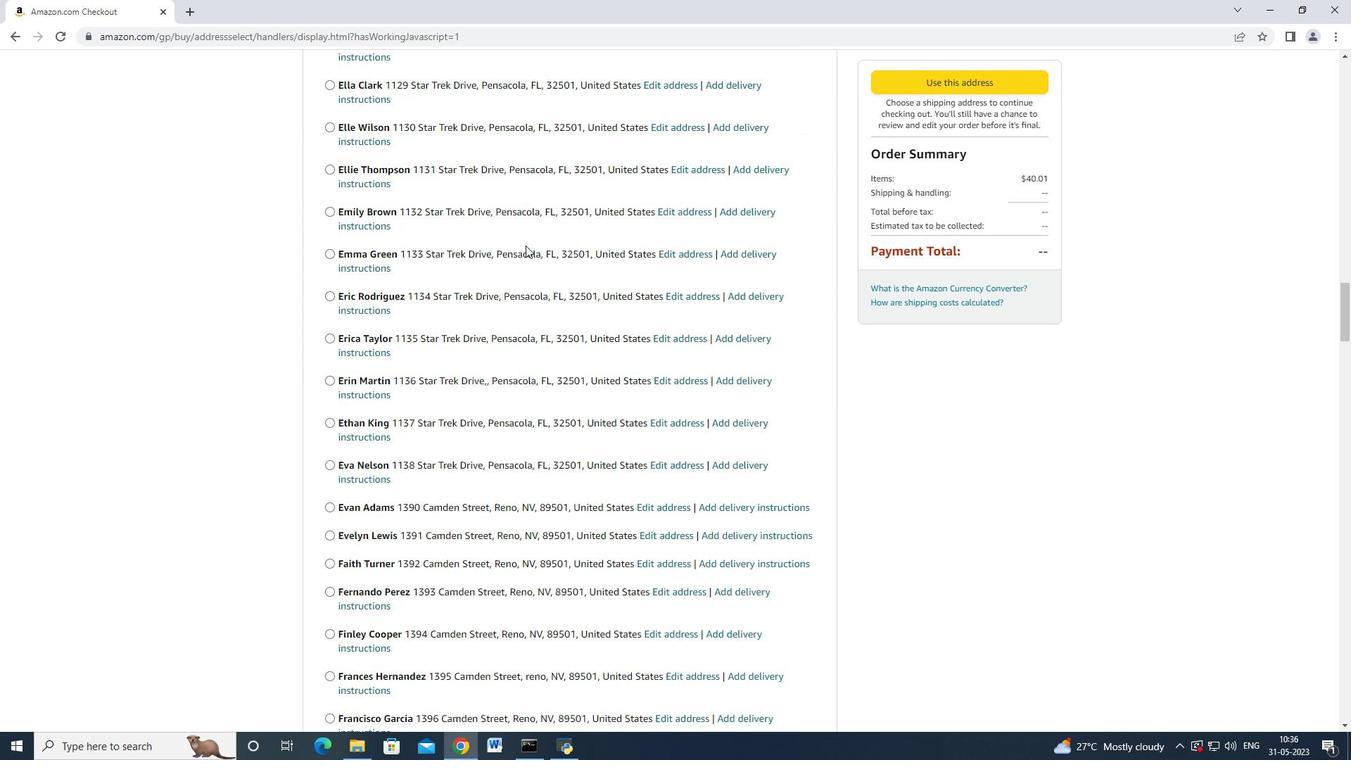 
Action: Mouse scrolled (525, 246) with delta (0, 0)
Screenshot: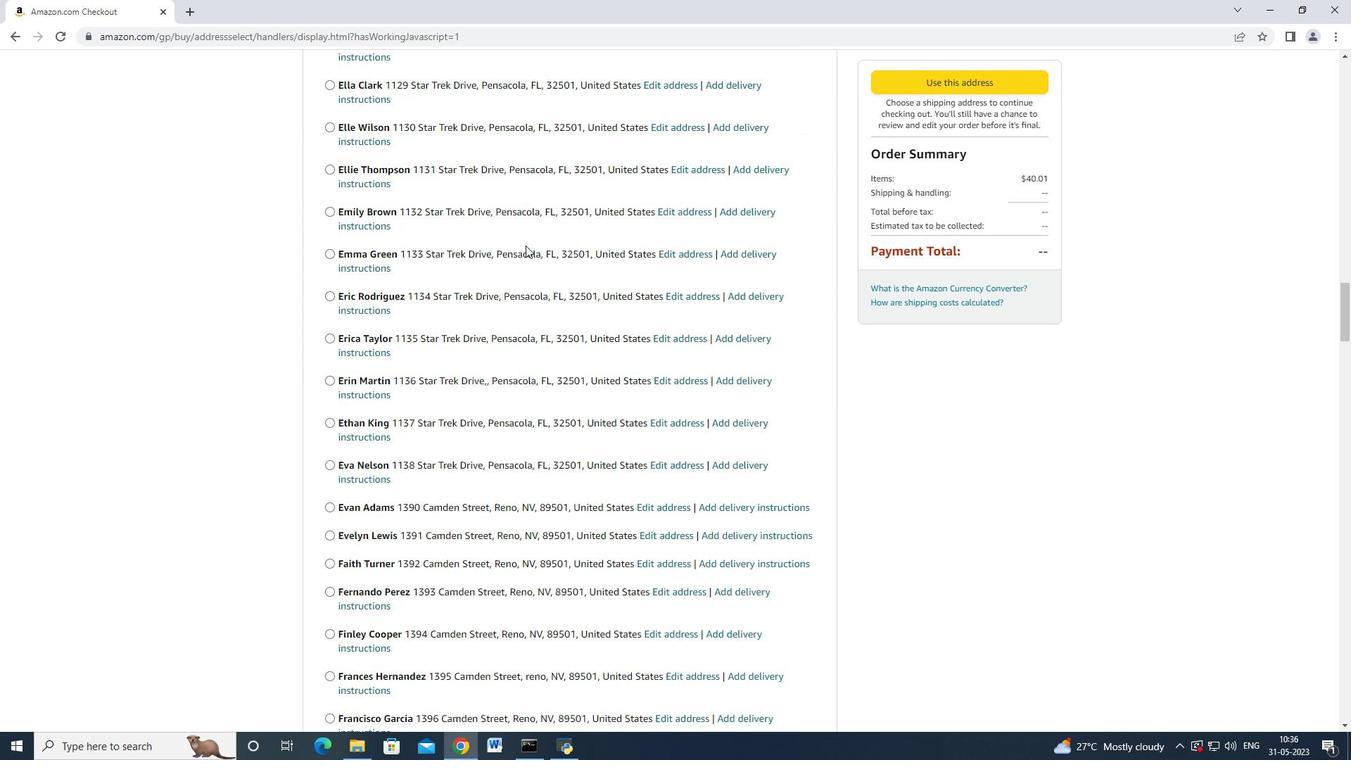 
Action: Mouse moved to (525, 247)
Screenshot: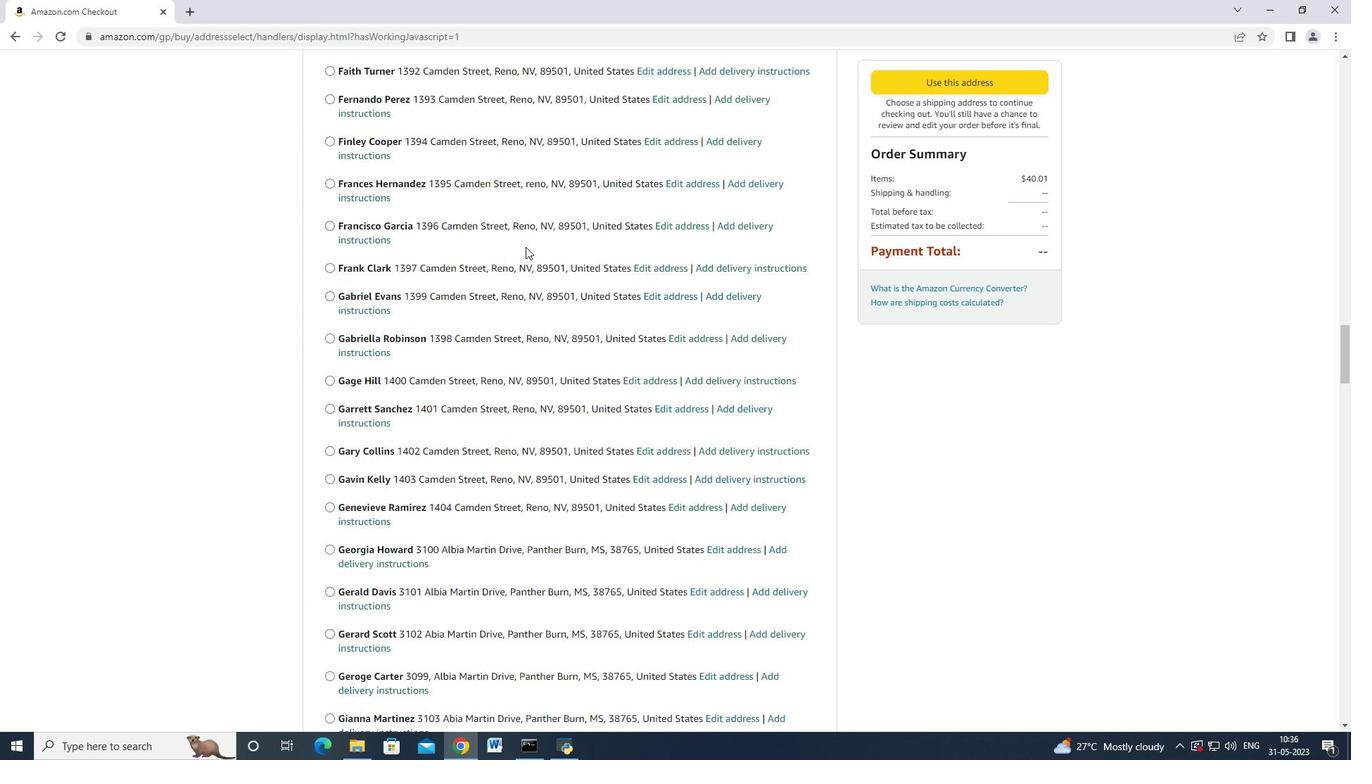 
Action: Mouse scrolled (525, 246) with delta (0, 0)
Screenshot: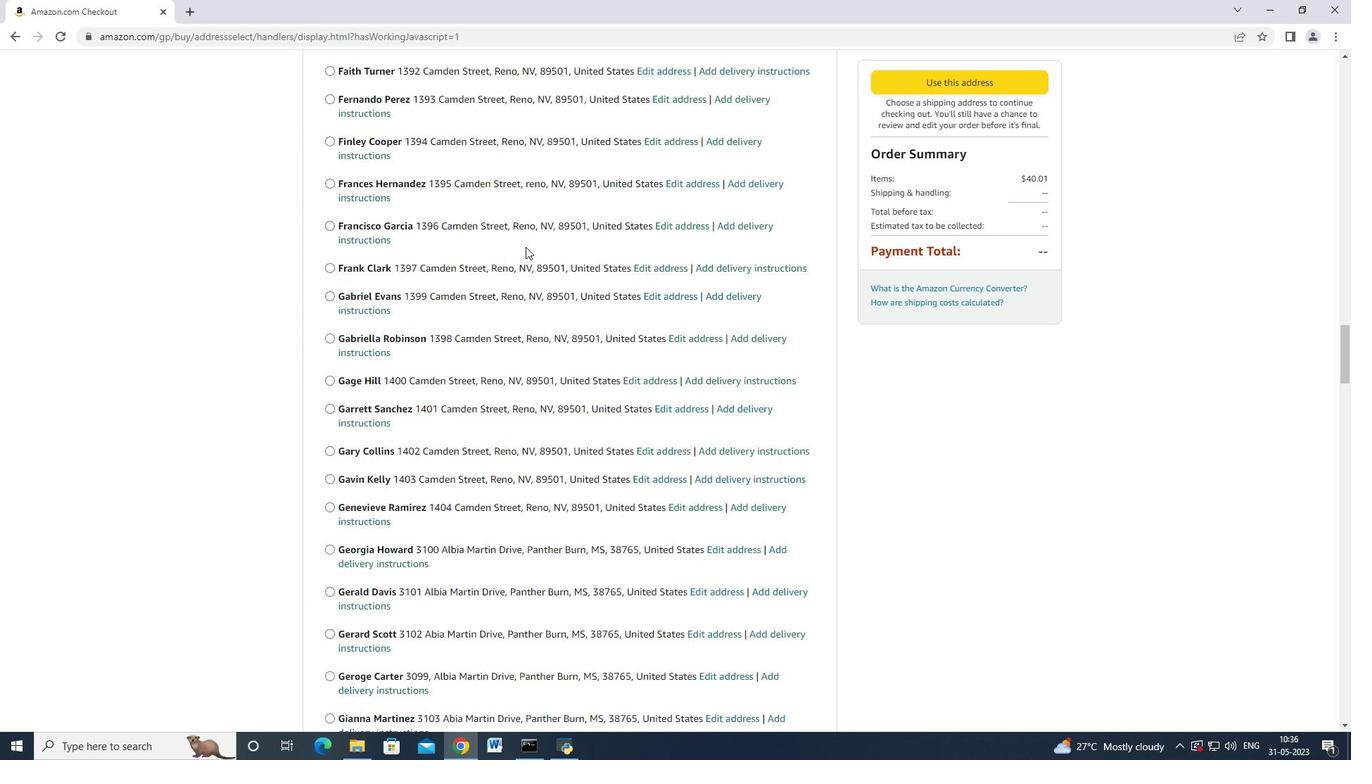 
Action: Mouse moved to (525, 247)
Screenshot: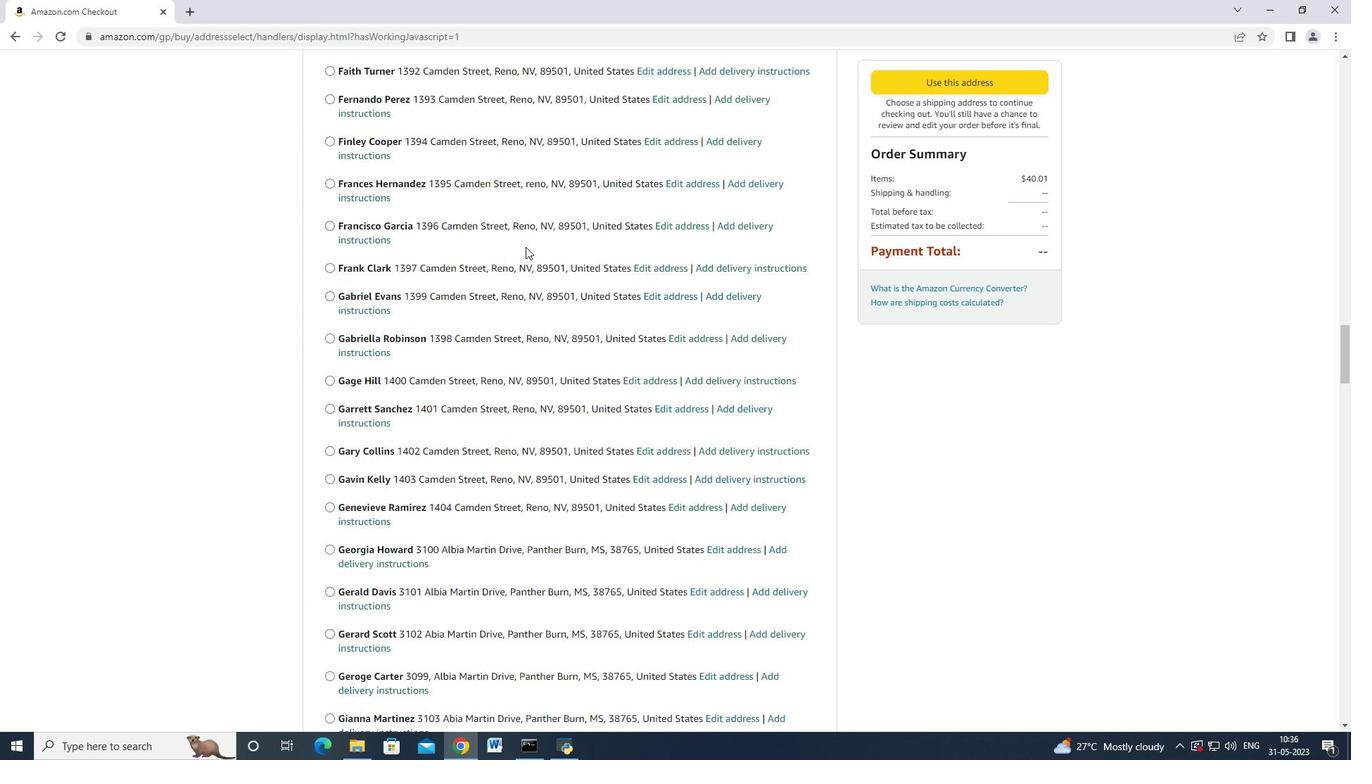 
Action: Mouse scrolled (525, 246) with delta (0, 0)
Screenshot: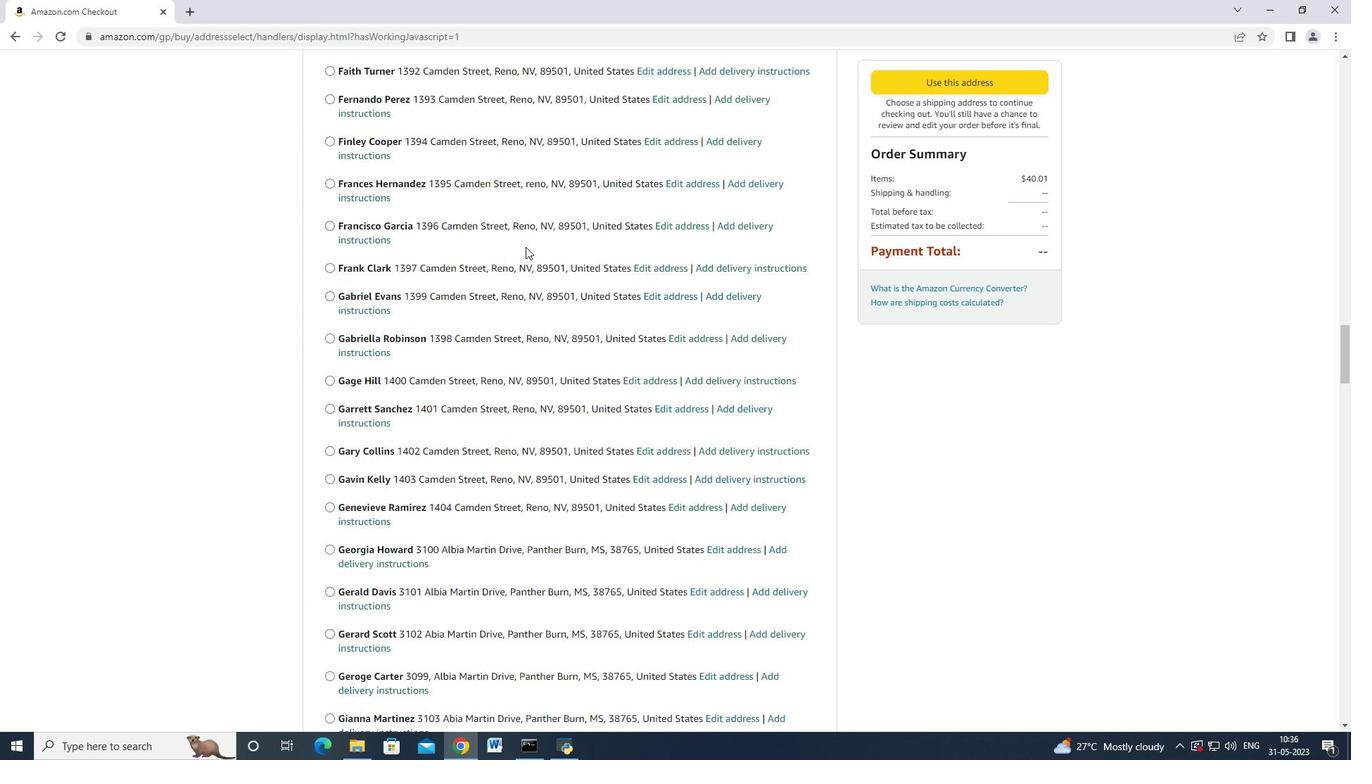 
Action: Mouse scrolled (525, 246) with delta (0, 0)
Screenshot: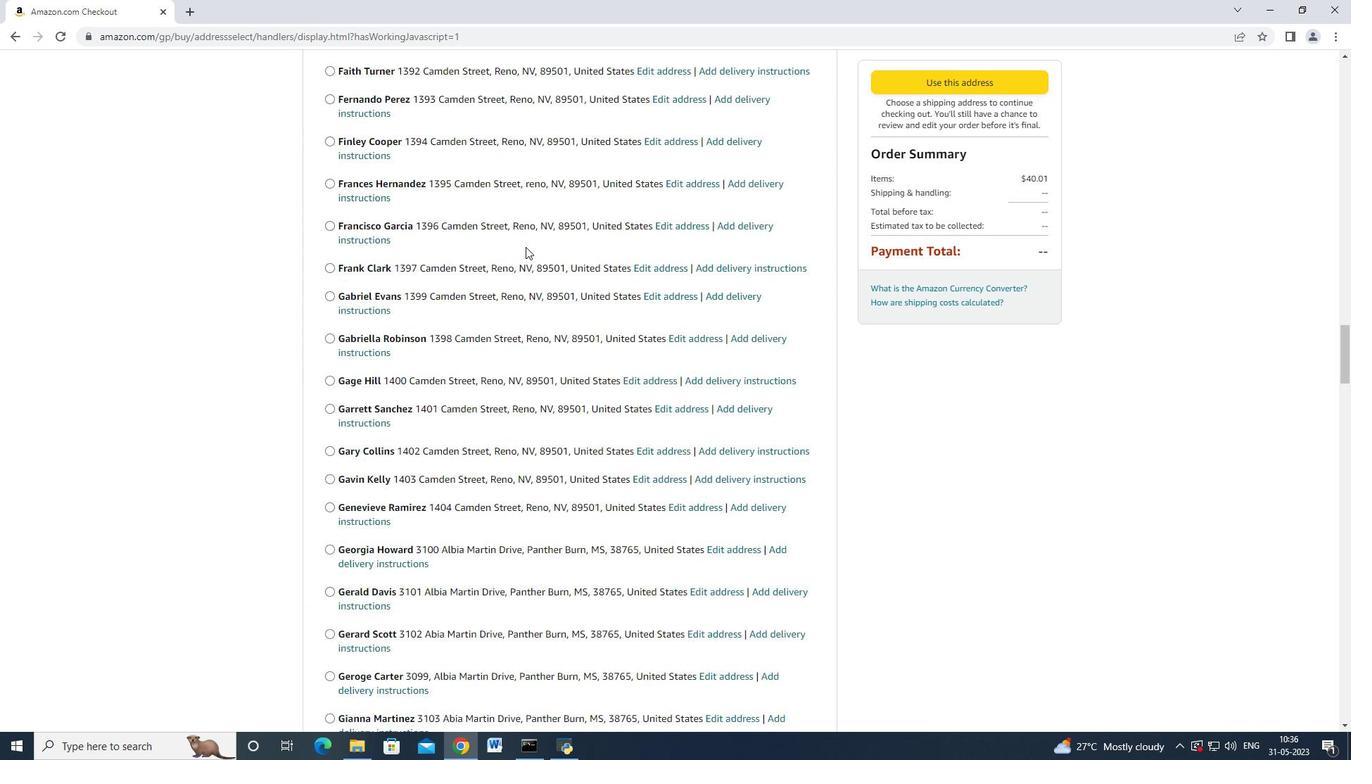 
Action: Mouse scrolled (525, 246) with delta (0, 0)
Screenshot: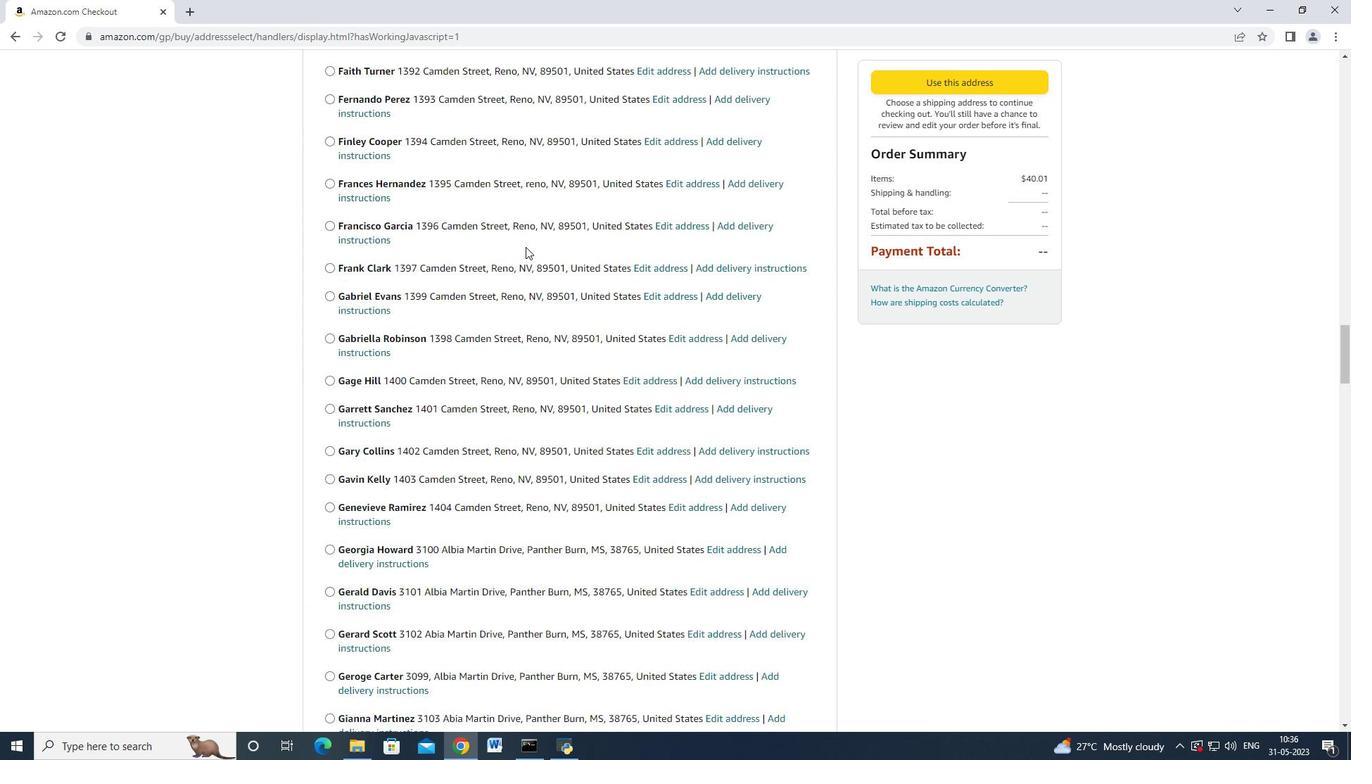 
Action: Mouse scrolled (525, 246) with delta (0, 0)
Screenshot: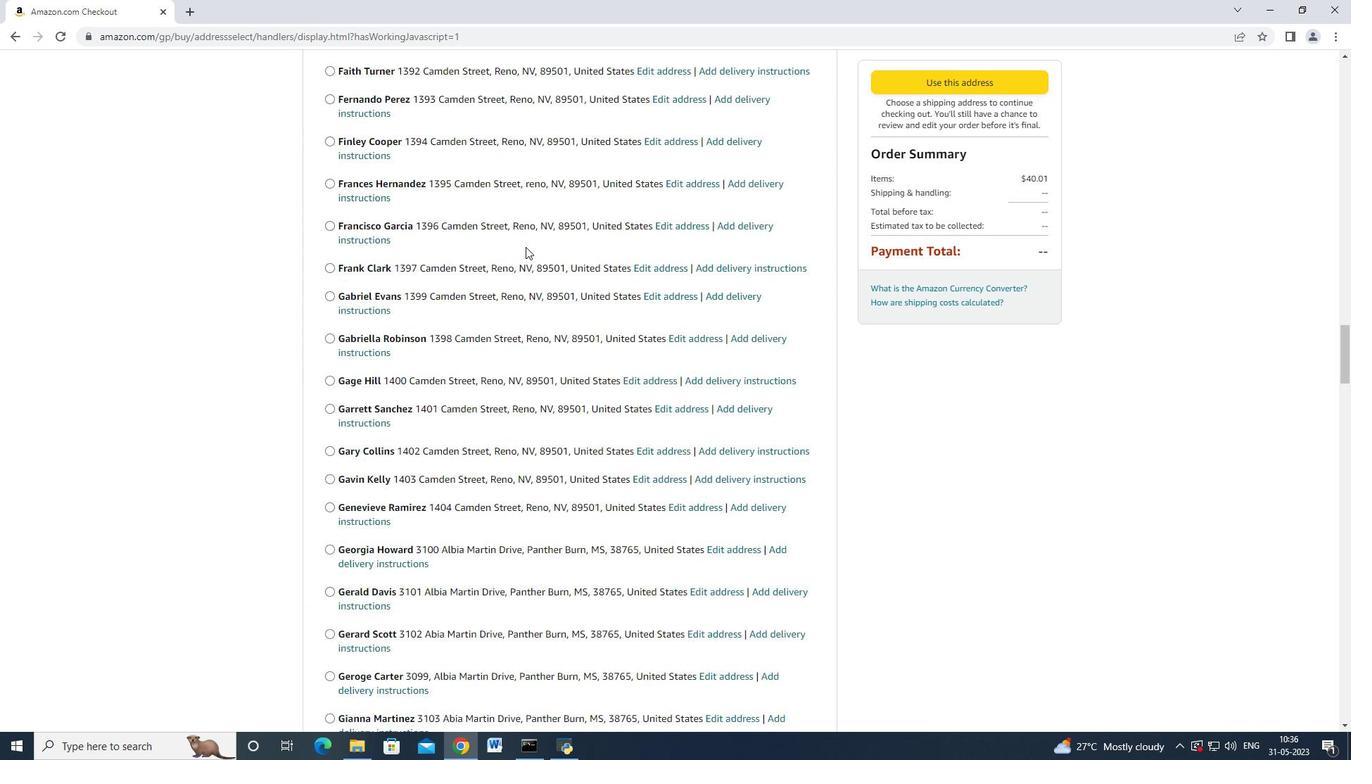 
Action: Mouse scrolled (525, 246) with delta (0, 0)
Screenshot: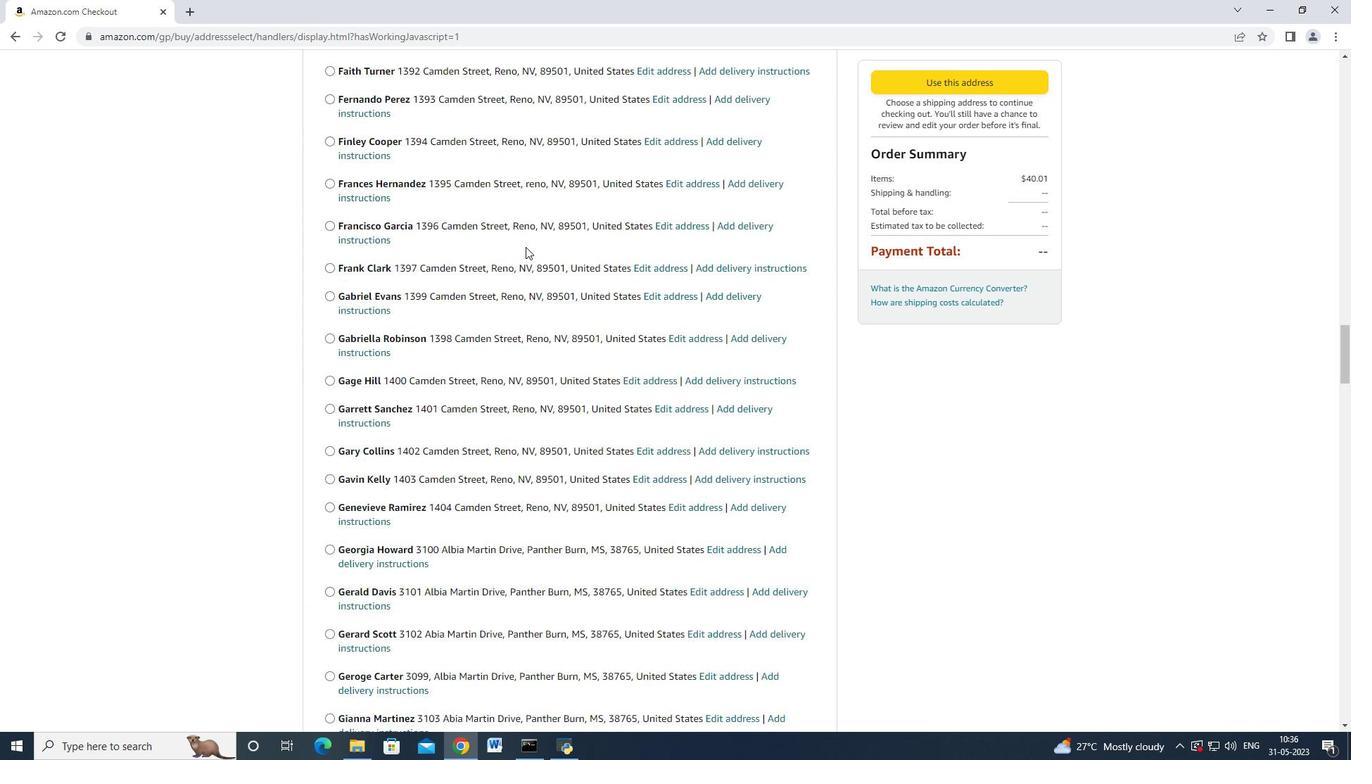 
Action: Mouse scrolled (525, 246) with delta (0, 0)
Screenshot: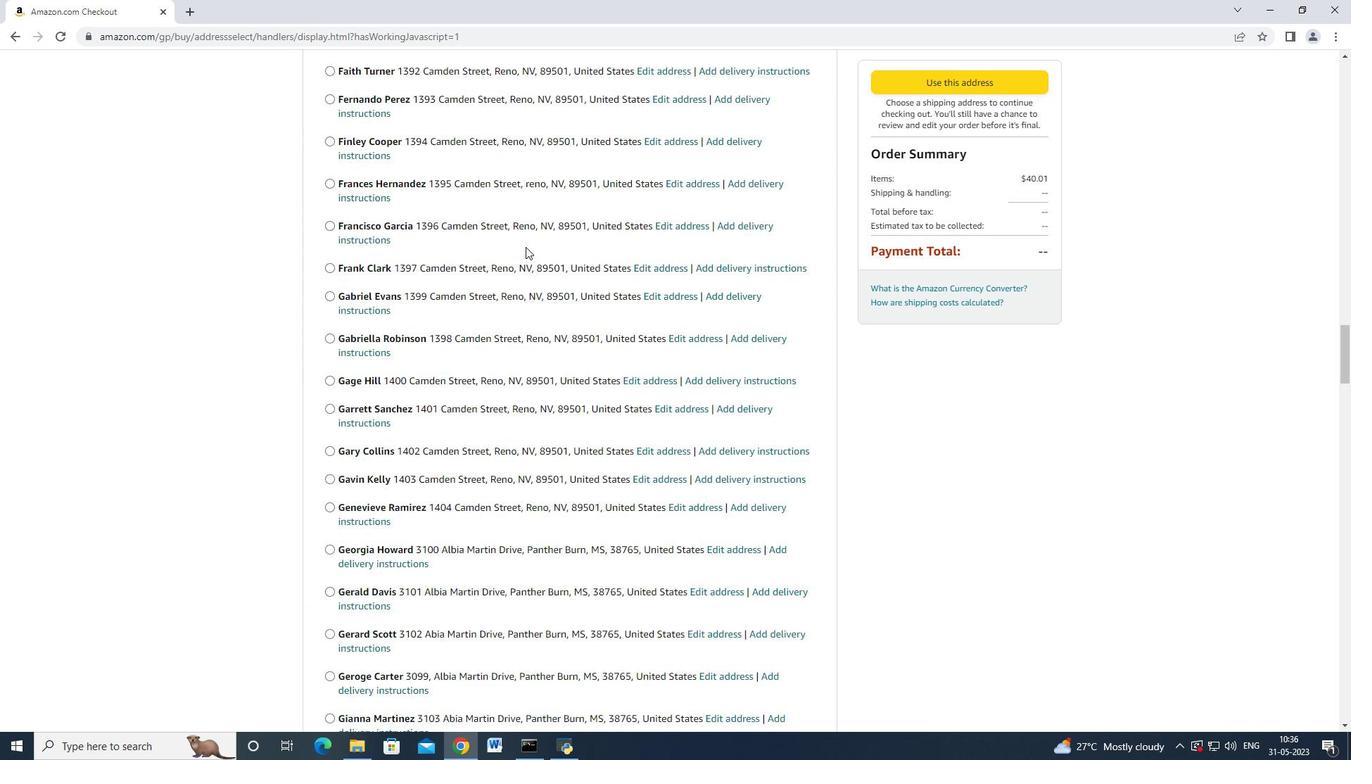 
Action: Mouse moved to (524, 244)
Screenshot: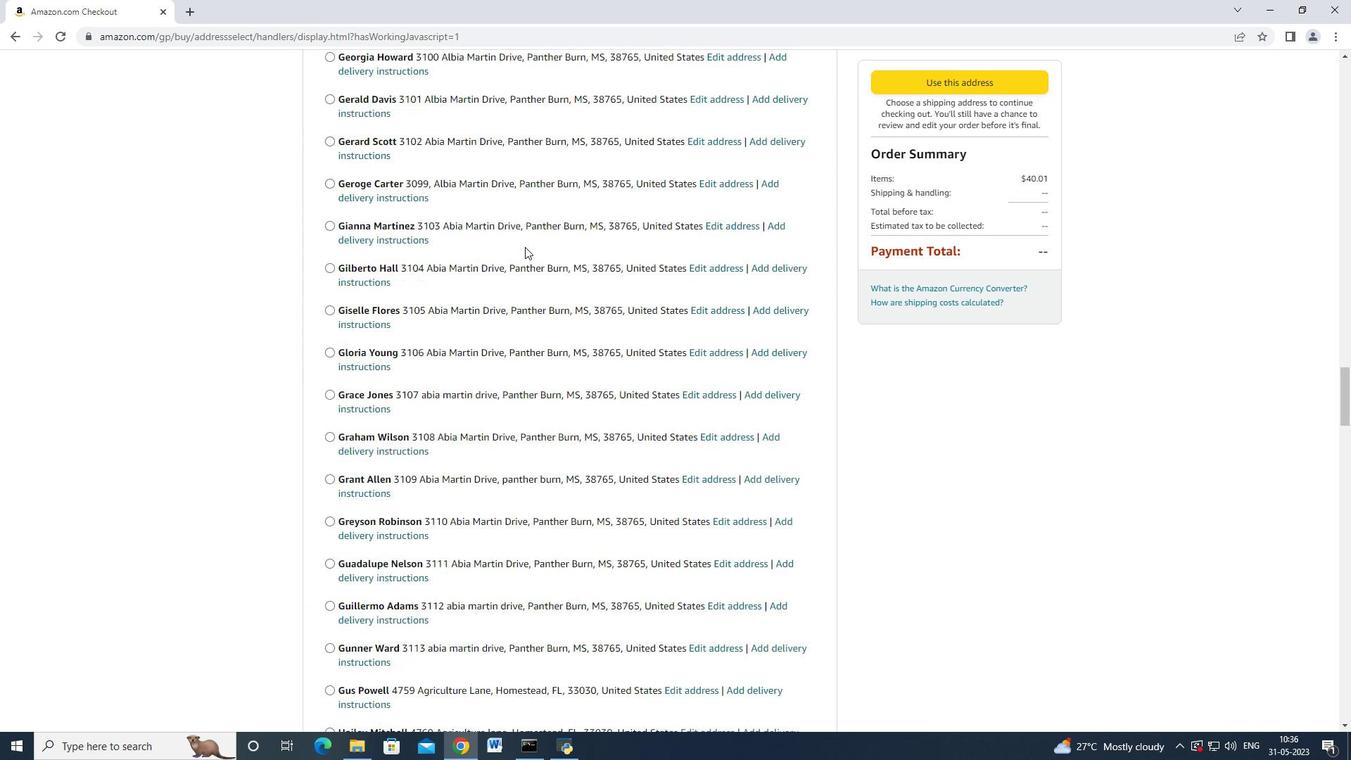 
Action: Mouse scrolled (524, 243) with delta (0, 0)
Screenshot: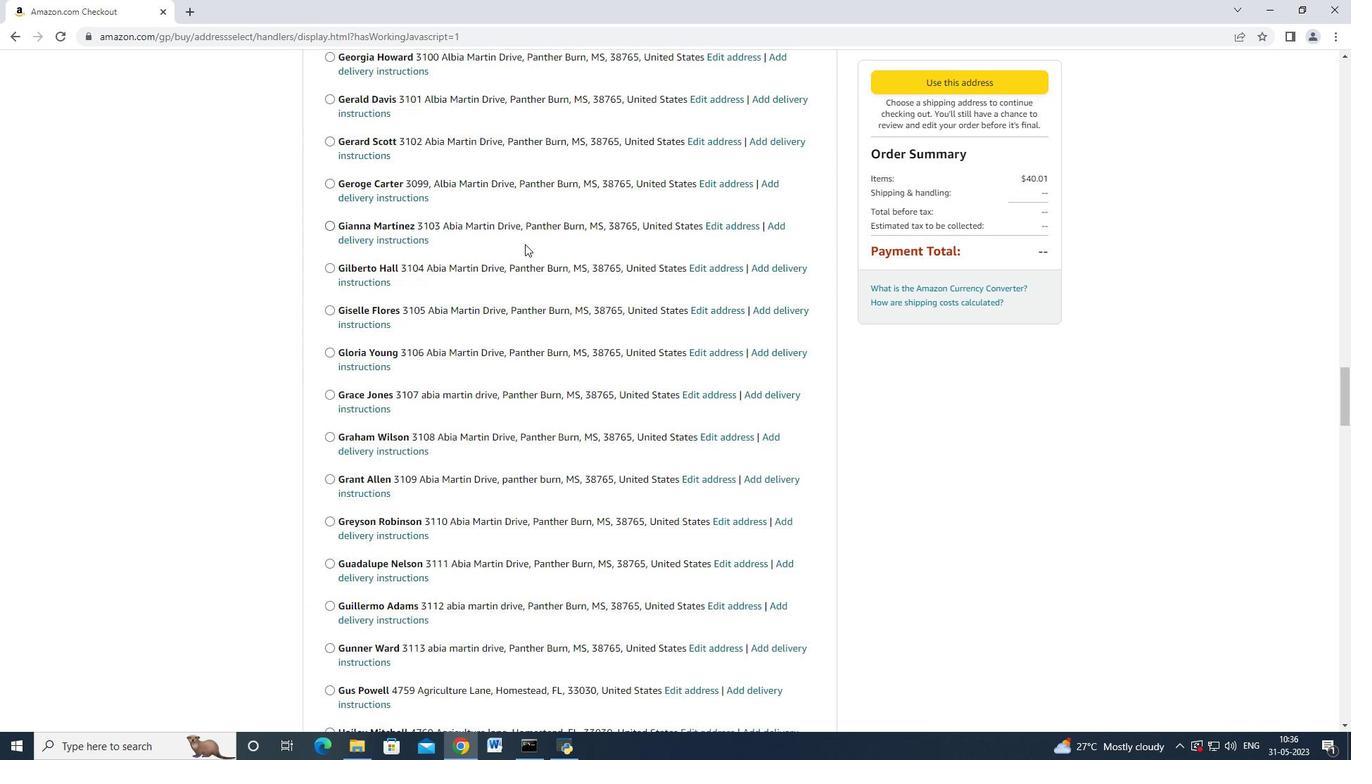 
Action: Mouse moved to (524, 244)
Screenshot: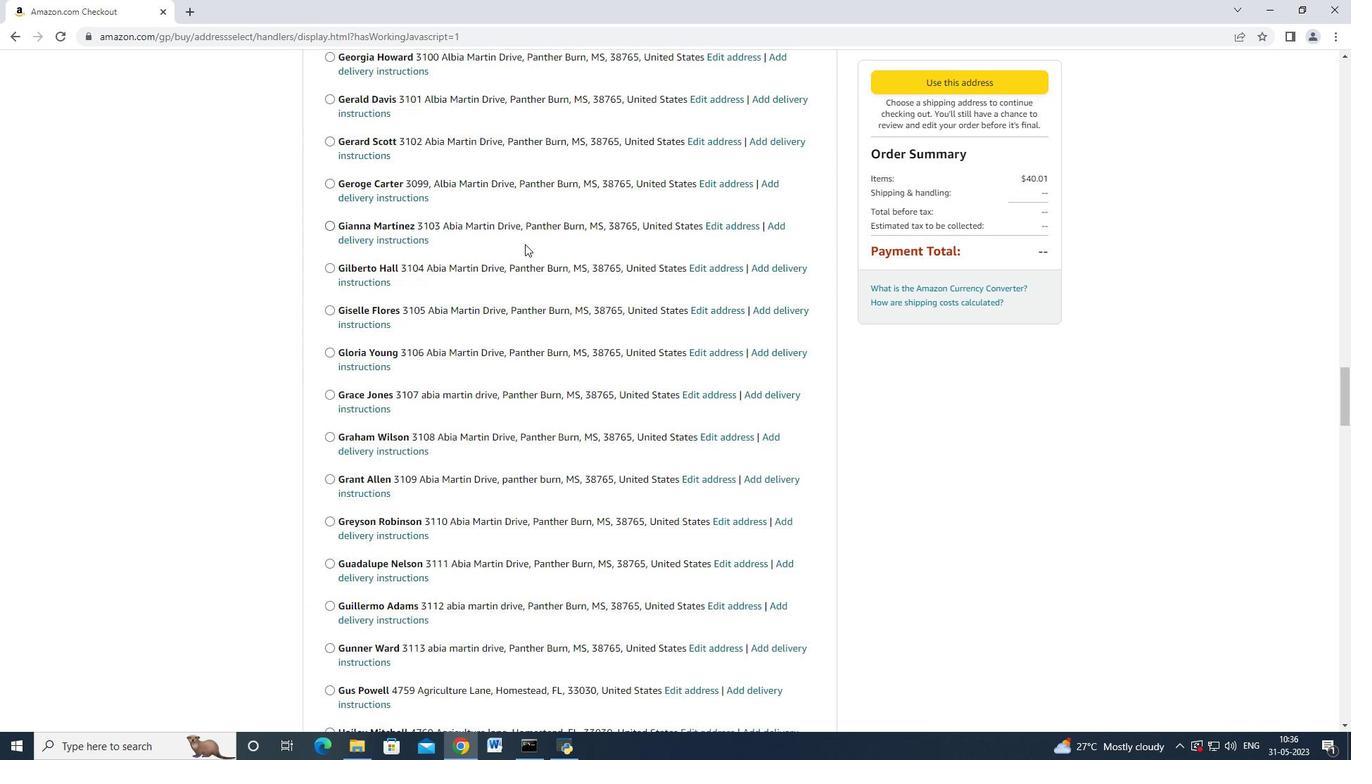 
Action: Mouse scrolled (524, 244) with delta (0, 0)
Screenshot: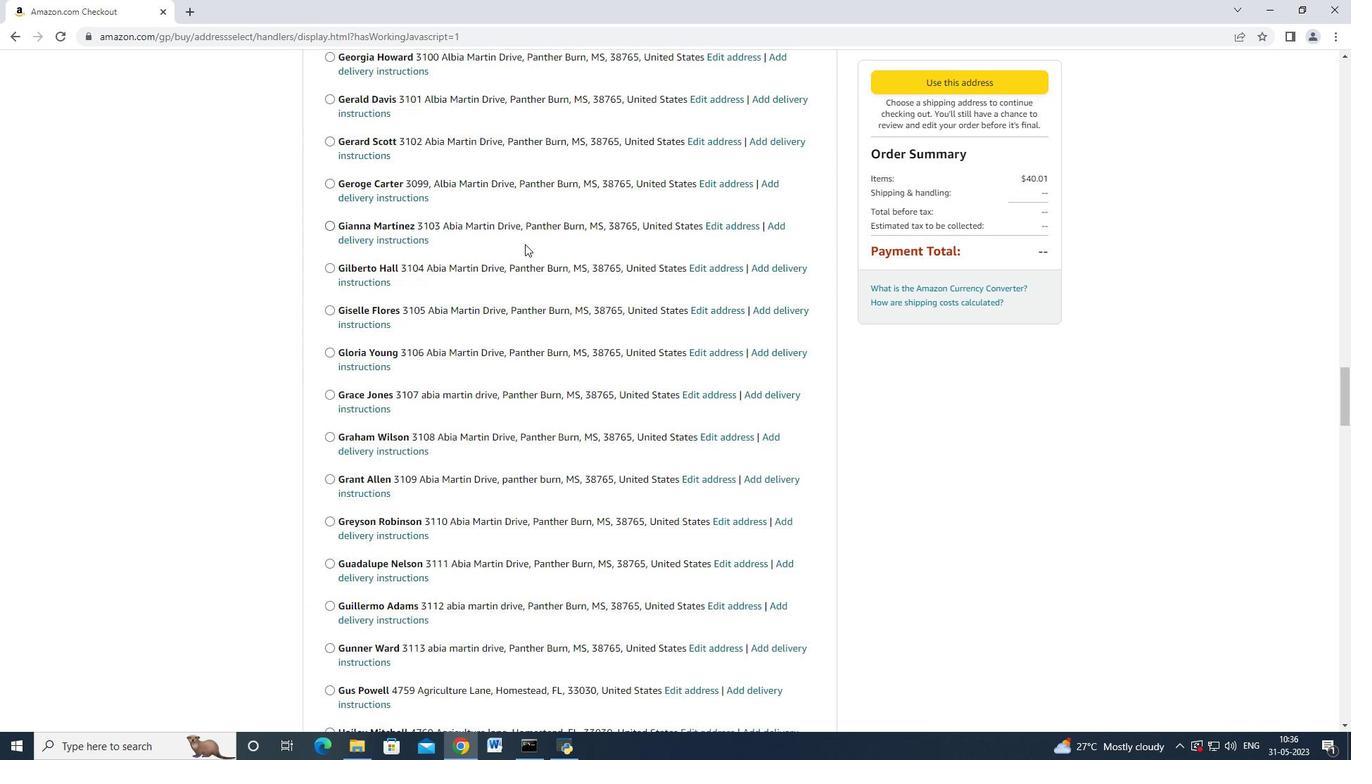 
Action: Mouse scrolled (524, 244) with delta (0, 0)
Screenshot: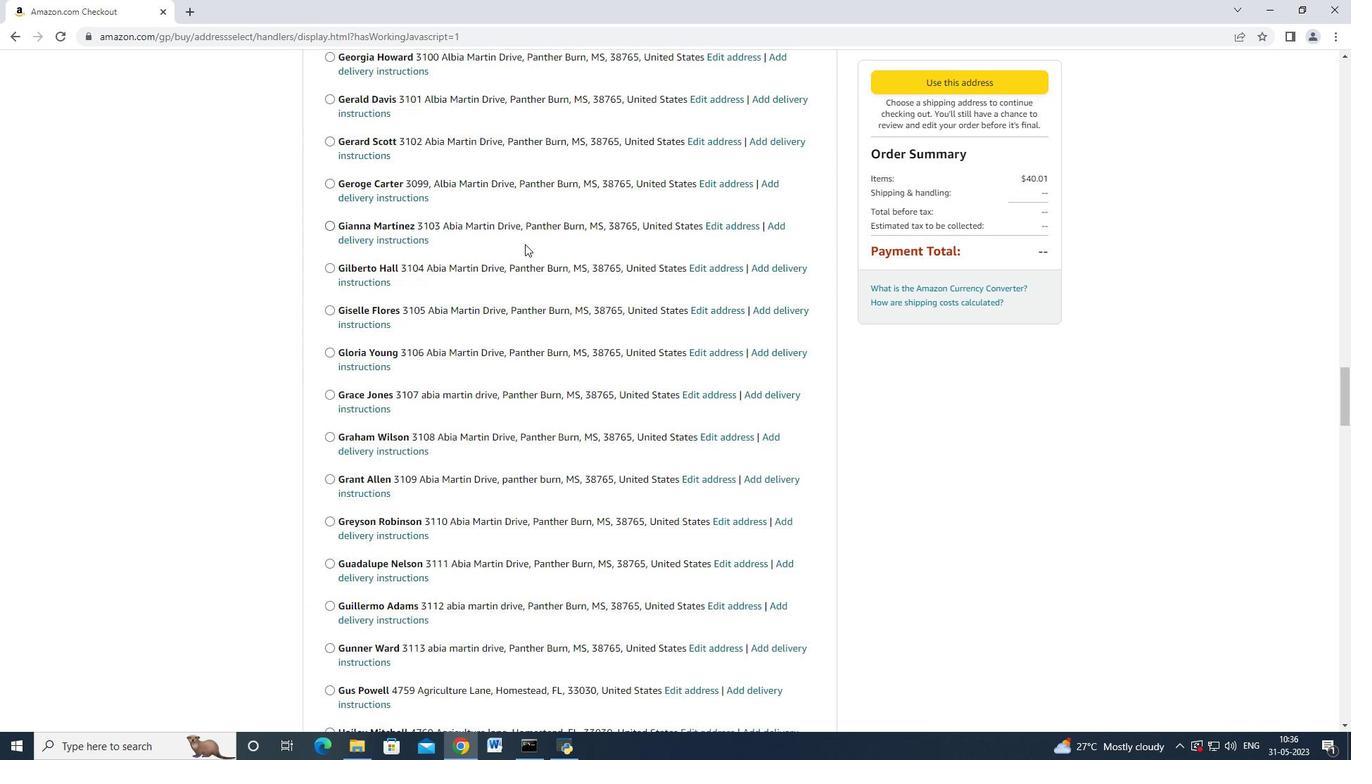 
Action: Mouse scrolled (524, 244) with delta (0, 0)
Screenshot: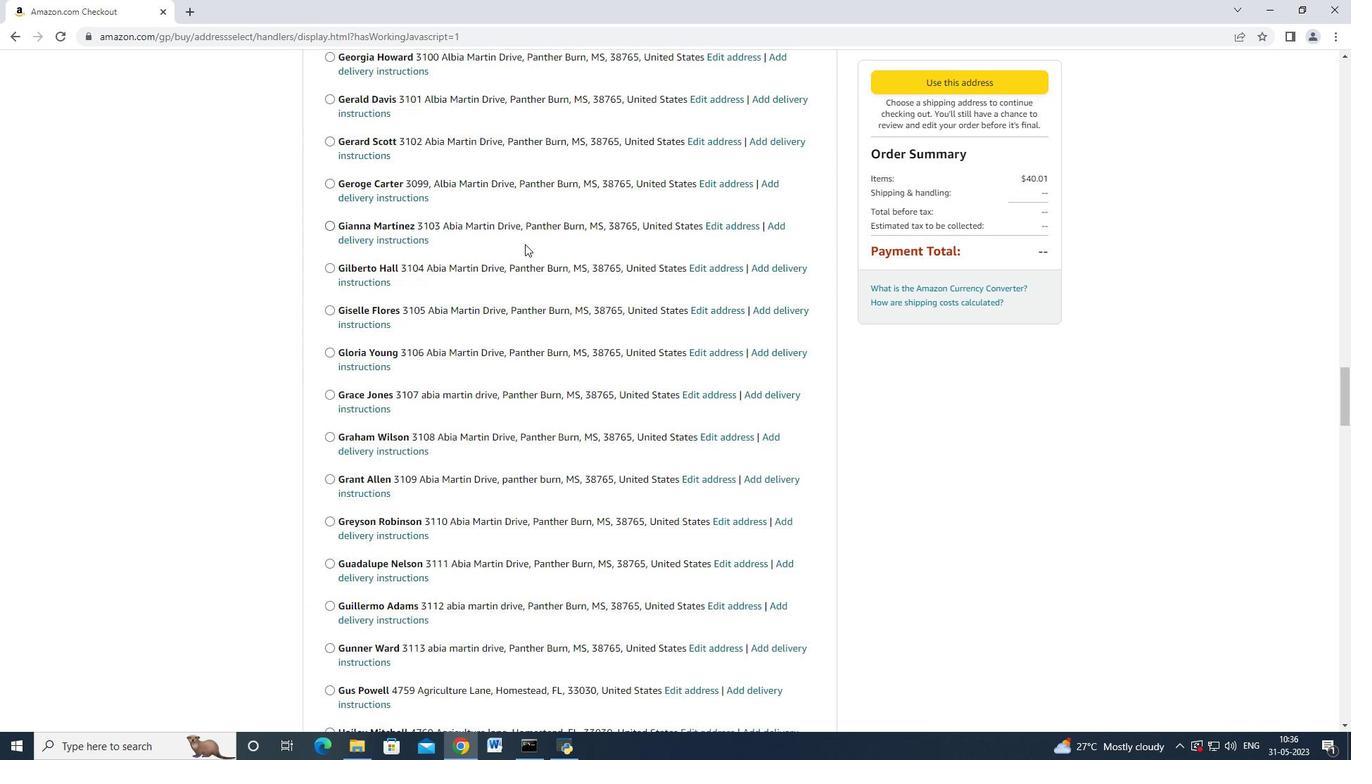 
Action: Mouse scrolled (524, 244) with delta (0, 0)
Screenshot: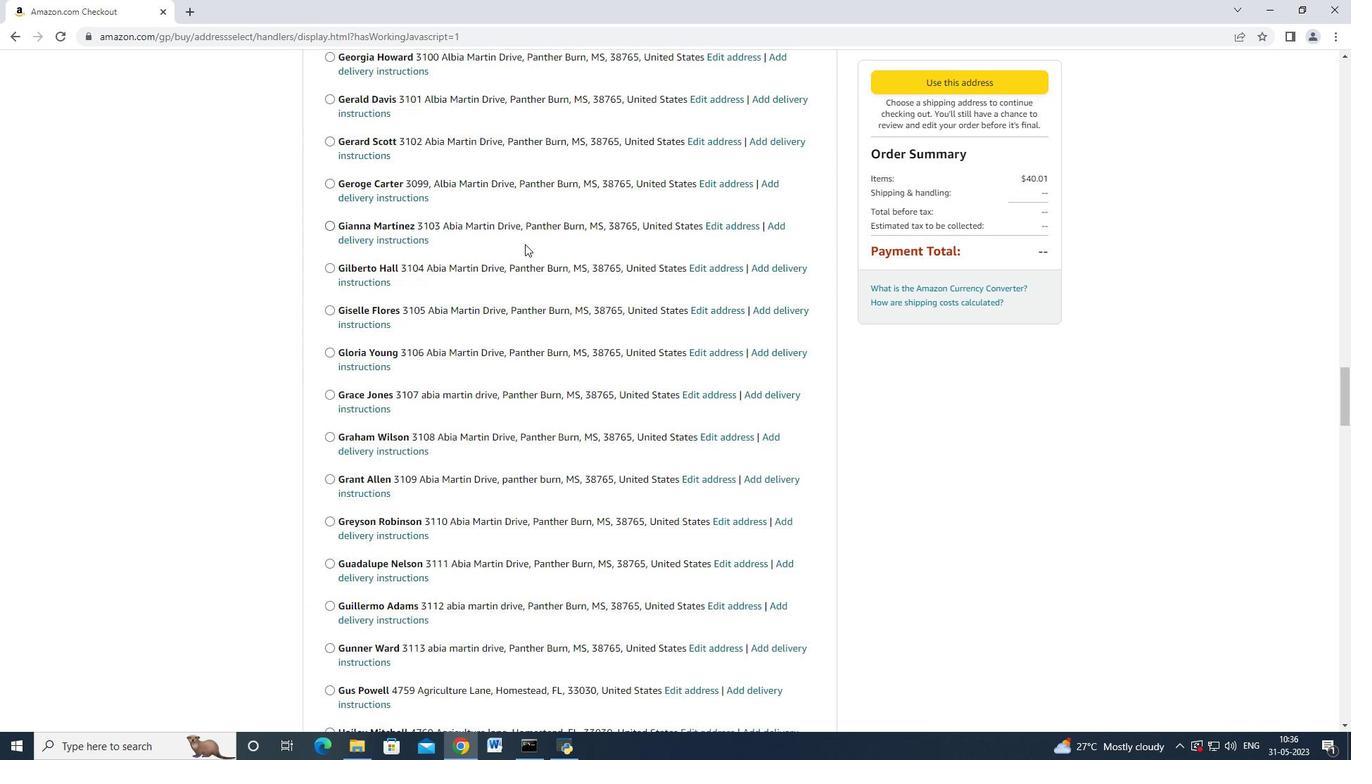 
Action: Mouse moved to (523, 244)
Screenshot: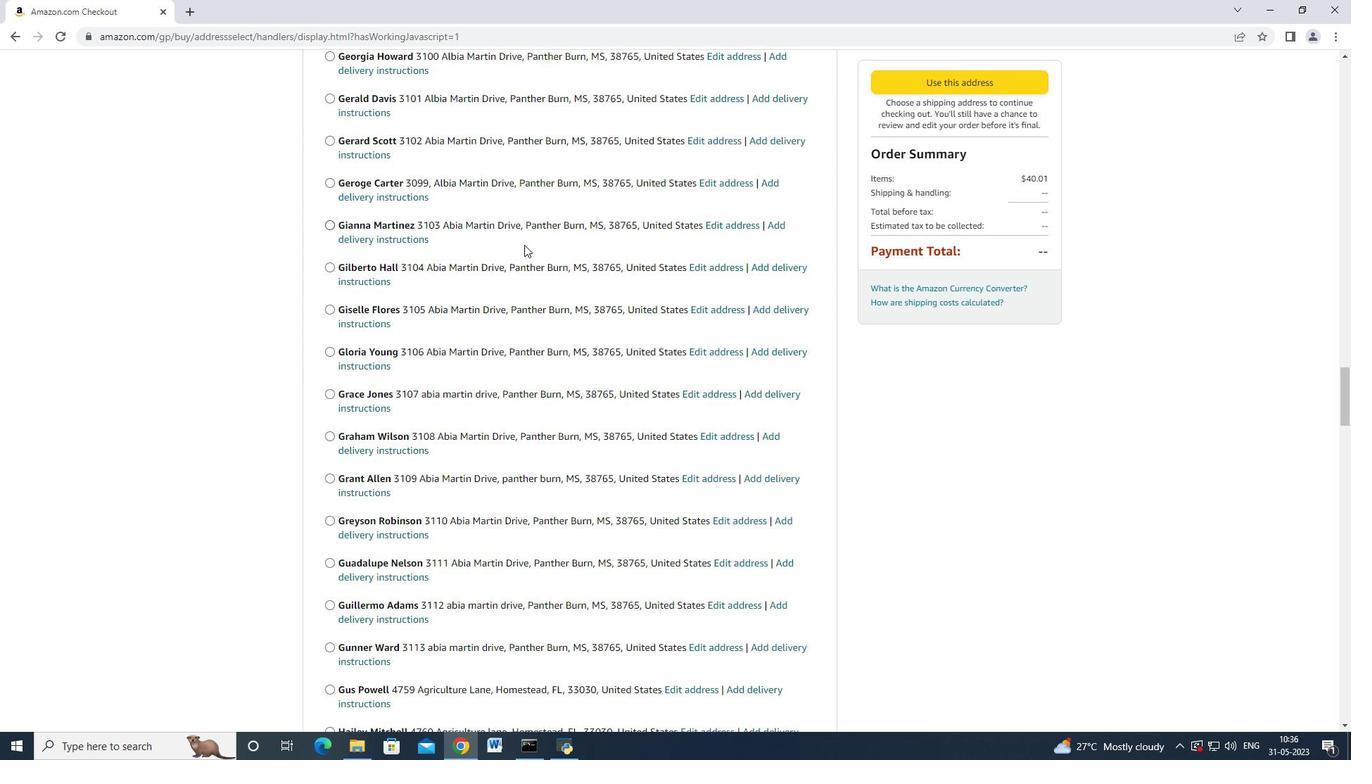 
Action: Mouse scrolled (524, 244) with delta (0, 0)
Screenshot: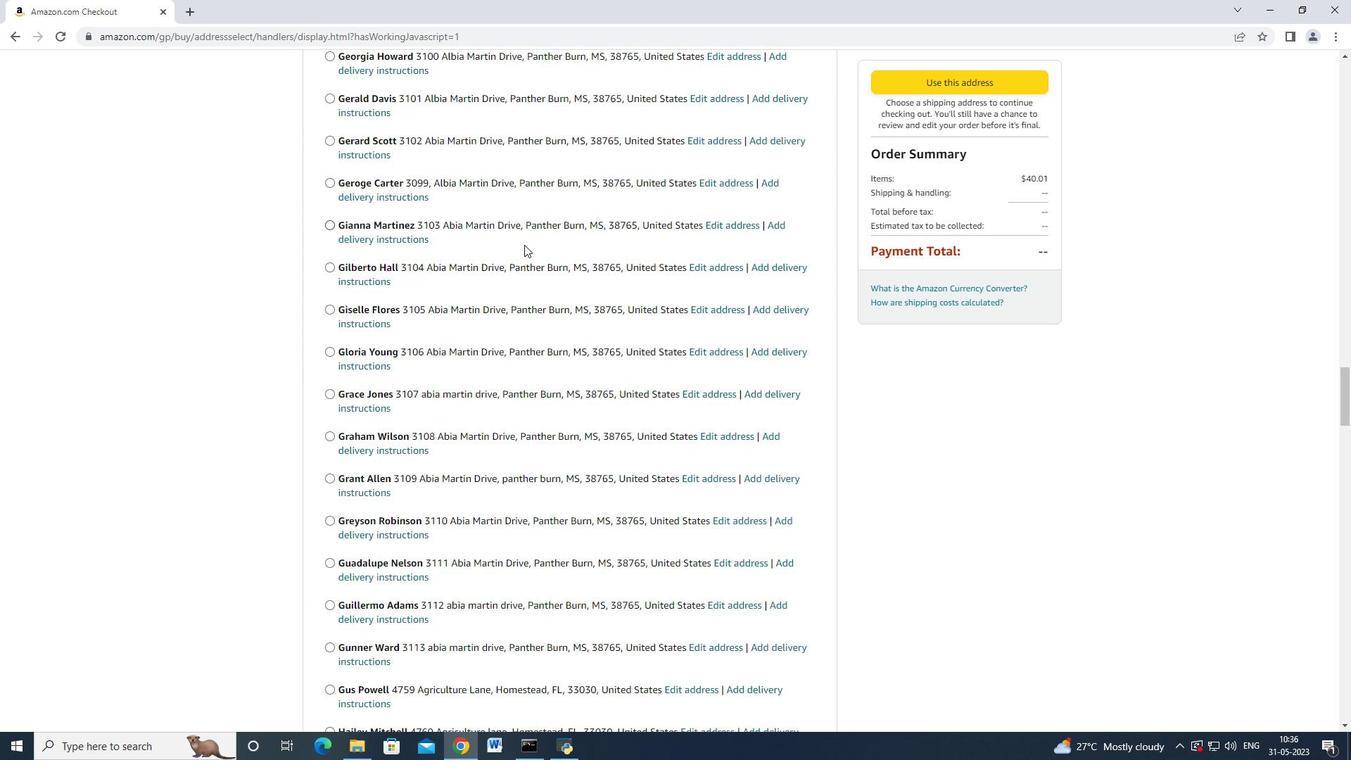 
Action: Mouse moved to (523, 242)
Screenshot: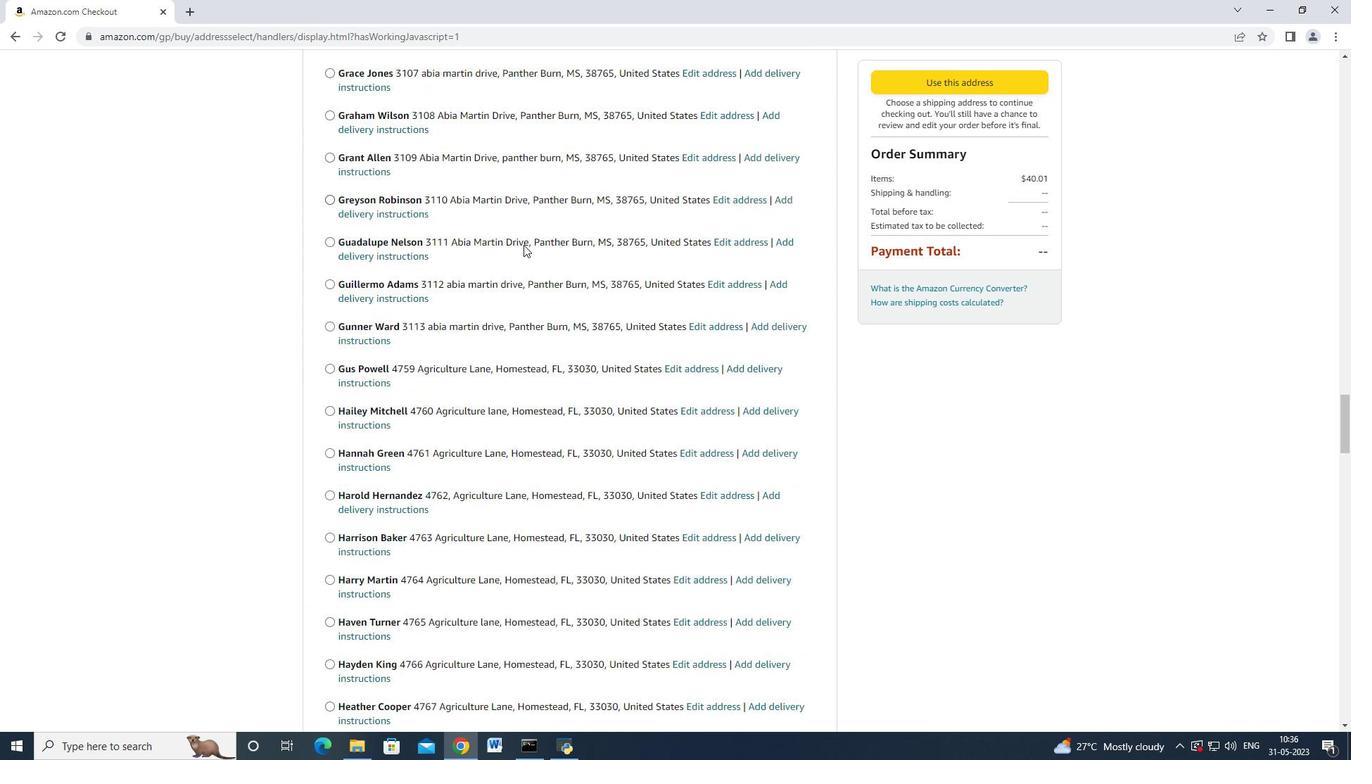 
Action: Mouse scrolled (523, 242) with delta (0, 0)
Screenshot: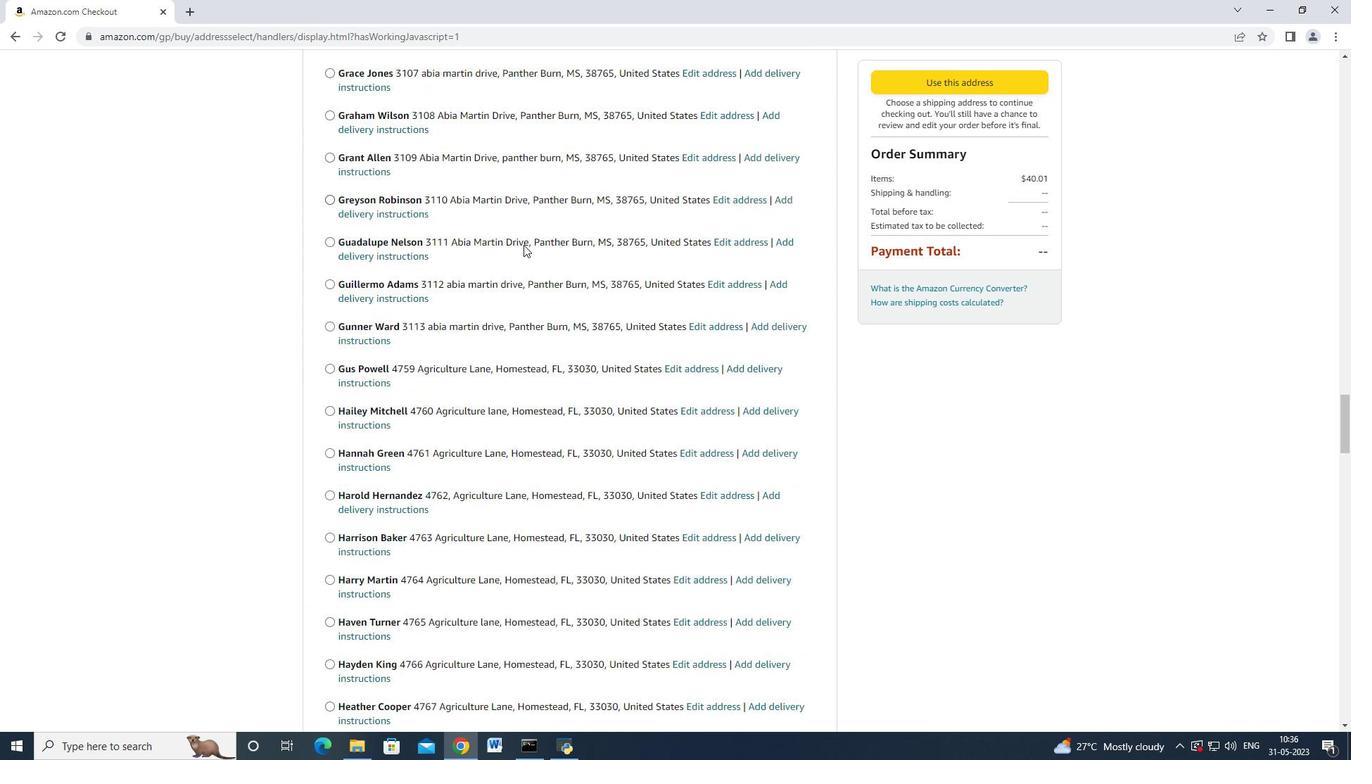 
Action: Mouse moved to (523, 242)
Screenshot: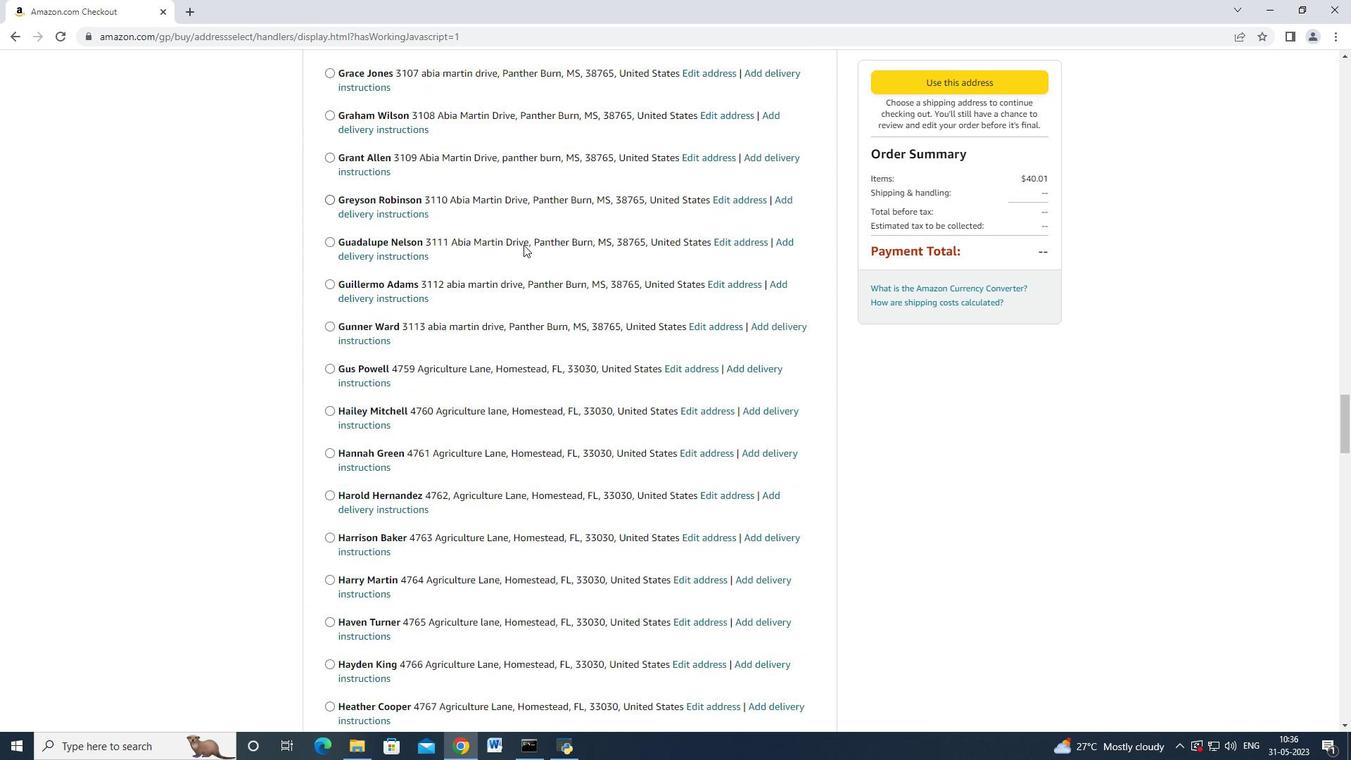 
Action: Mouse scrolled (523, 242) with delta (0, 0)
Screenshot: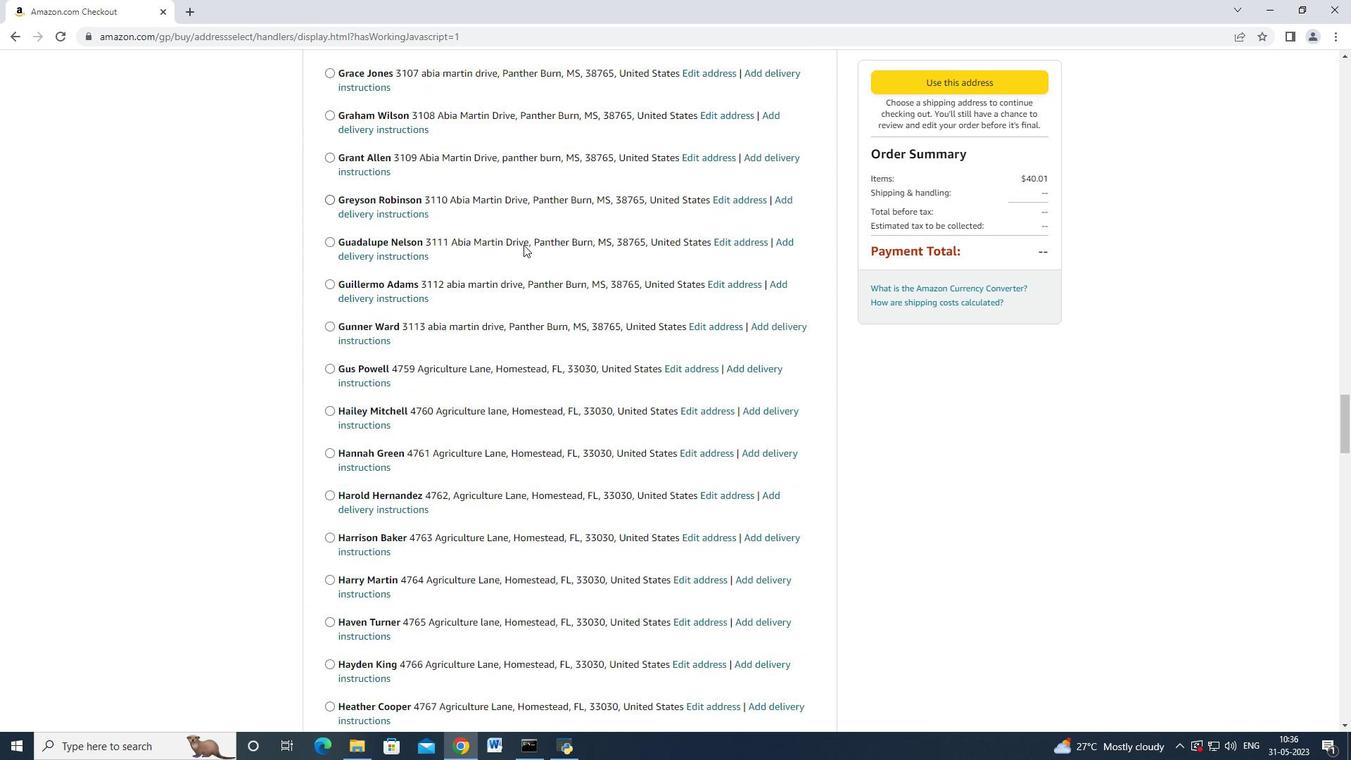 
Action: Mouse scrolled (523, 242) with delta (0, 0)
Screenshot: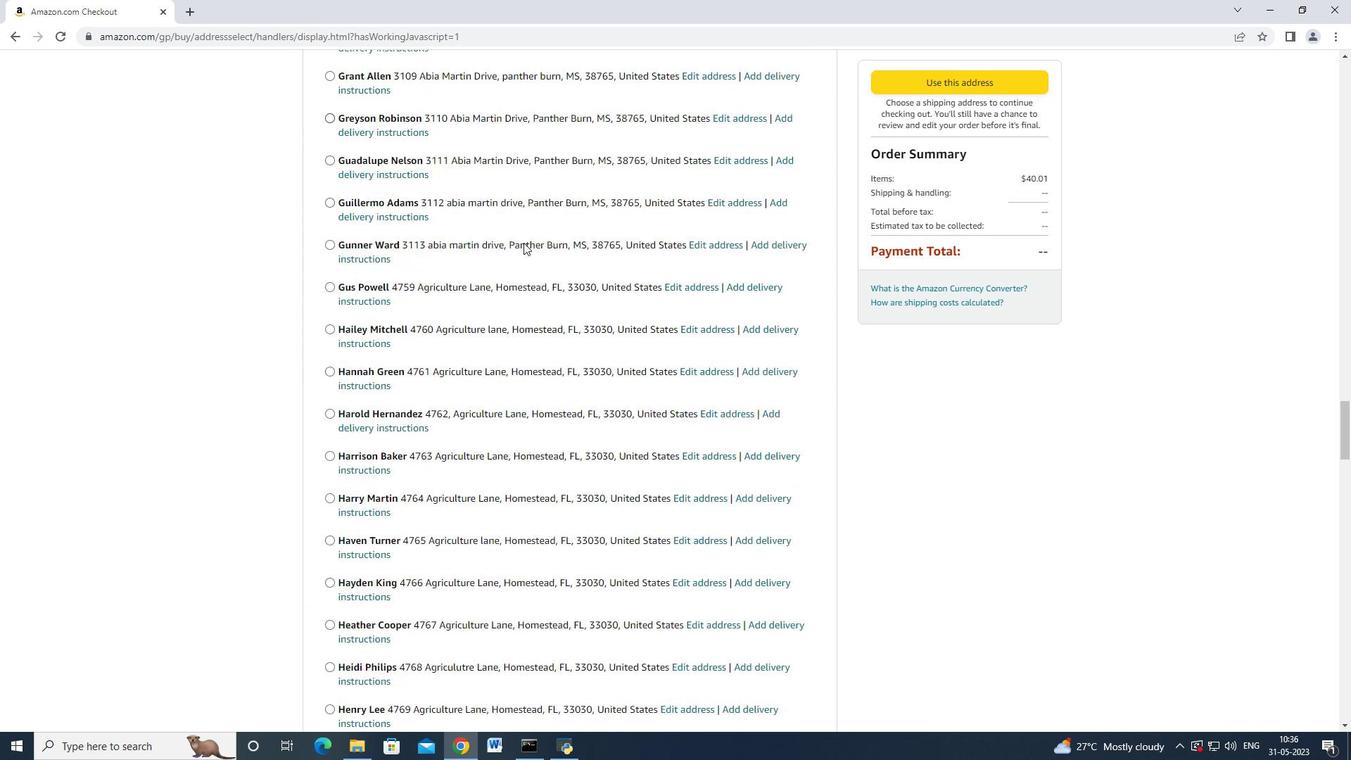 
Action: Mouse scrolled (523, 242) with delta (0, 0)
Screenshot: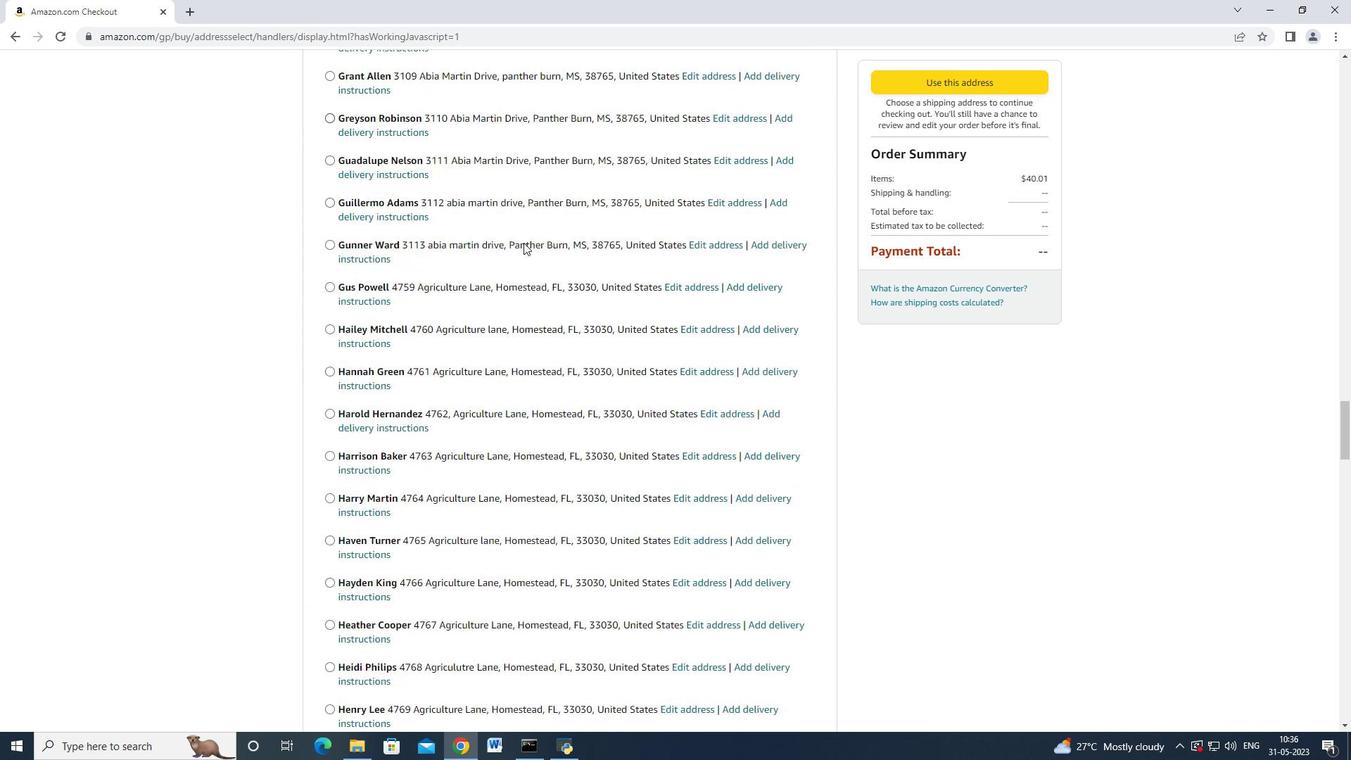 
Action: Mouse moved to (523, 242)
Screenshot: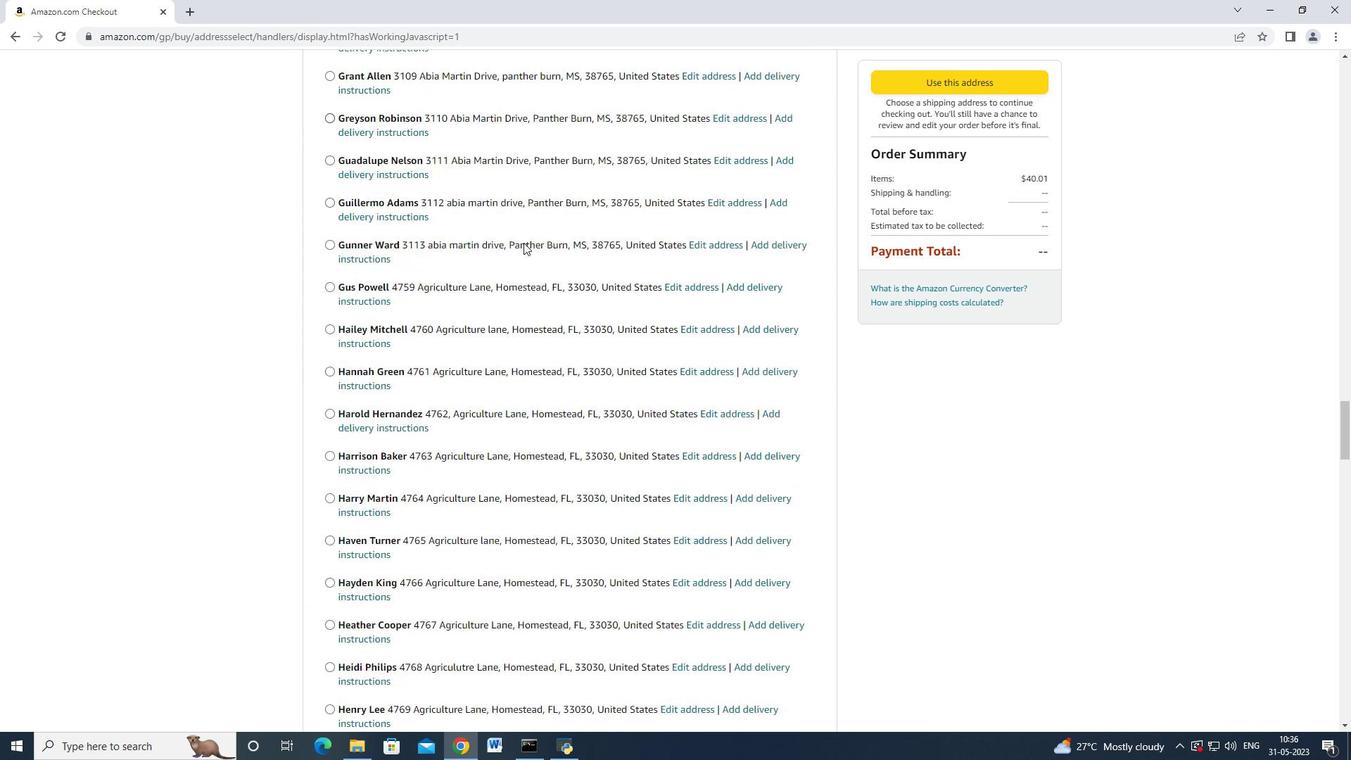 
Action: Mouse scrolled (523, 242) with delta (0, 0)
Screenshot: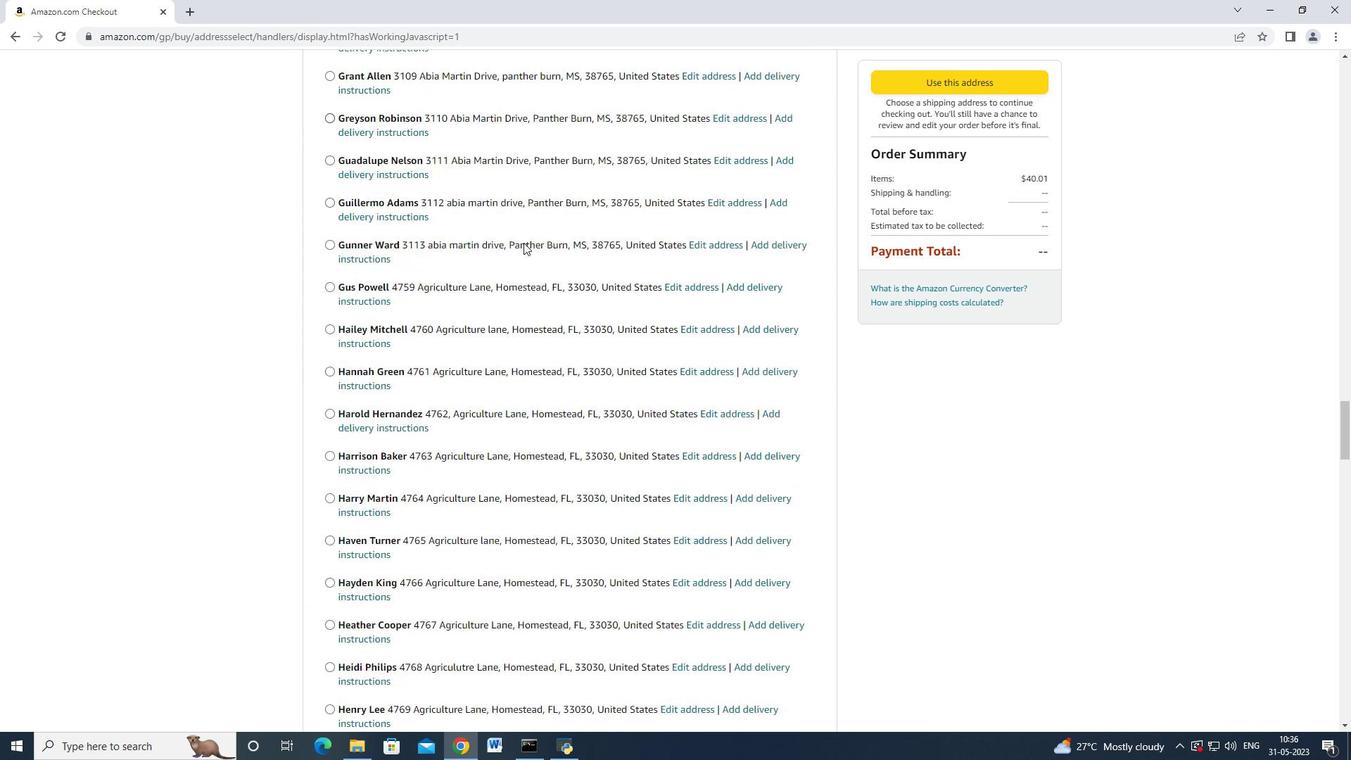 
Action: Mouse scrolled (523, 242) with delta (0, 0)
Screenshot: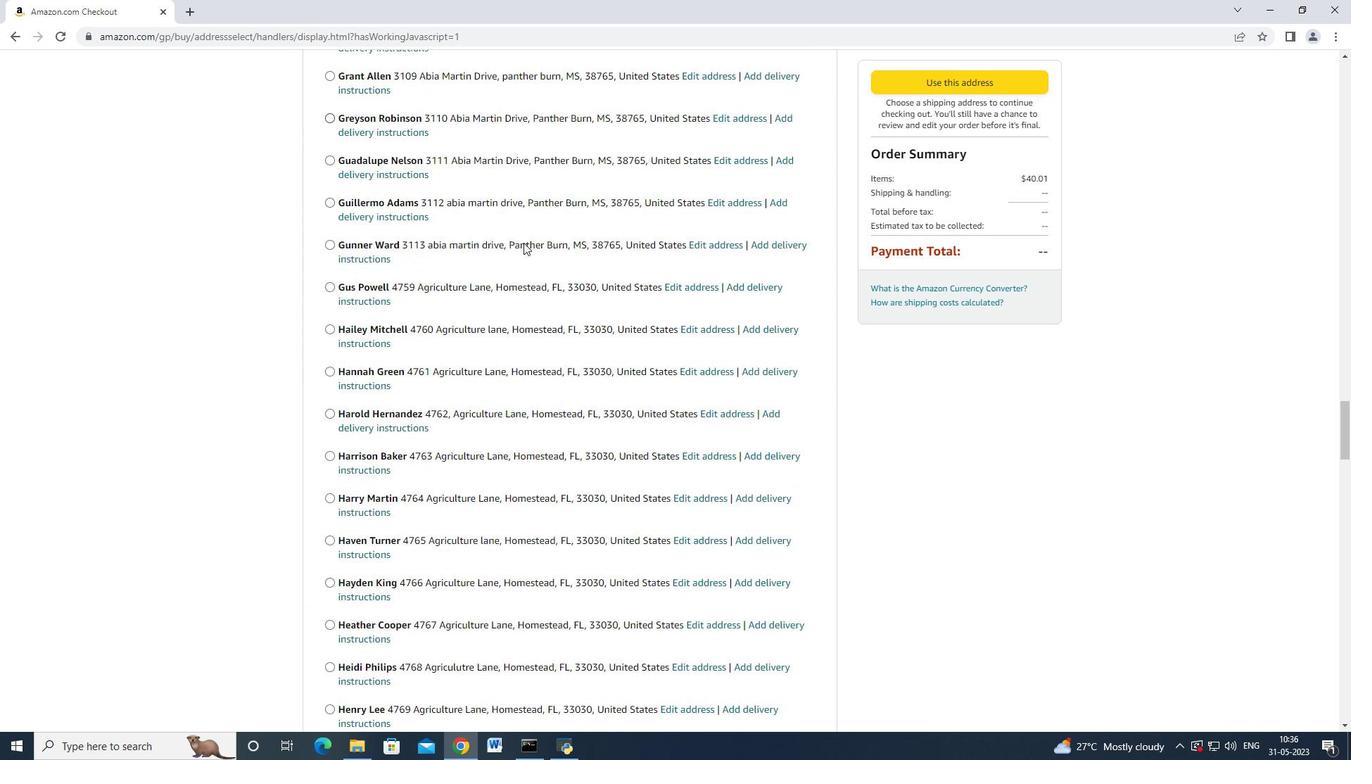 
Action: Mouse scrolled (523, 242) with delta (0, 0)
Screenshot: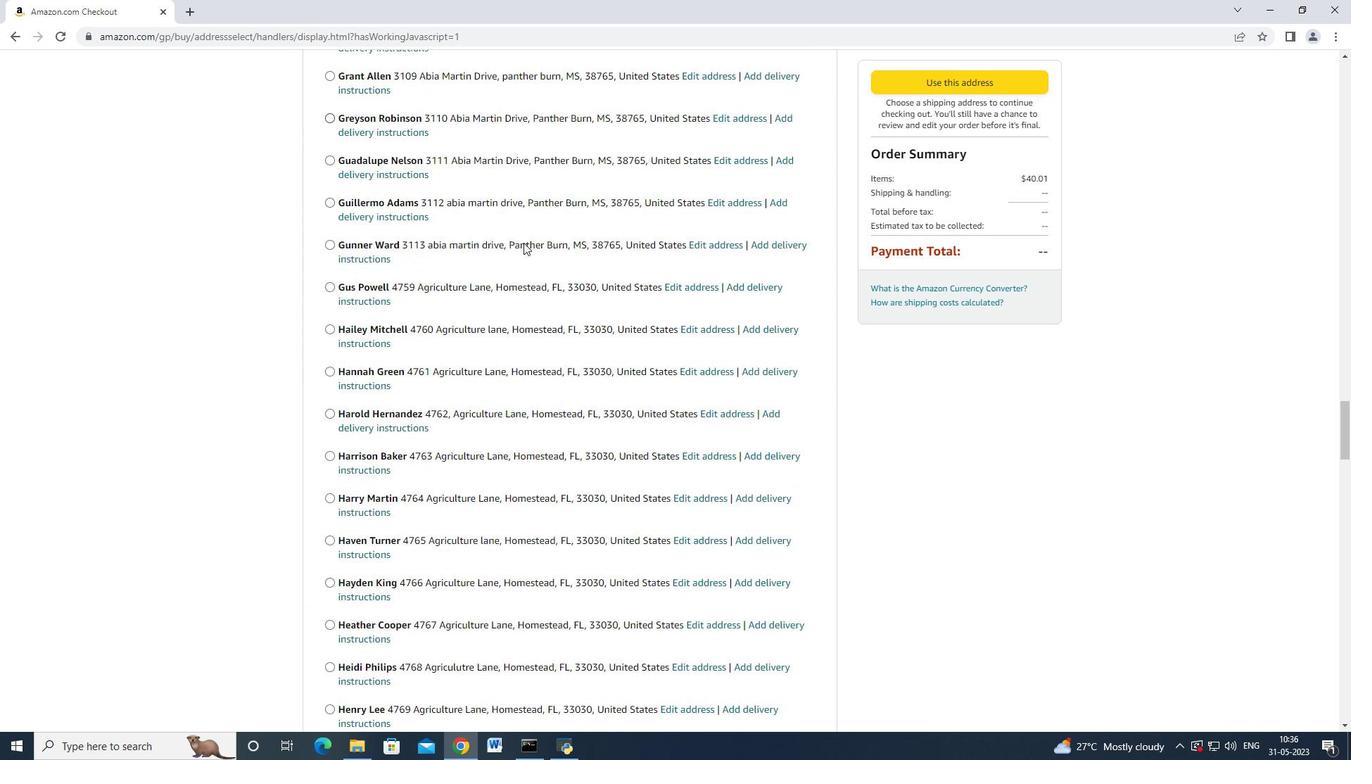 
Action: Mouse moved to (522, 242)
Screenshot: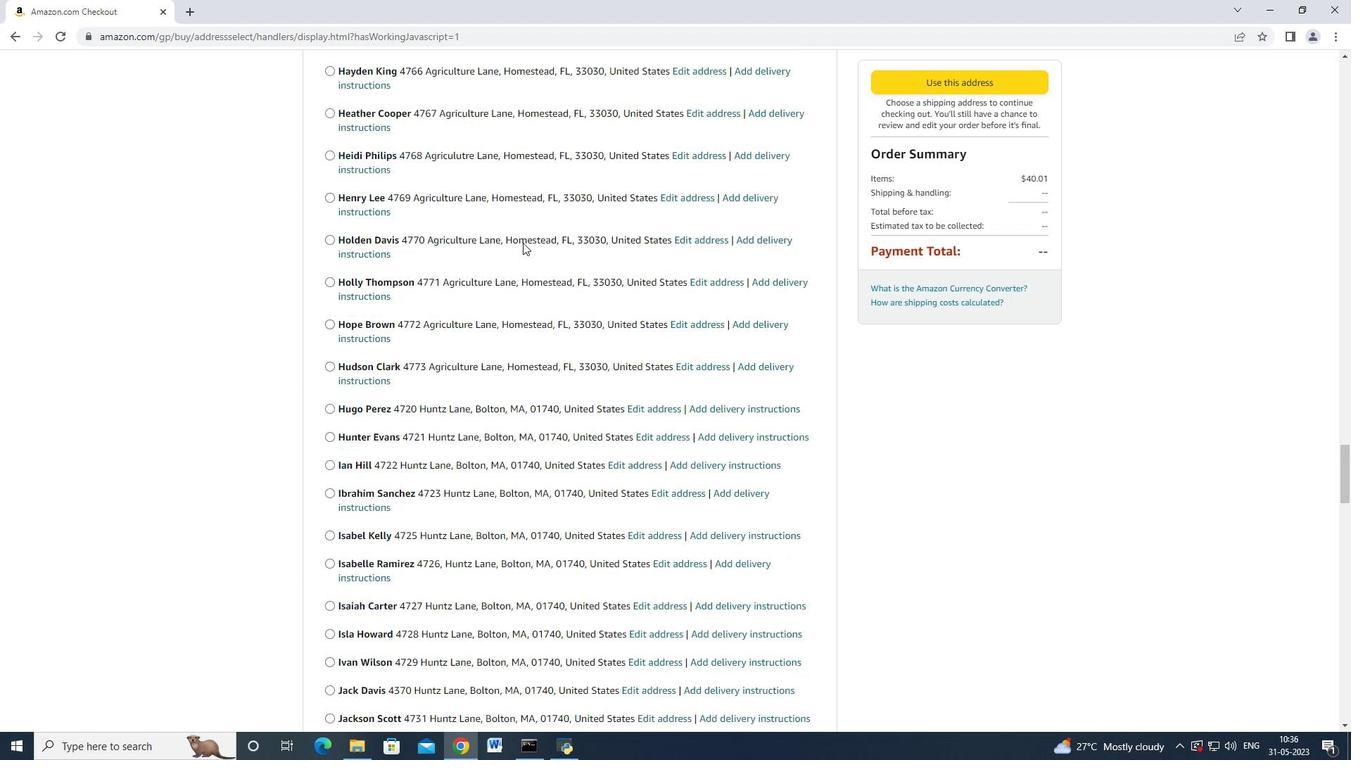 
Action: Mouse scrolled (522, 242) with delta (0, 0)
Screenshot: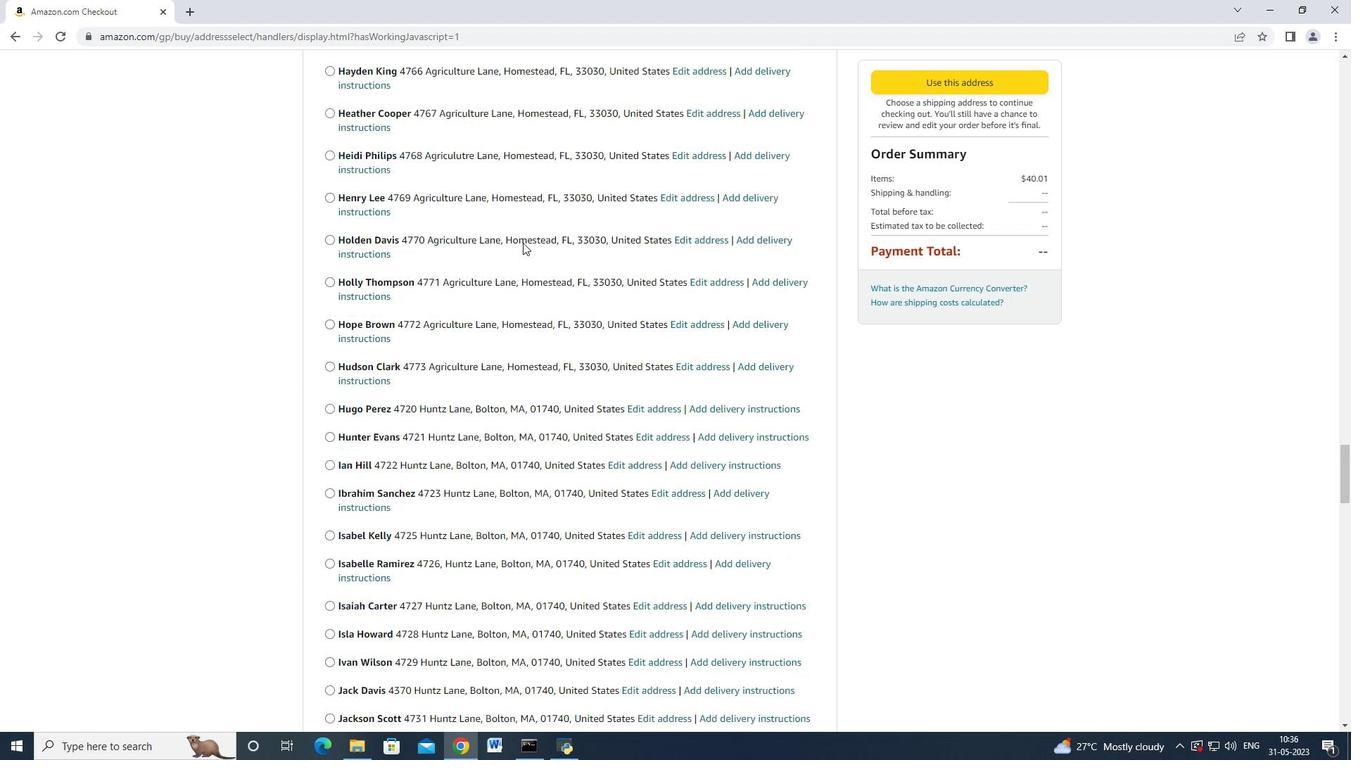 
Action: Mouse moved to (522, 242)
Screenshot: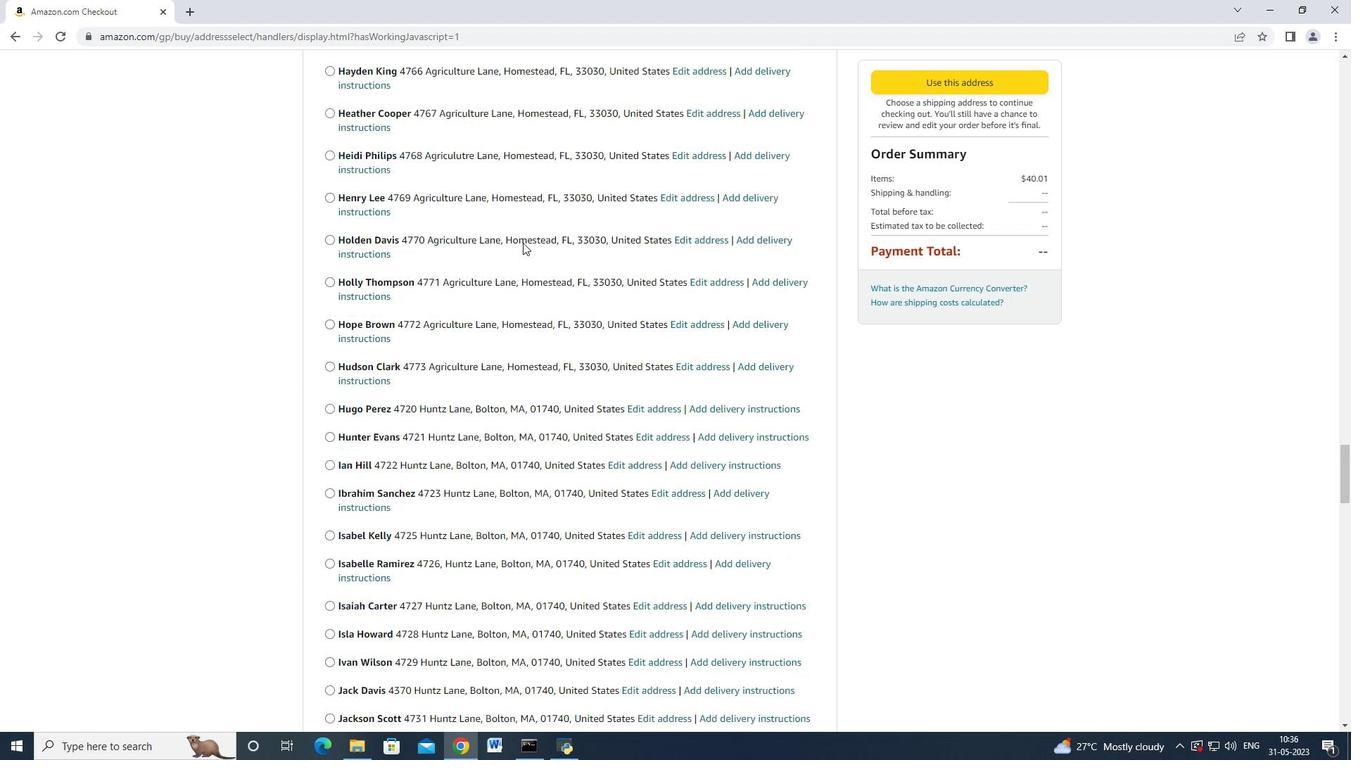 
Action: Mouse scrolled (522, 242) with delta (0, 0)
Screenshot: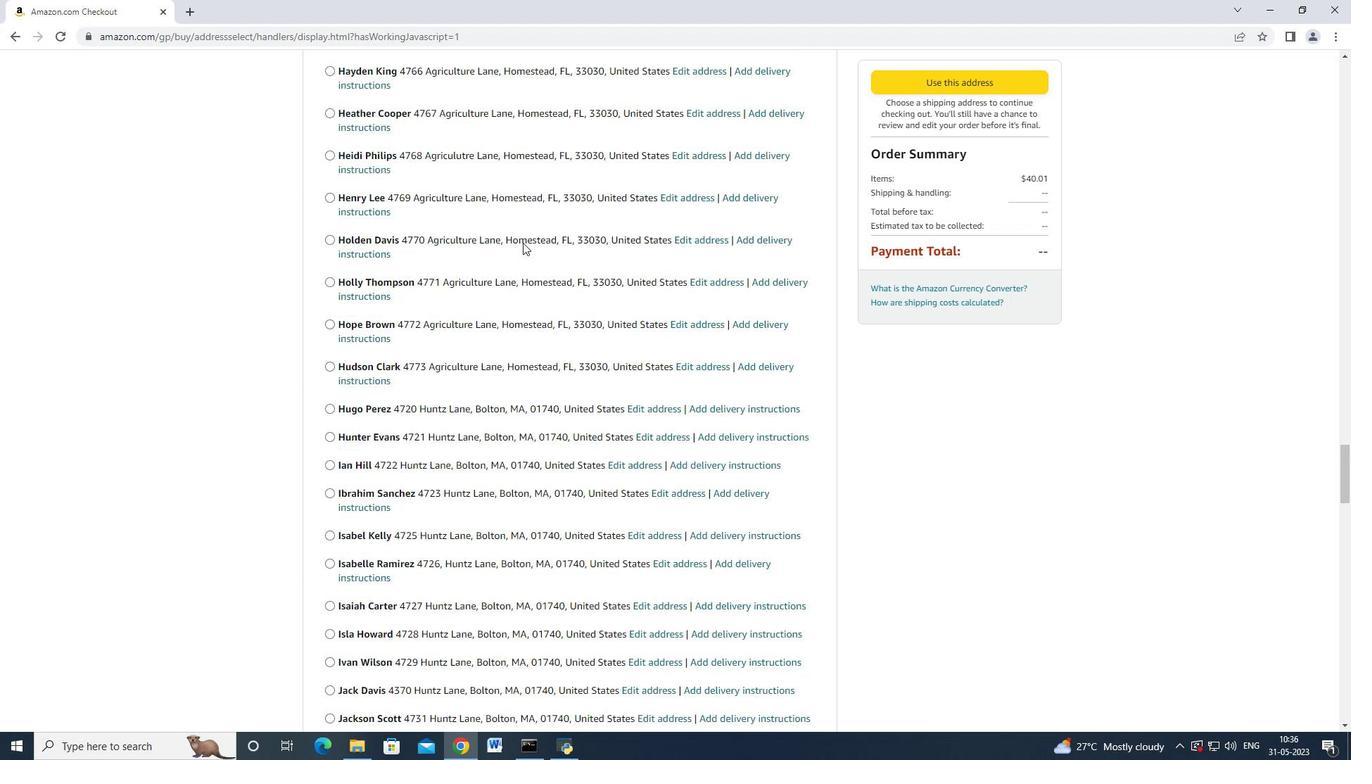 
Action: Mouse scrolled (522, 242) with delta (0, 0)
Screenshot: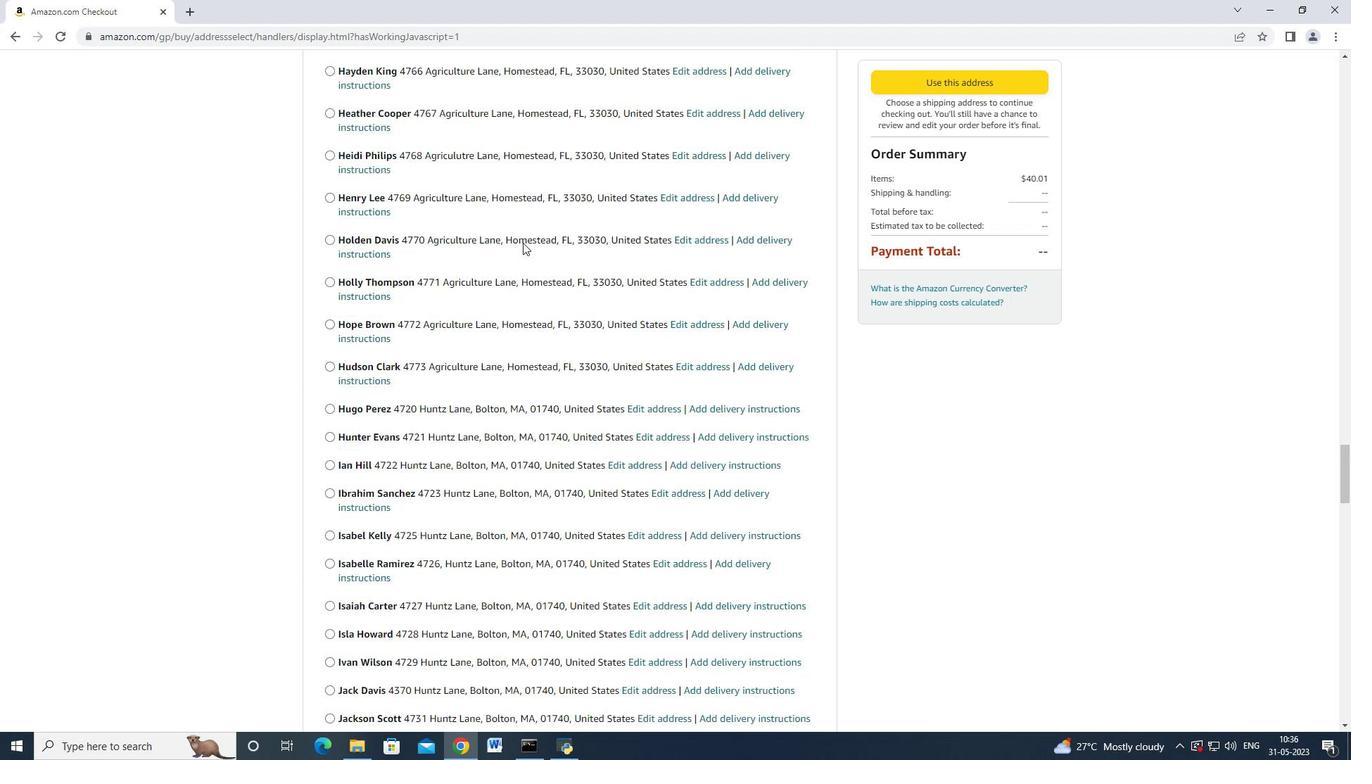 
Action: Mouse moved to (522, 243)
Screenshot: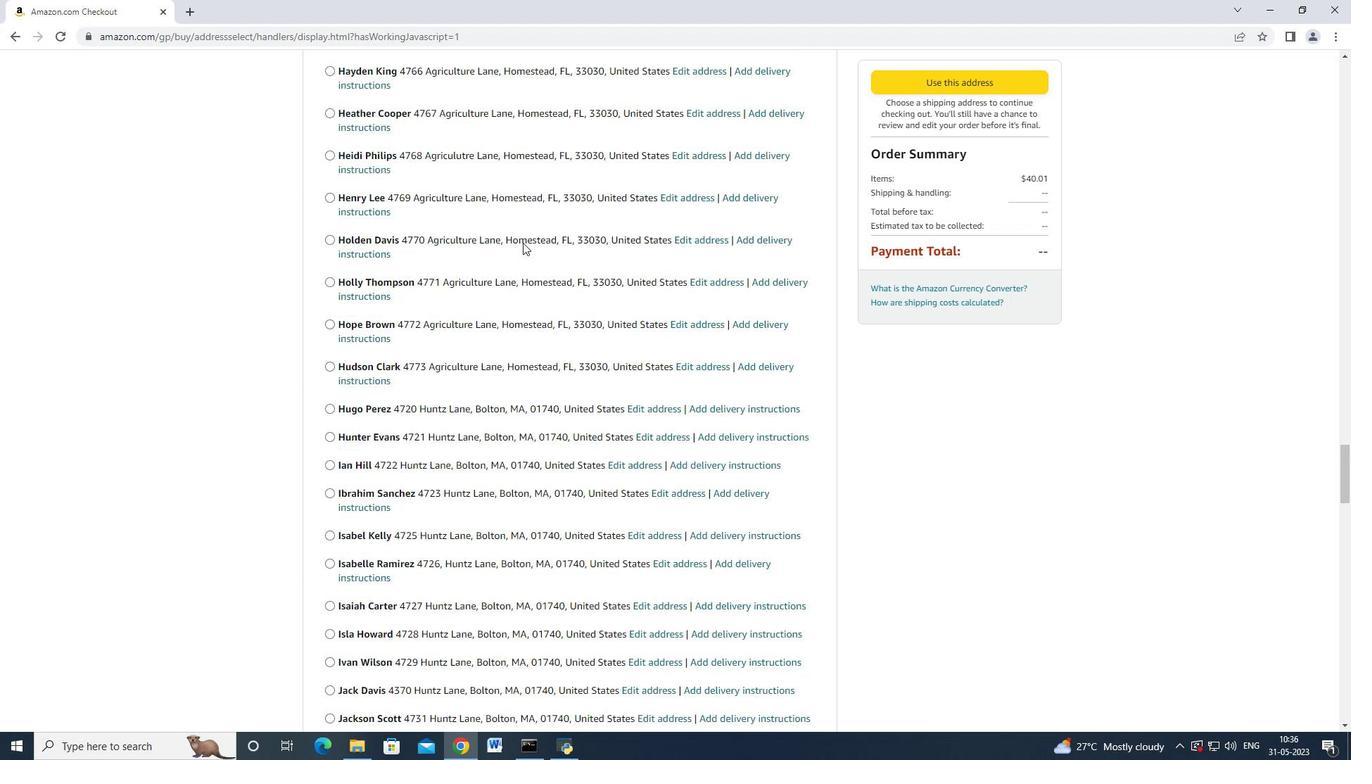 
Action: Mouse scrolled (522, 242) with delta (0, 0)
Screenshot: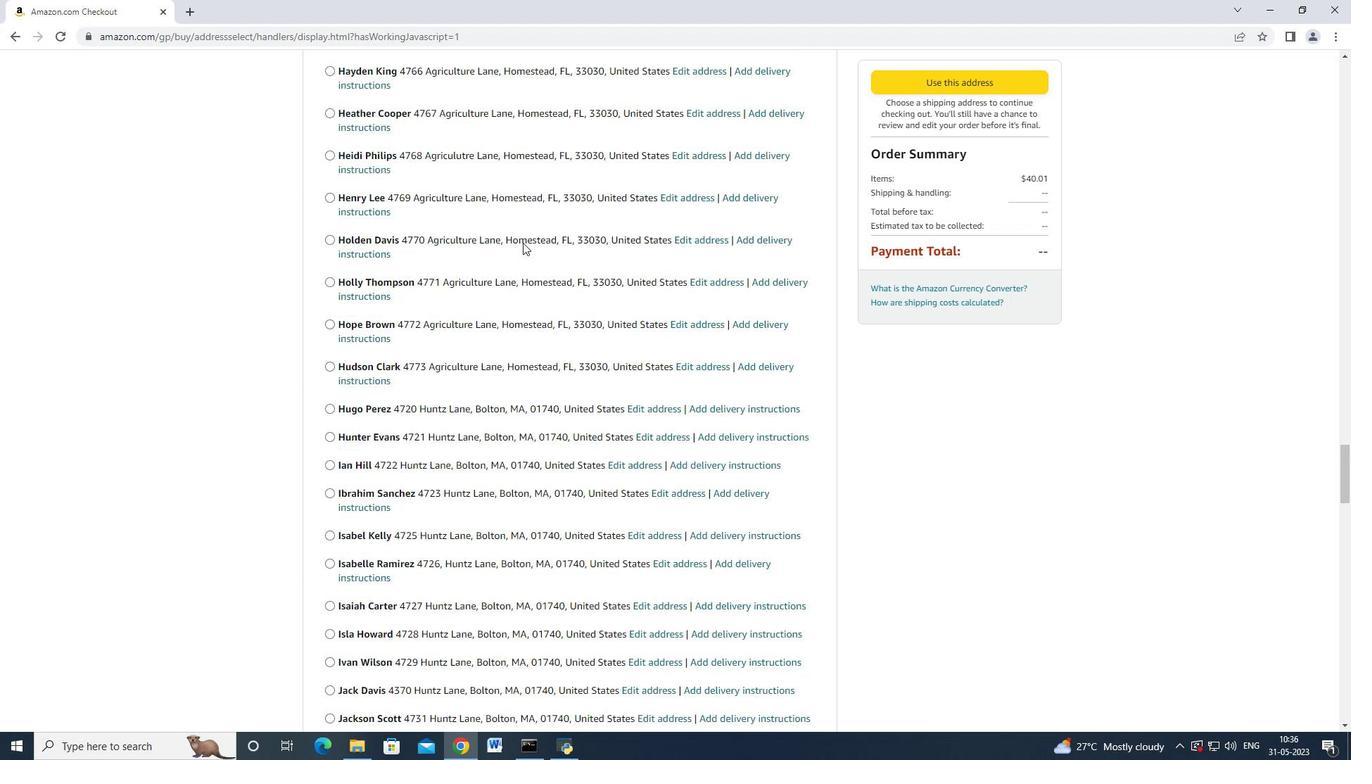 
Action: Mouse scrolled (522, 242) with delta (0, 0)
Screenshot: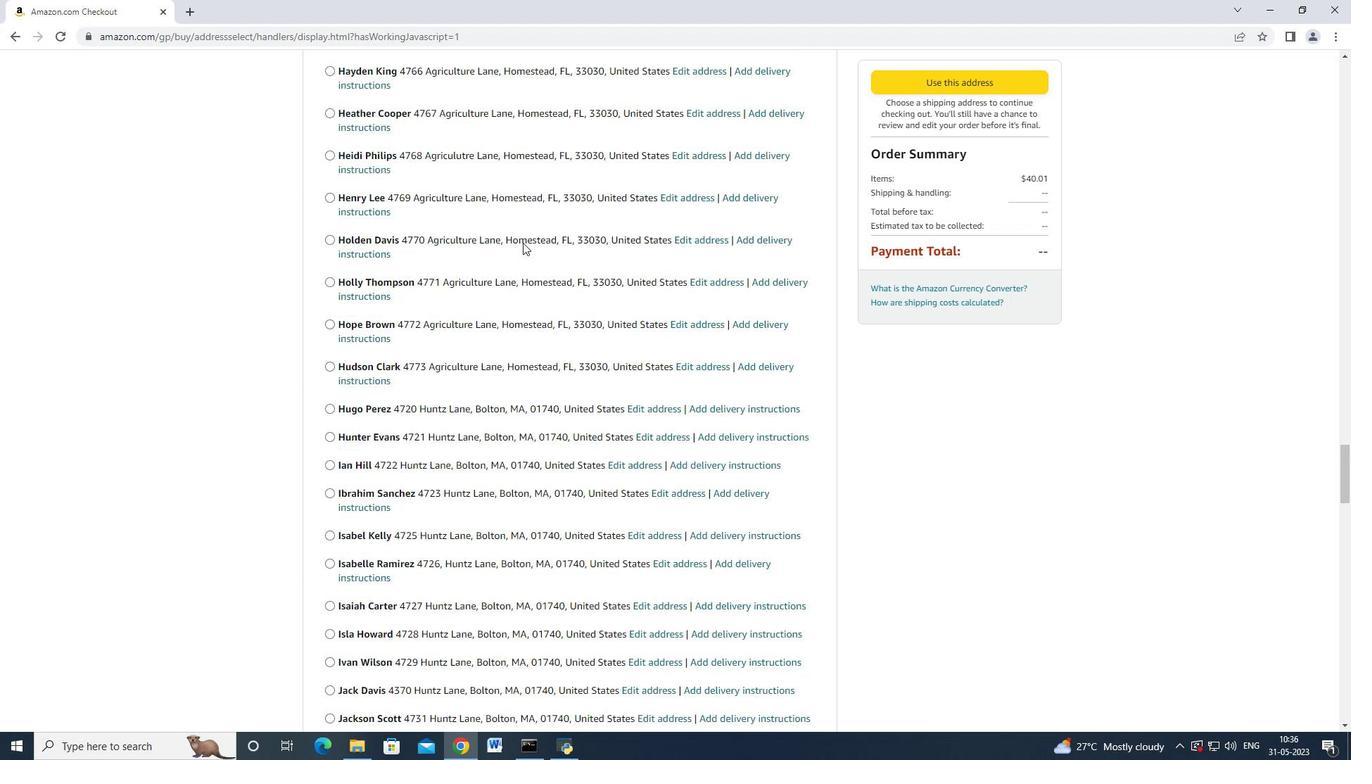 
Action: Mouse scrolled (522, 242) with delta (0, 0)
Screenshot: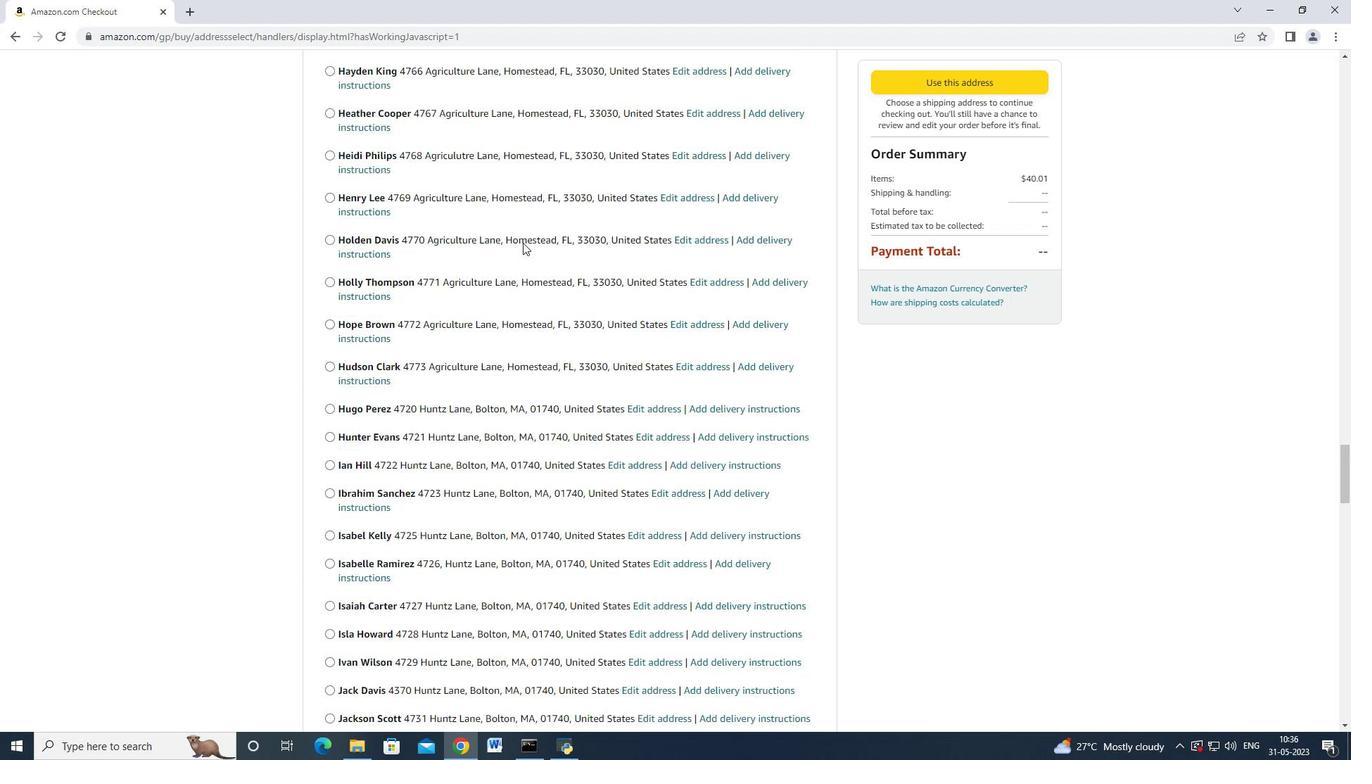 
Action: Mouse scrolled (522, 242) with delta (0, 0)
Screenshot: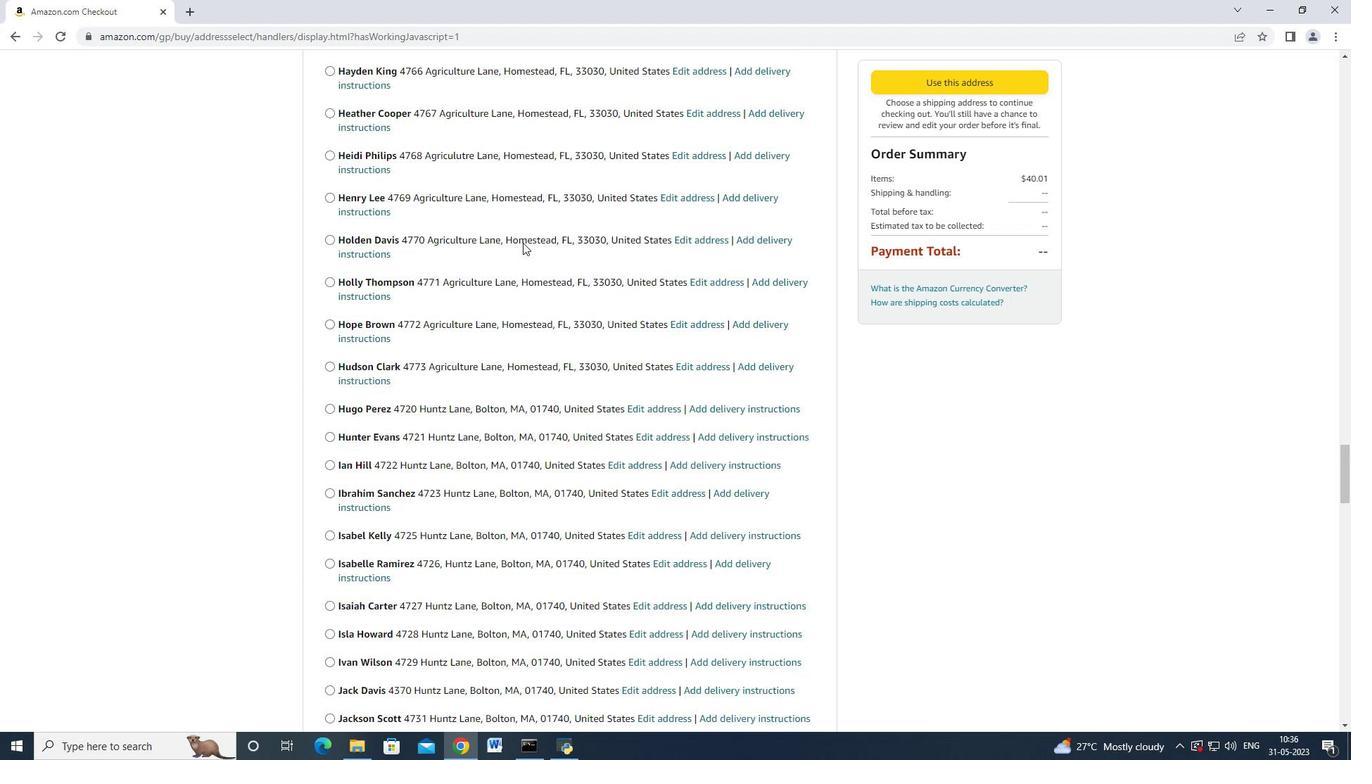 
Action: Mouse moved to (521, 243)
Screenshot: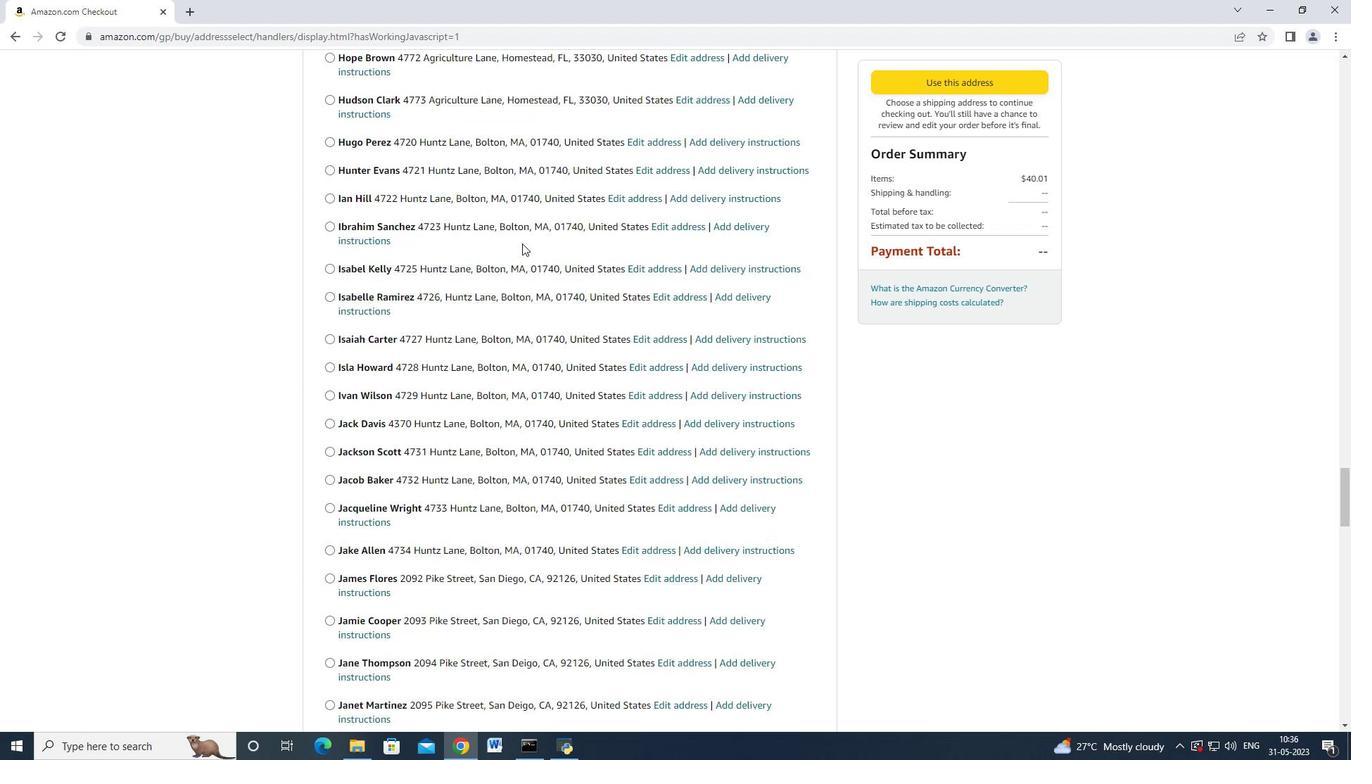
Action: Mouse scrolled (521, 242) with delta (0, 0)
Screenshot: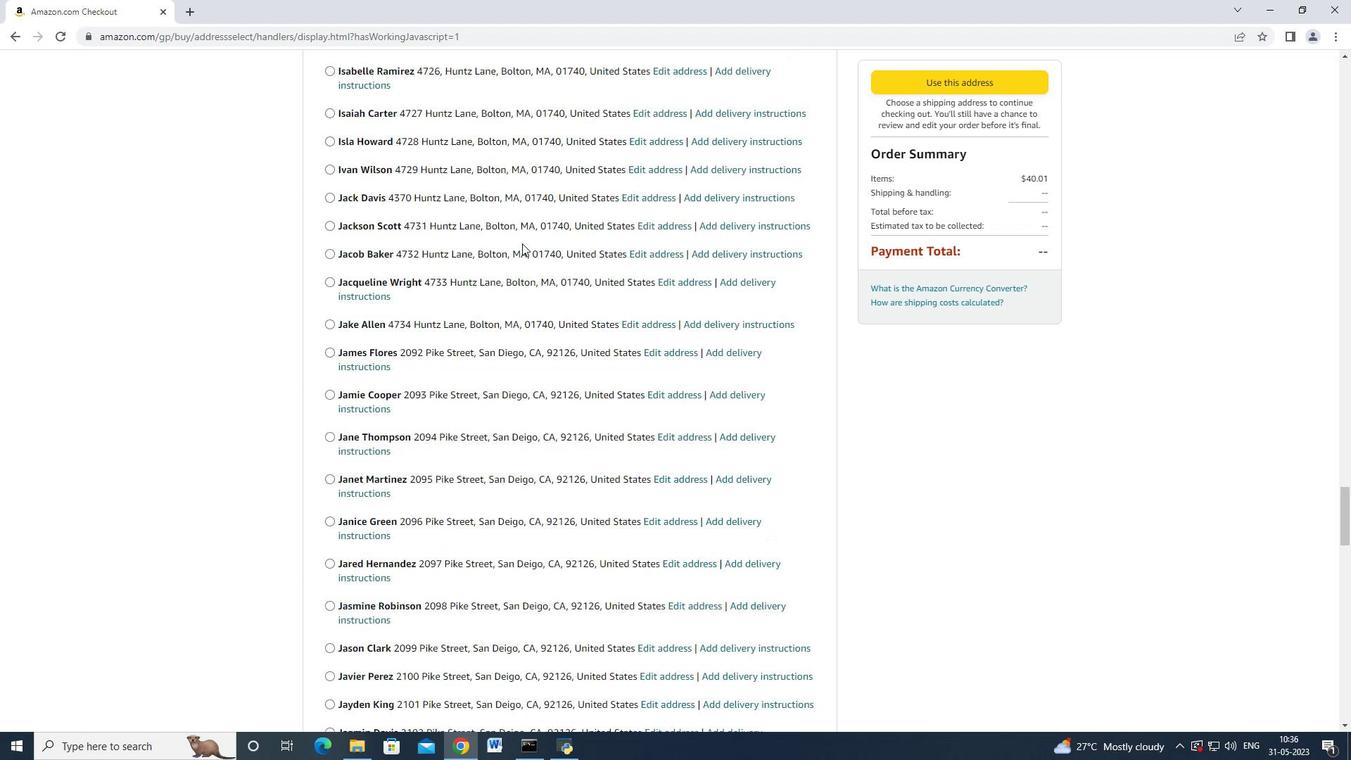 
Action: Mouse moved to (521, 243)
Screenshot: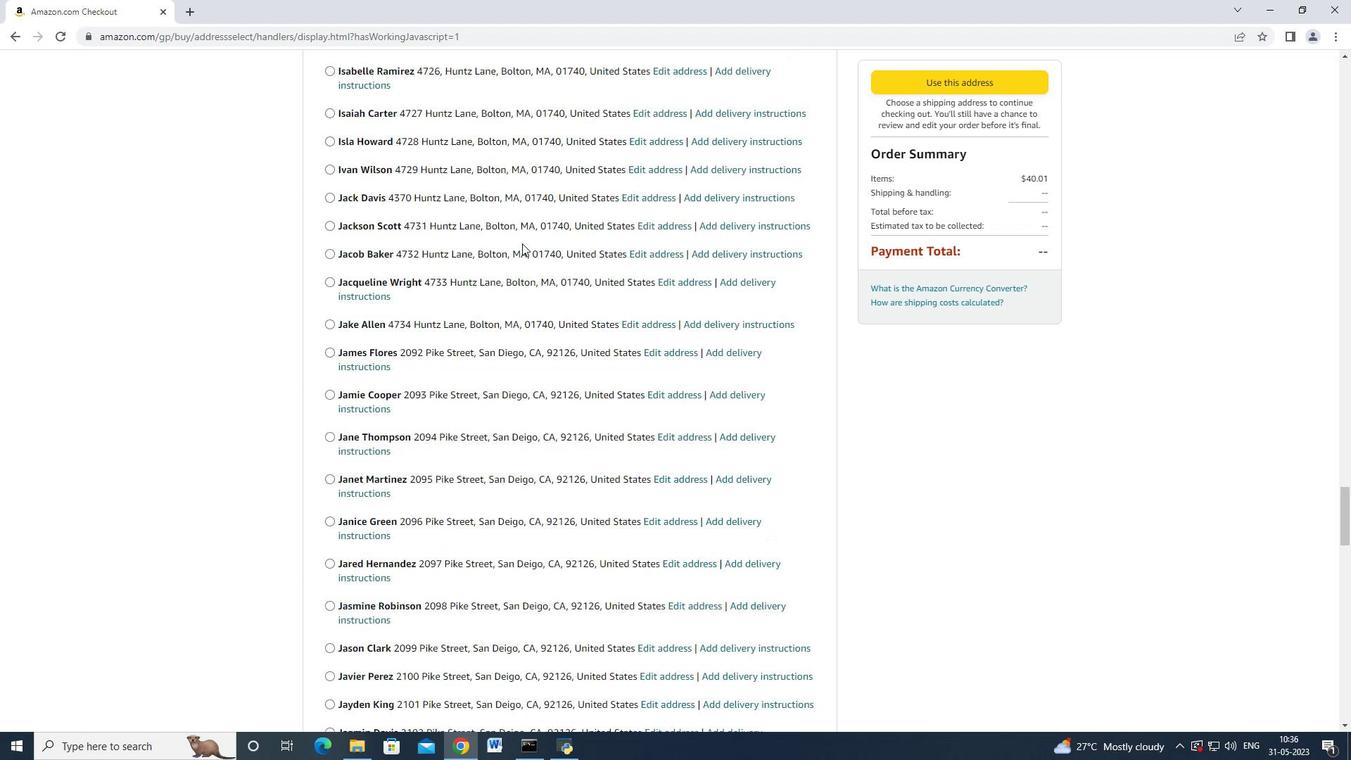 
Action: Mouse scrolled (521, 242) with delta (0, 0)
Screenshot: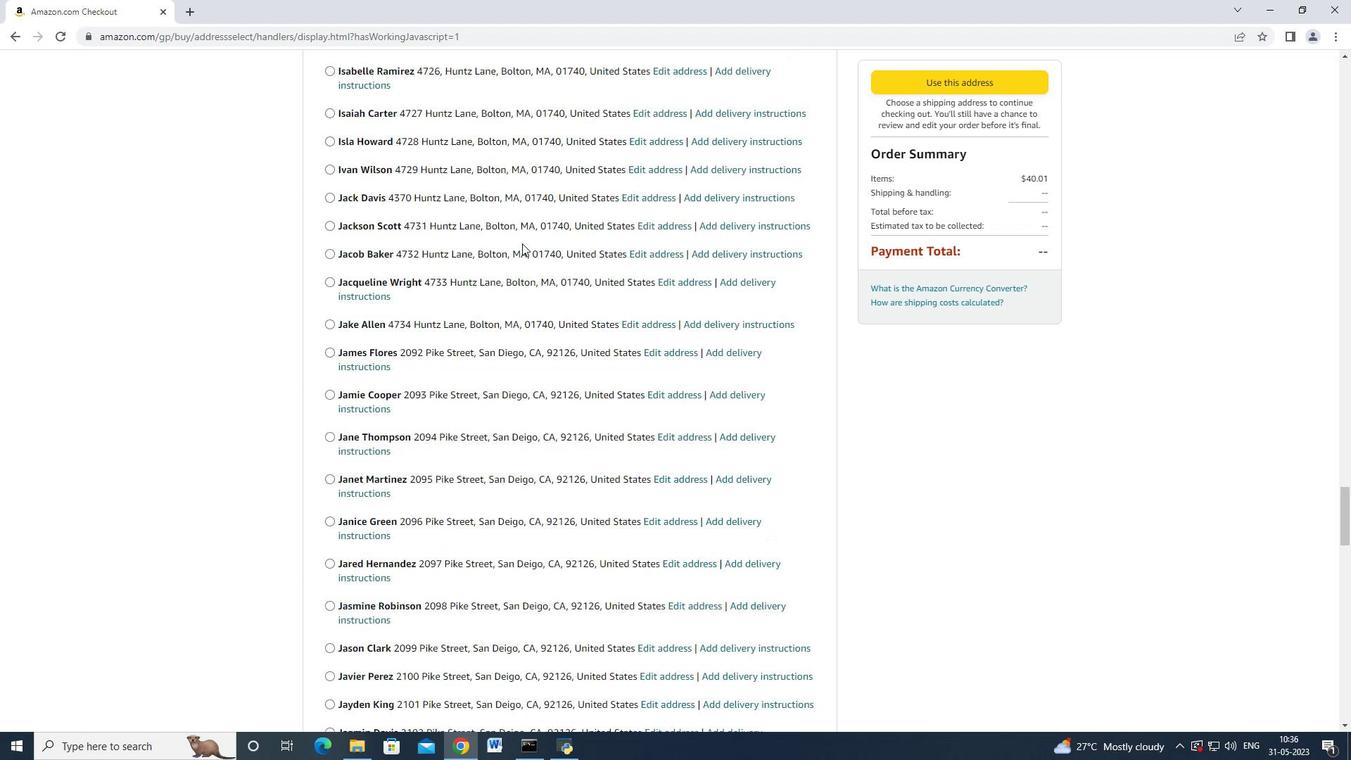 
Action: Mouse scrolled (521, 242) with delta (0, 0)
Screenshot: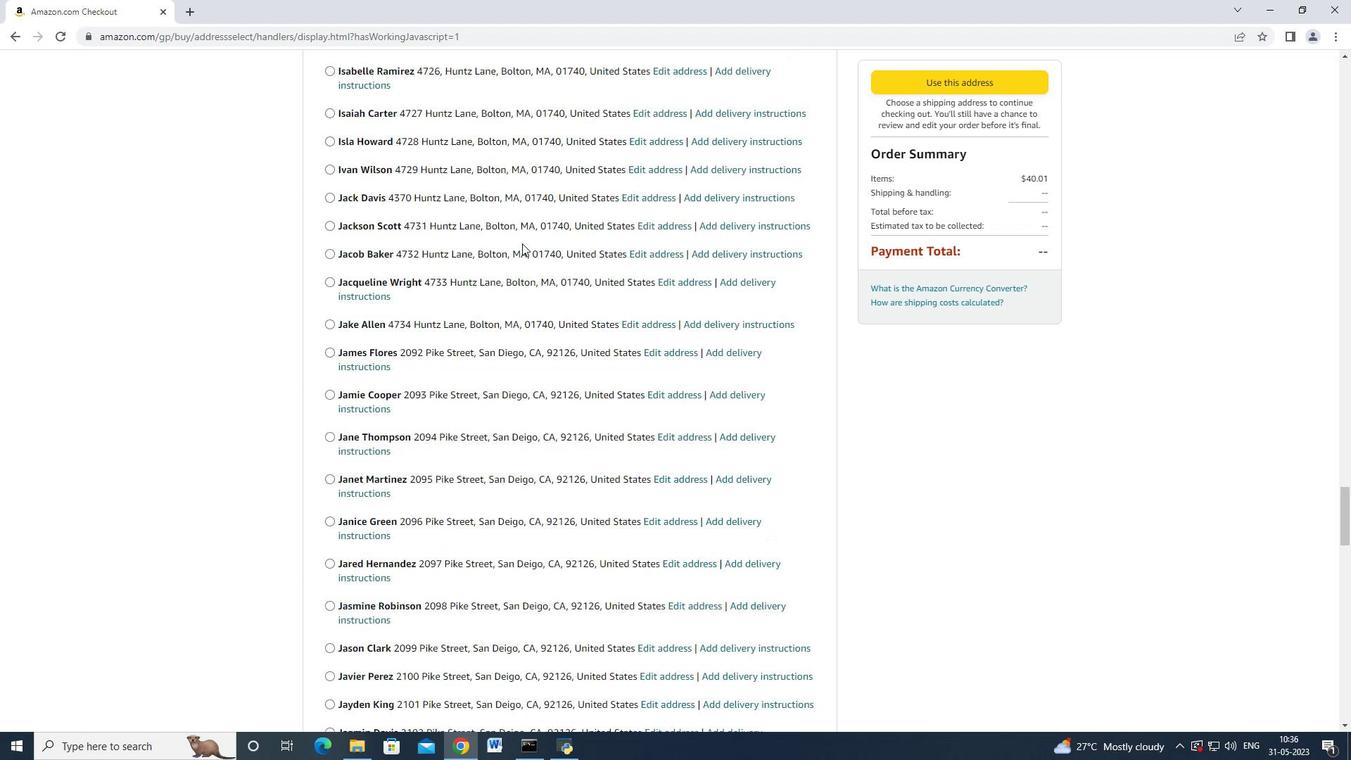
Action: Mouse moved to (521, 243)
Screenshot: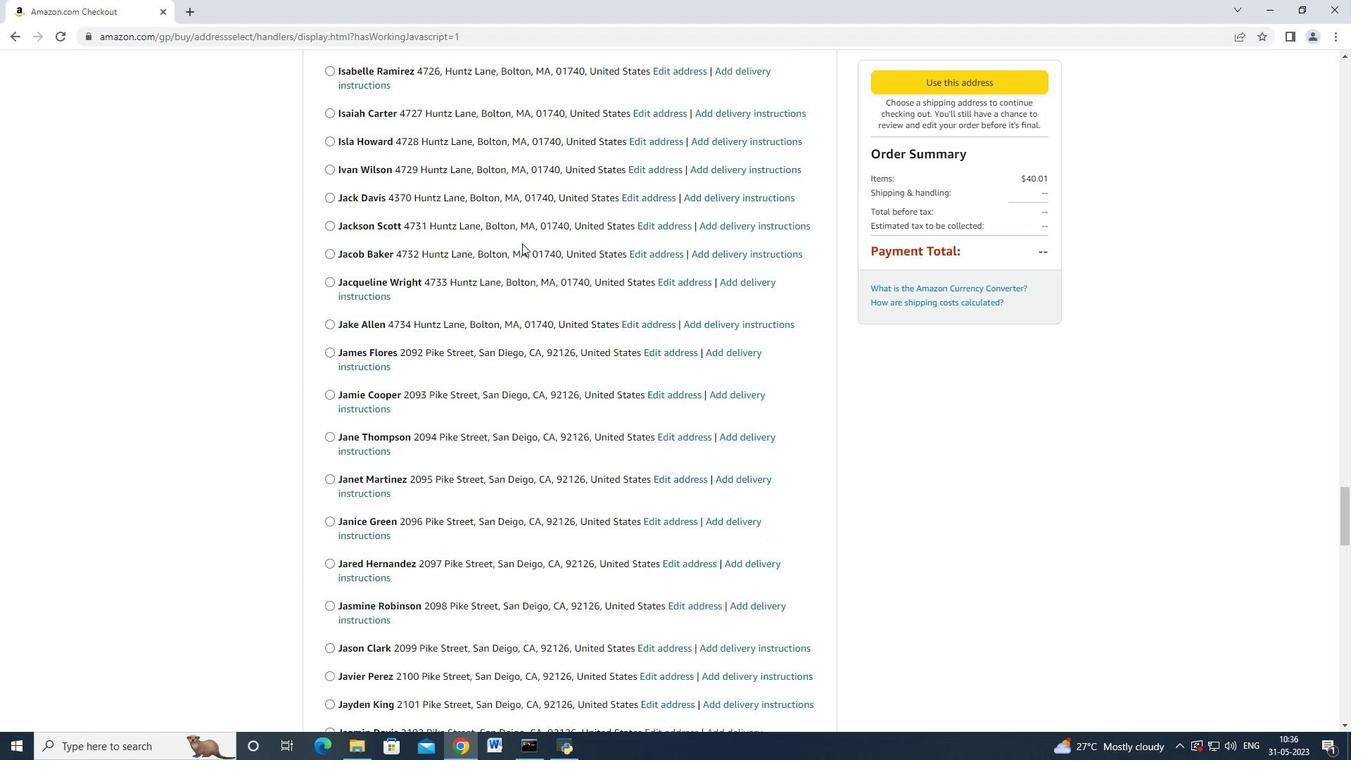 
Action: Mouse scrolled (521, 242) with delta (0, 0)
Screenshot: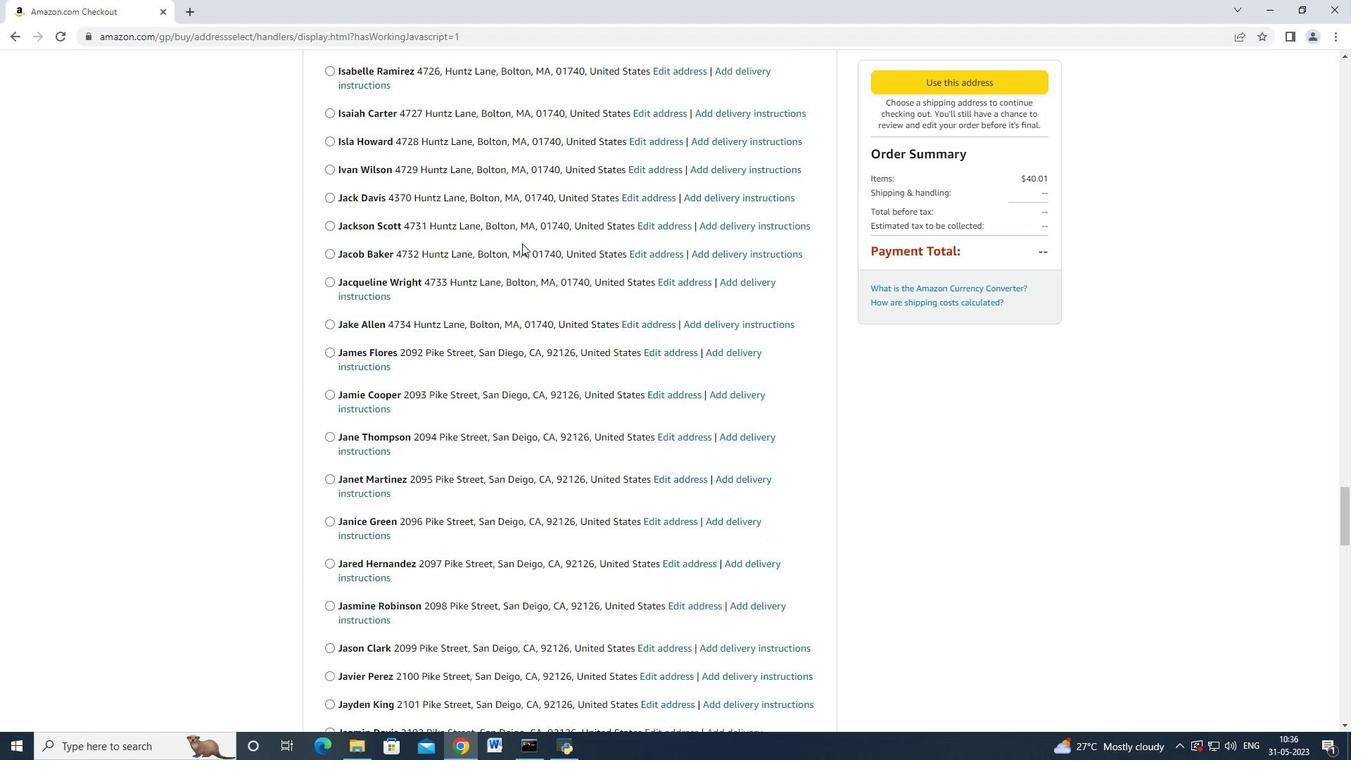 
Action: Mouse scrolled (521, 242) with delta (0, 0)
Screenshot: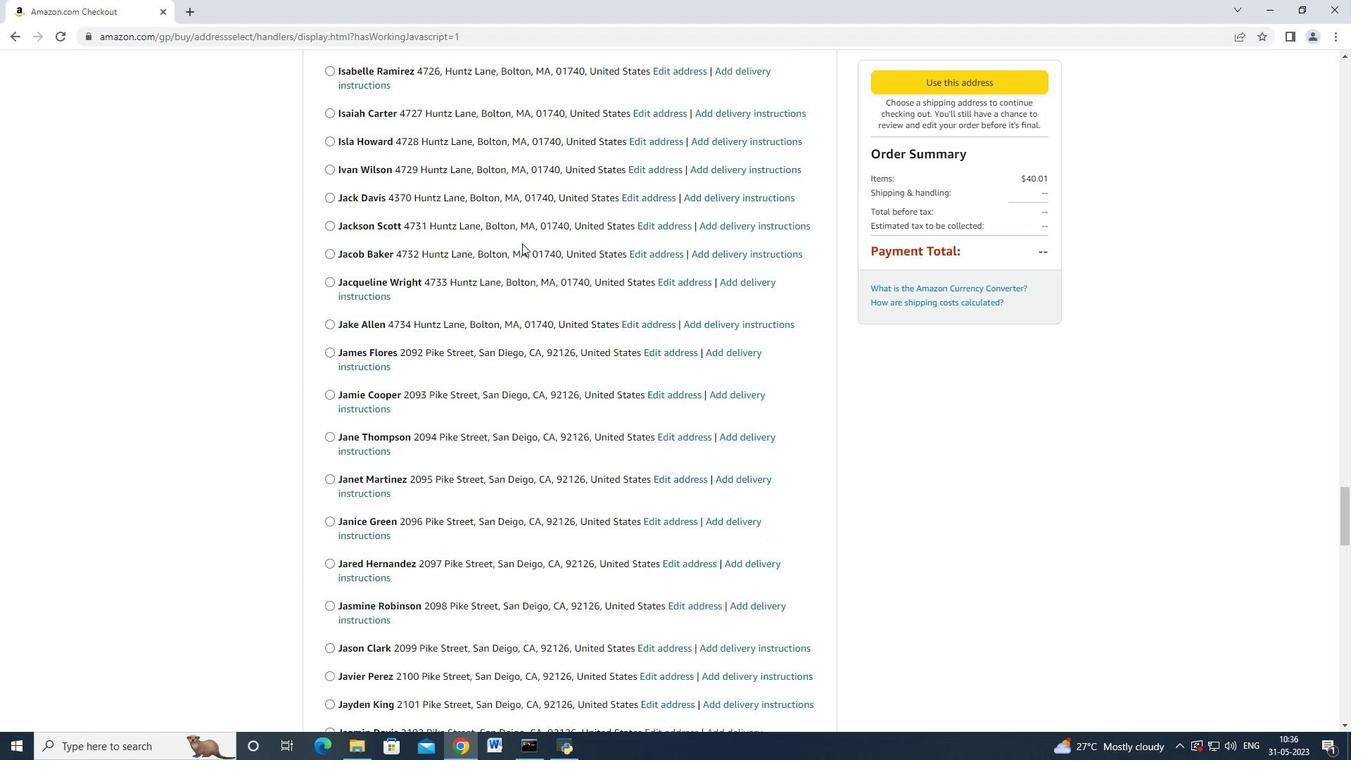 
Action: Mouse scrolled (521, 242) with delta (0, 0)
Screenshot: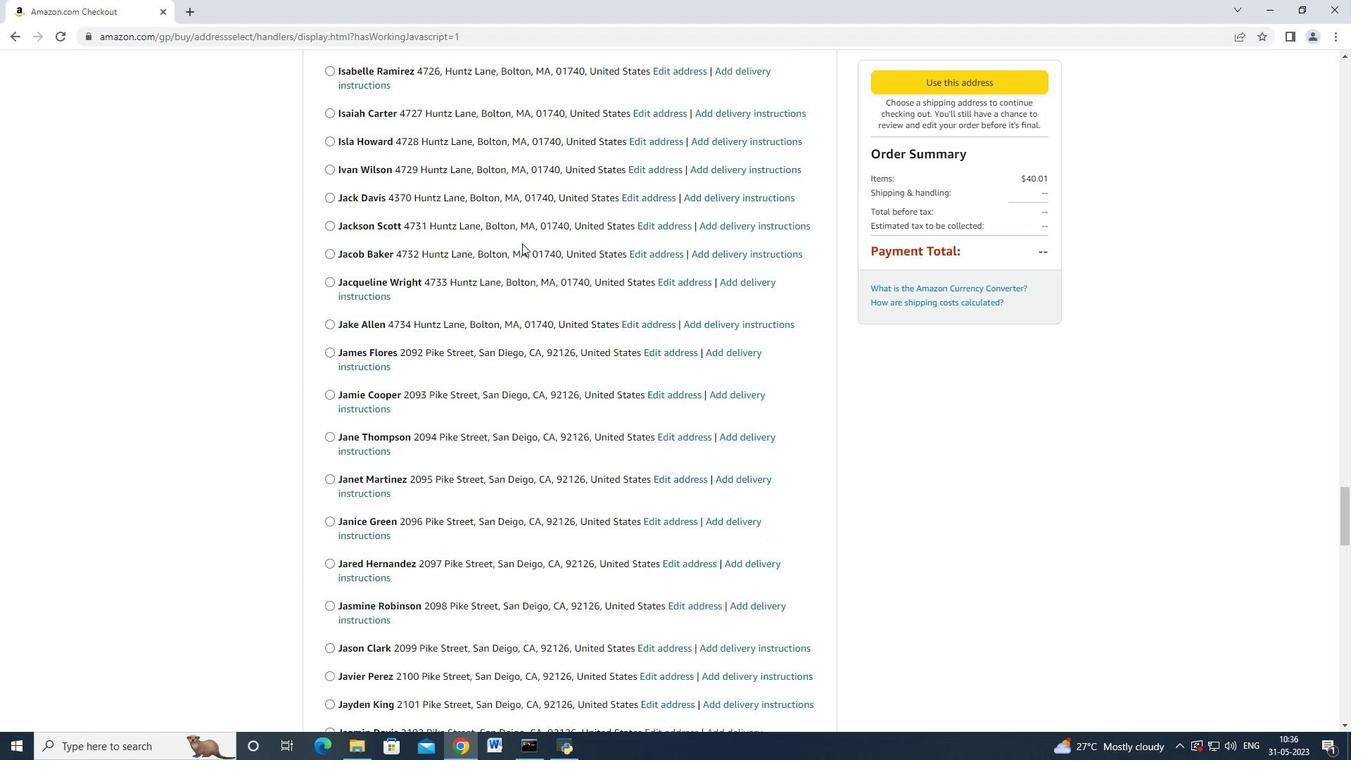 
Action: Mouse moved to (520, 243)
Screenshot: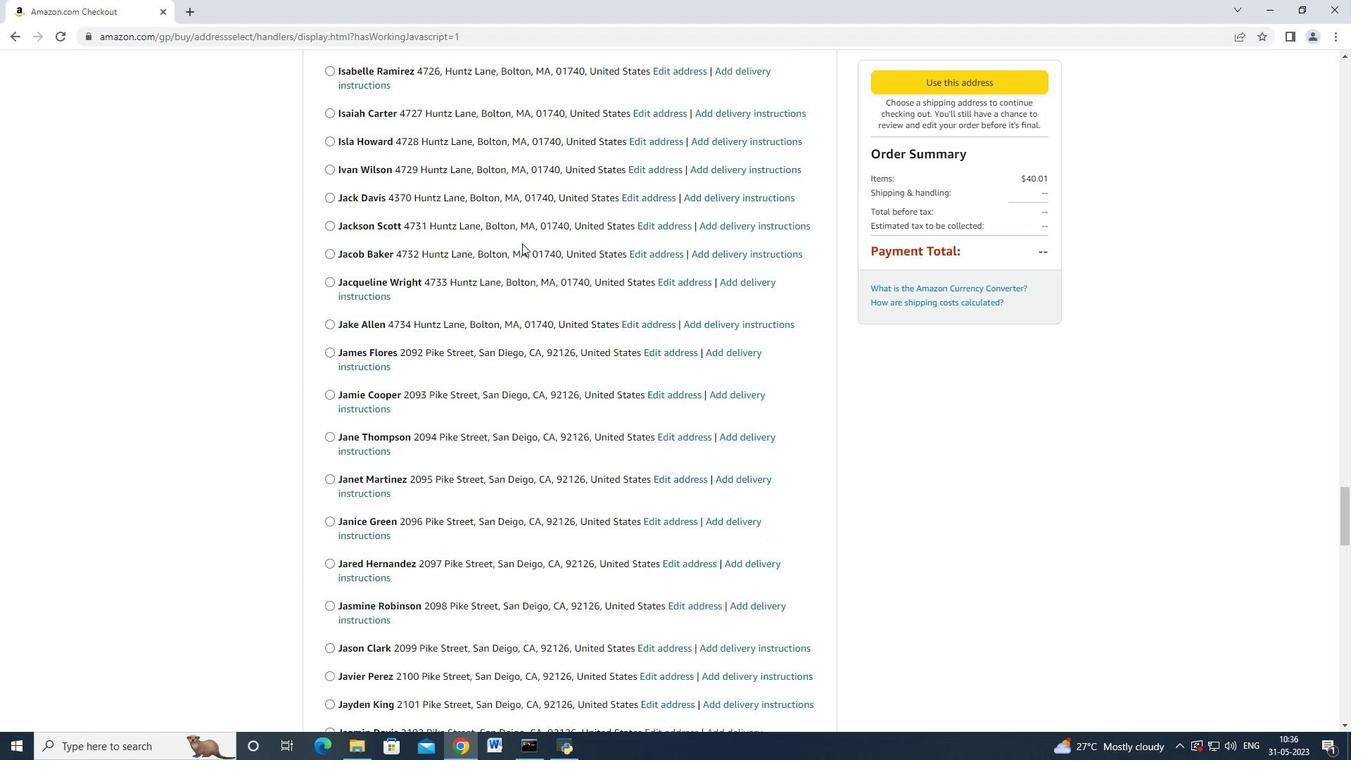 
Action: Mouse scrolled (520, 242) with delta (0, 0)
Screenshot: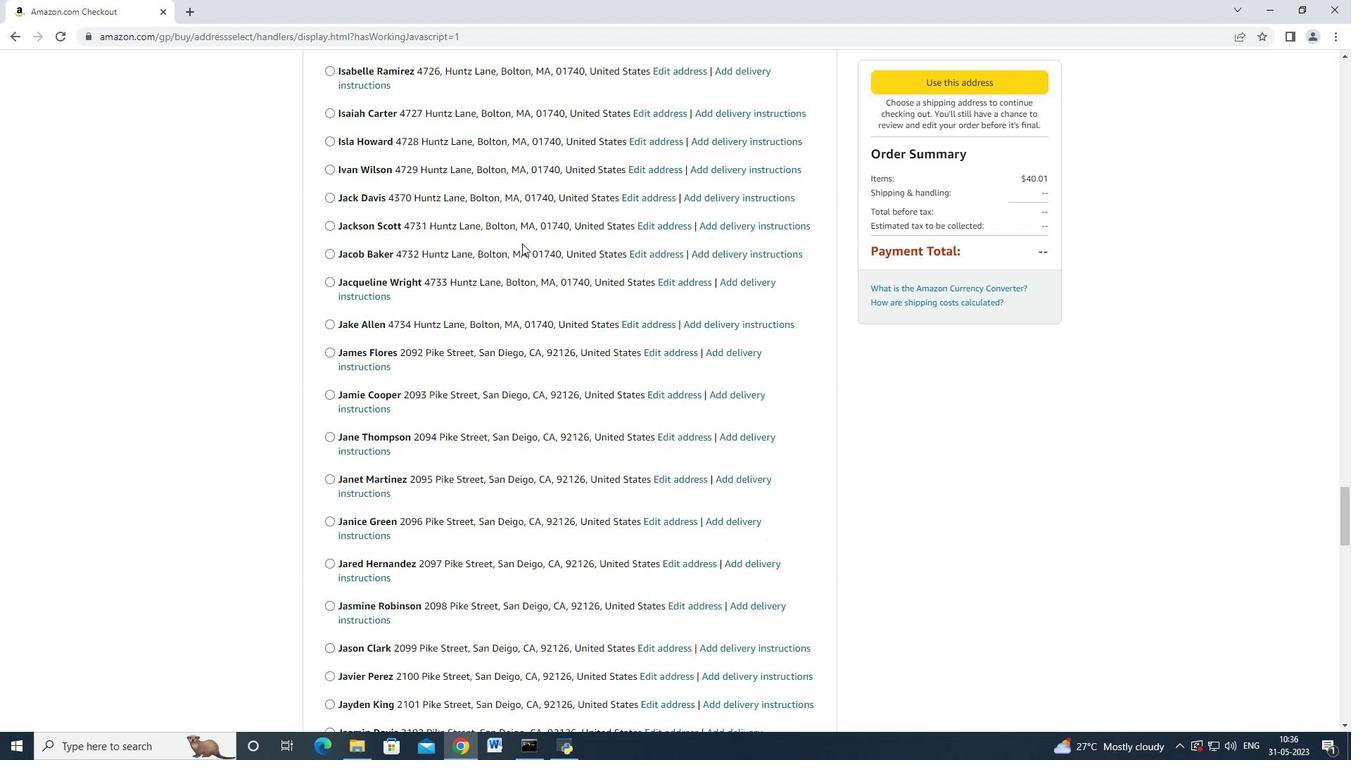 
Action: Mouse moved to (520, 243)
Screenshot: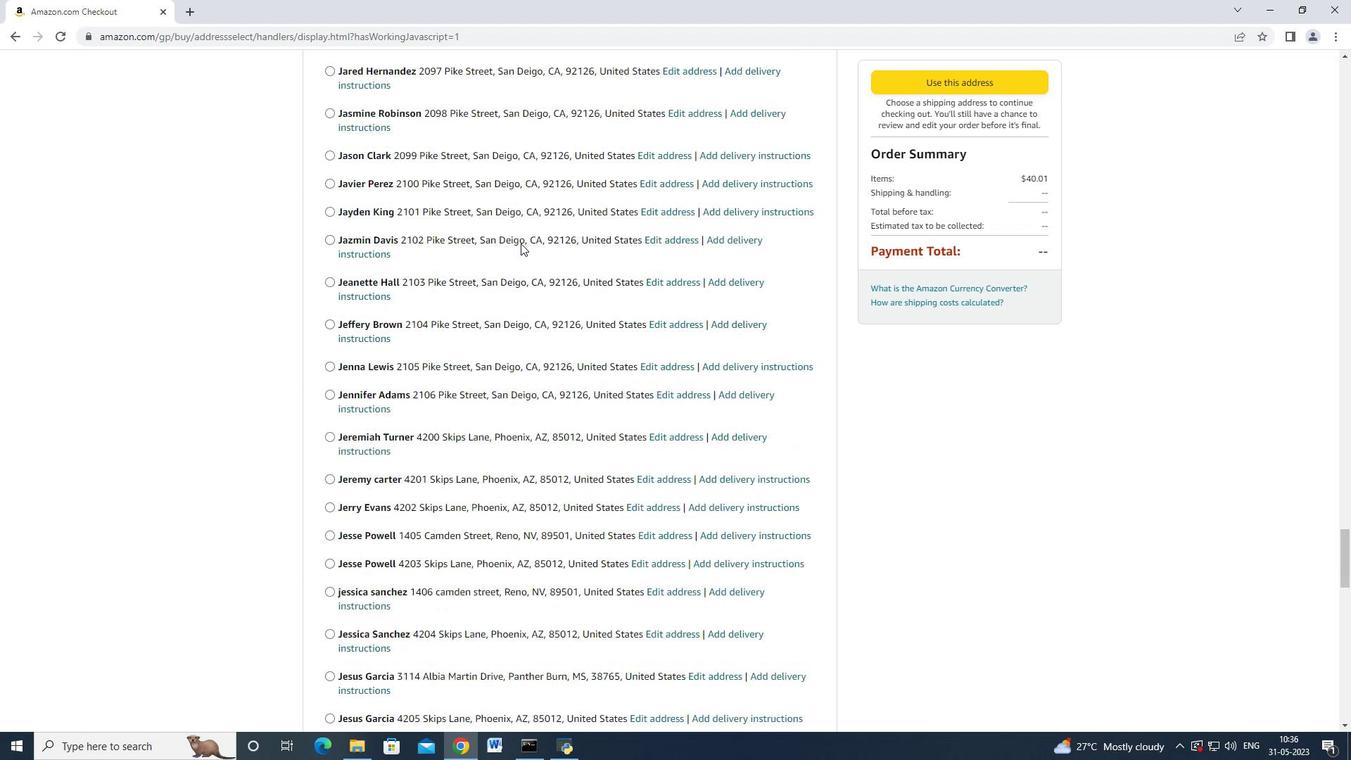
Action: Mouse scrolled (520, 242) with delta (0, 0)
Screenshot: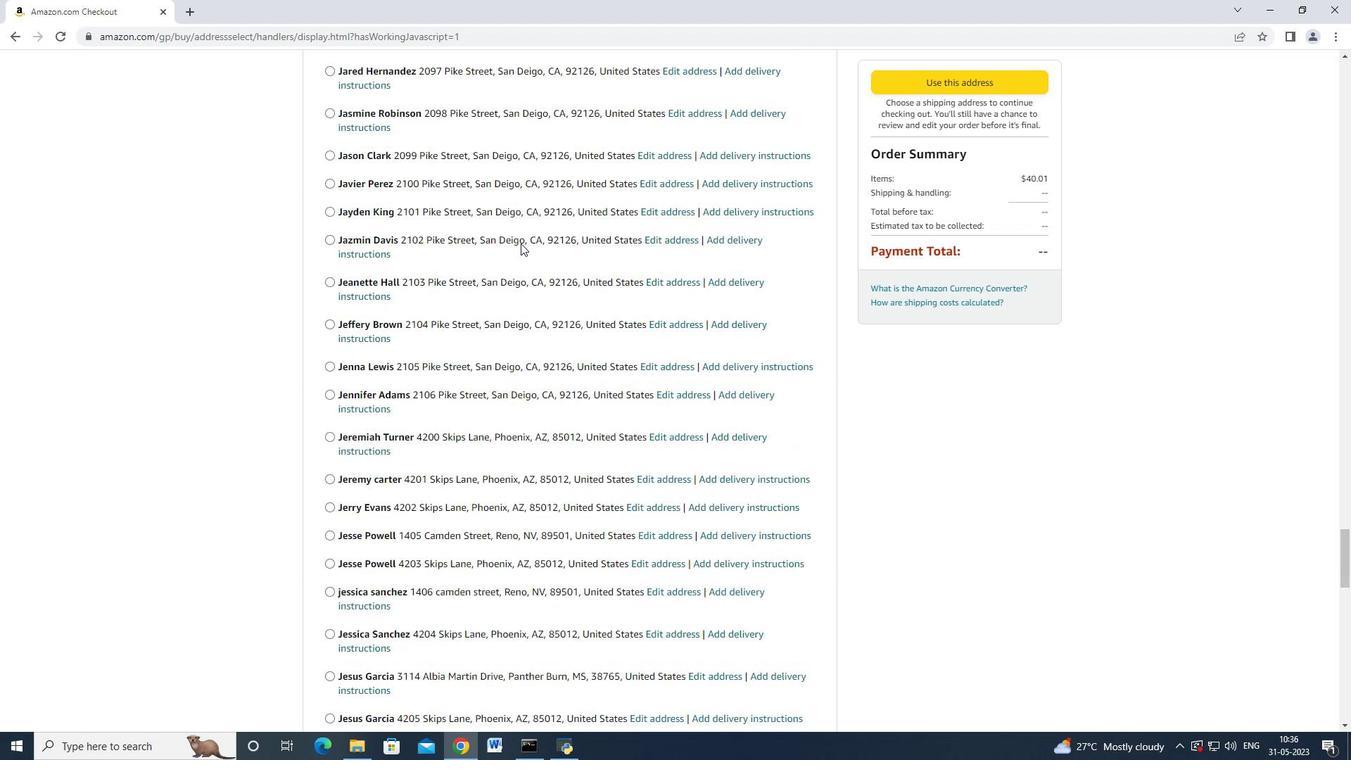 
Action: Mouse moved to (519, 243)
Screenshot: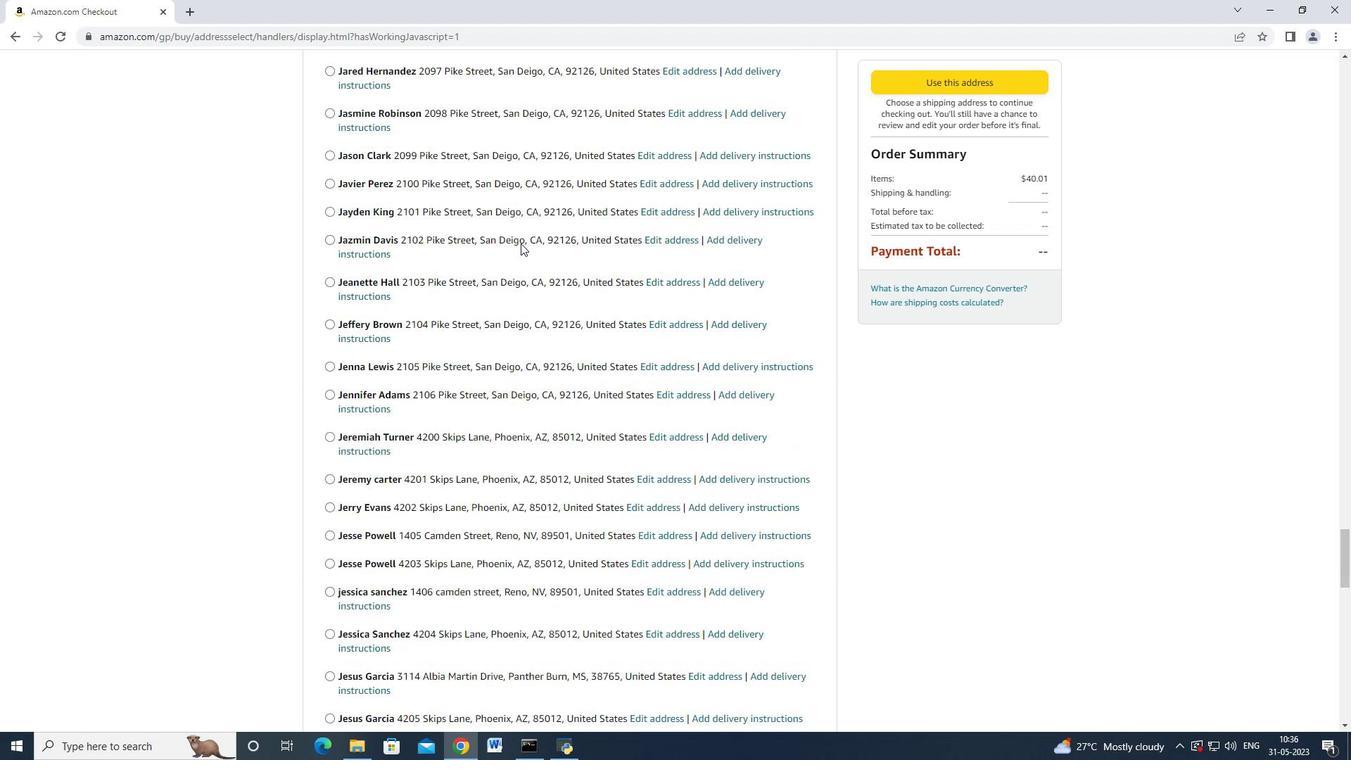 
Action: Mouse scrolled (519, 242) with delta (0, 0)
Screenshot: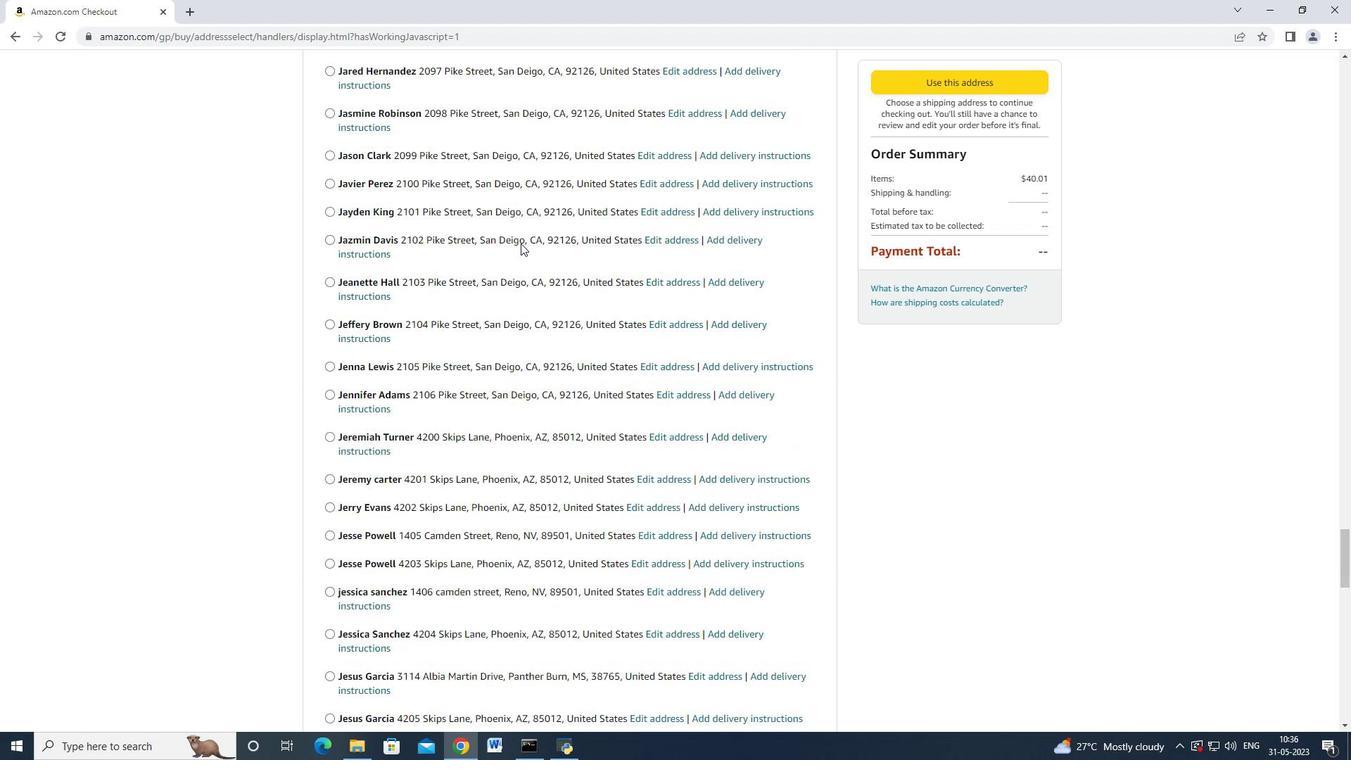 
Action: Mouse scrolled (519, 242) with delta (0, 0)
Screenshot: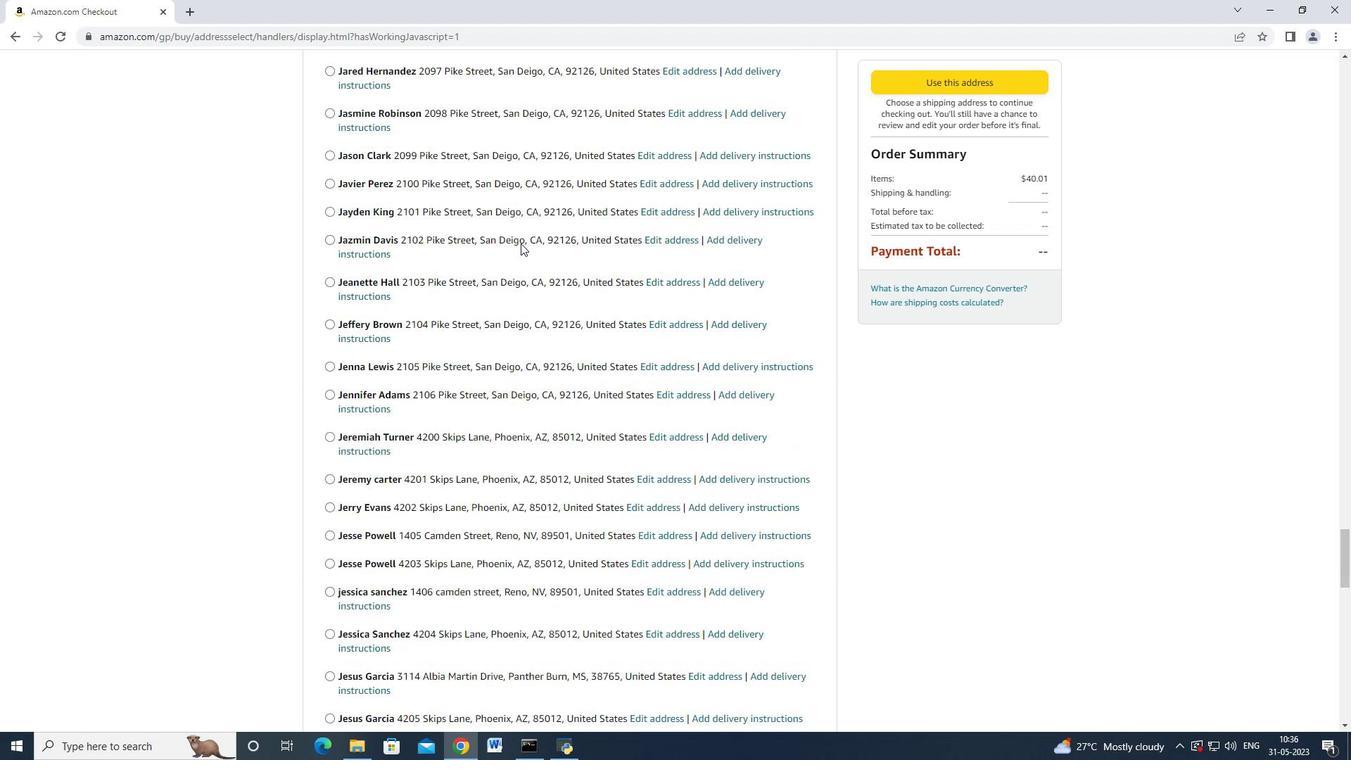 
Action: Mouse scrolled (519, 242) with delta (0, 0)
Screenshot: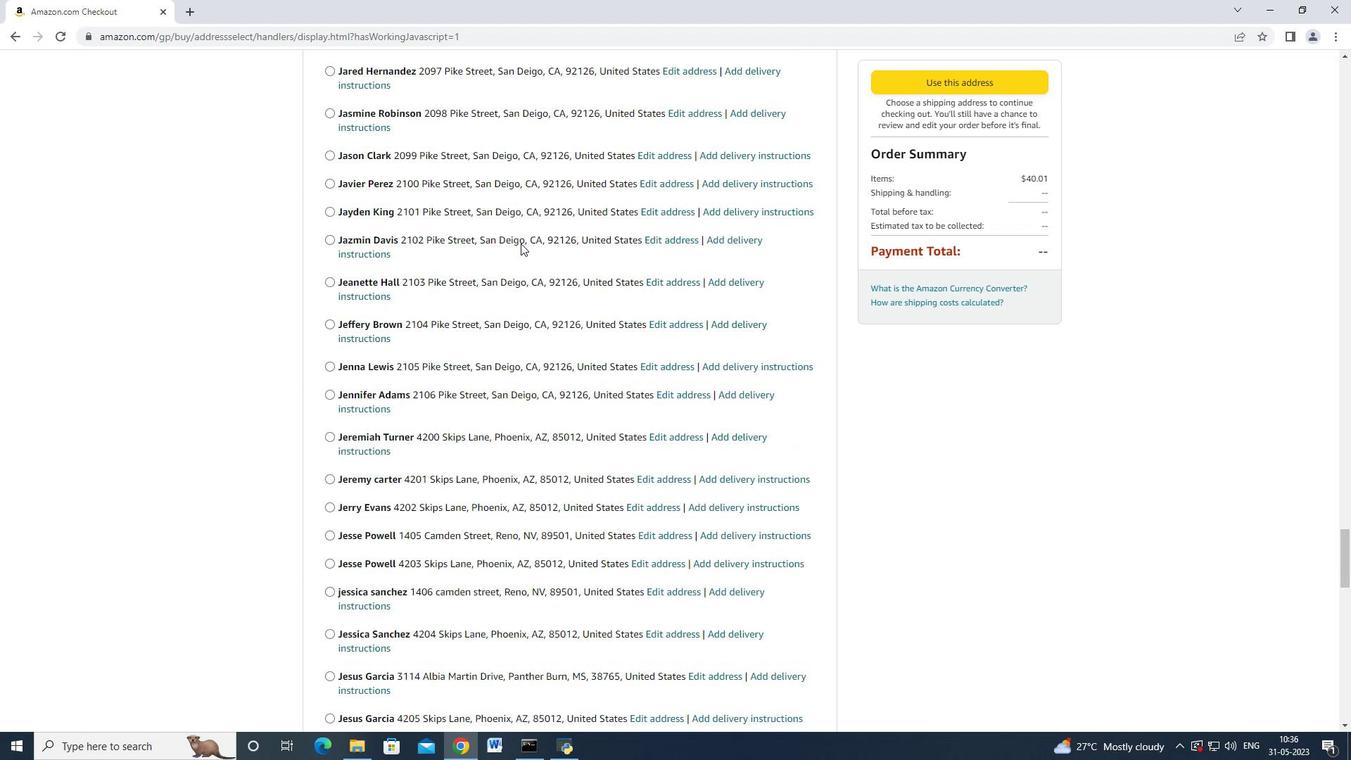 
Action: Mouse moved to (519, 243)
Screenshot: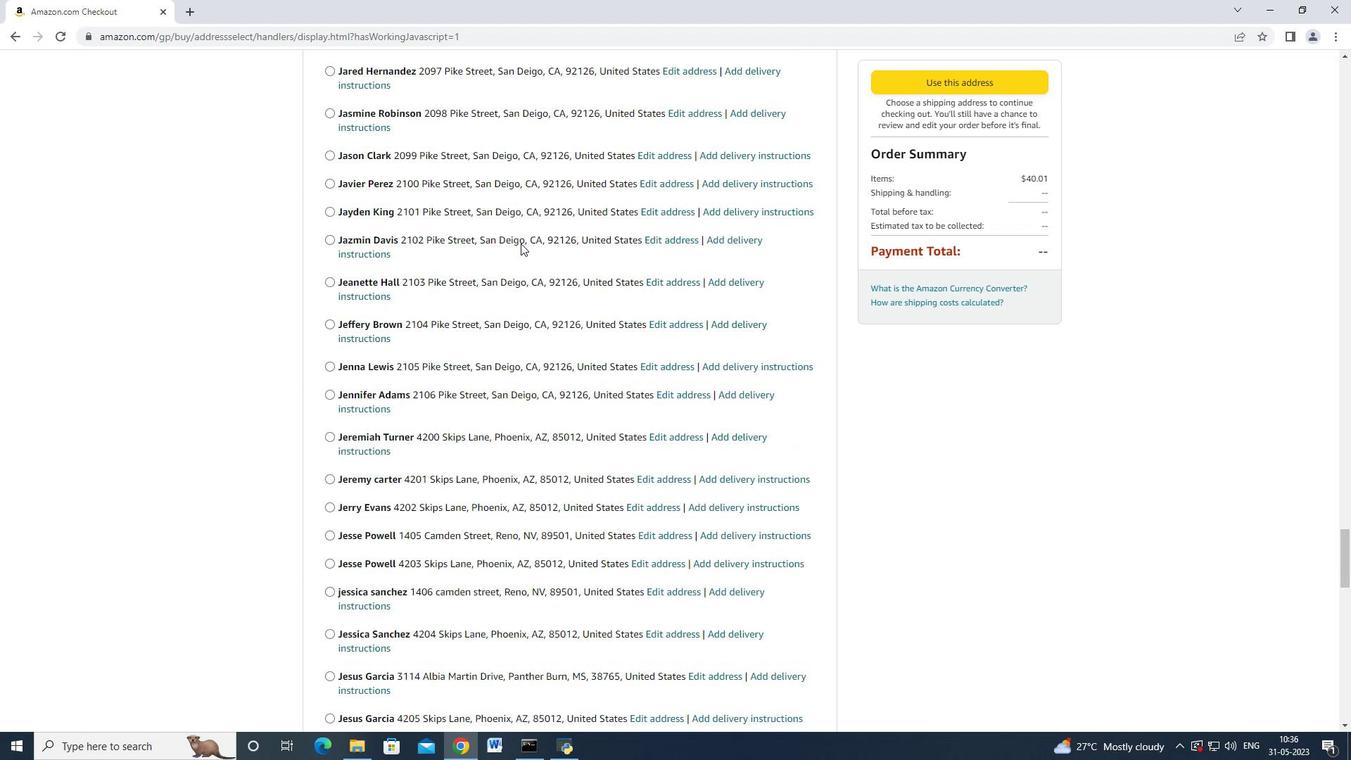 
Action: Mouse scrolled (519, 242) with delta (0, 0)
Screenshot: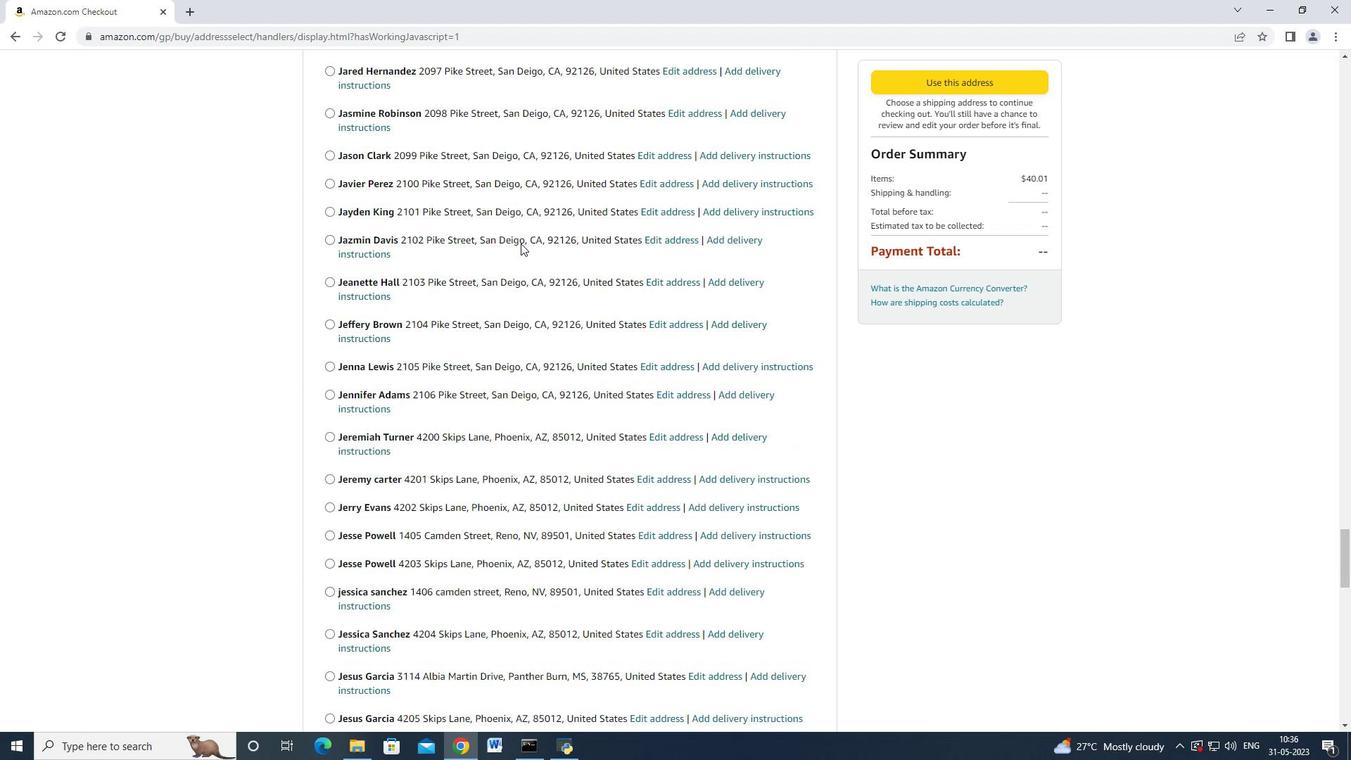 
Action: Mouse scrolled (519, 242) with delta (0, 0)
Screenshot: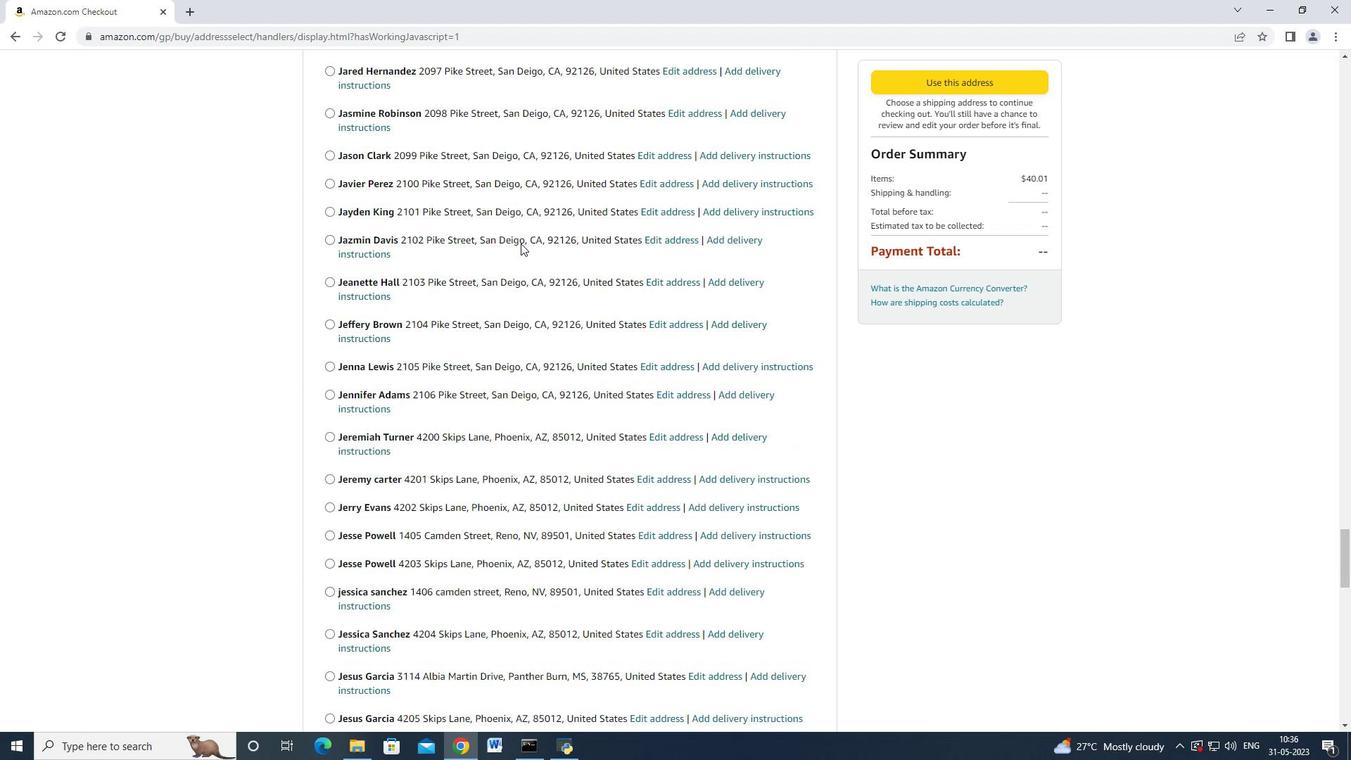 
Action: Mouse scrolled (519, 242) with delta (0, 0)
Screenshot: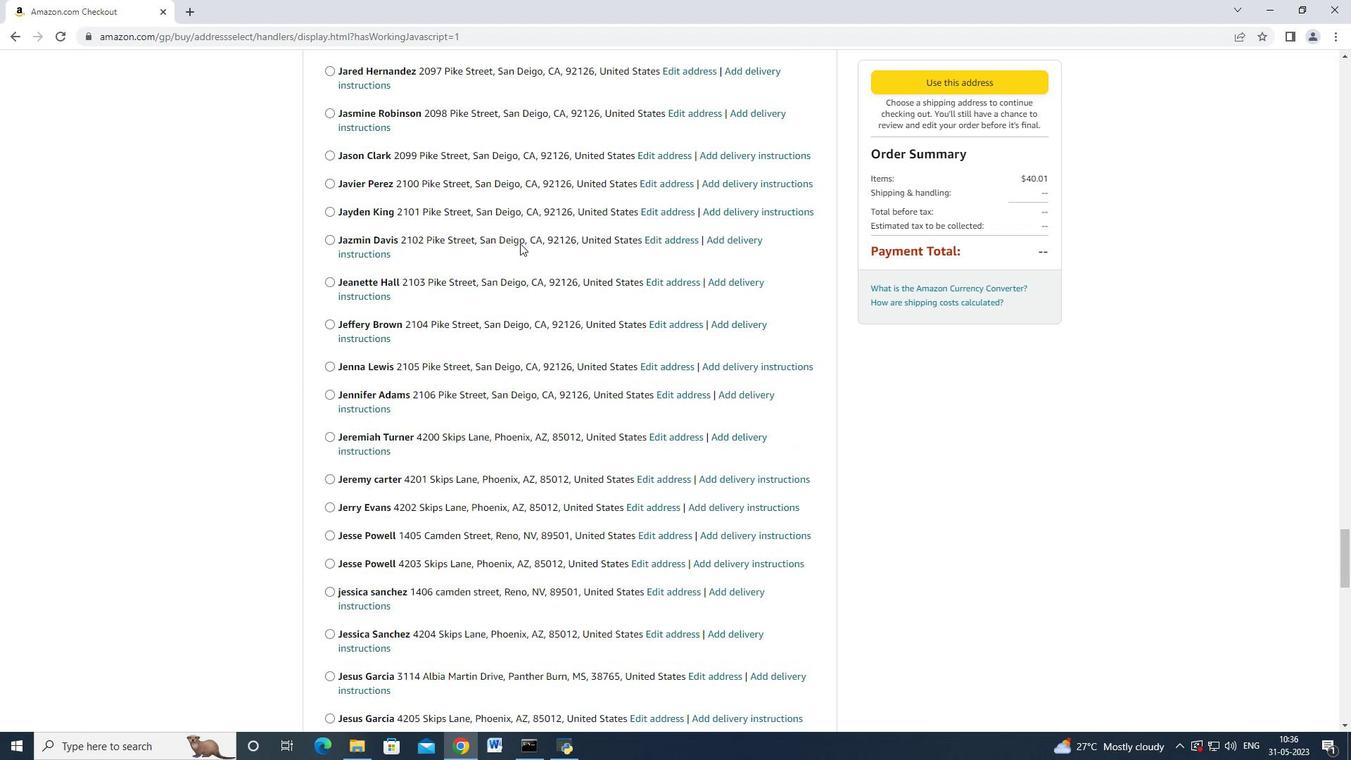 
Action: Mouse scrolled (519, 242) with delta (0, 0)
Screenshot: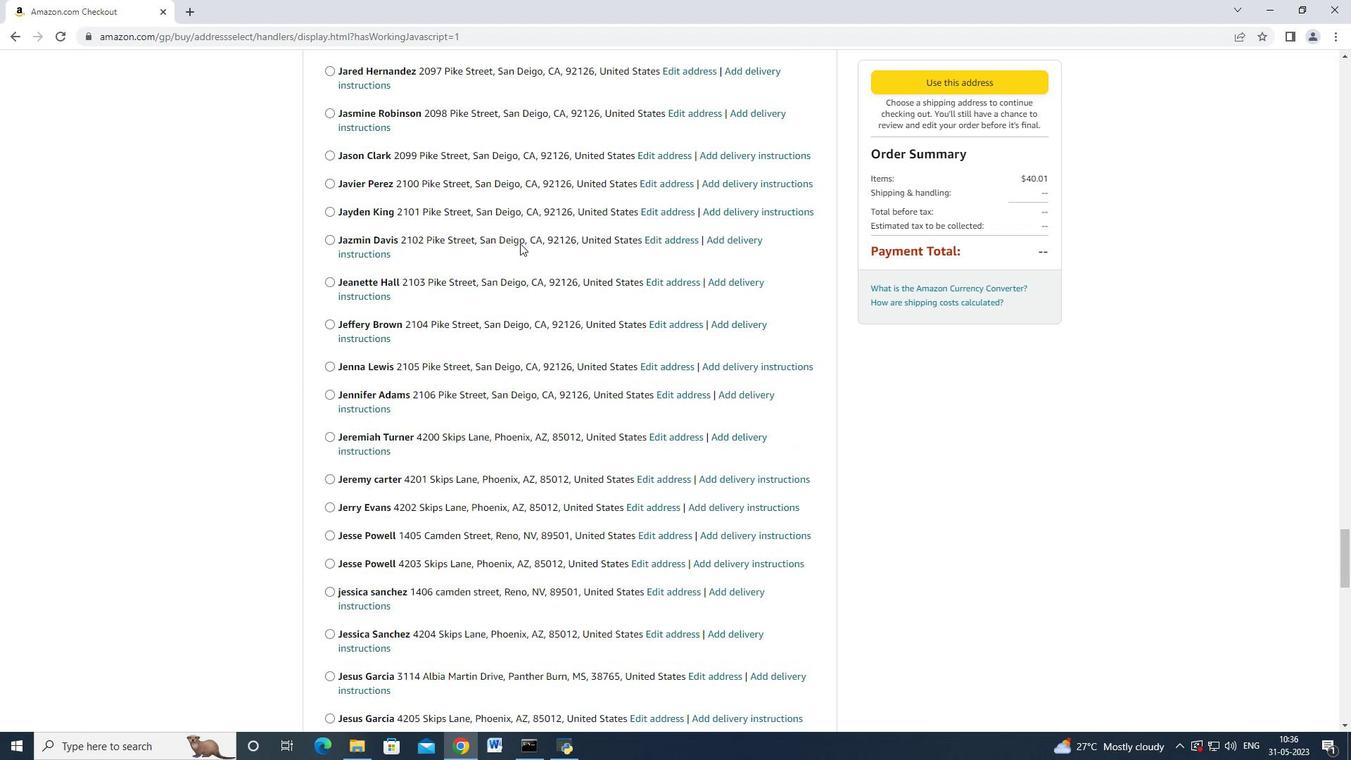 
Action: Mouse moved to (518, 243)
Screenshot: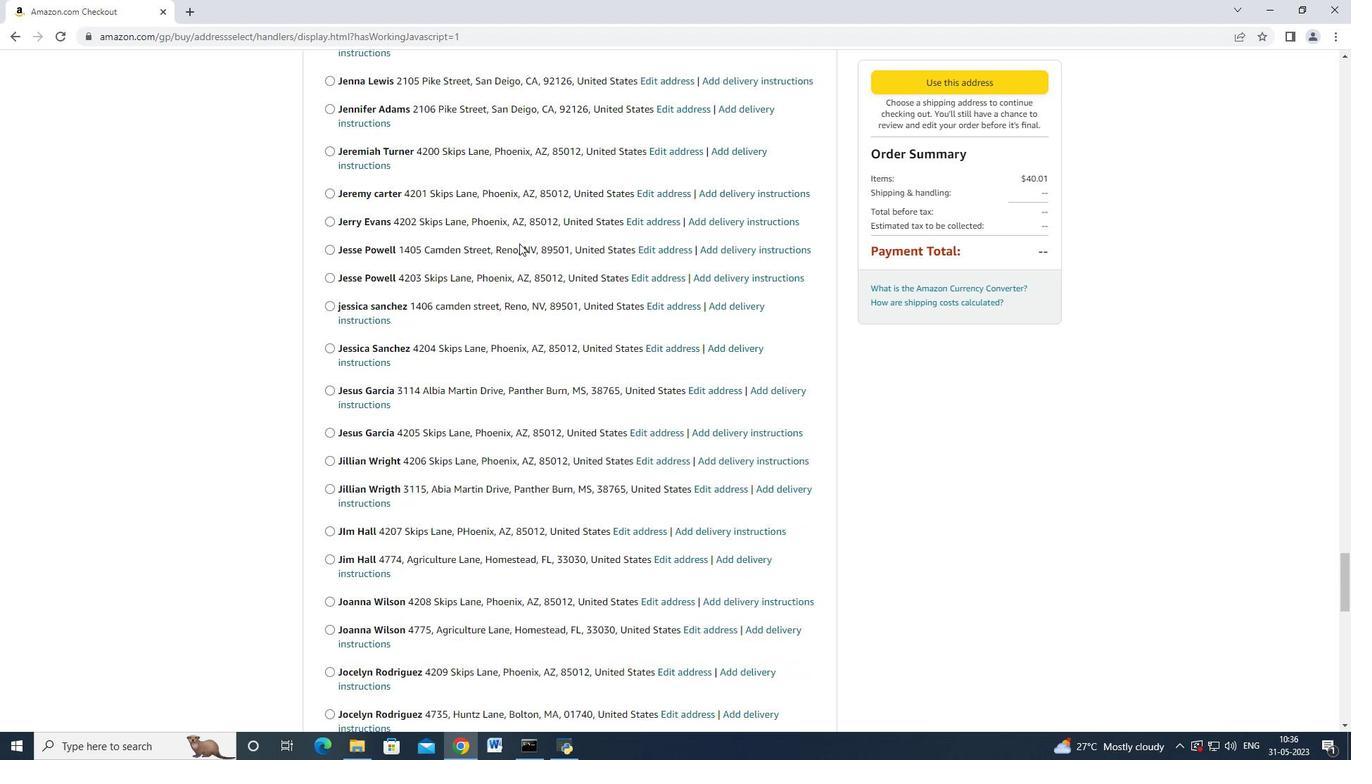 
Action: Mouse scrolled (518, 242) with delta (0, 0)
Screenshot: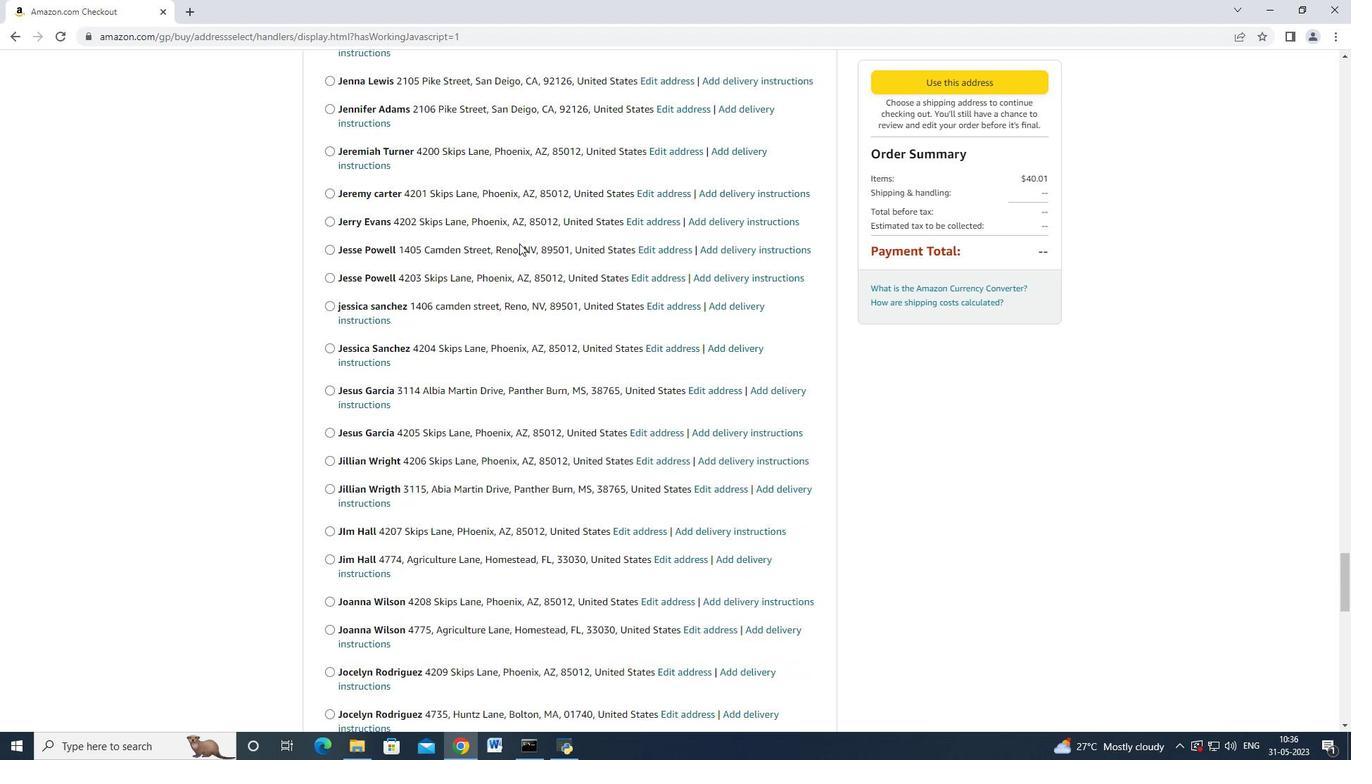 
Action: Mouse scrolled (518, 242) with delta (0, 0)
Screenshot: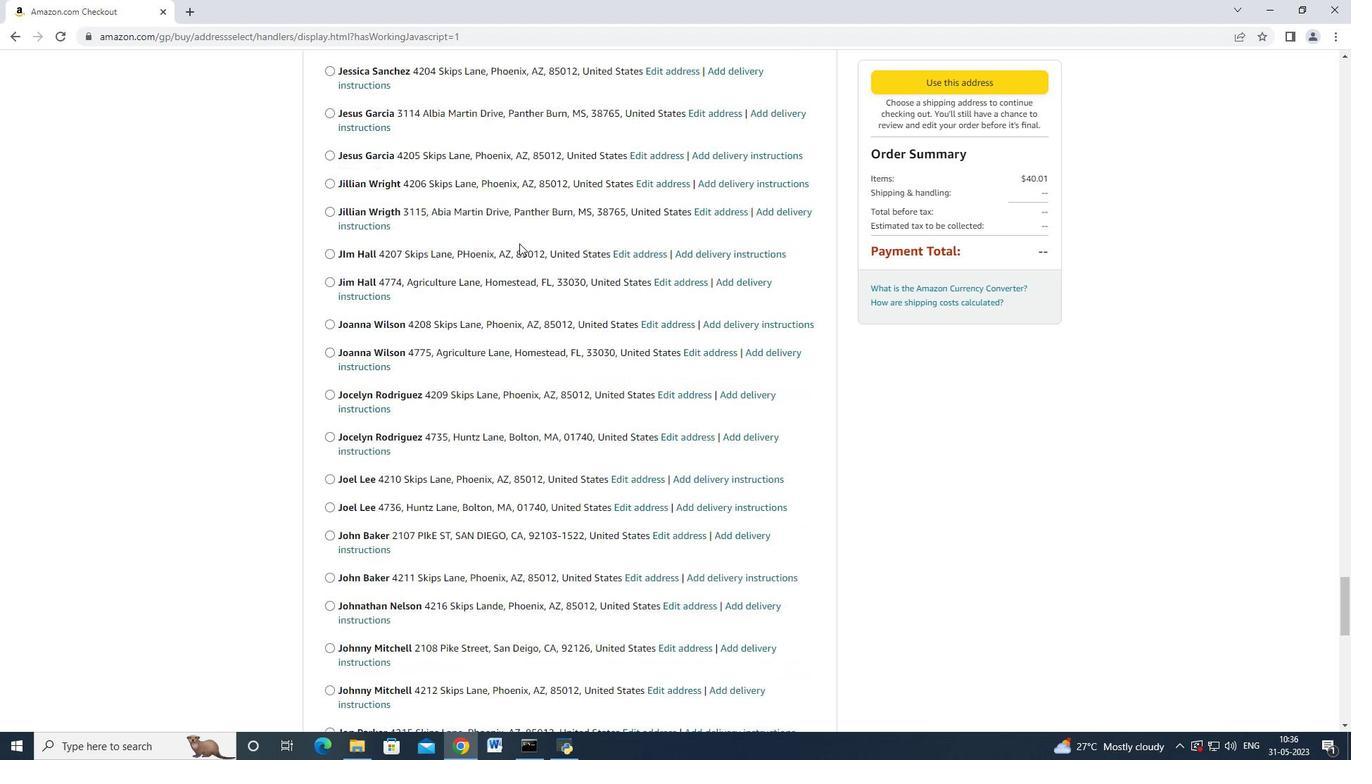 
Action: Mouse scrolled (518, 242) with delta (0, 0)
Screenshot: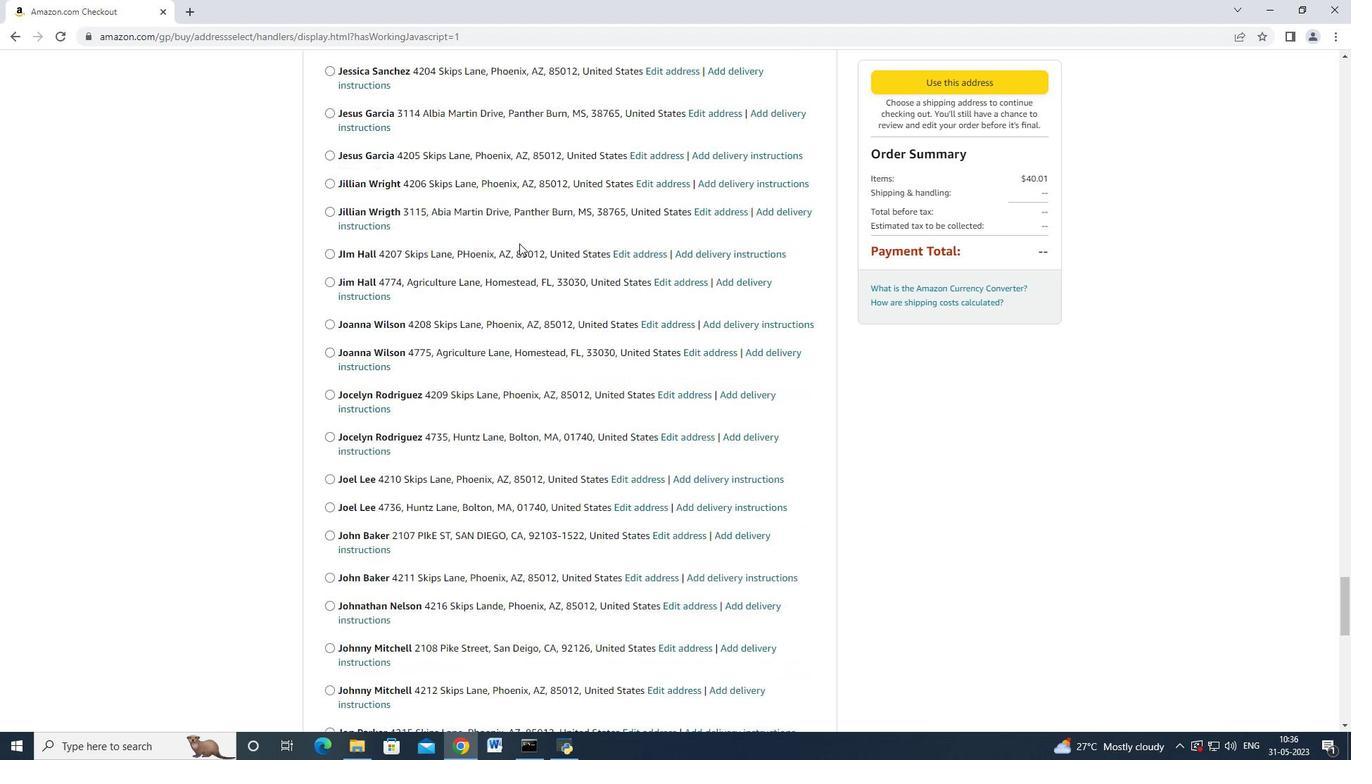 
Action: Mouse scrolled (518, 242) with delta (0, 0)
Screenshot: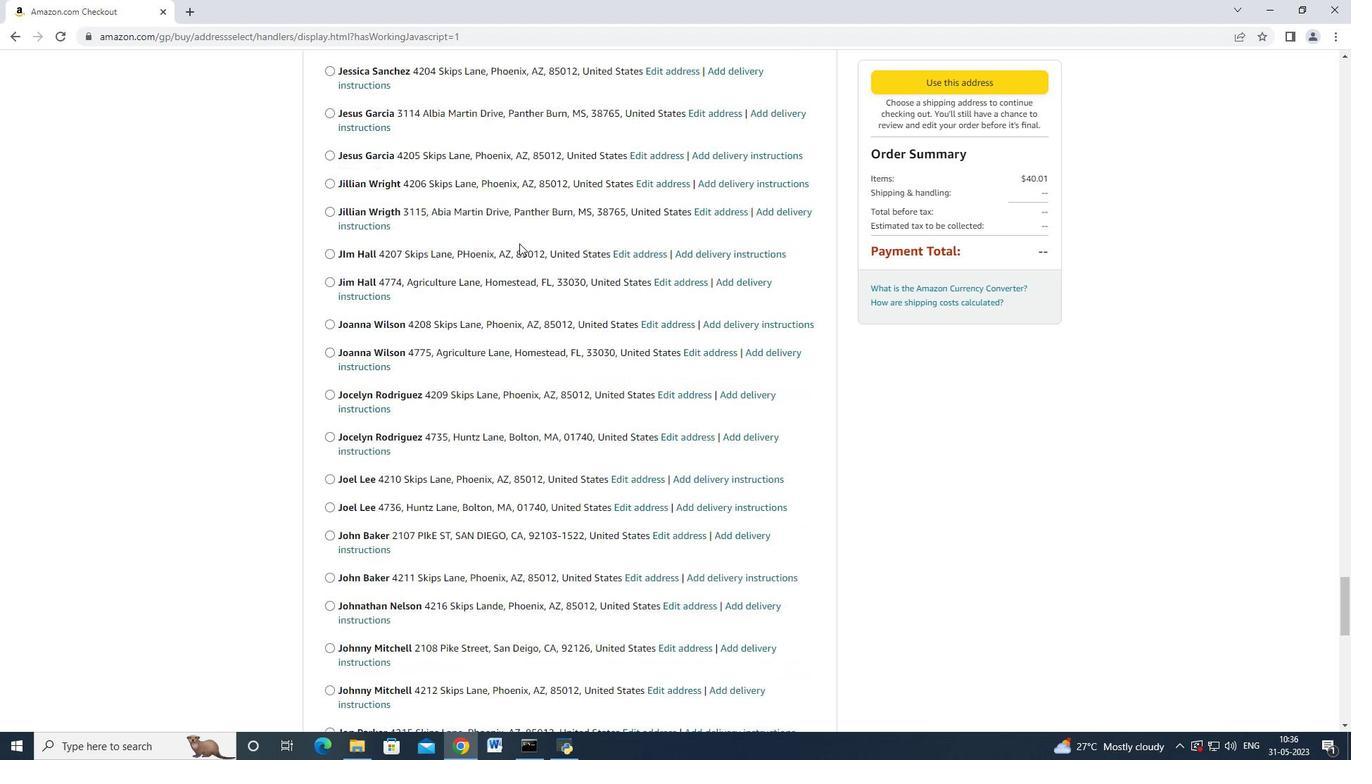
Action: Mouse scrolled (518, 242) with delta (0, 0)
Screenshot: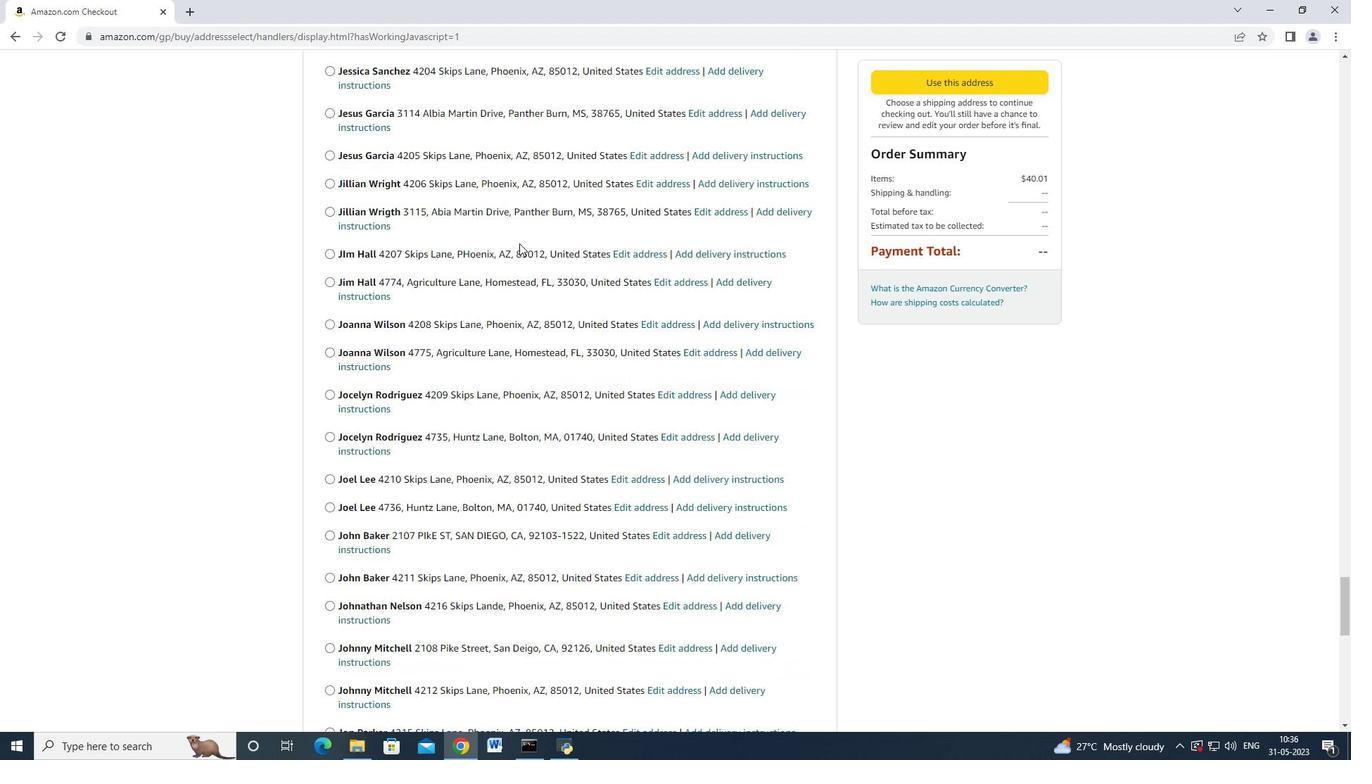
Action: Mouse scrolled (518, 242) with delta (0, 0)
Screenshot: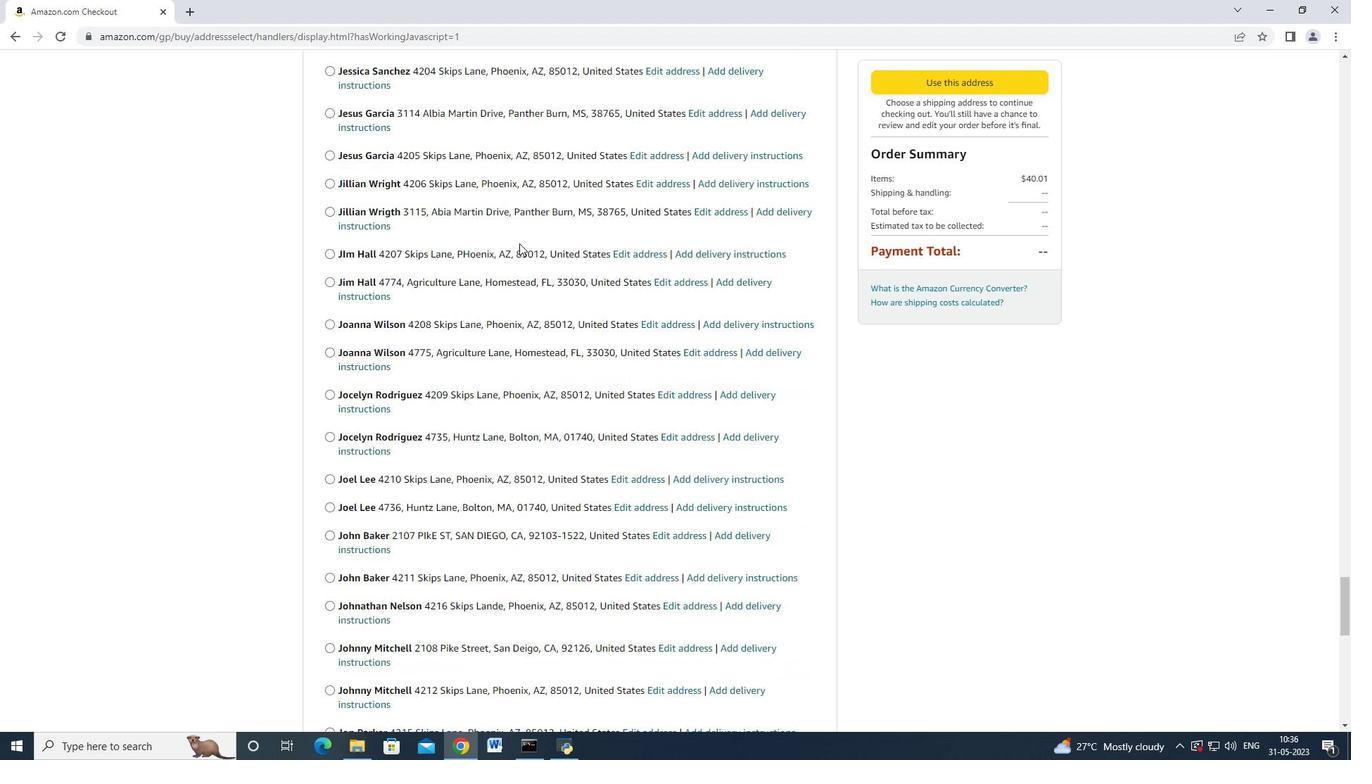 
Action: Mouse moved to (518, 243)
Screenshot: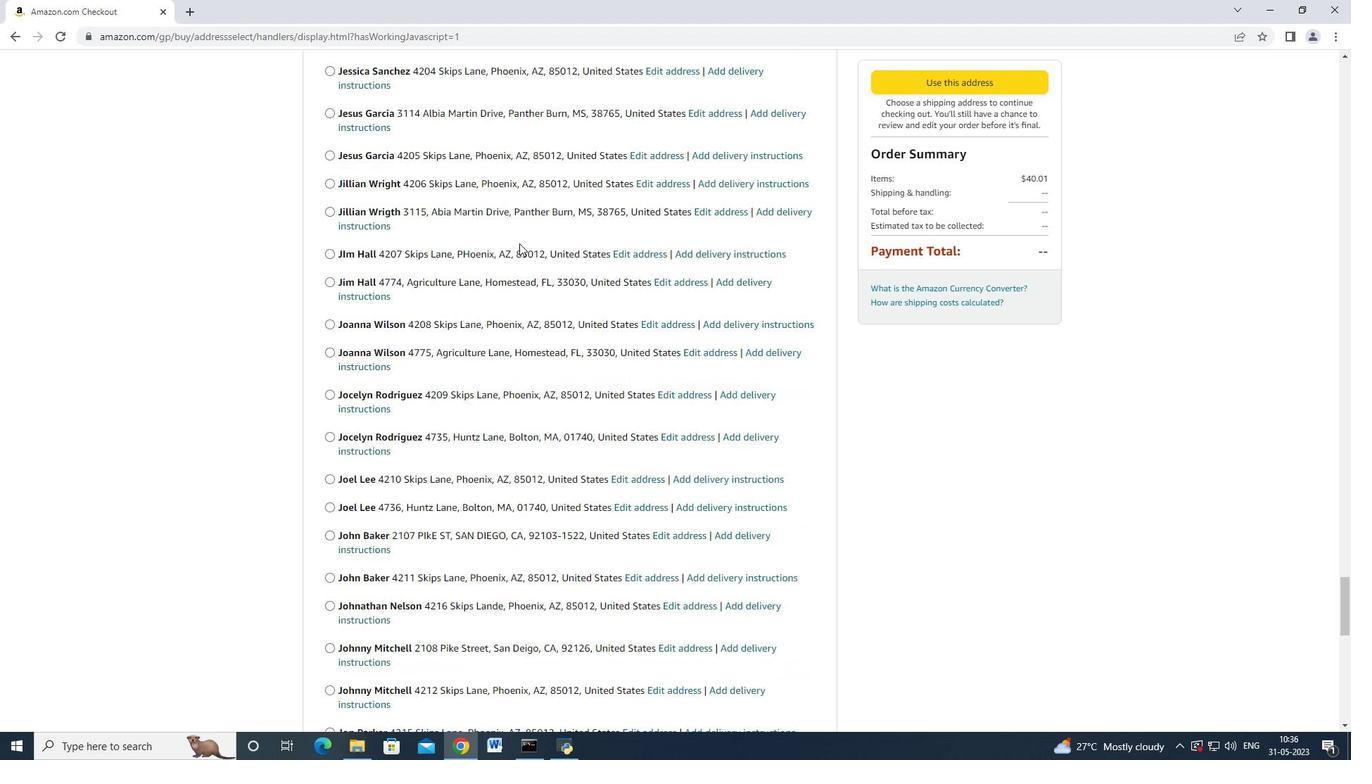 
Action: Mouse scrolled (518, 242) with delta (0, 0)
Screenshot: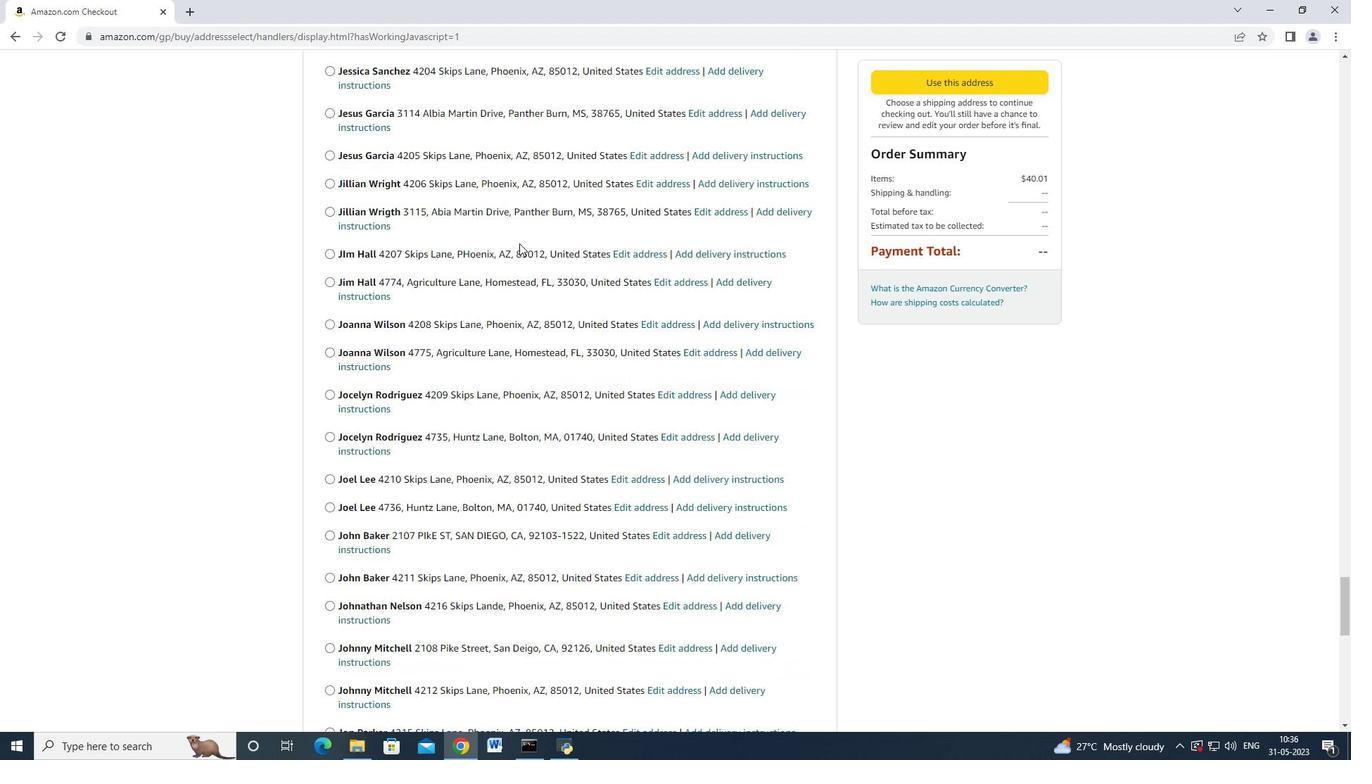 
Action: Mouse moved to (519, 242)
Screenshot: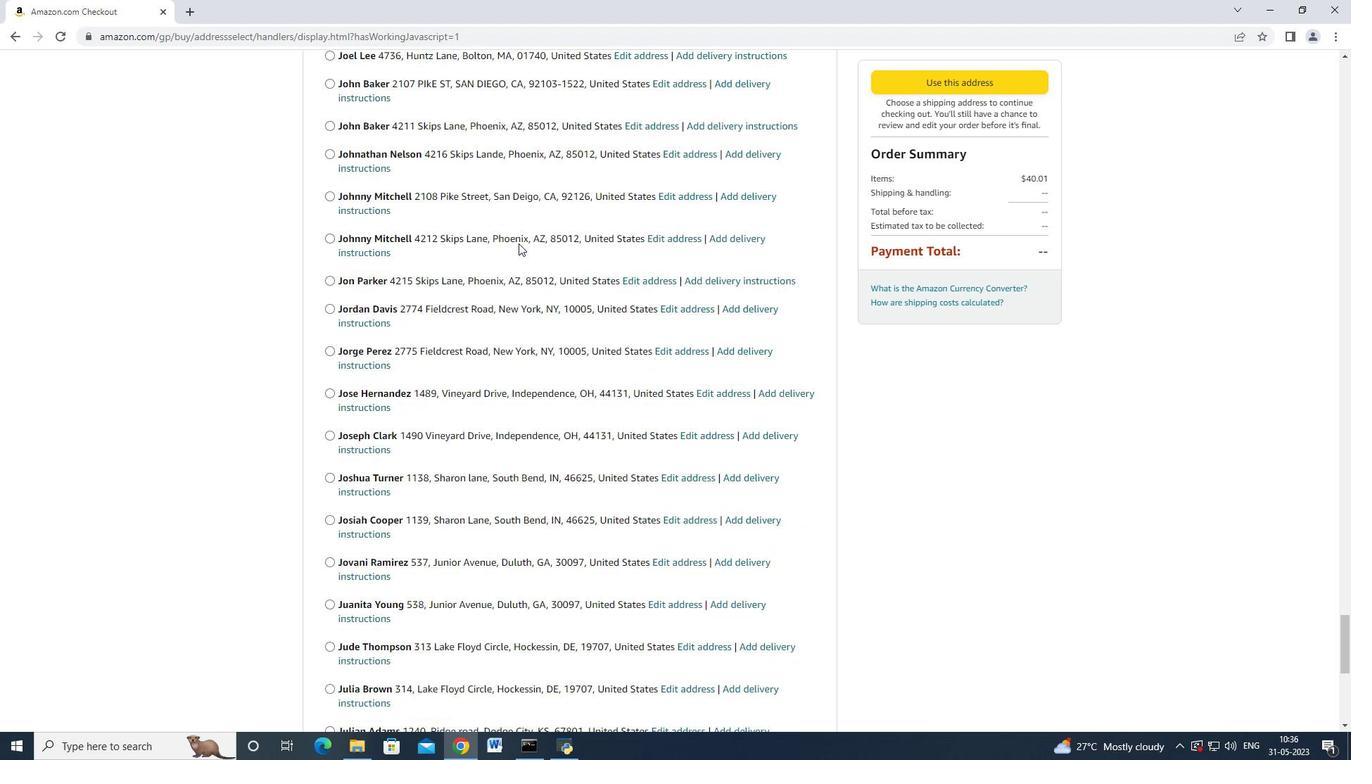 
Action: Mouse scrolled (519, 241) with delta (0, 0)
Screenshot: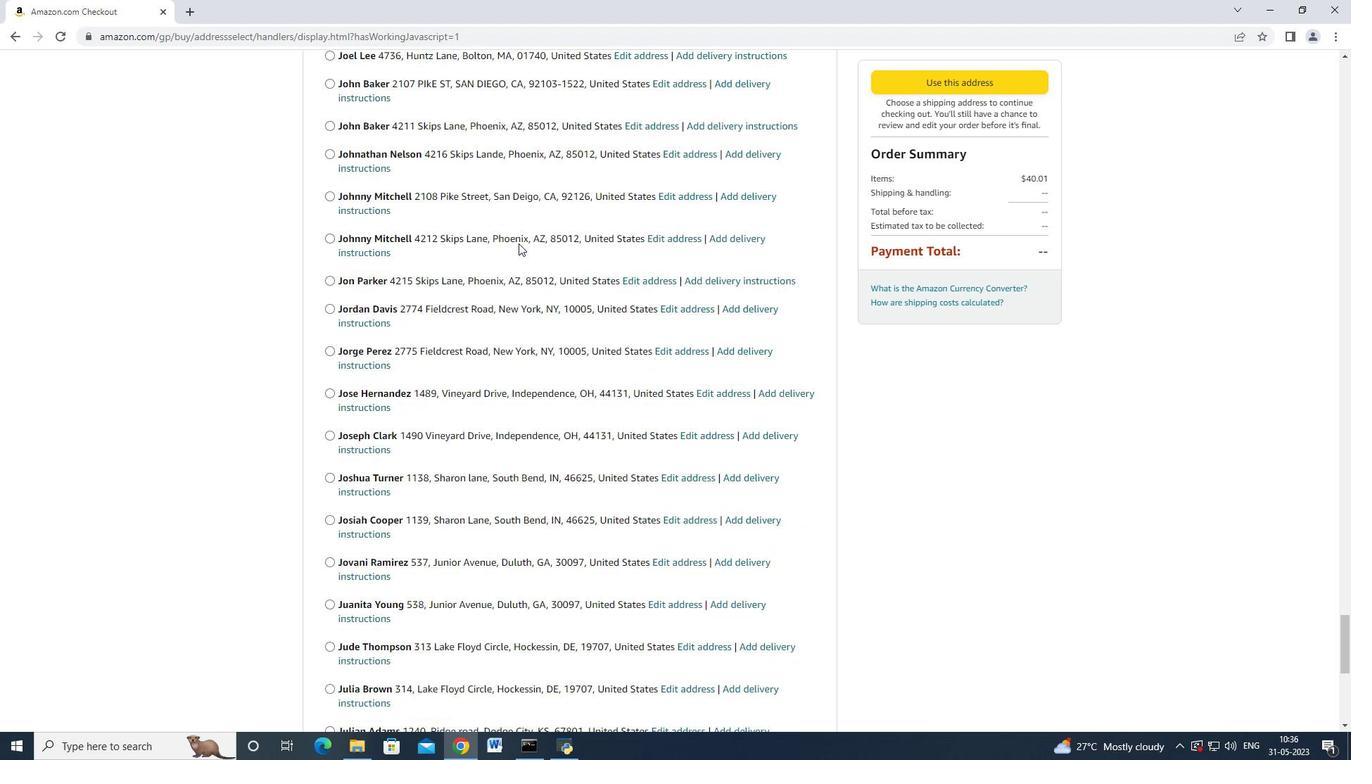 
Action: Mouse moved to (518, 242)
Screenshot: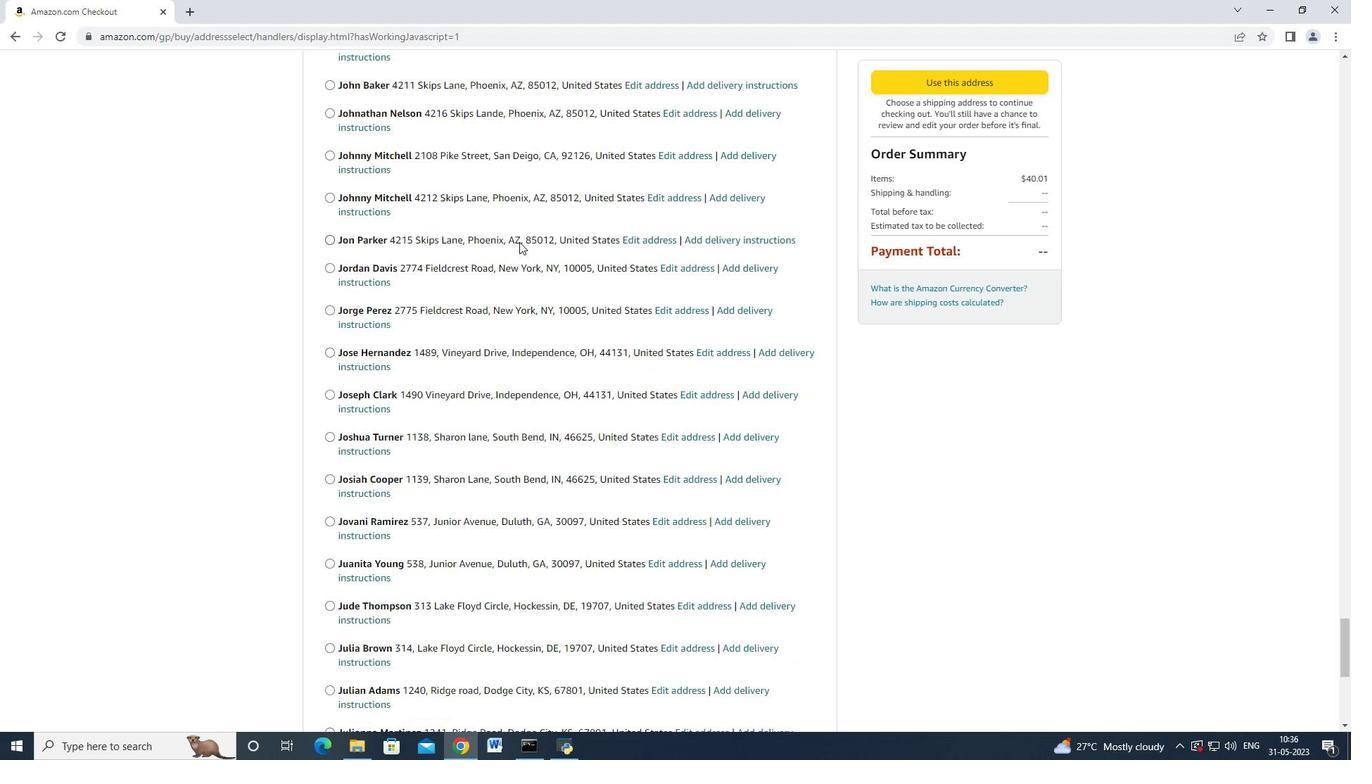 
Action: Mouse scrolled (518, 241) with delta (0, 0)
Screenshot: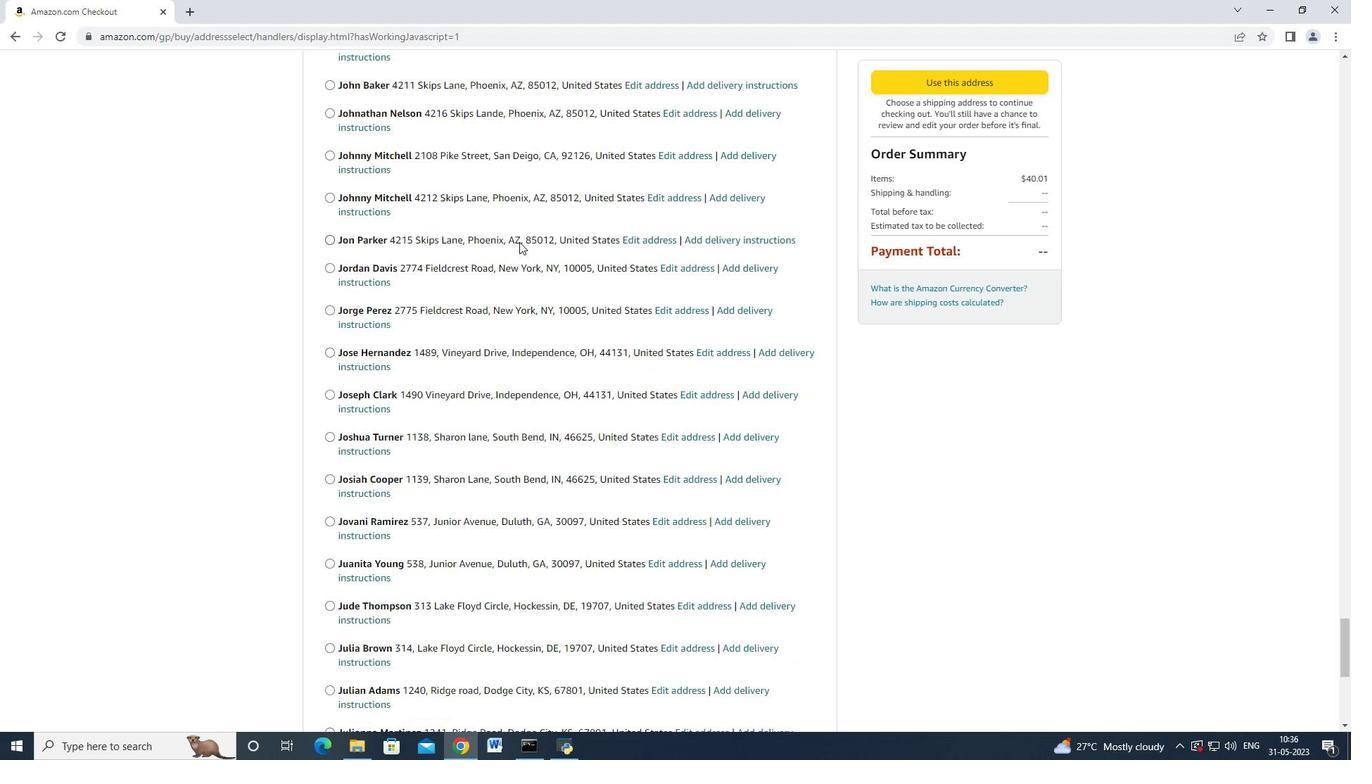 
Action: Mouse scrolled (518, 241) with delta (0, 0)
Screenshot: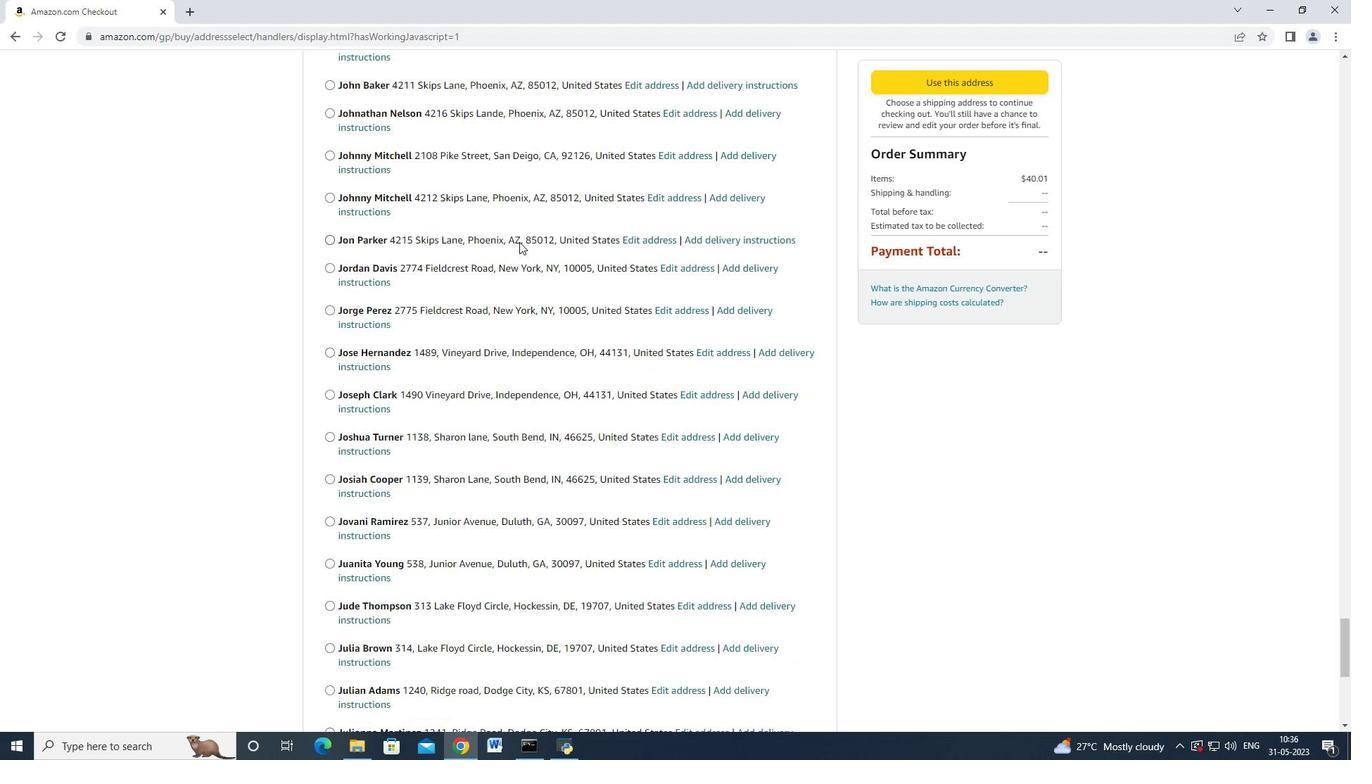 
Action: Mouse scrolled (518, 241) with delta (0, 0)
Screenshot: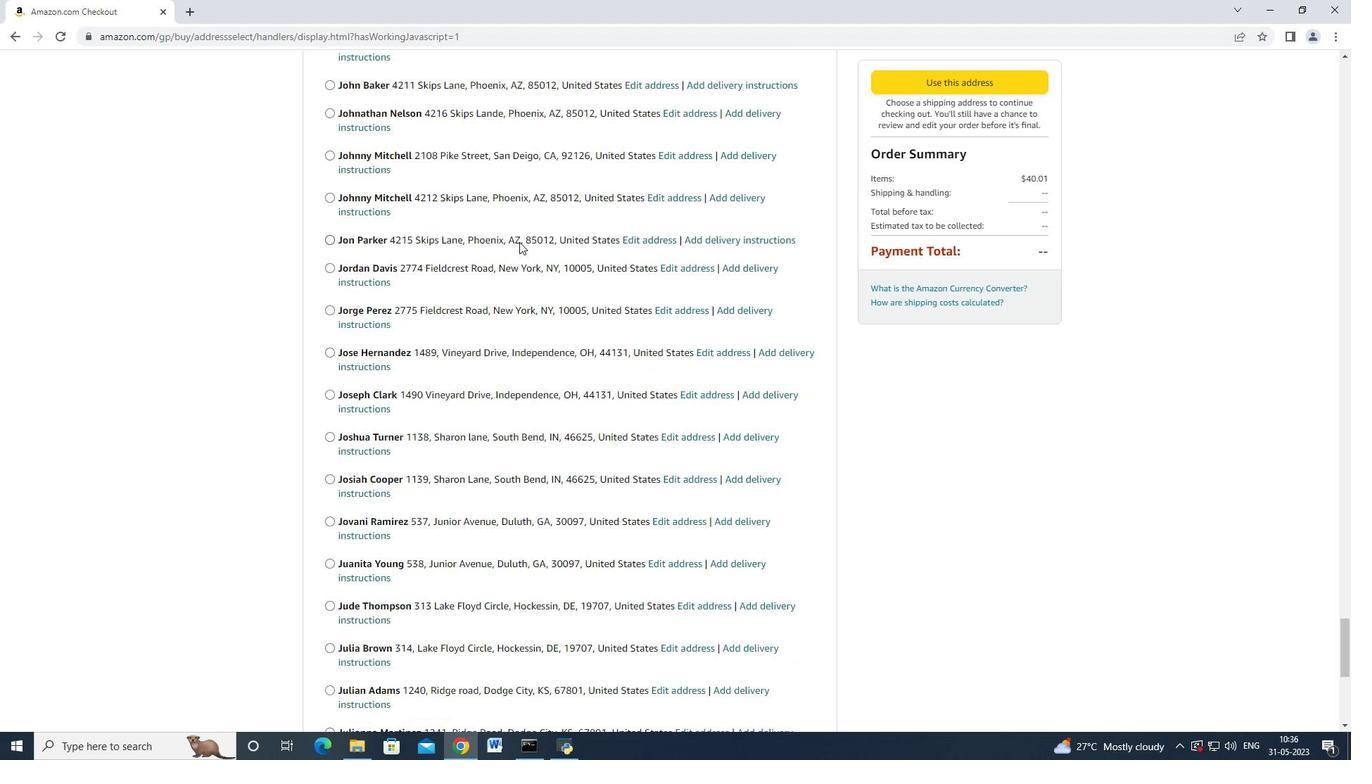 
Action: Mouse scrolled (518, 241) with delta (0, 0)
Screenshot: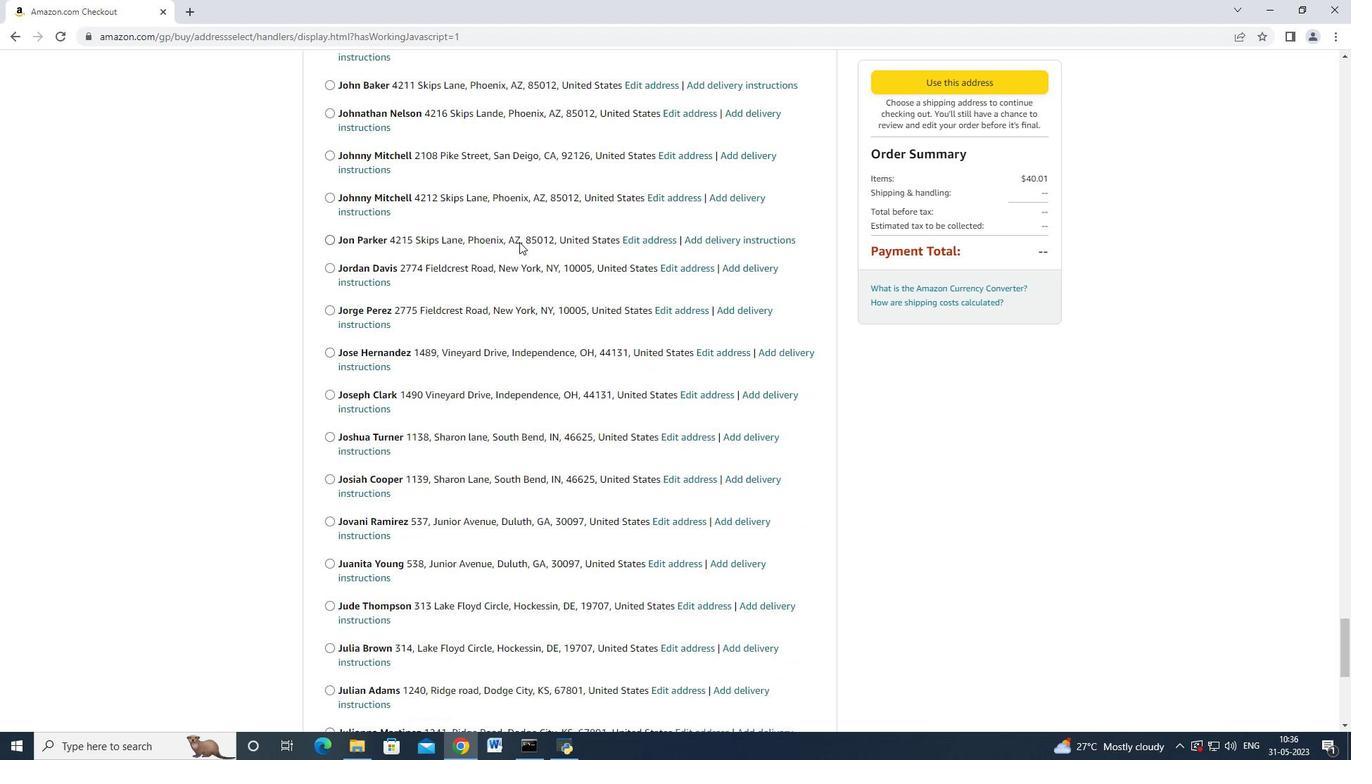 
Action: Mouse scrolled (518, 241) with delta (0, 0)
Screenshot: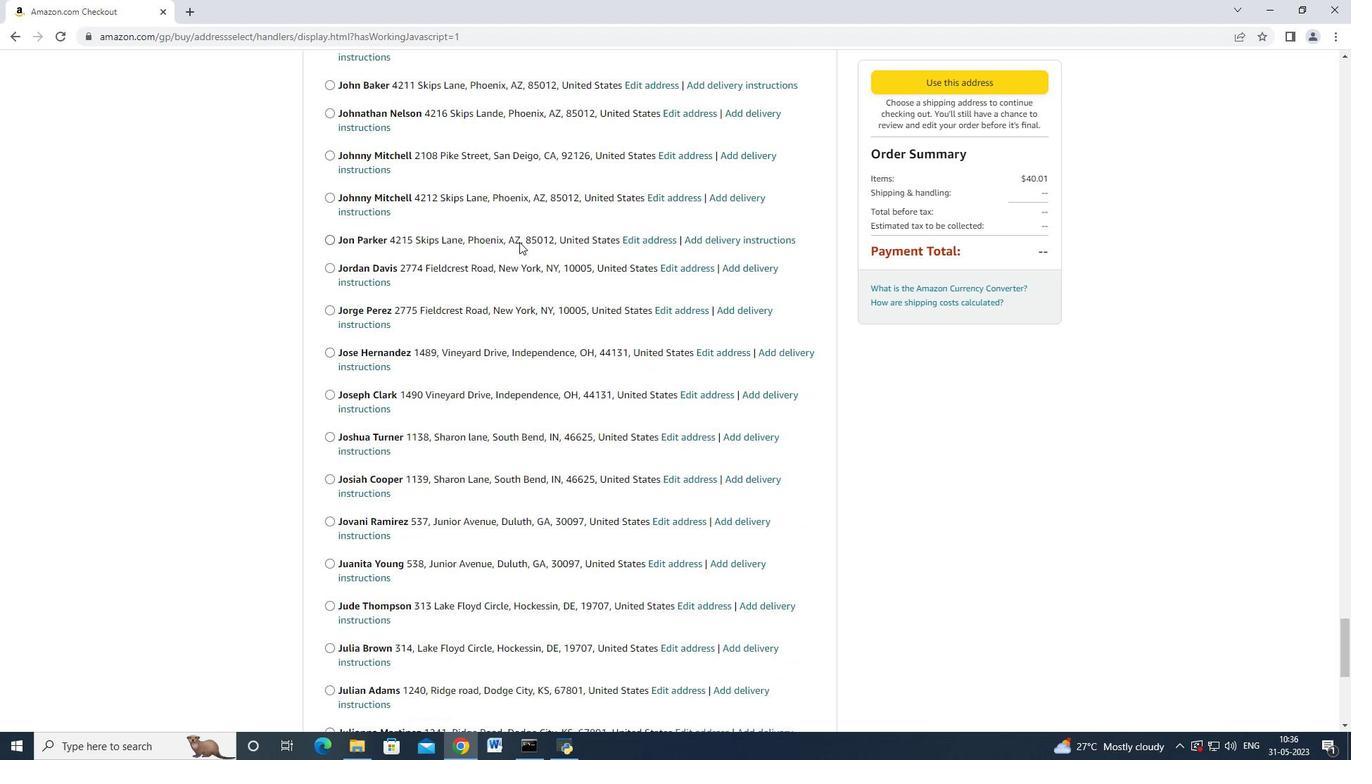 
Action: Mouse moved to (518, 240)
Screenshot: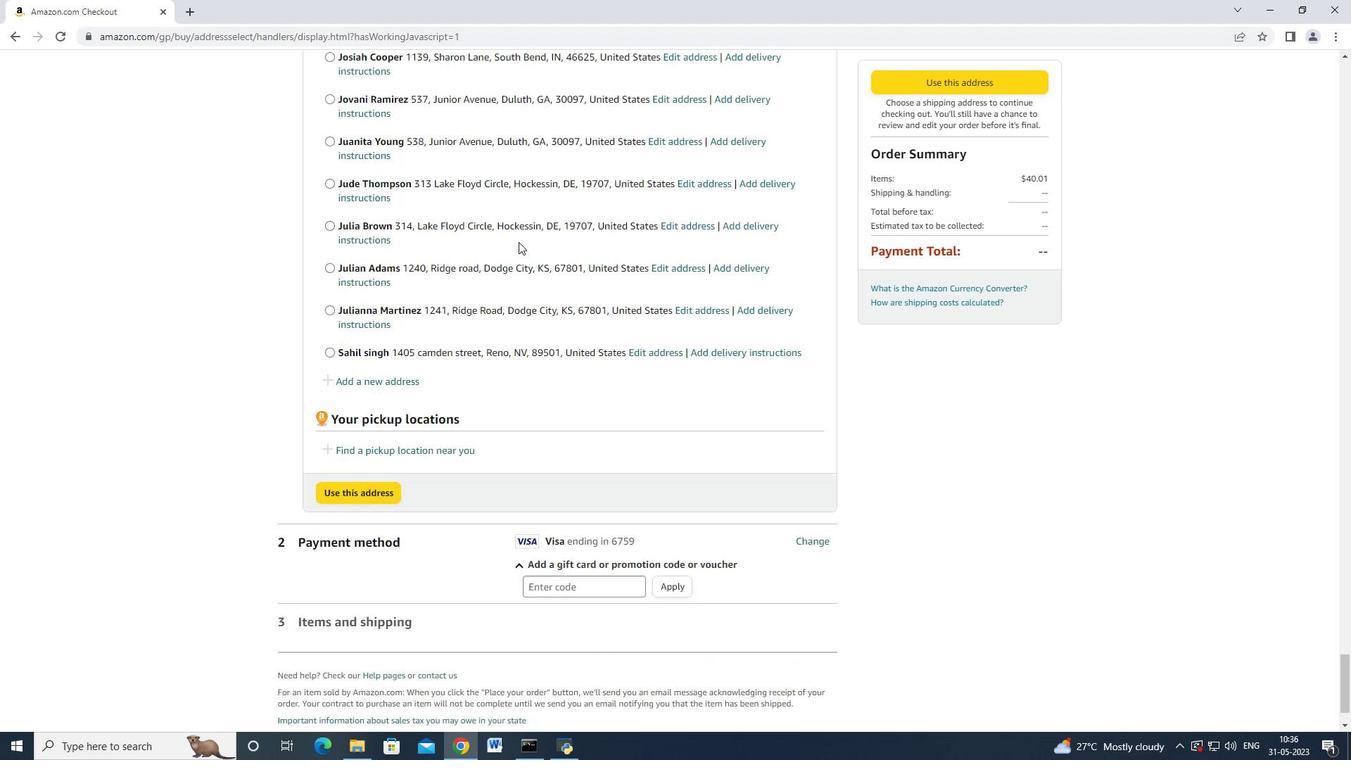 
Action: Mouse scrolled (518, 240) with delta (0, 0)
Screenshot: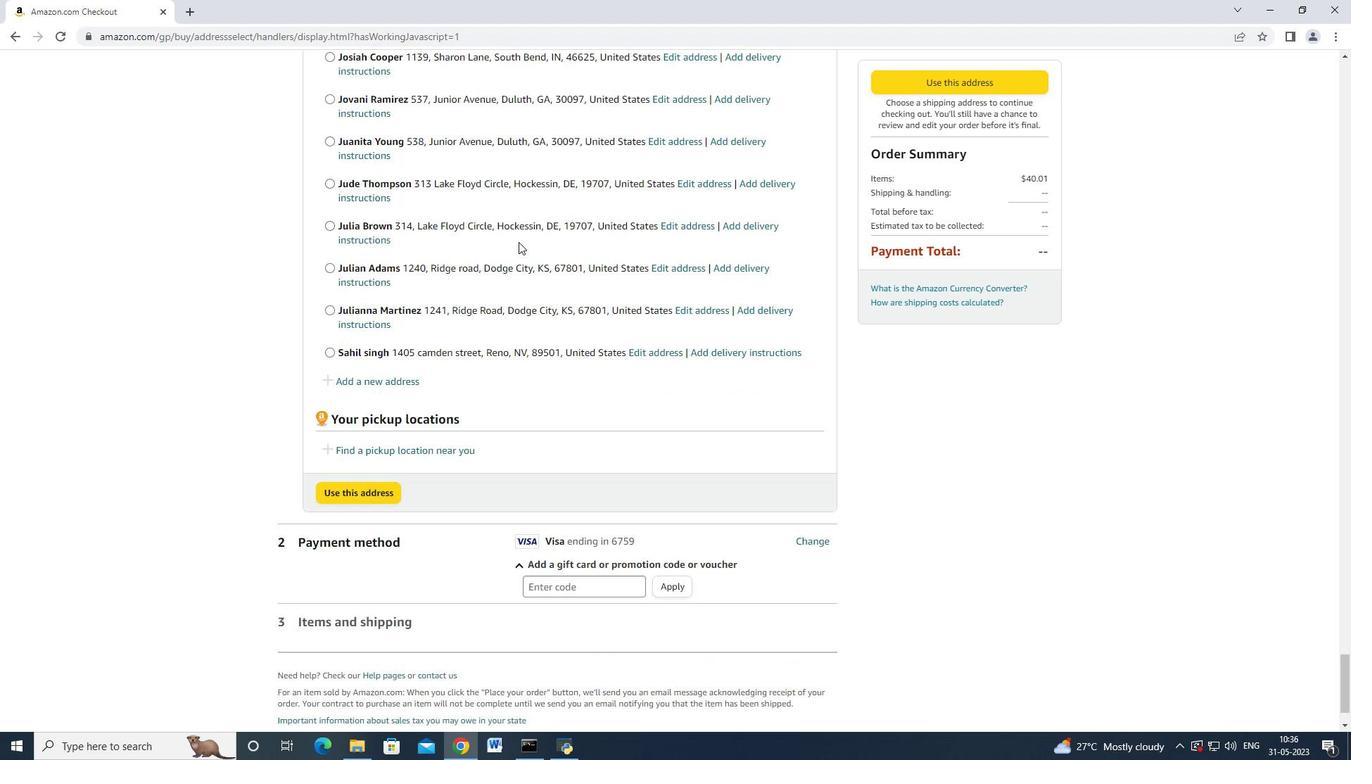 
Action: Mouse scrolled (518, 240) with delta (0, 0)
Screenshot: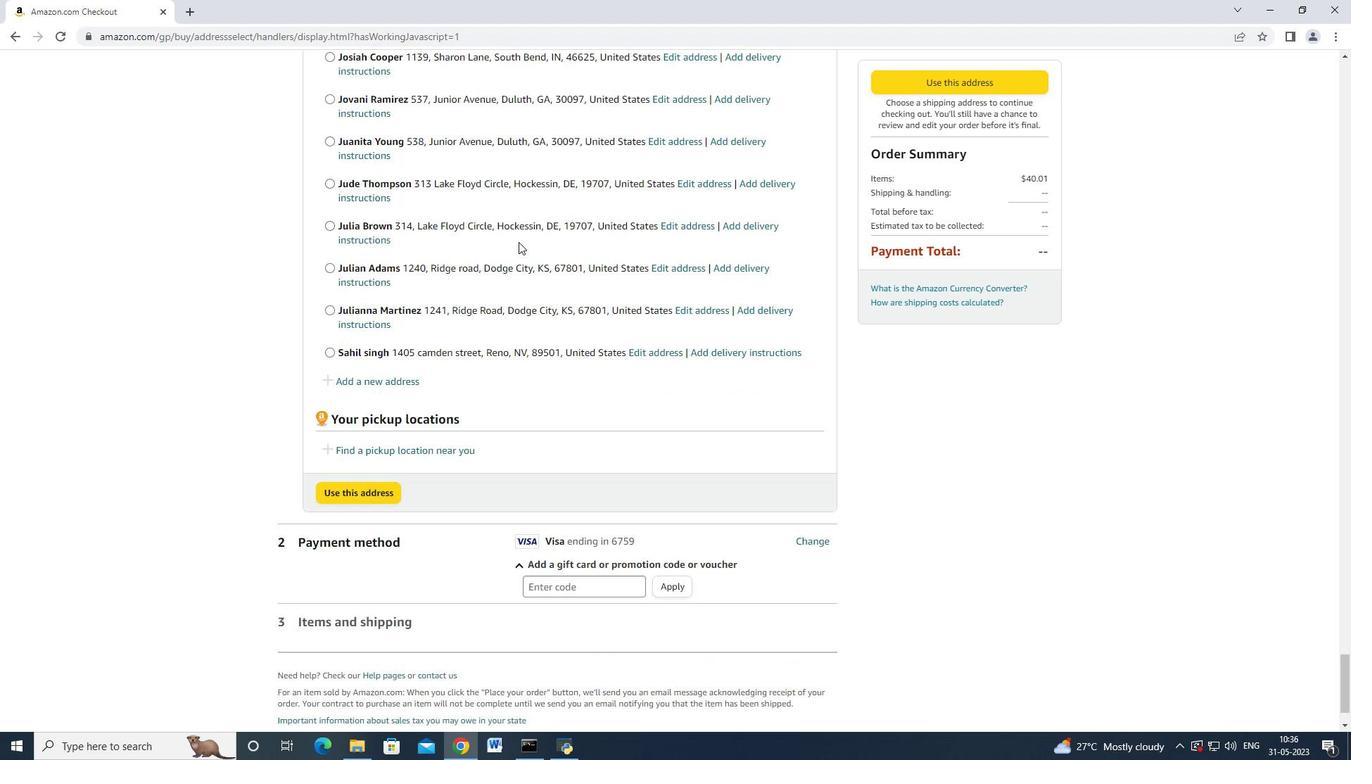 
Action: Mouse scrolled (518, 240) with delta (0, 0)
Screenshot: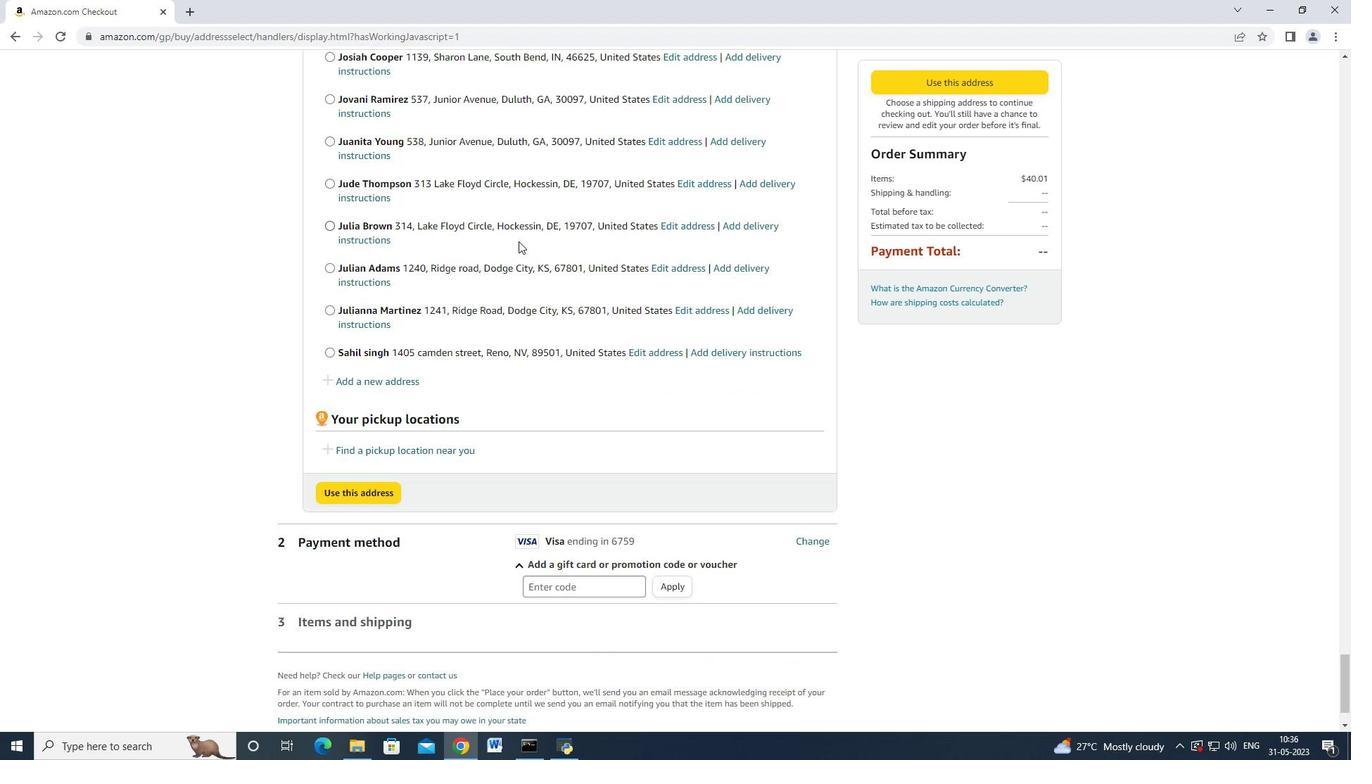
Action: Mouse scrolled (518, 240) with delta (0, 0)
Screenshot: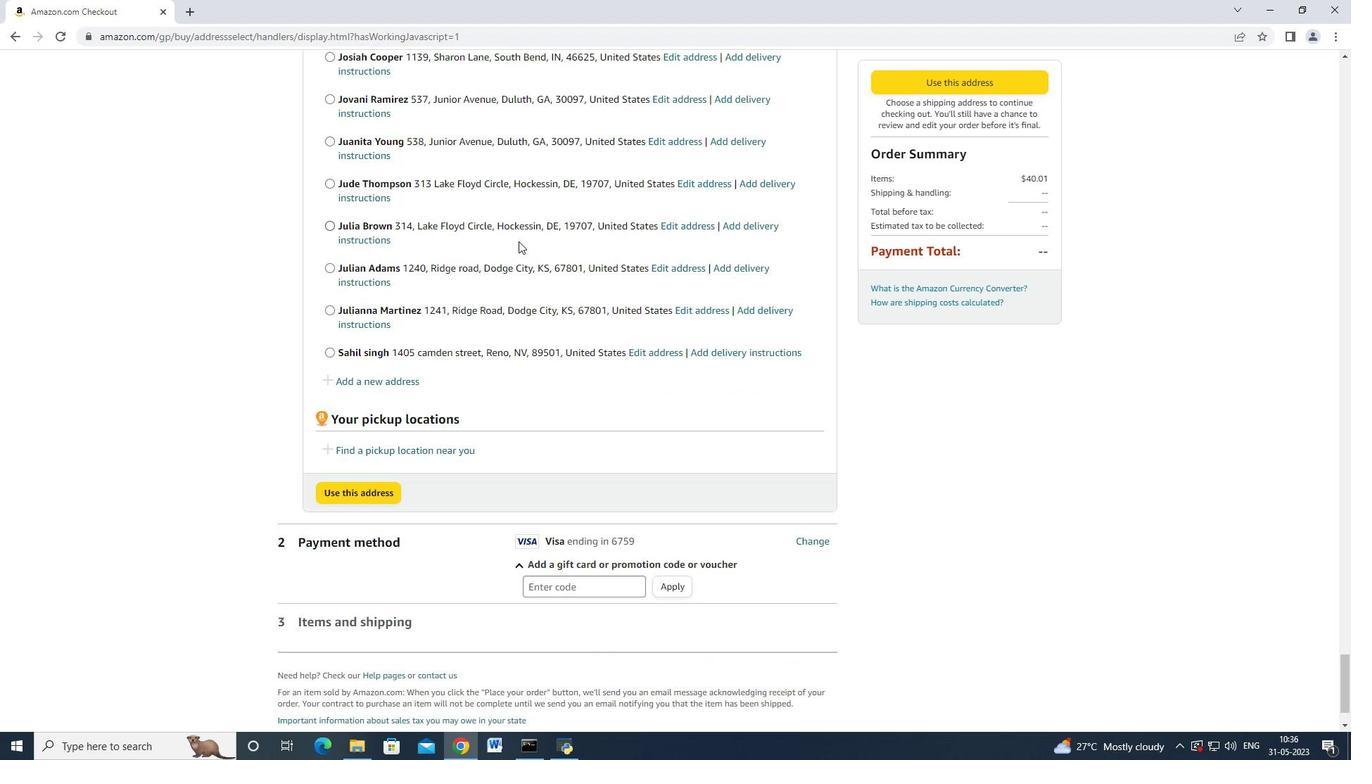 
Action: Mouse scrolled (518, 240) with delta (0, 0)
Screenshot: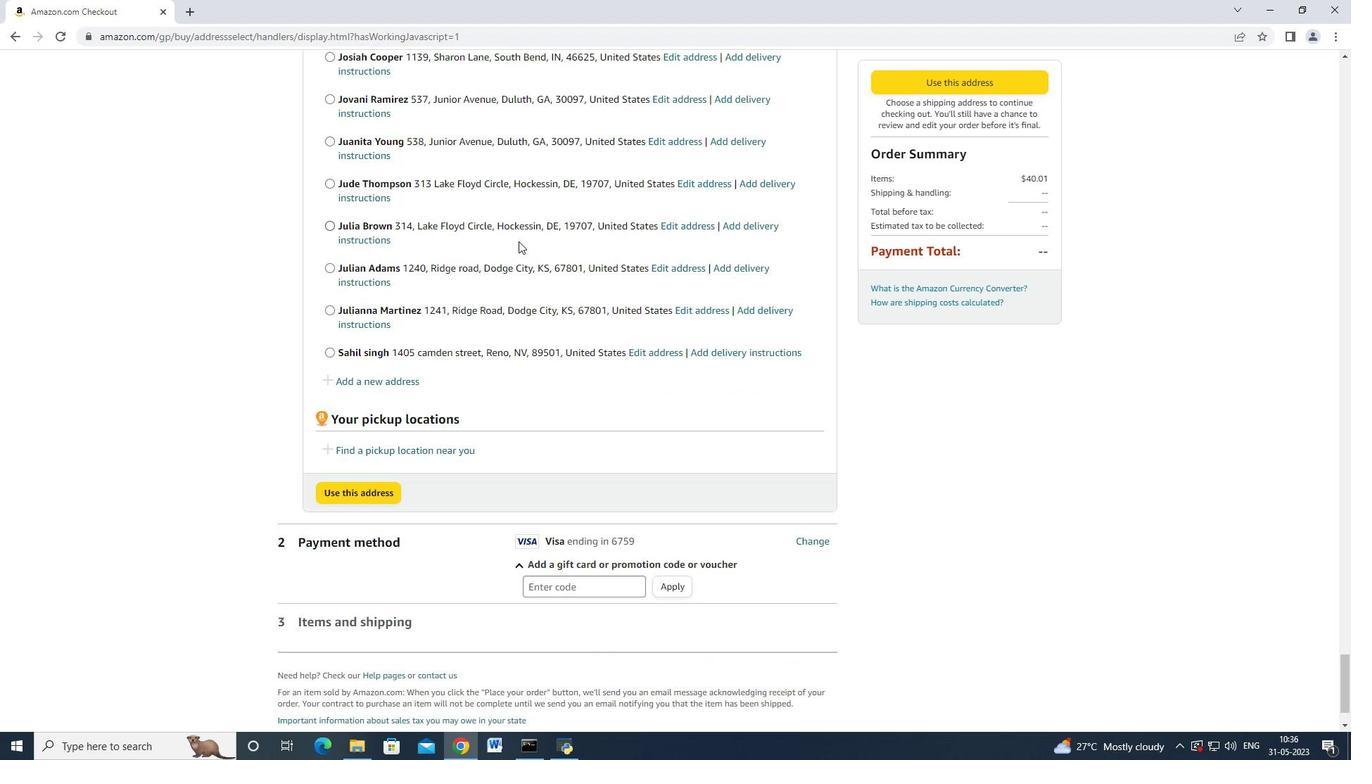 
Action: Mouse moved to (375, 301)
Screenshot: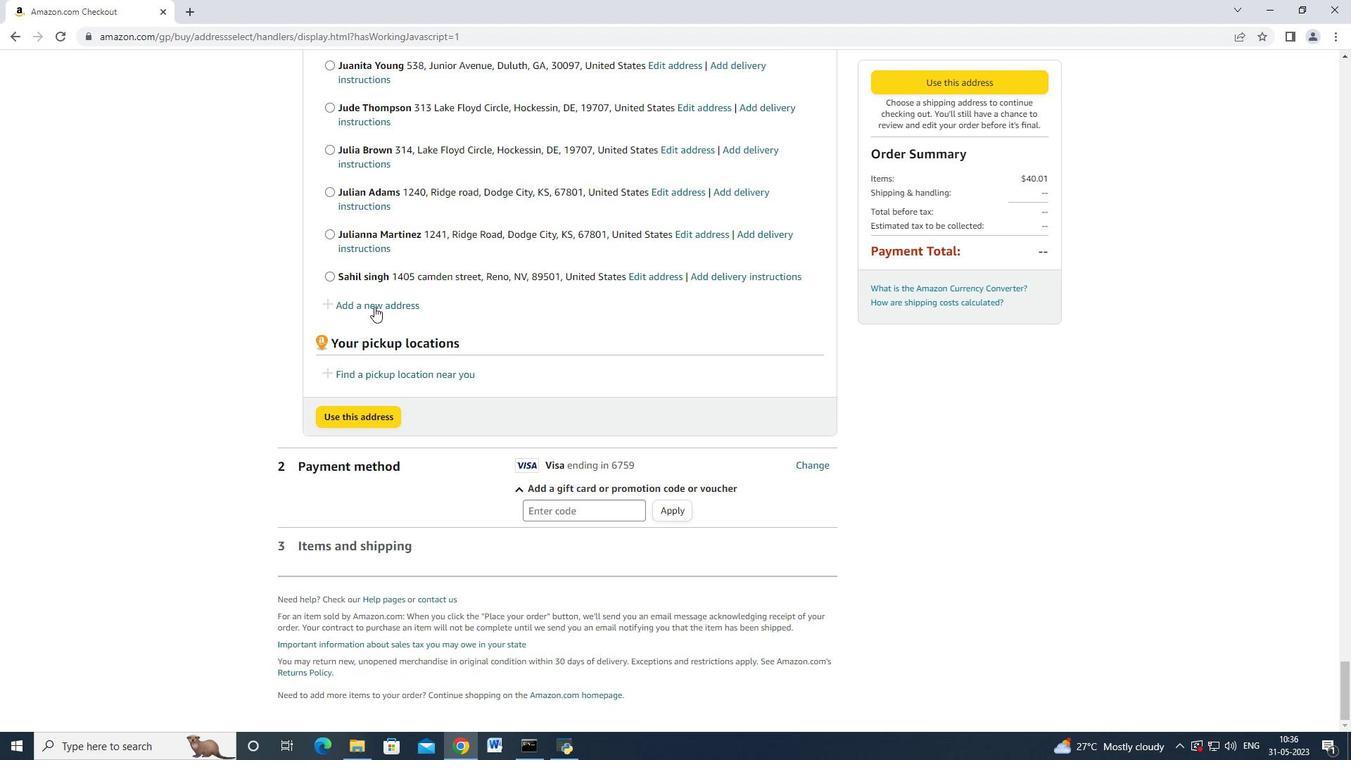 
Action: Mouse pressed left at (375, 301)
Screenshot: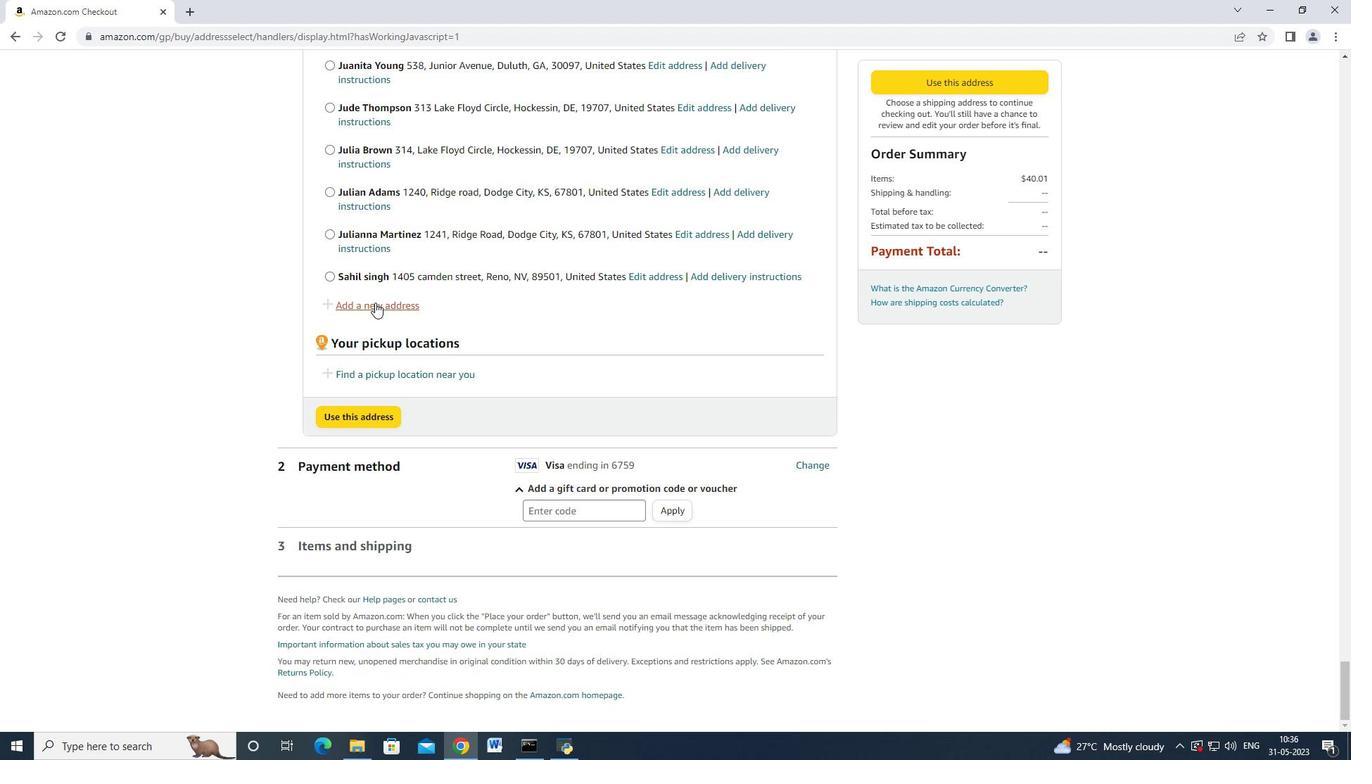 
Action: Mouse moved to (466, 343)
Screenshot: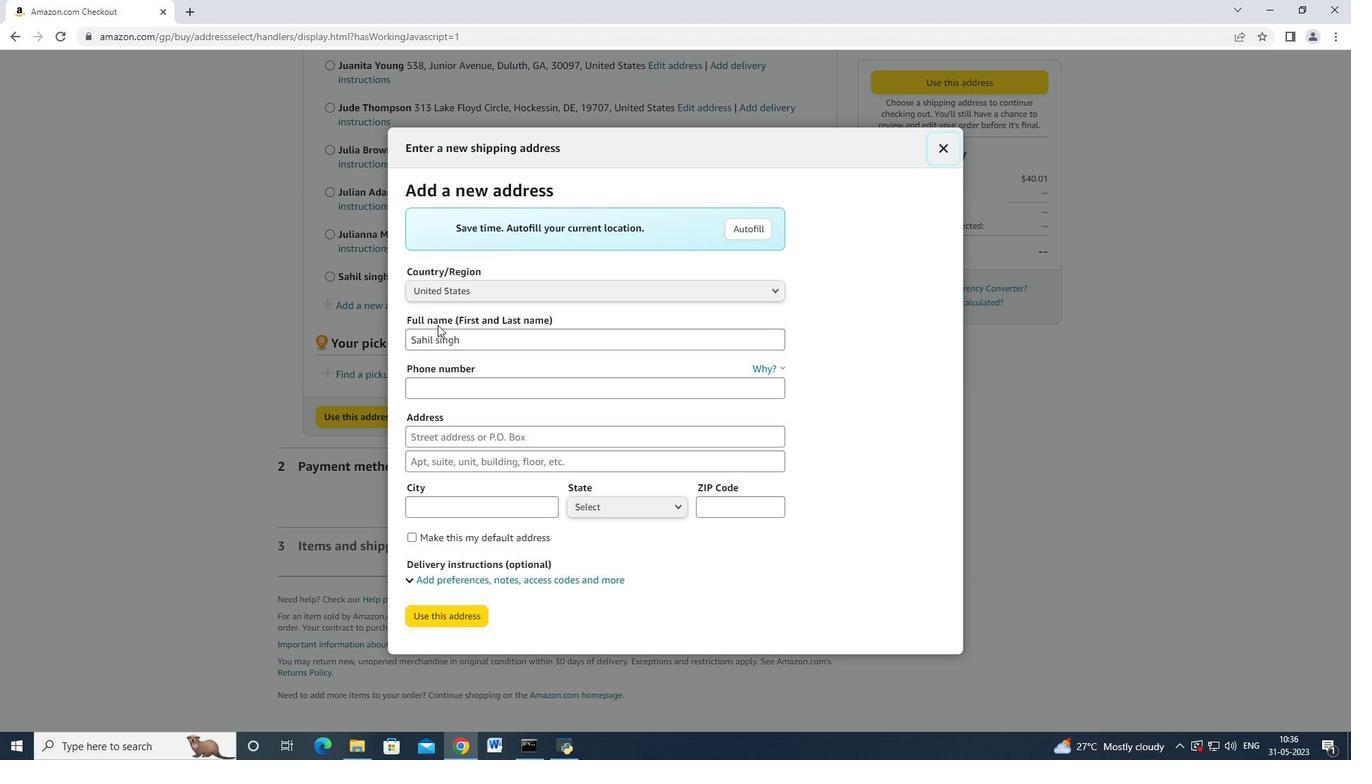 
Action: Mouse pressed left at (466, 343)
Screenshot: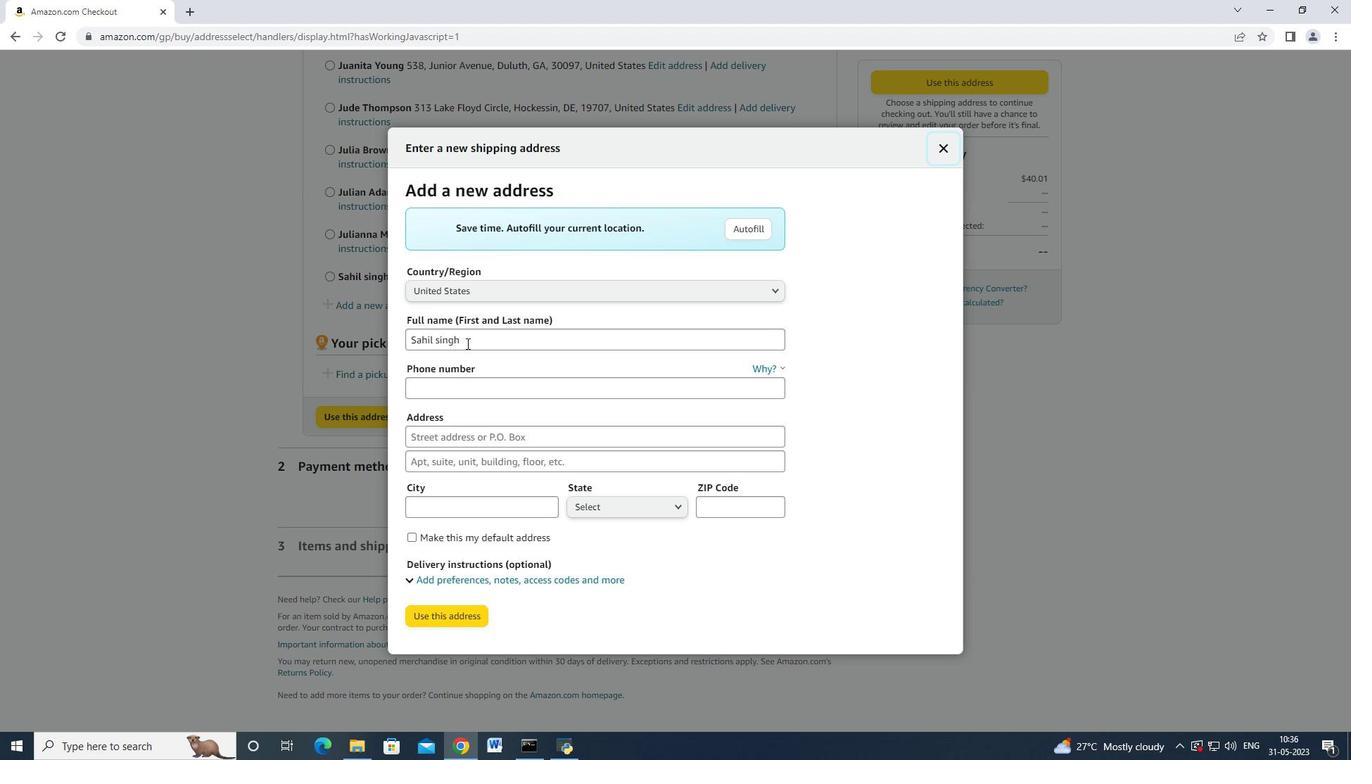 
Action: Mouse moved to (413, 330)
Screenshot: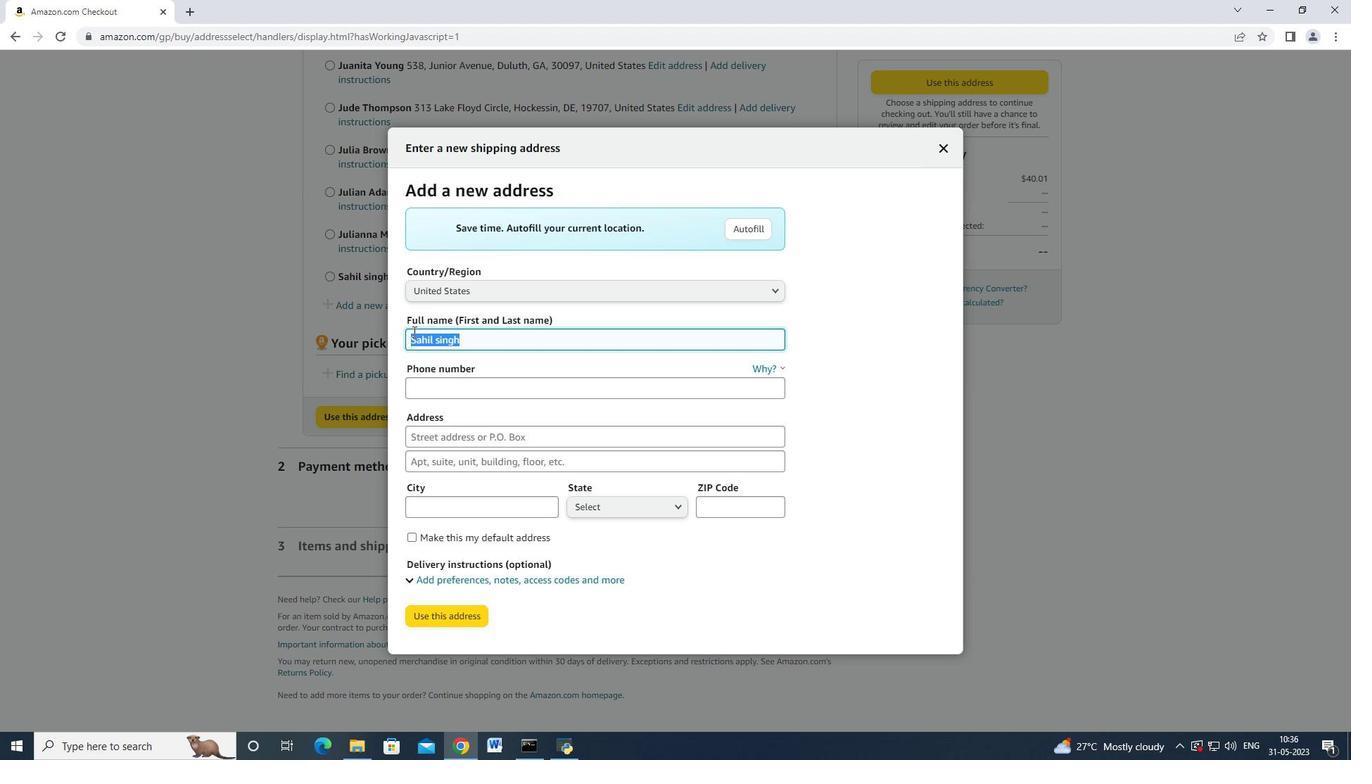 
Action: Key pressed <Key.backspace><Key.shift>Jon<Key.space><Key.shift>Parker<Key.tab><Key.tab>9285042162<Key.tab>4213<Key.space><Key.shift>Skips<Key.space><Key.shift>Lane<Key.space><Key.tab><Key.tab><Key.shift>Phoenix<Key.space>
Screenshot: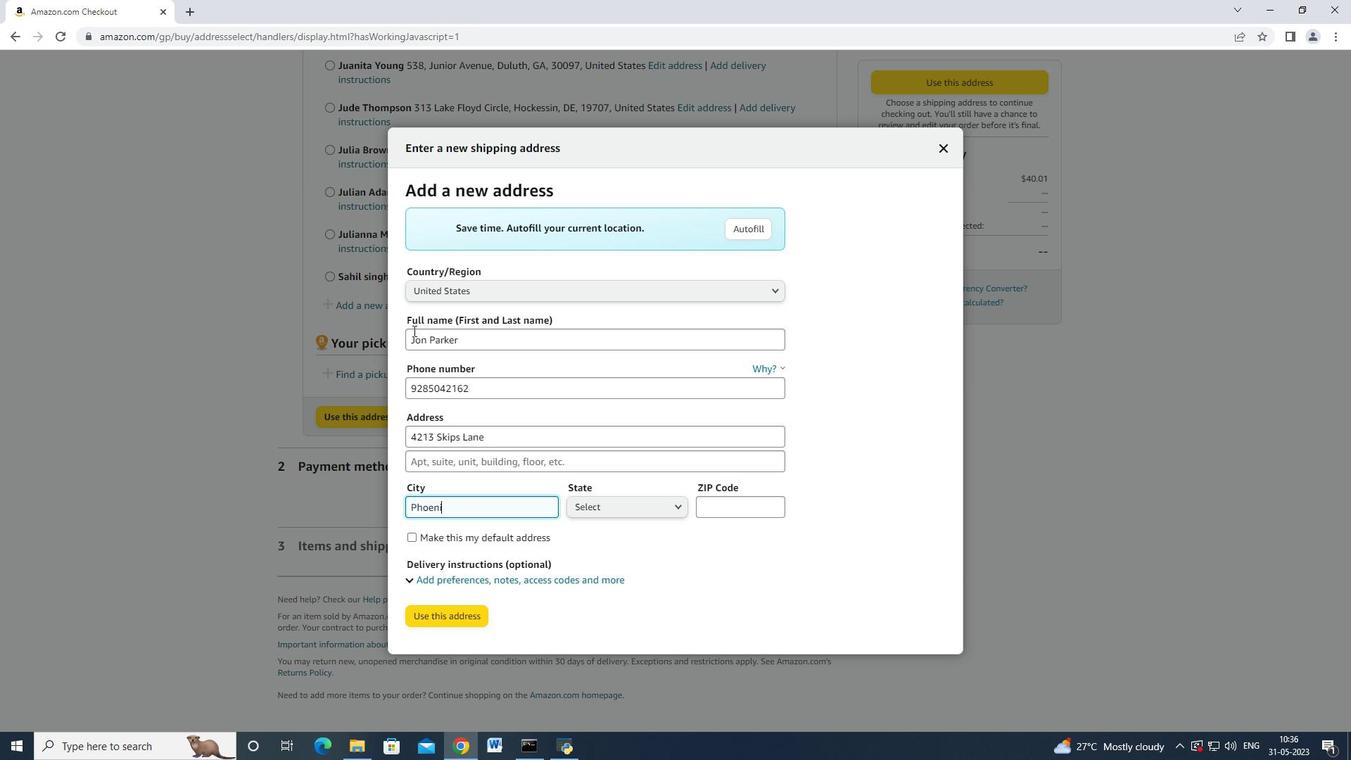 
Action: Mouse moved to (584, 499)
Screenshot: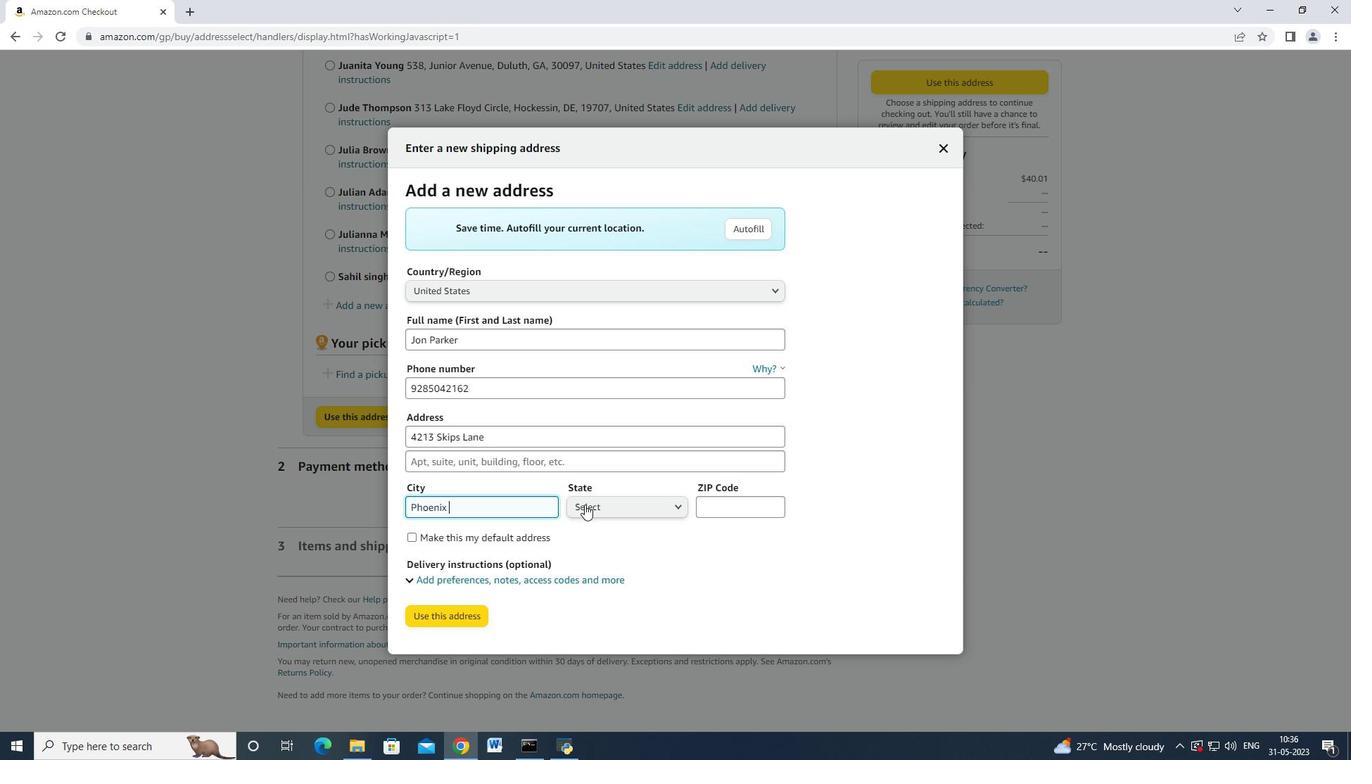 
Action: Mouse pressed left at (584, 499)
Screenshot: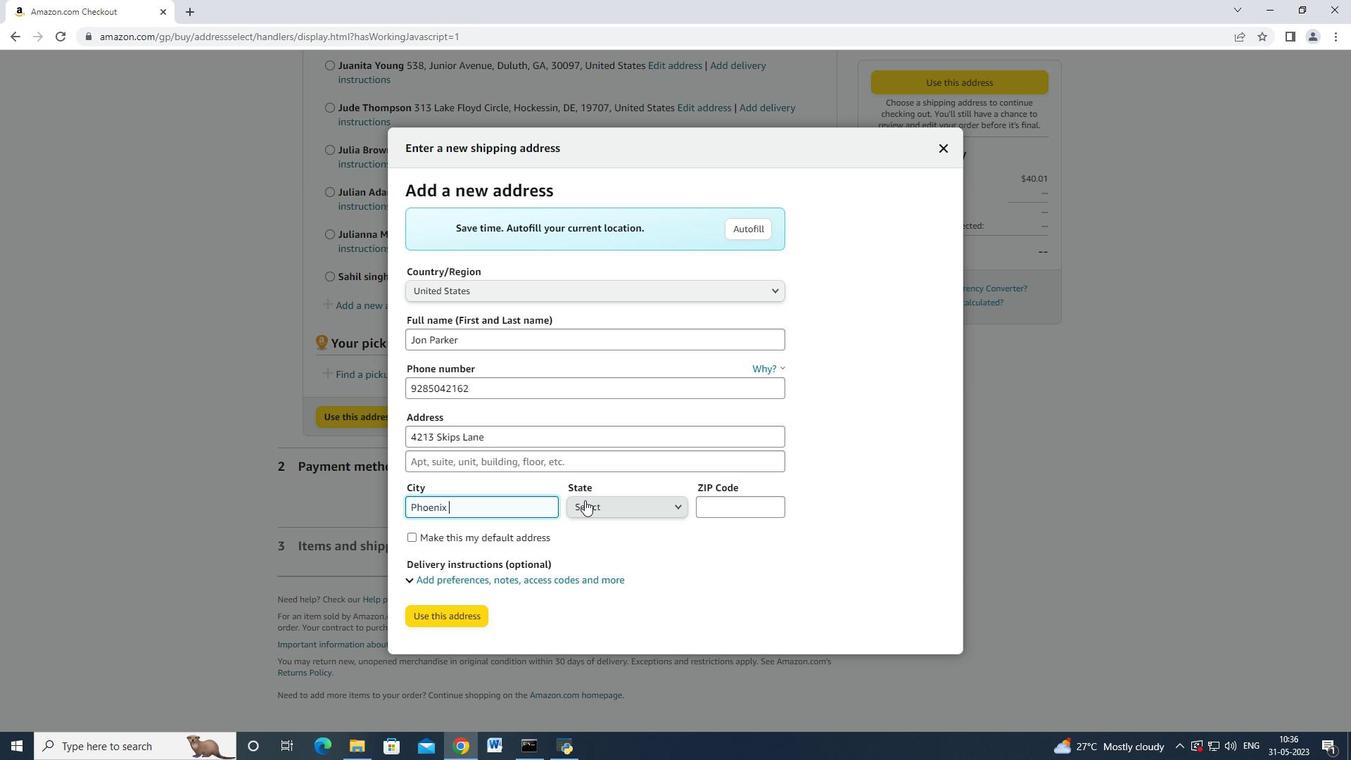 
Action: Mouse moved to (655, 282)
Screenshot: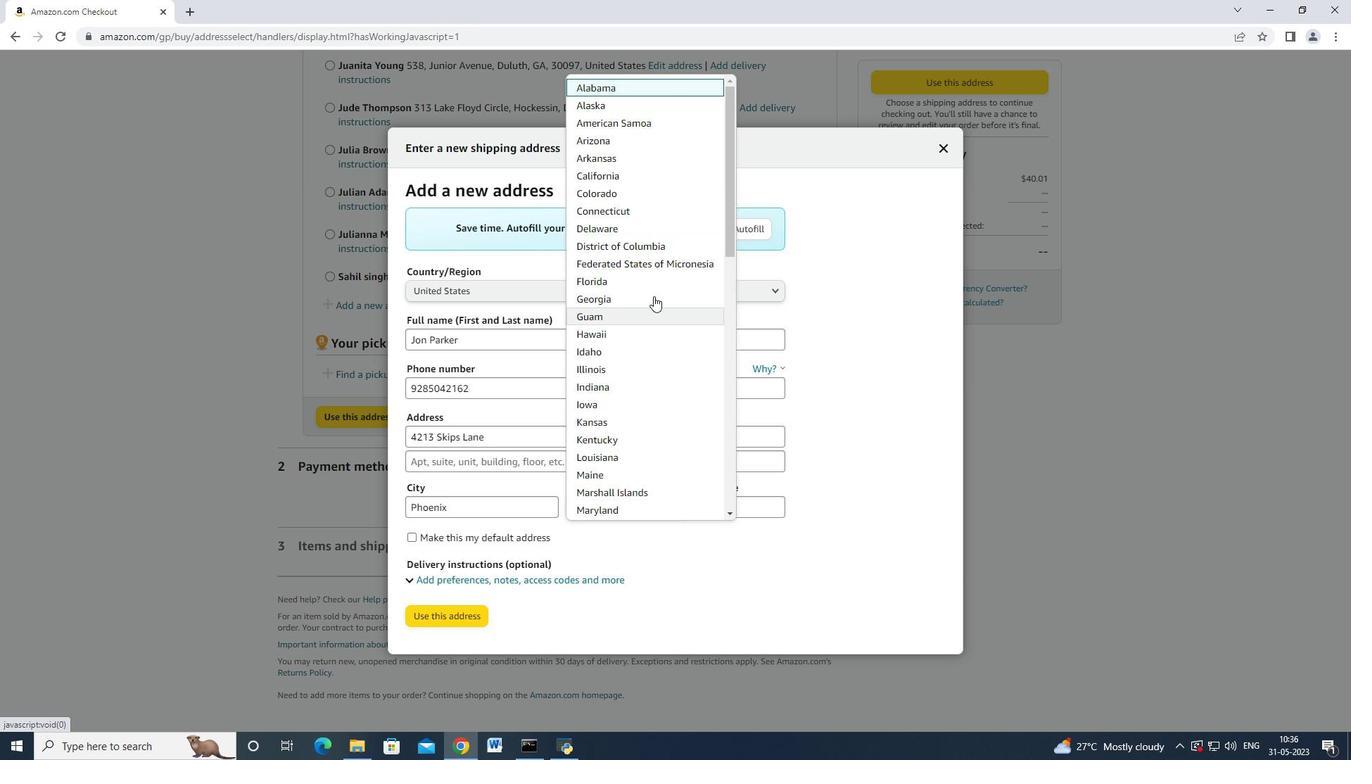 
Action: Mouse scrolled (655, 281) with delta (0, 0)
Screenshot: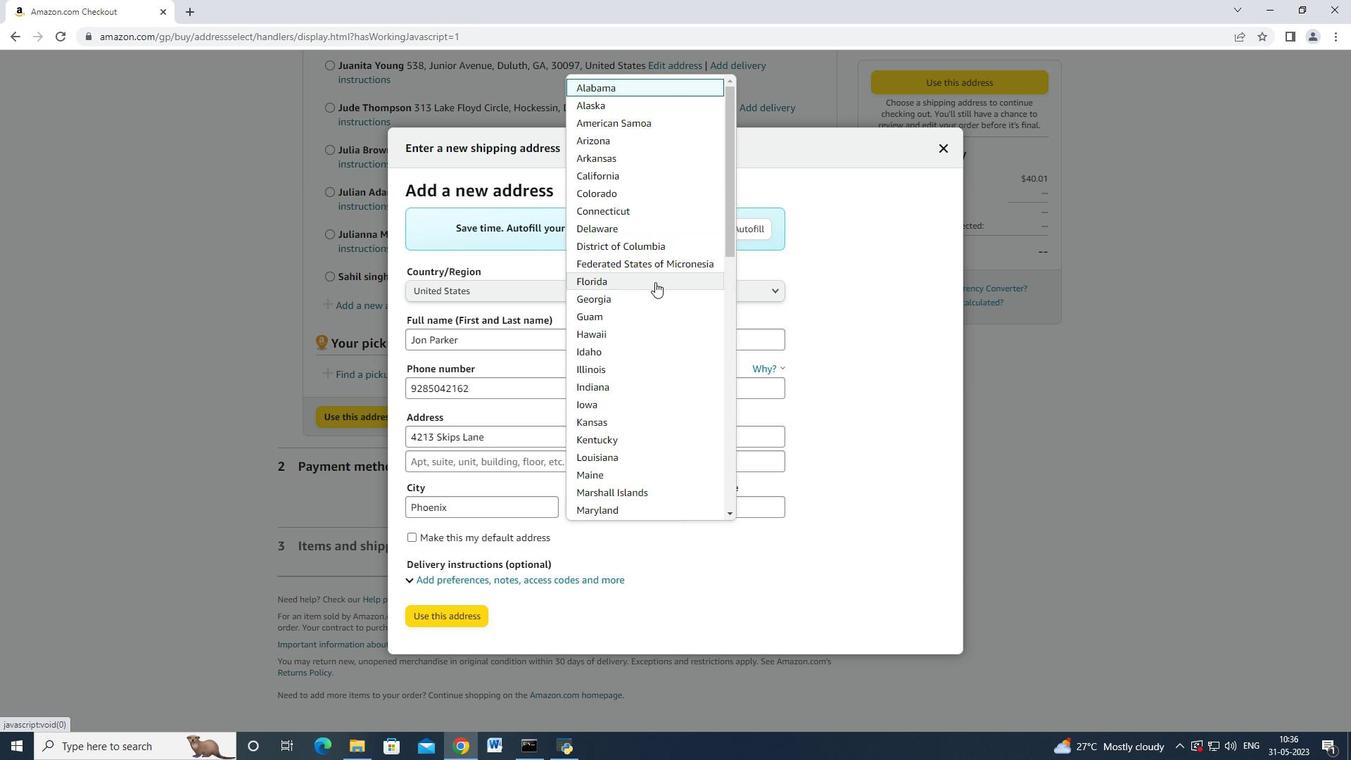 
Action: Mouse scrolled (655, 281) with delta (0, 0)
Screenshot: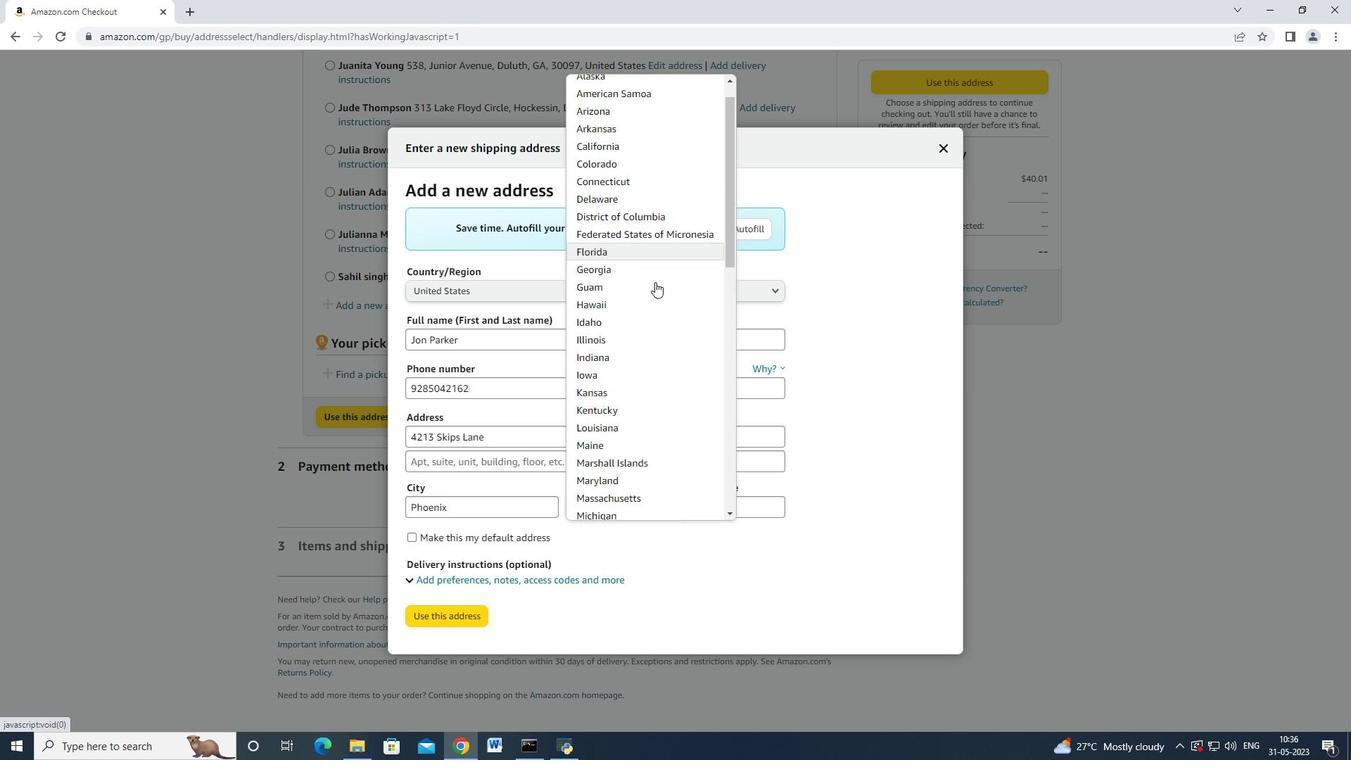 
Action: Mouse scrolled (655, 282) with delta (0, 0)
Screenshot: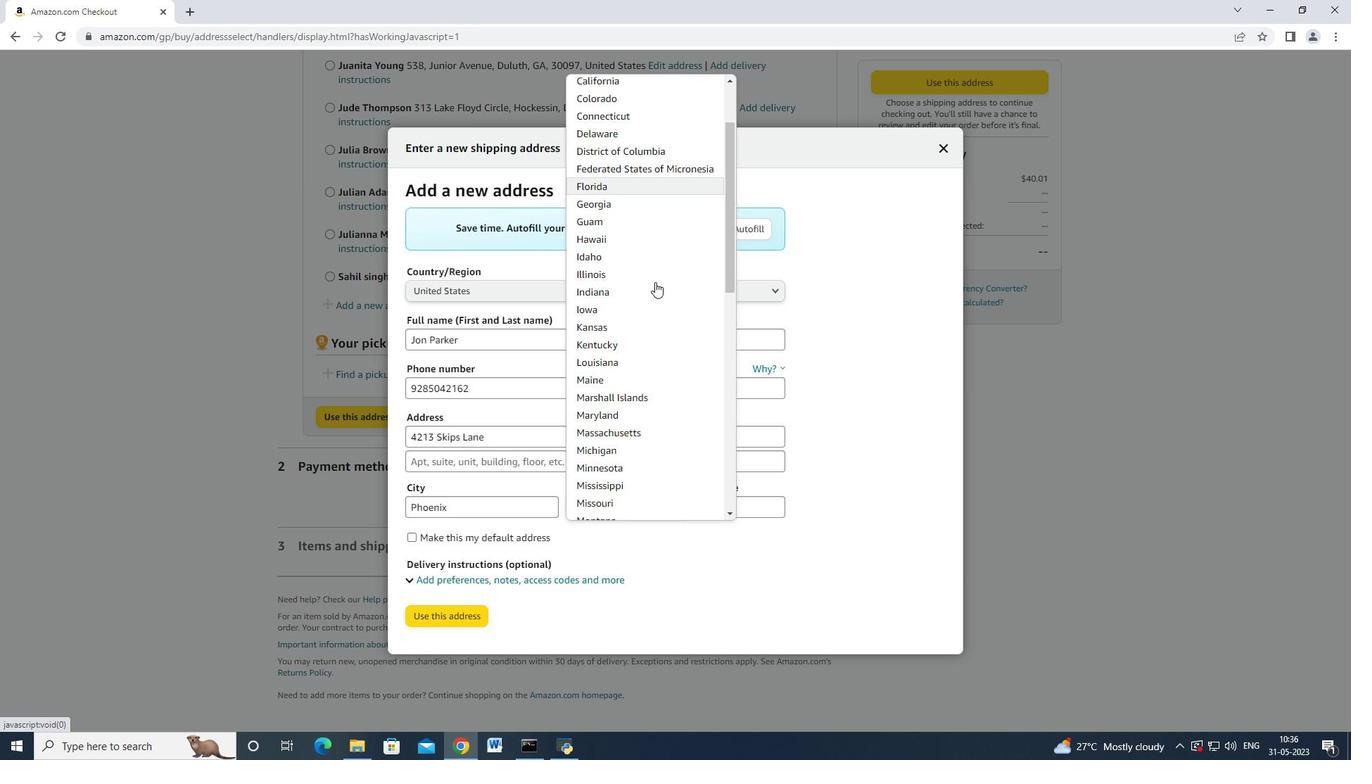 
Action: Mouse scrolled (655, 282) with delta (0, 0)
Screenshot: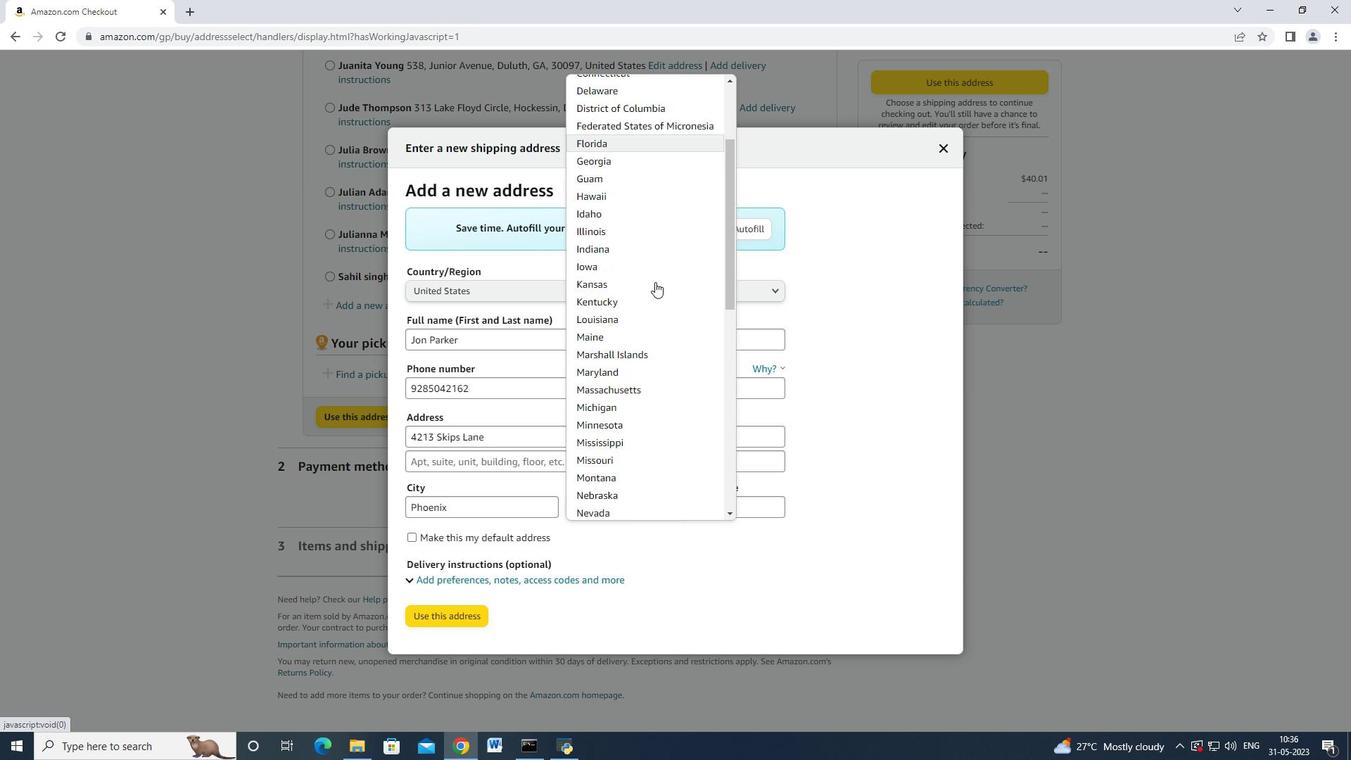 
Action: Mouse scrolled (655, 282) with delta (0, 0)
Screenshot: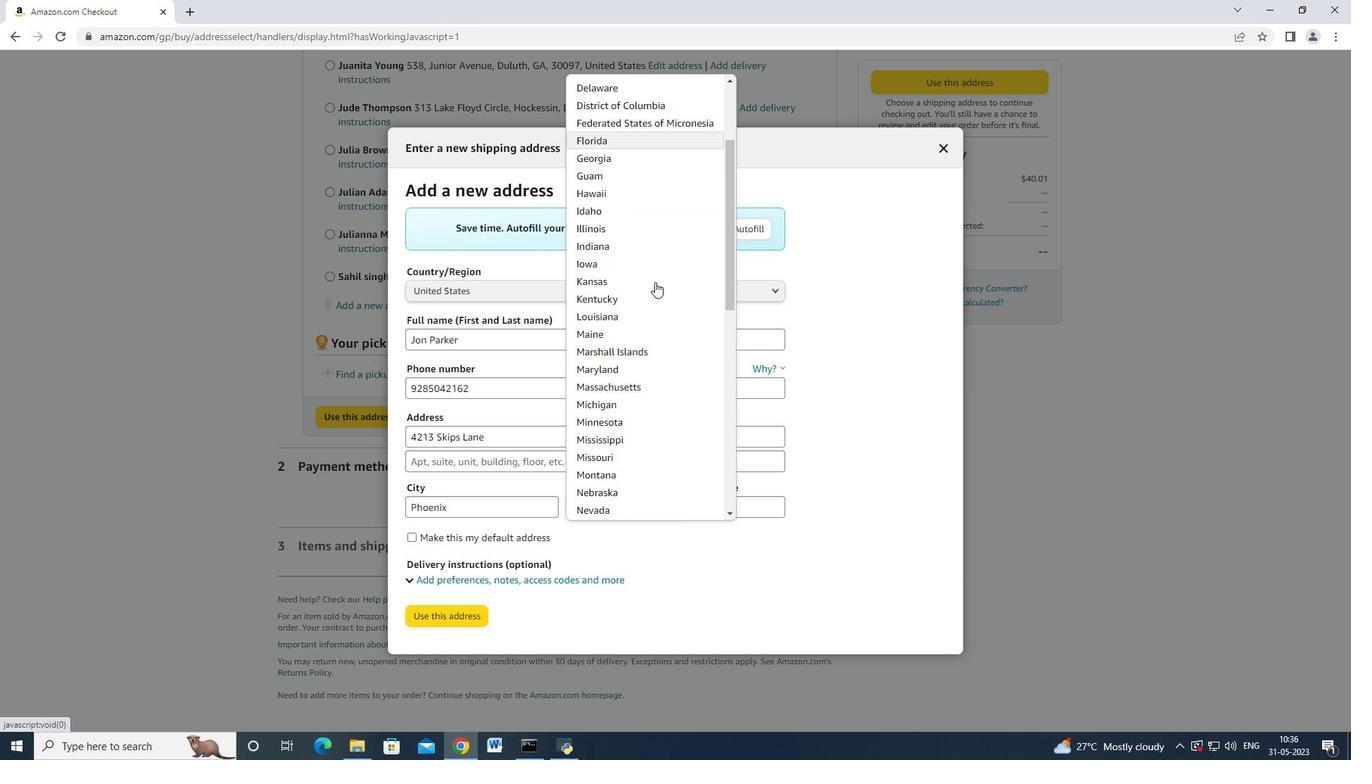 
Action: Mouse moved to (627, 139)
Screenshot: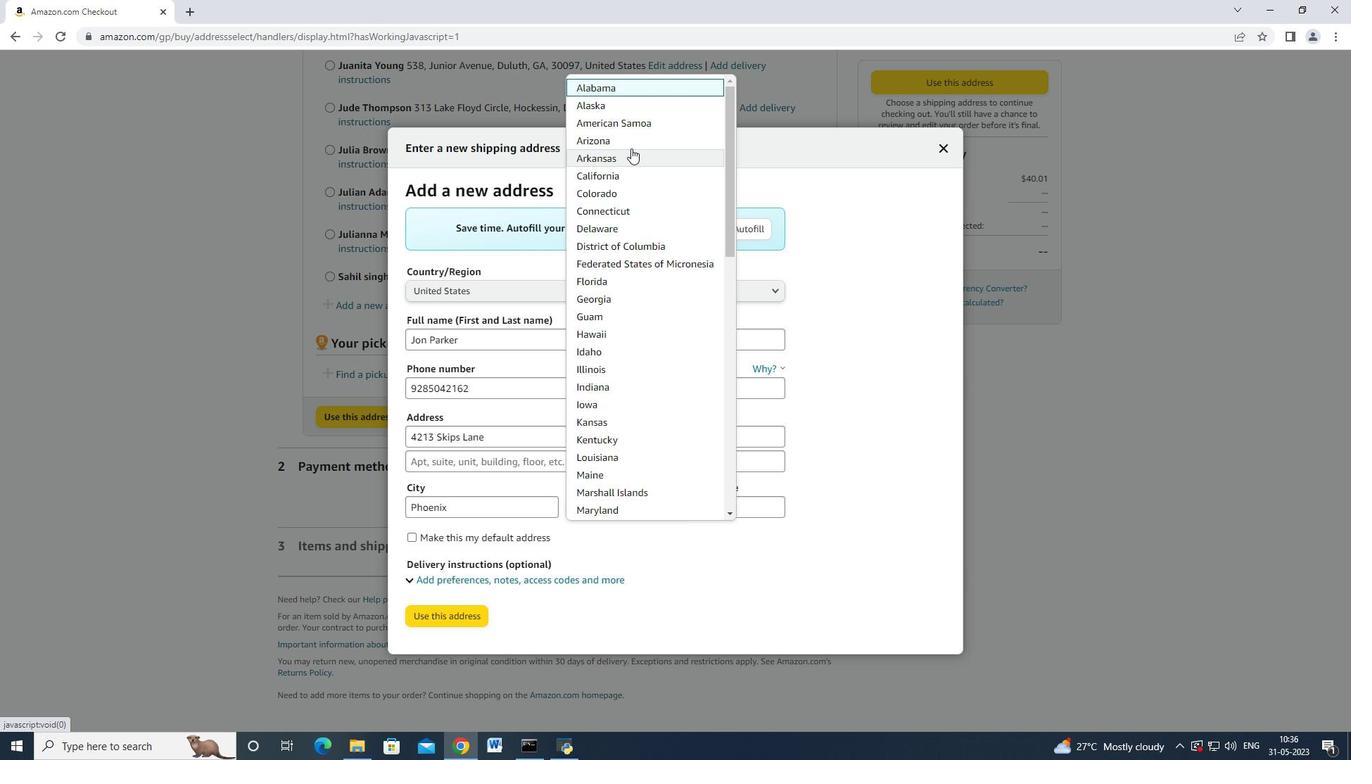 
Action: Mouse pressed left at (627, 139)
Screenshot: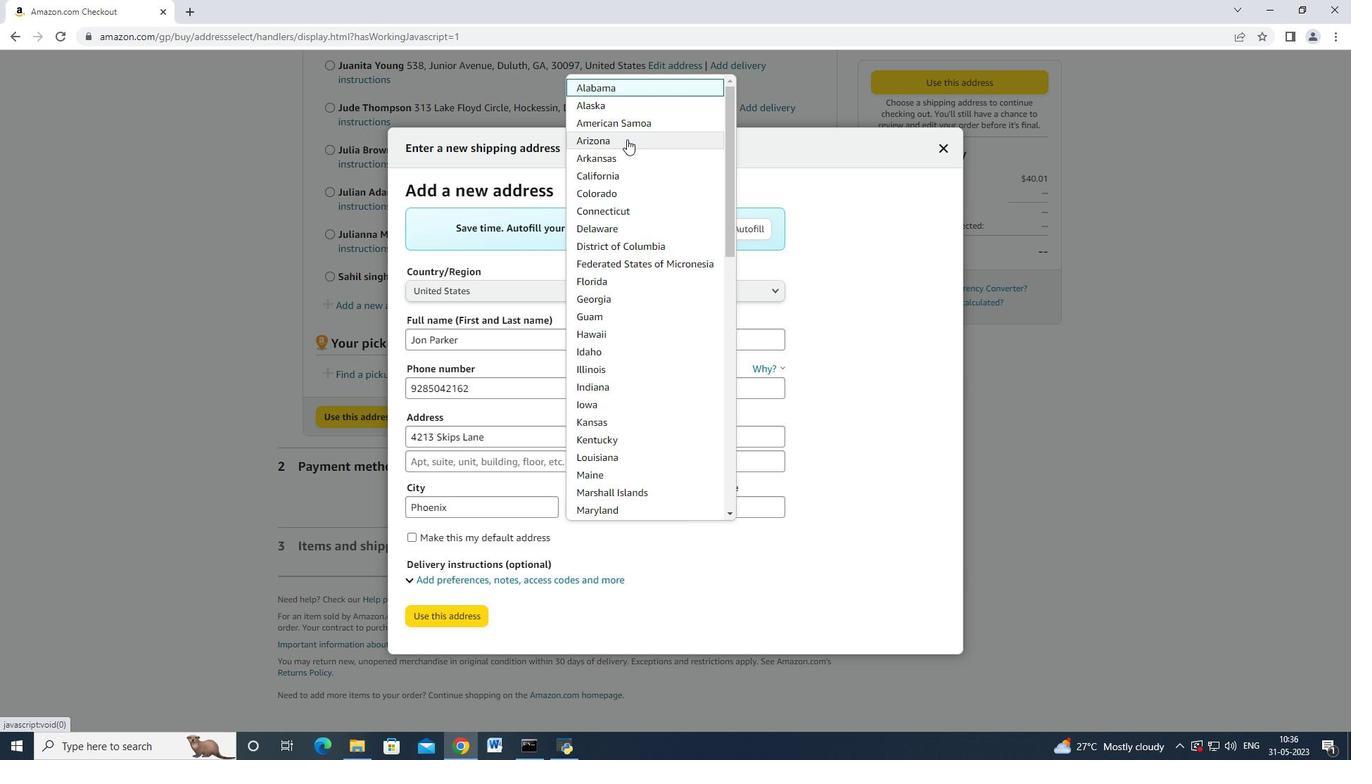 
Action: Mouse moved to (724, 499)
Screenshot: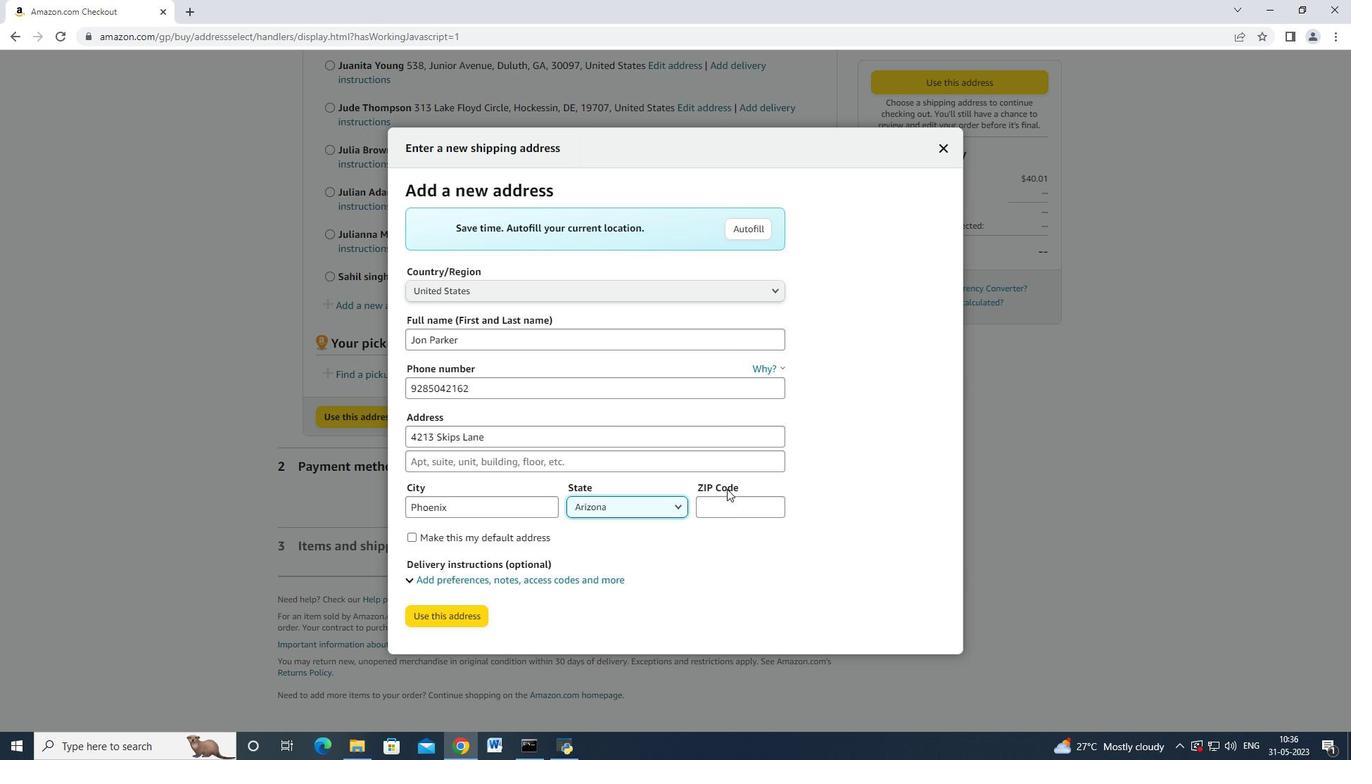
Action: Mouse pressed left at (724, 499)
Screenshot: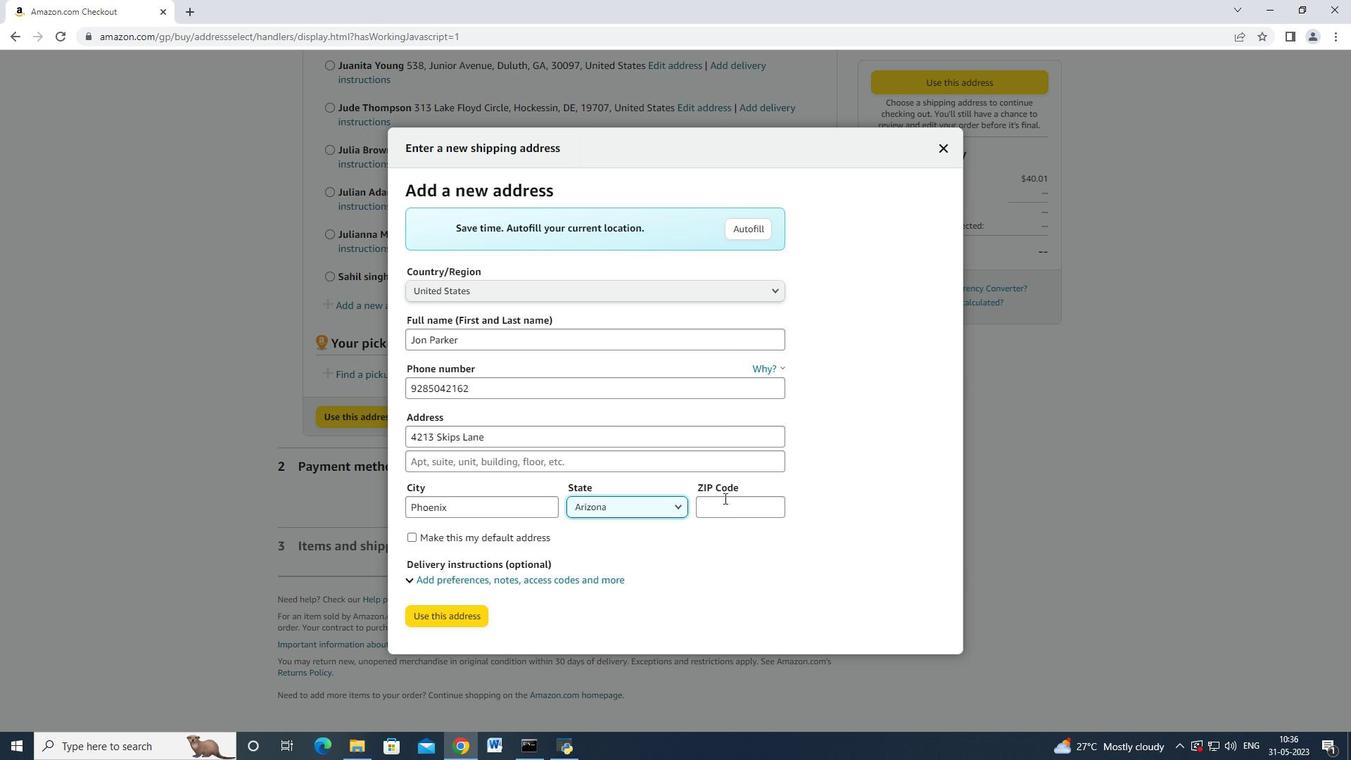 
Action: Mouse moved to (722, 505)
Screenshot: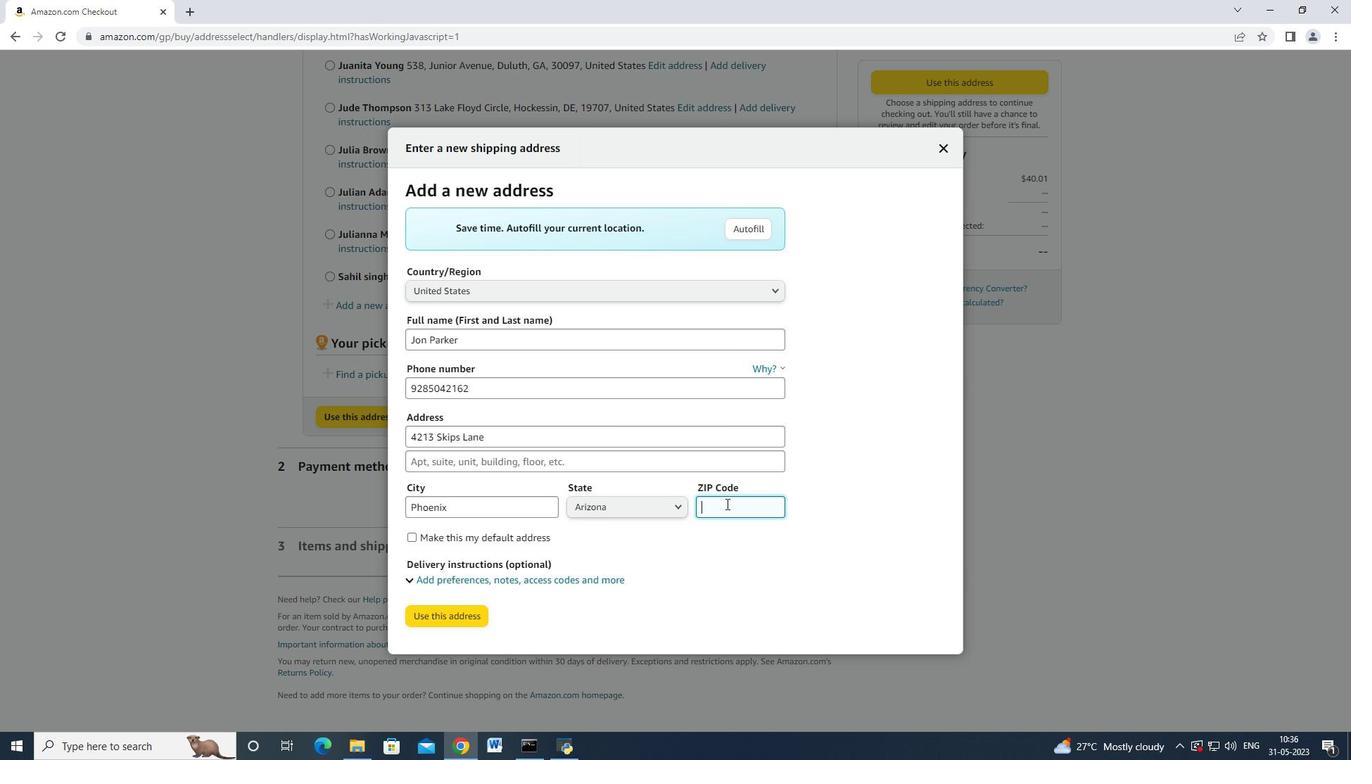 
Action: Key pressed 85012
Screenshot: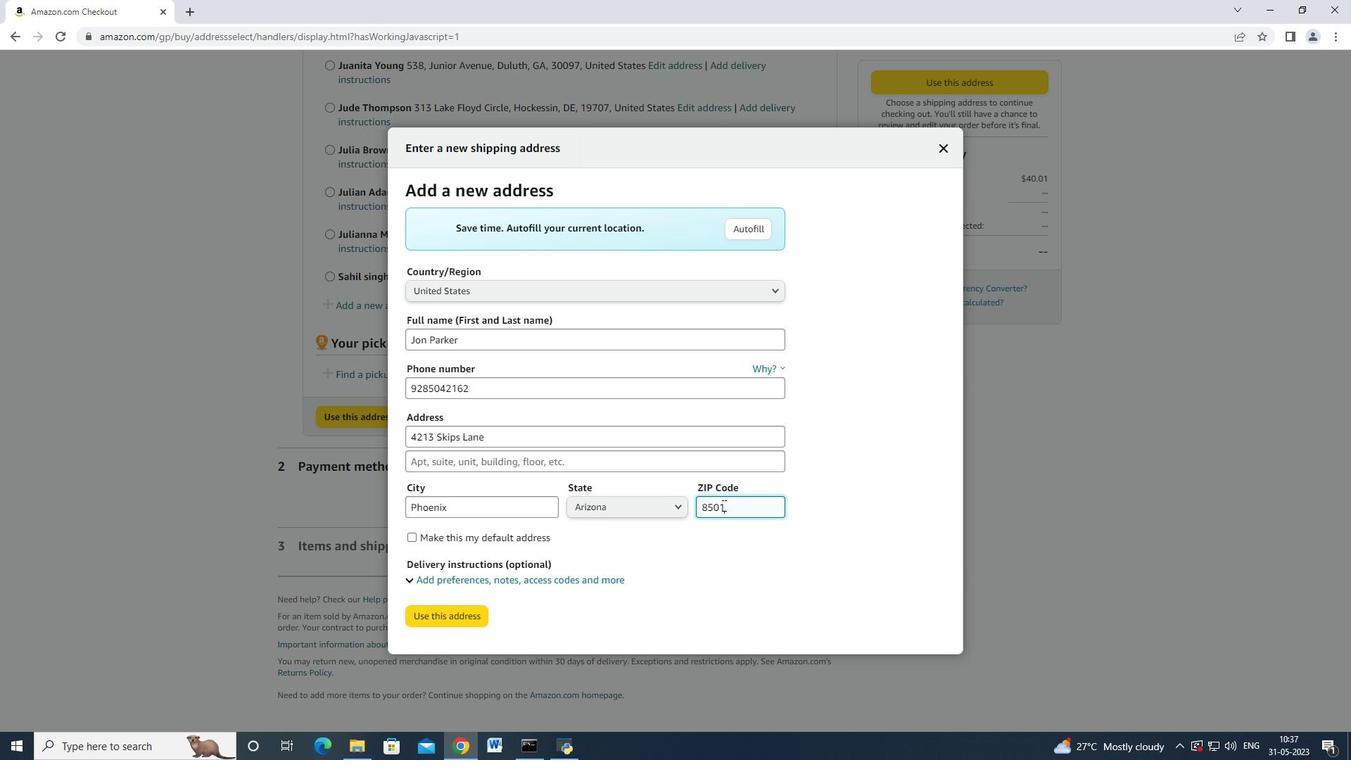 
Action: Mouse moved to (475, 616)
Screenshot: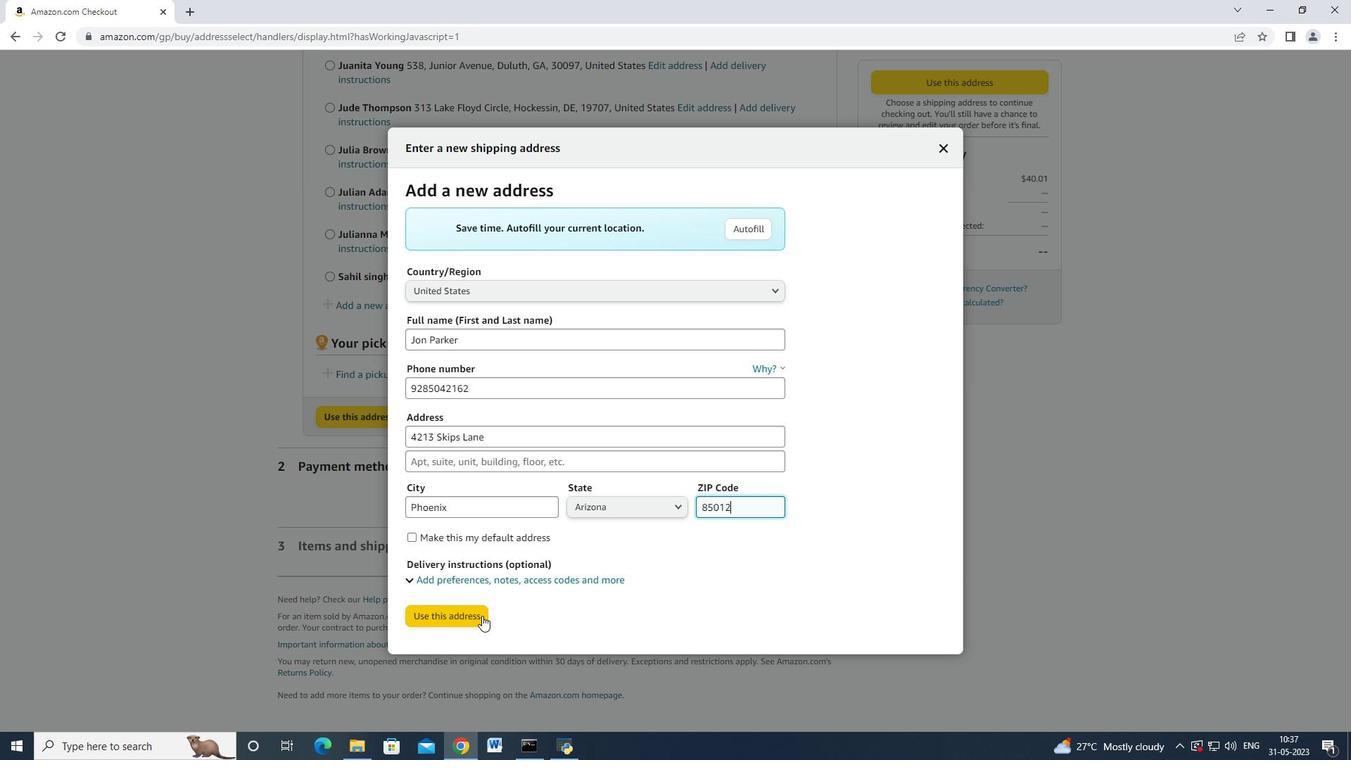
Action: Mouse pressed left at (475, 616)
Screenshot: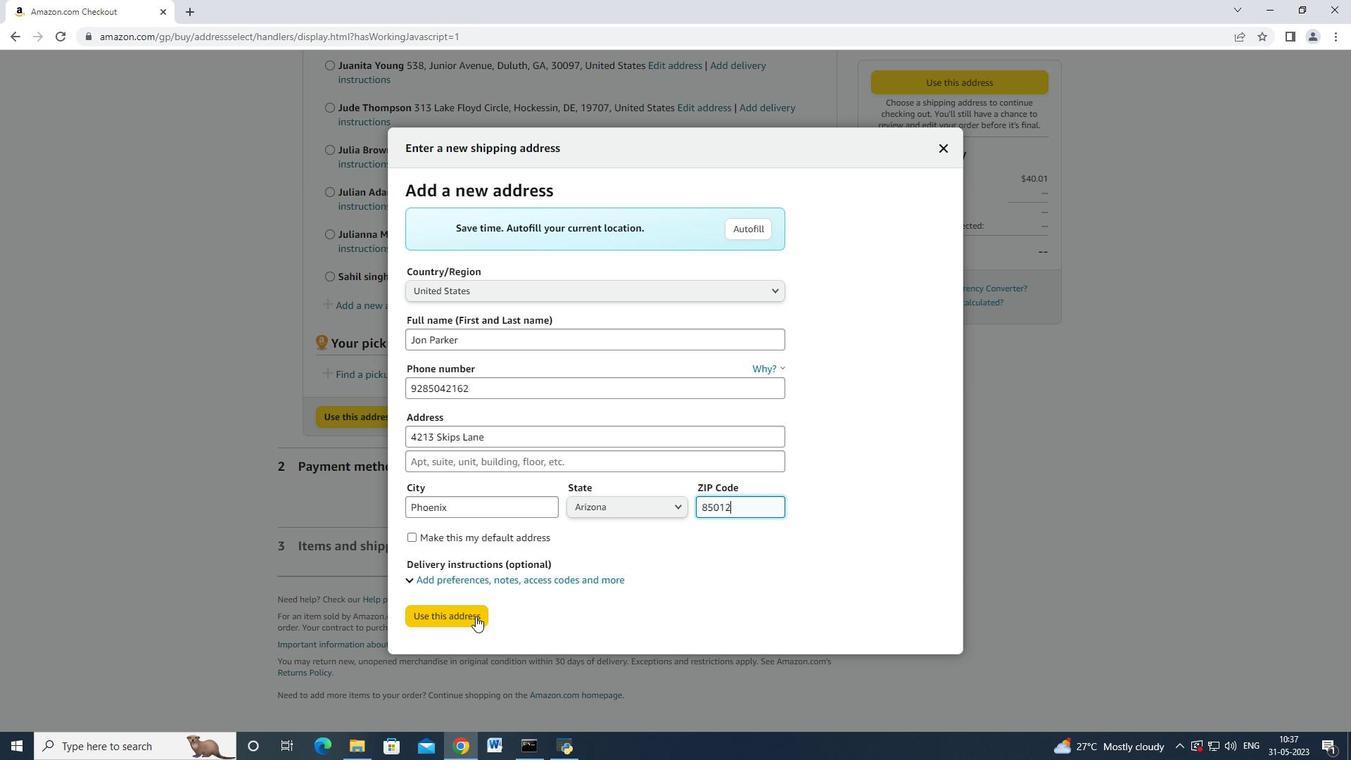
Action: Mouse moved to (553, 500)
Screenshot: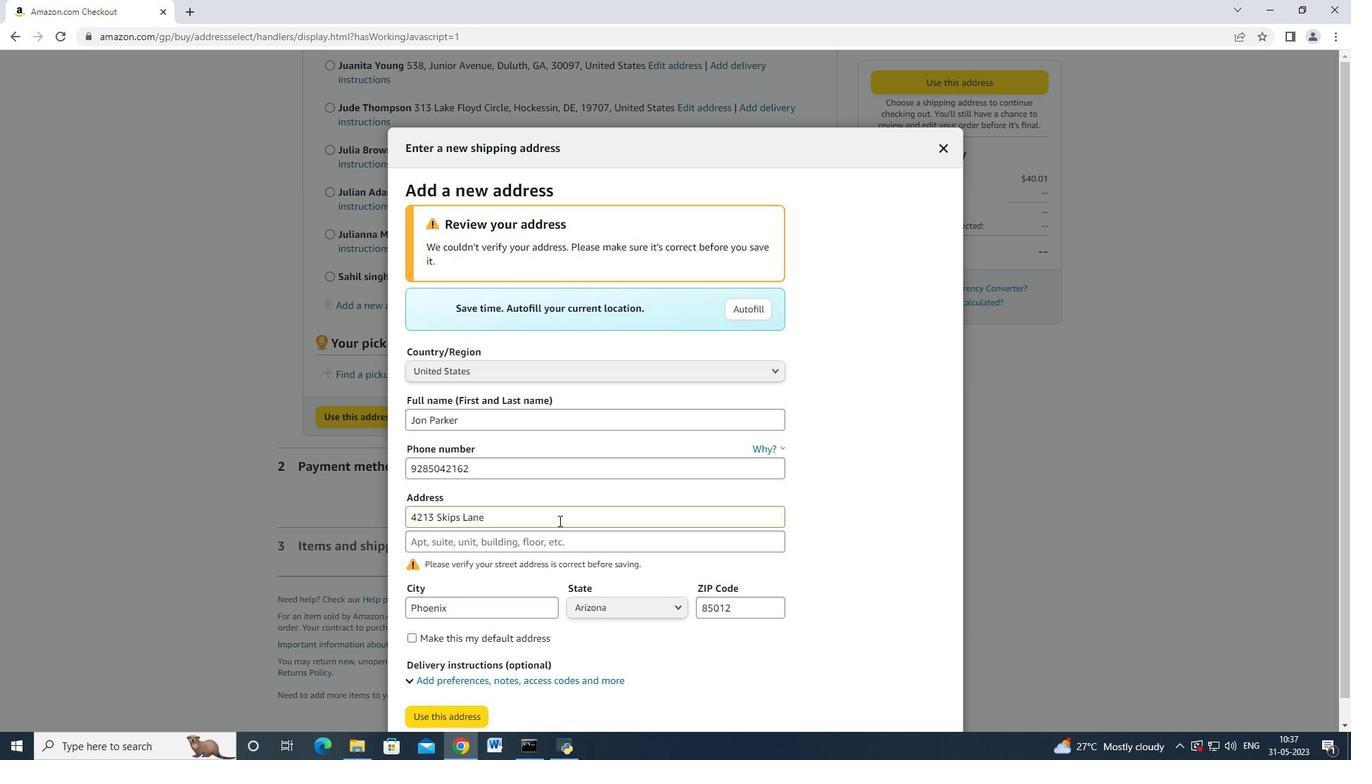 
Action: Mouse scrolled (553, 499) with delta (0, 0)
Screenshot: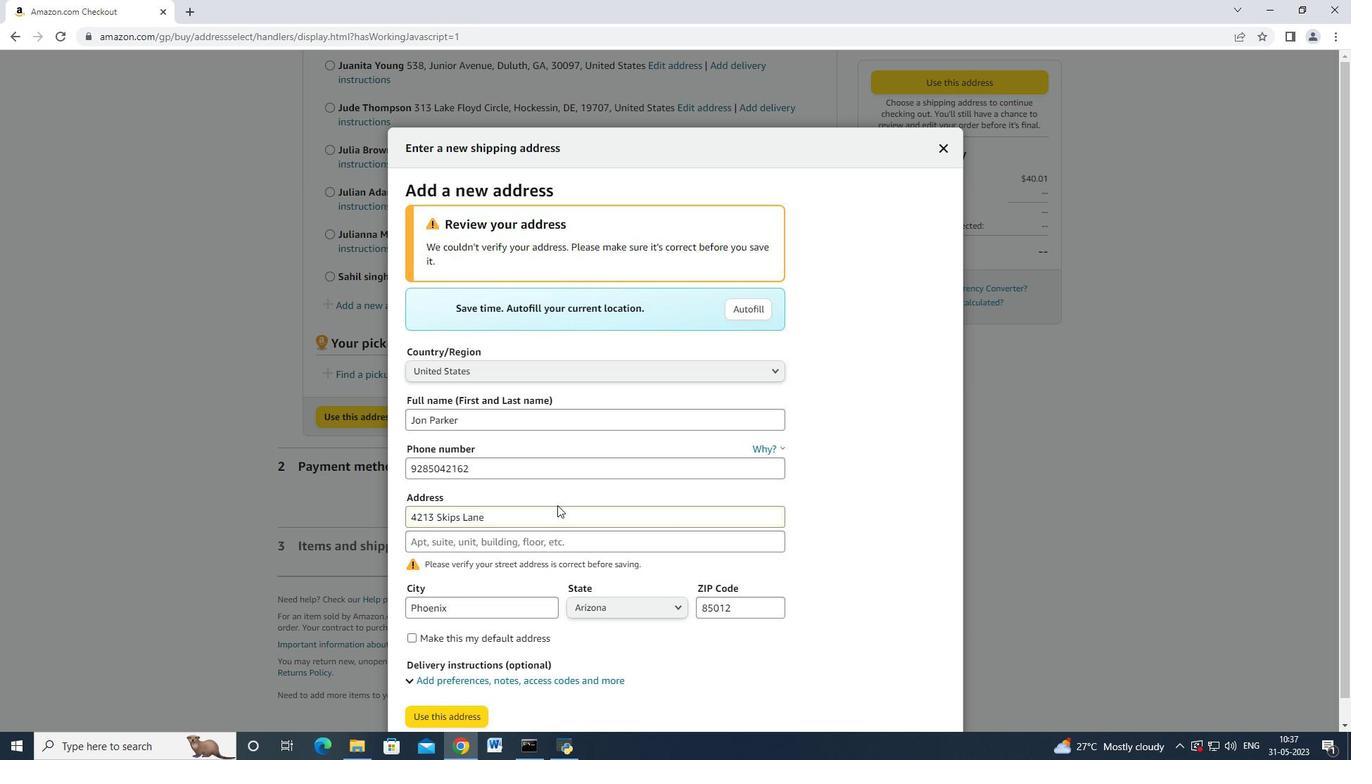 
Action: Mouse scrolled (553, 499) with delta (0, 0)
Screenshot: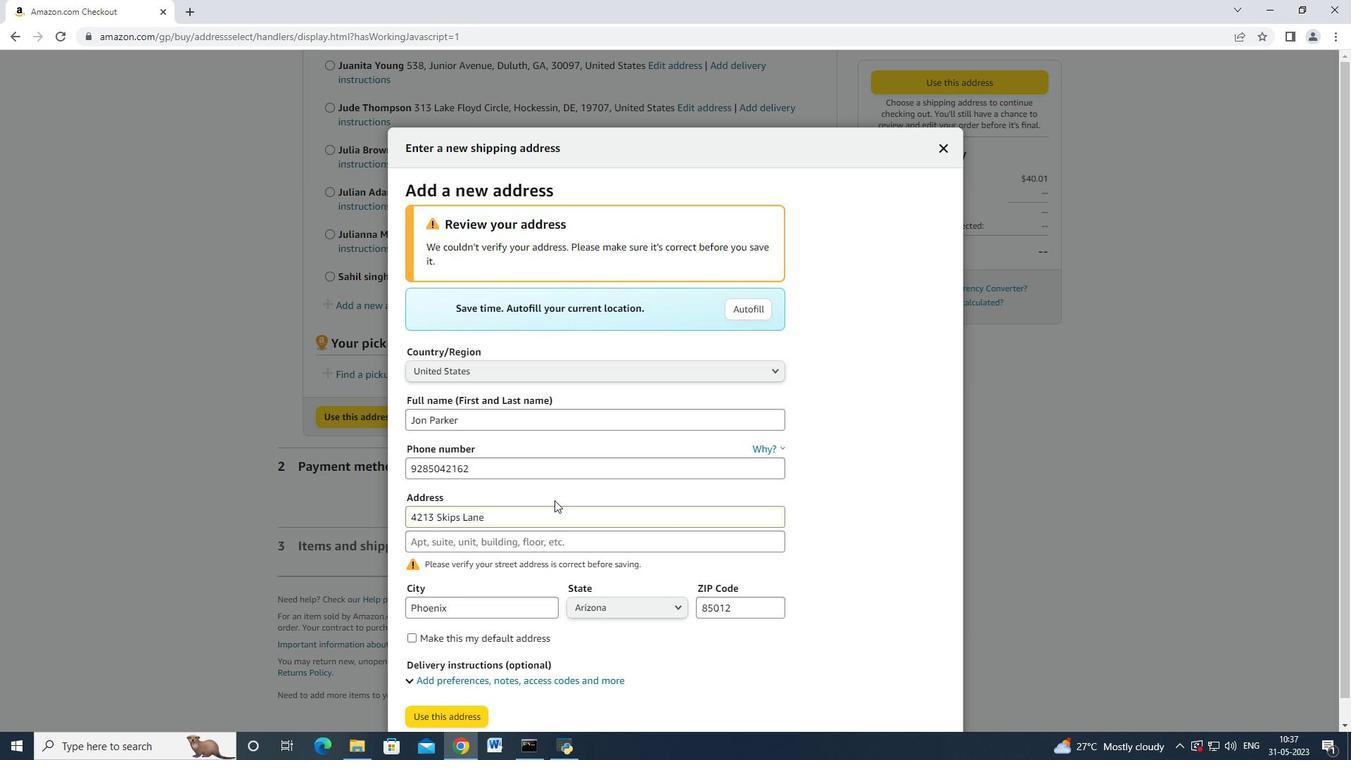 
Action: Mouse moved to (553, 500)
Screenshot: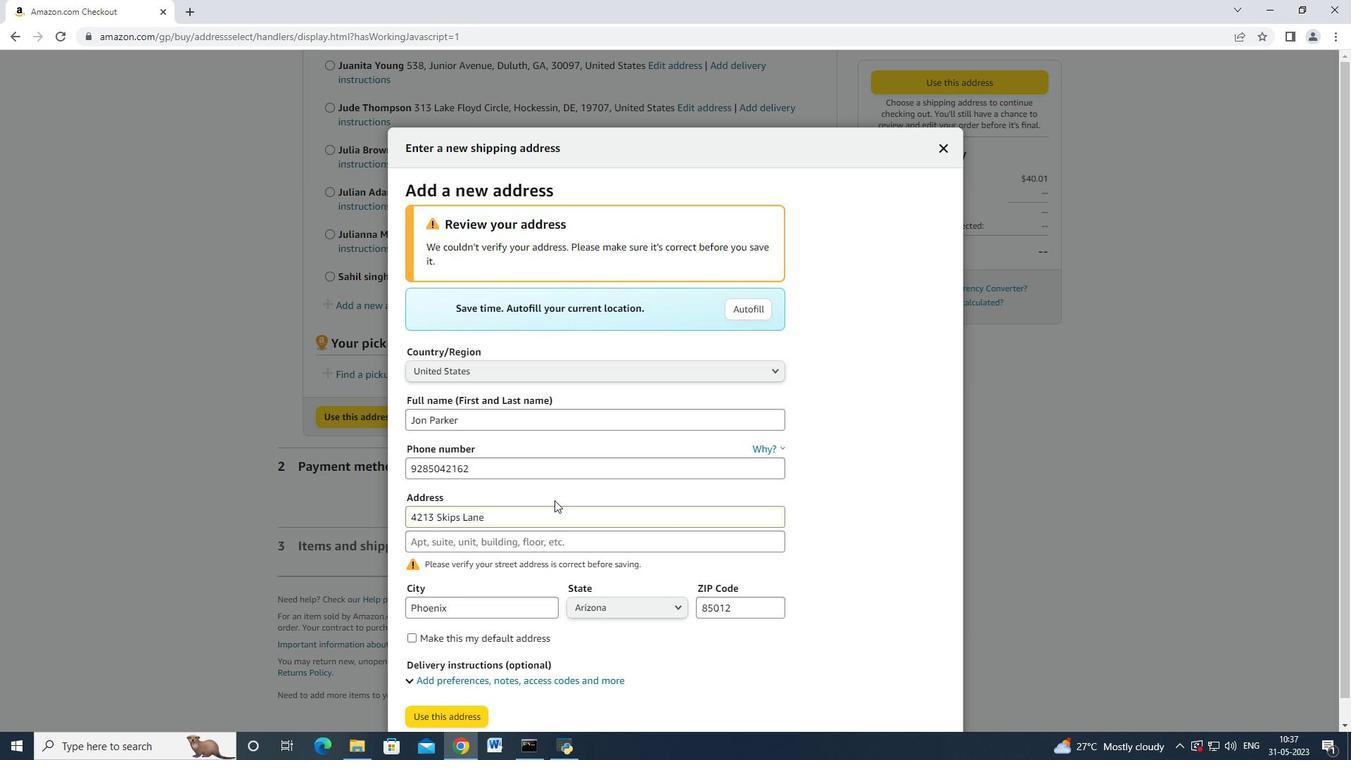 
Action: Mouse scrolled (553, 499) with delta (0, 0)
Screenshot: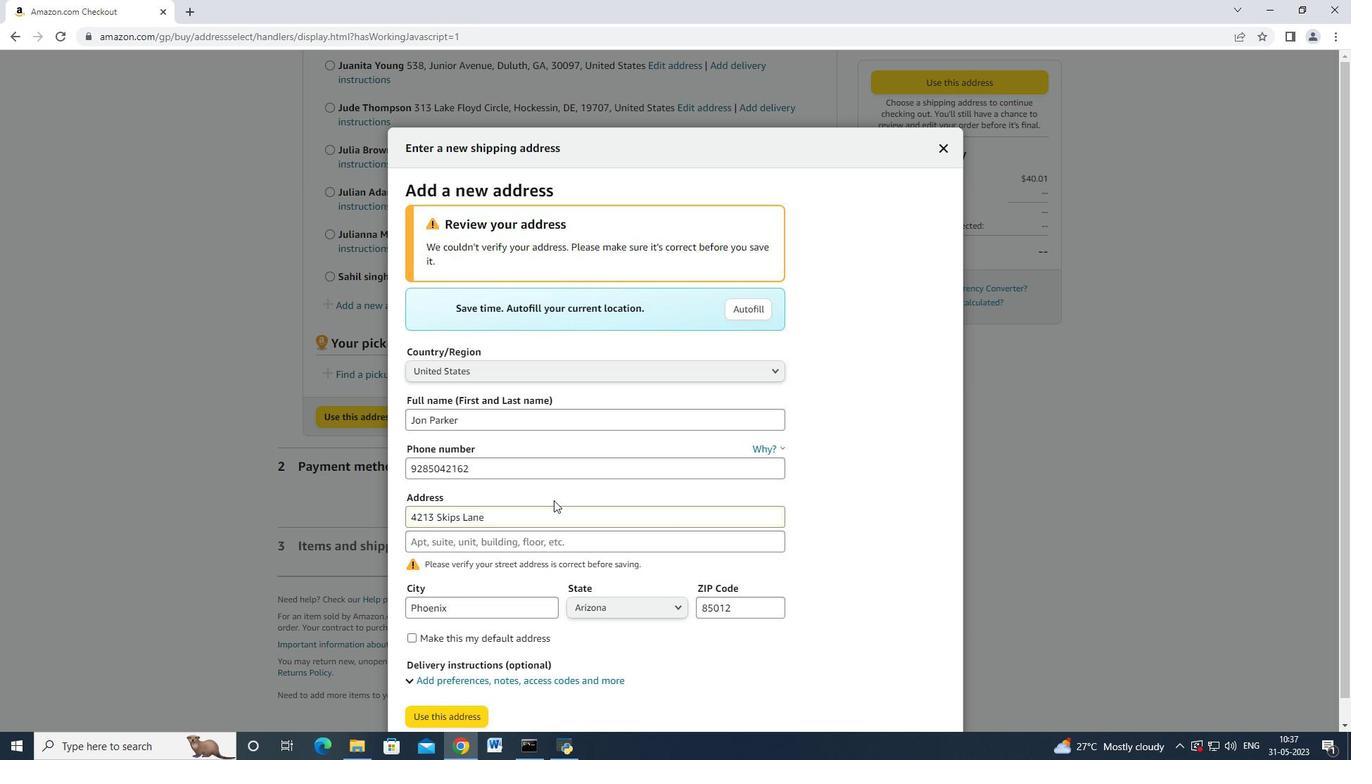 
Action: Mouse moved to (482, 693)
Screenshot: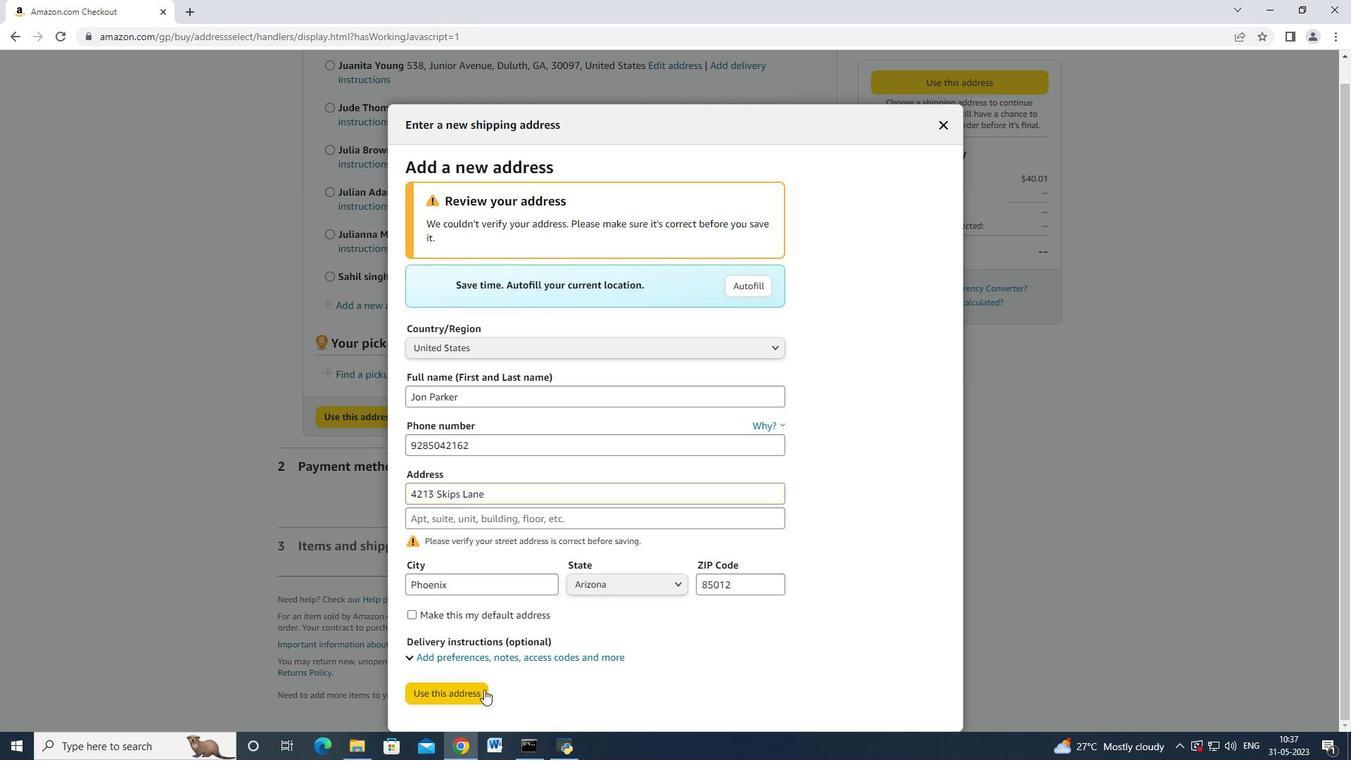 
Action: Mouse pressed left at (482, 693)
Screenshot: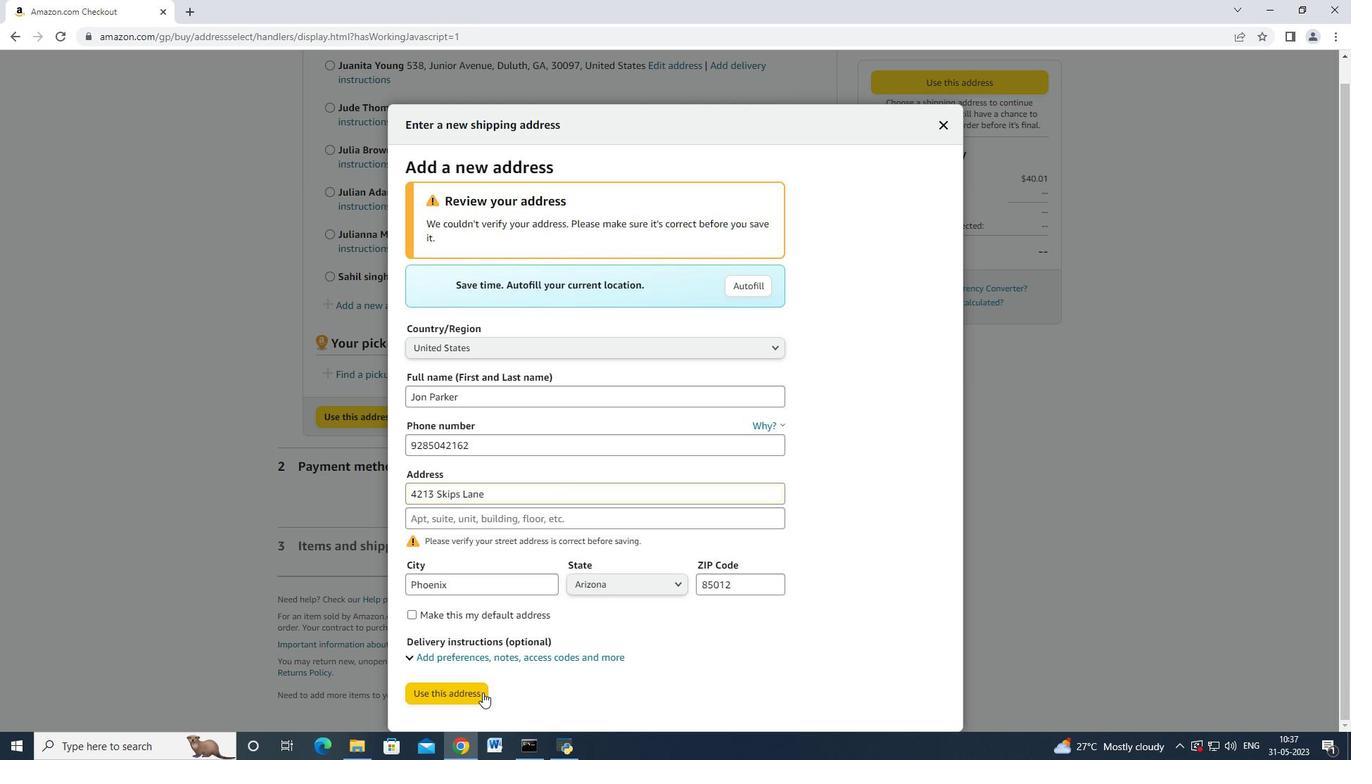 
Action: Mouse moved to (446, 342)
Screenshot: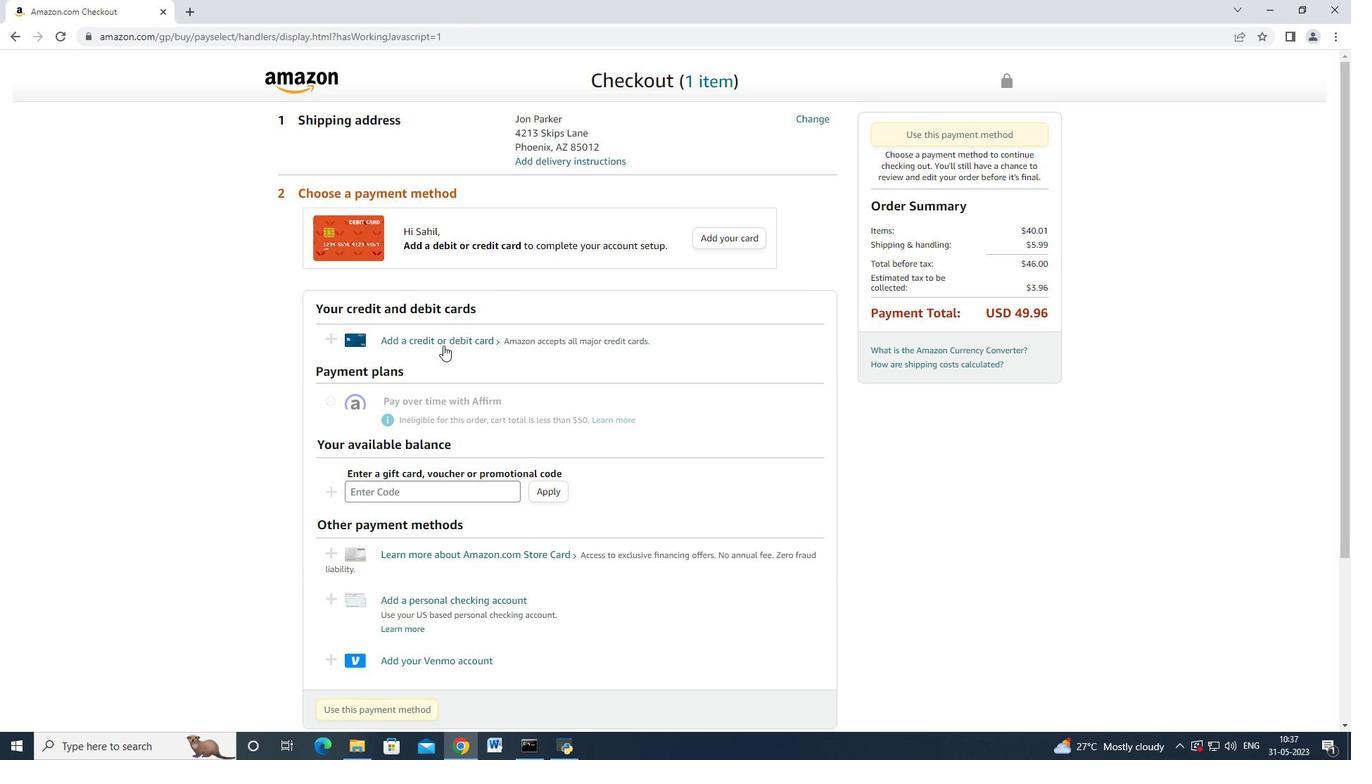 
Action: Mouse pressed left at (446, 342)
Screenshot: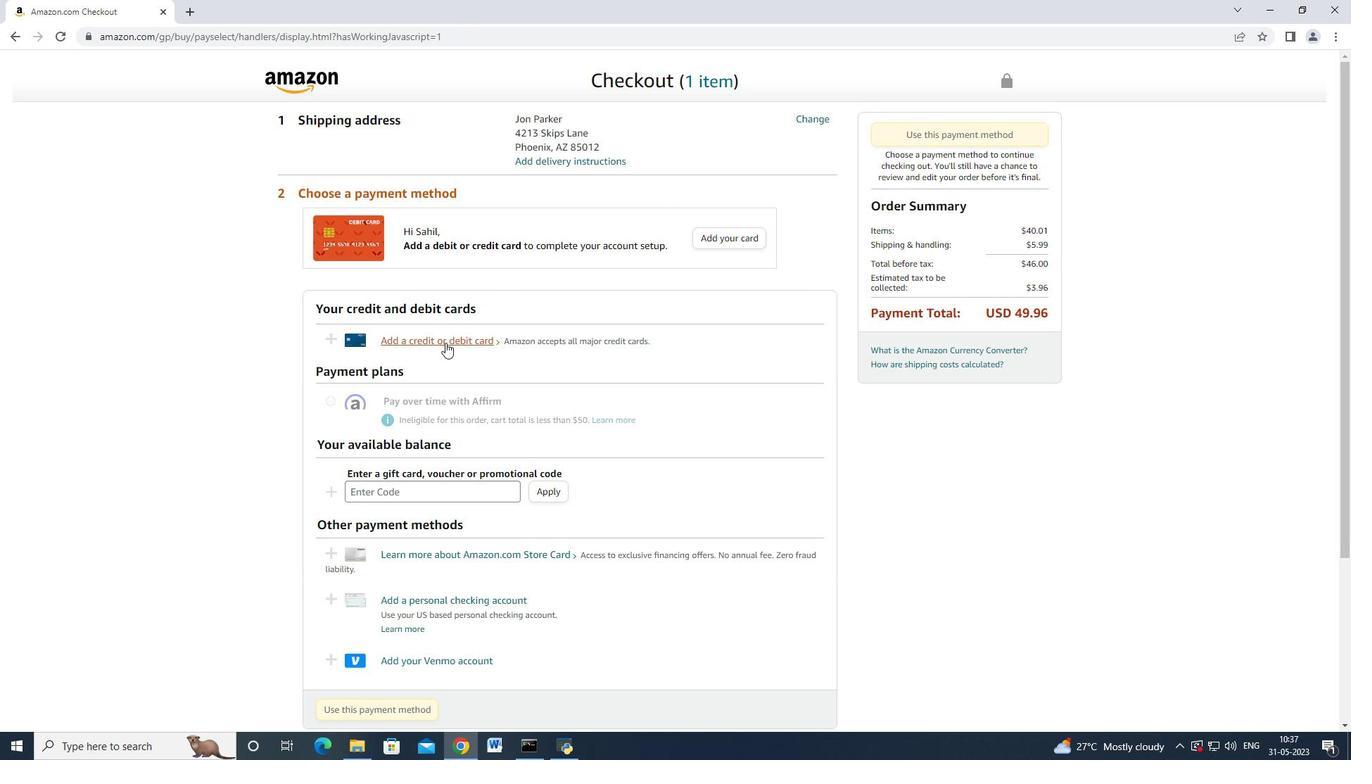 
Action: Mouse moved to (568, 318)
Screenshot: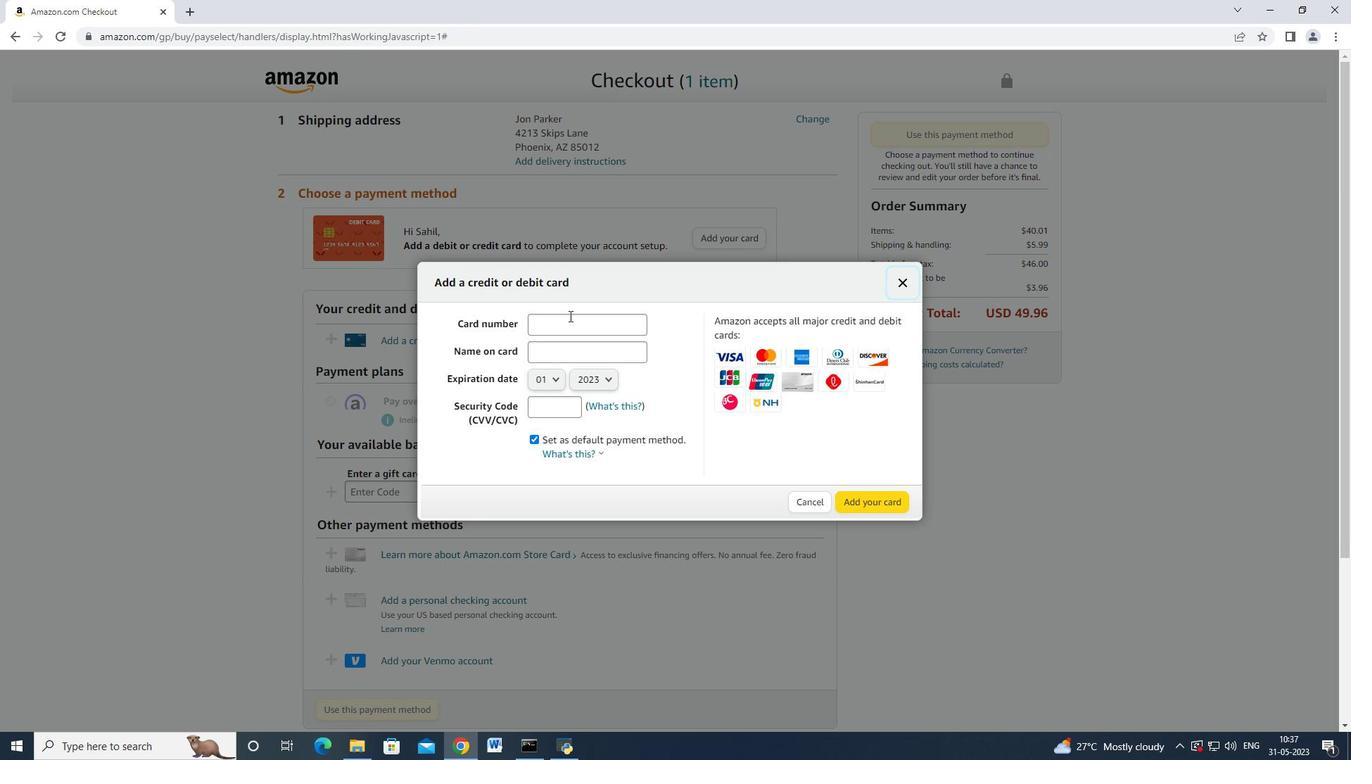 
Action: Mouse pressed left at (568, 318)
Screenshot: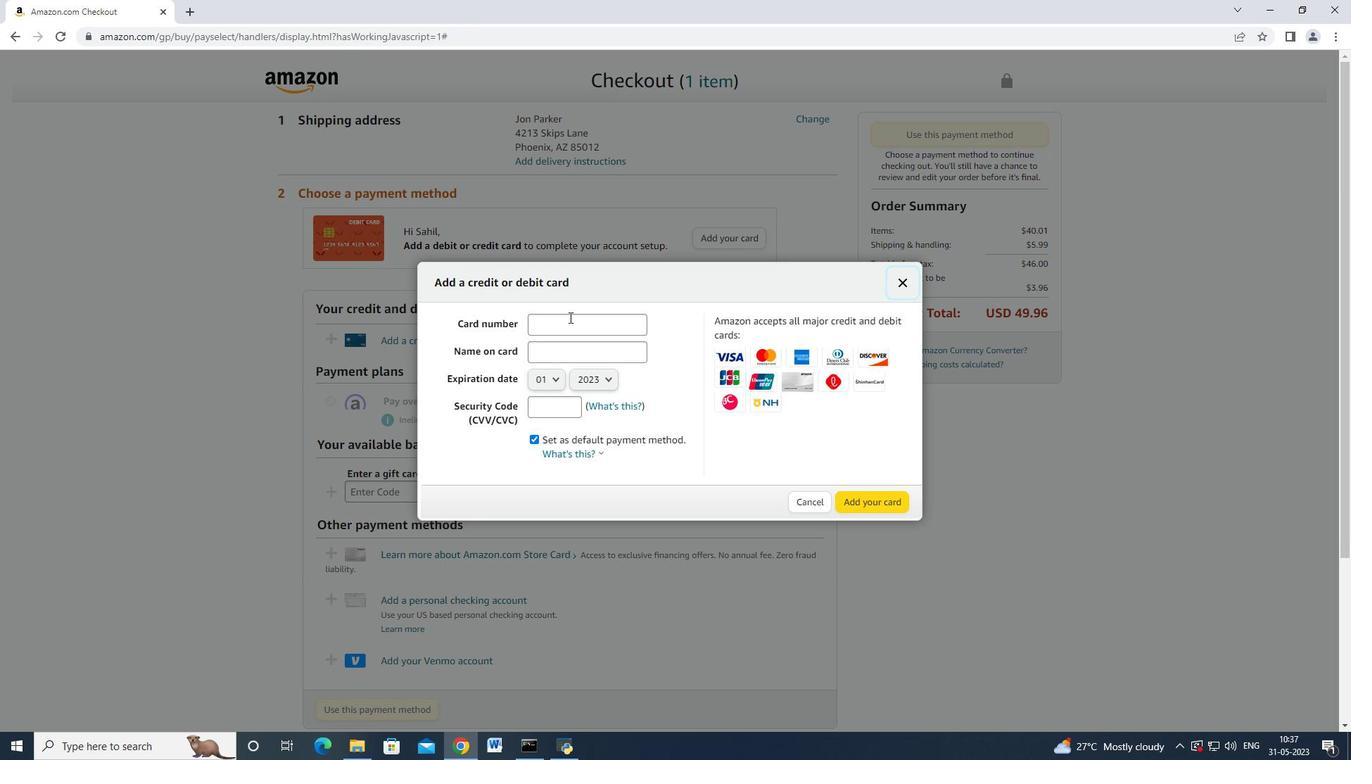 
Action: Mouse moved to (564, 321)
Screenshot: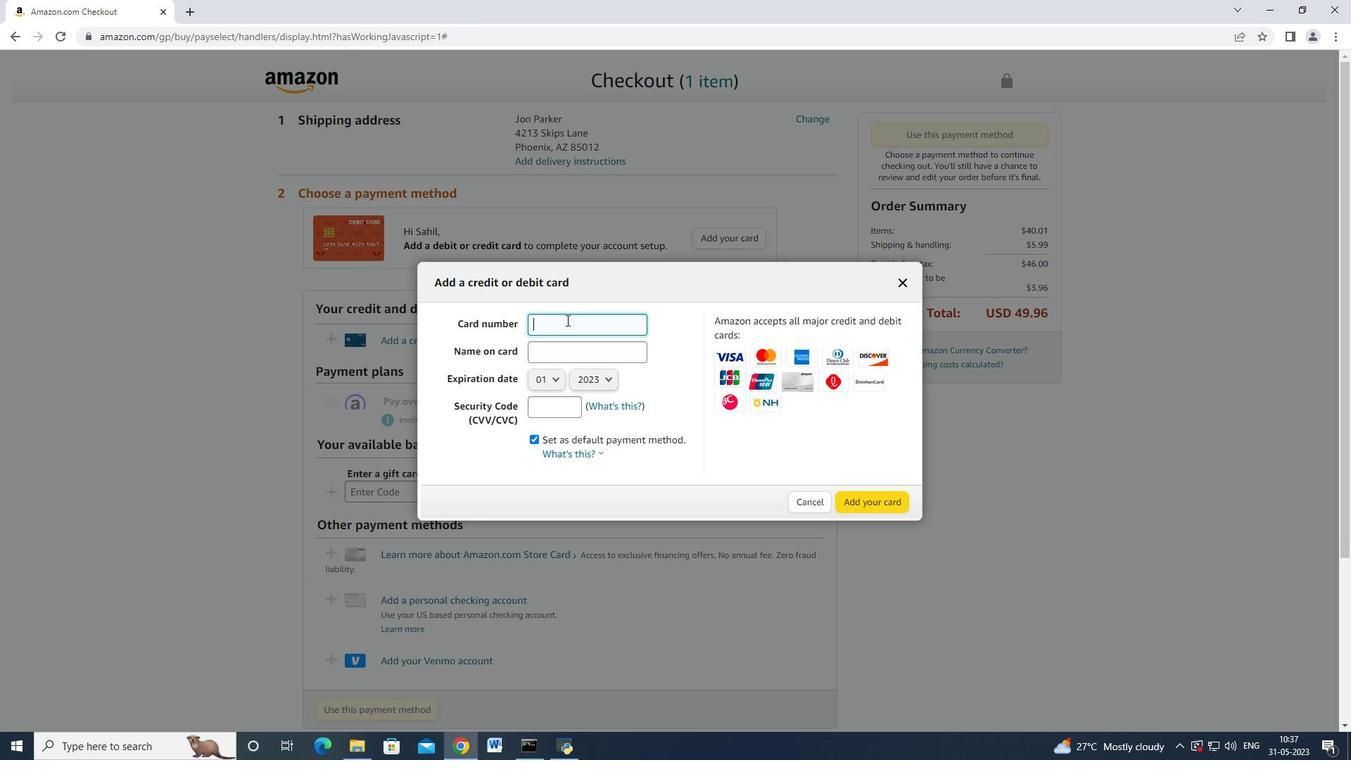 
Action: Key pressed 4672664477552005<Key.tab><Key.shift>Mark<Key.space><Key.shift_r>Adams<Key.space>
Screenshot: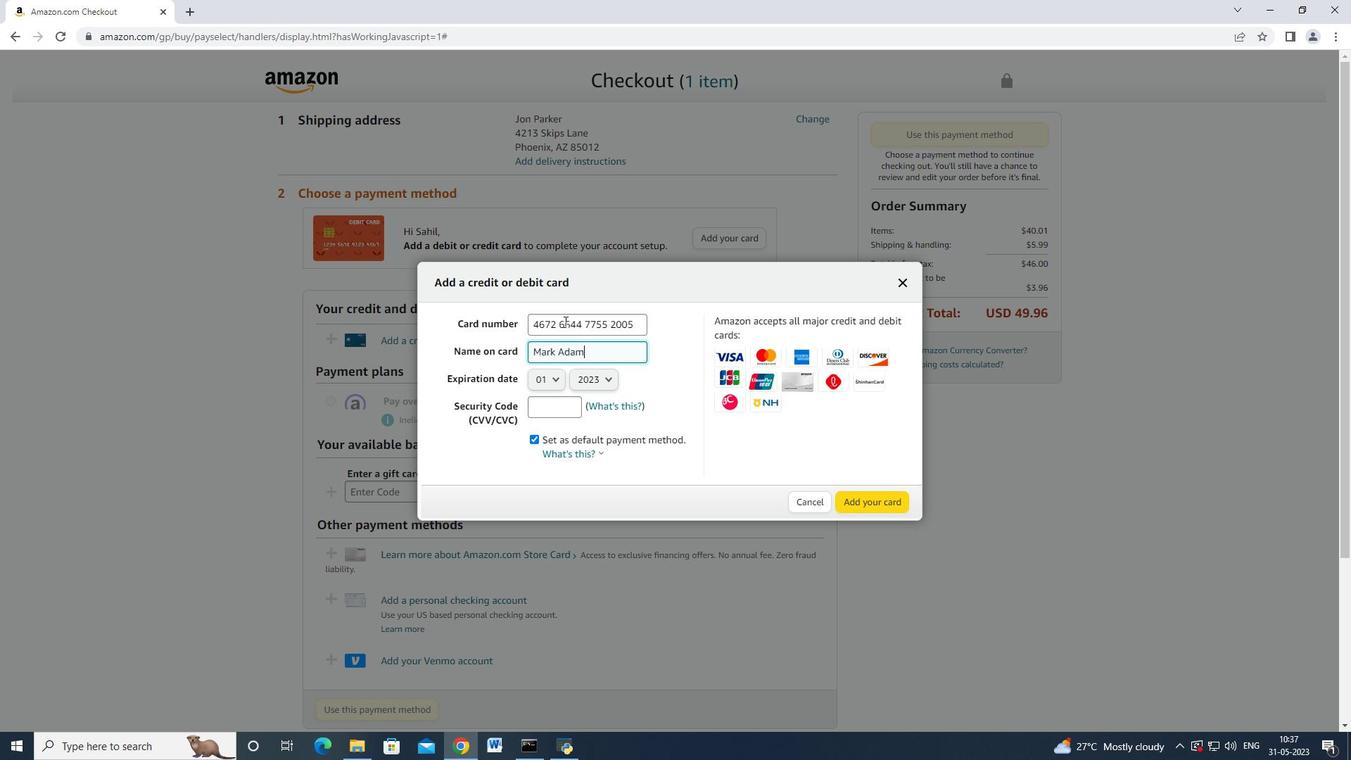 
Action: Mouse moved to (549, 382)
Screenshot: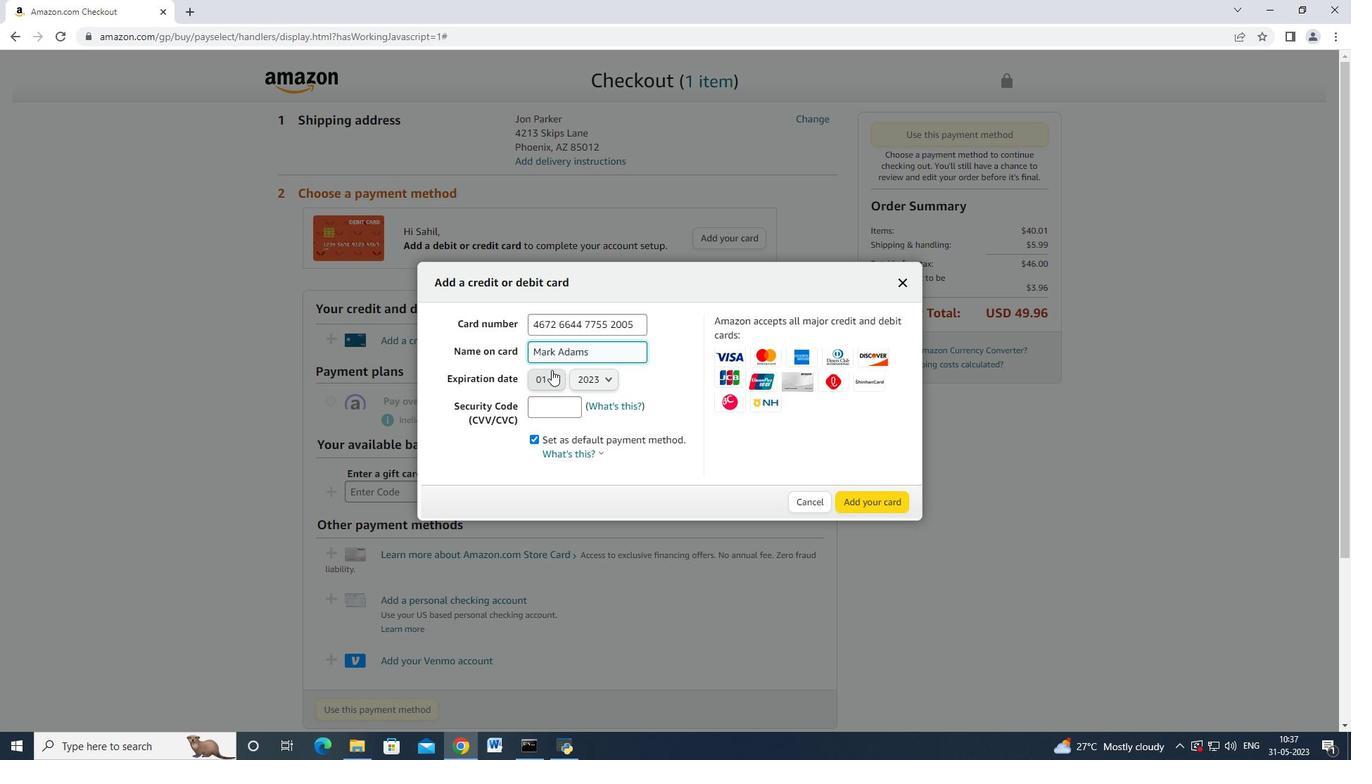 
Action: Mouse pressed left at (549, 382)
